 Task: Select Give A Gift Card from Gift Cards. Add to cart Amazon Prime Now Gift Card-2. Place order for Marisol Hernandez, _x000D_
675 Giesler Rd_x000D_
Jasper, Indiana(IN), 47546, Cell Number (812) 678-2353
Action: Mouse moved to (30, 94)
Screenshot: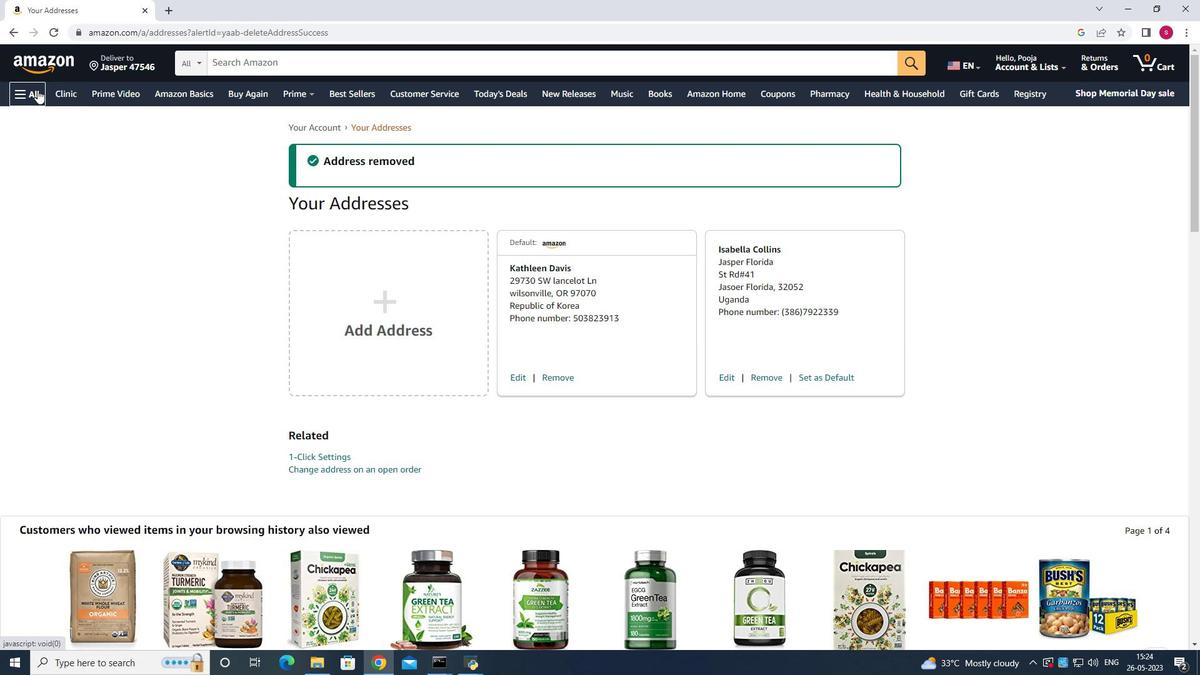 
Action: Mouse pressed left at (30, 94)
Screenshot: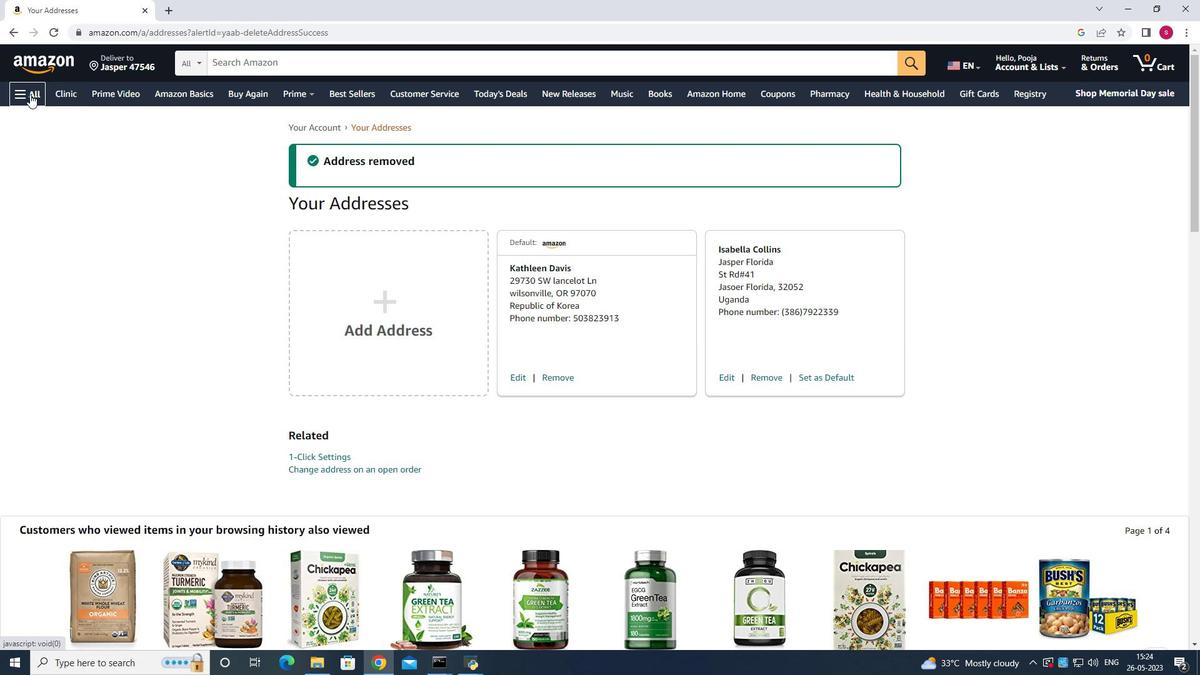 
Action: Mouse moved to (20, 161)
Screenshot: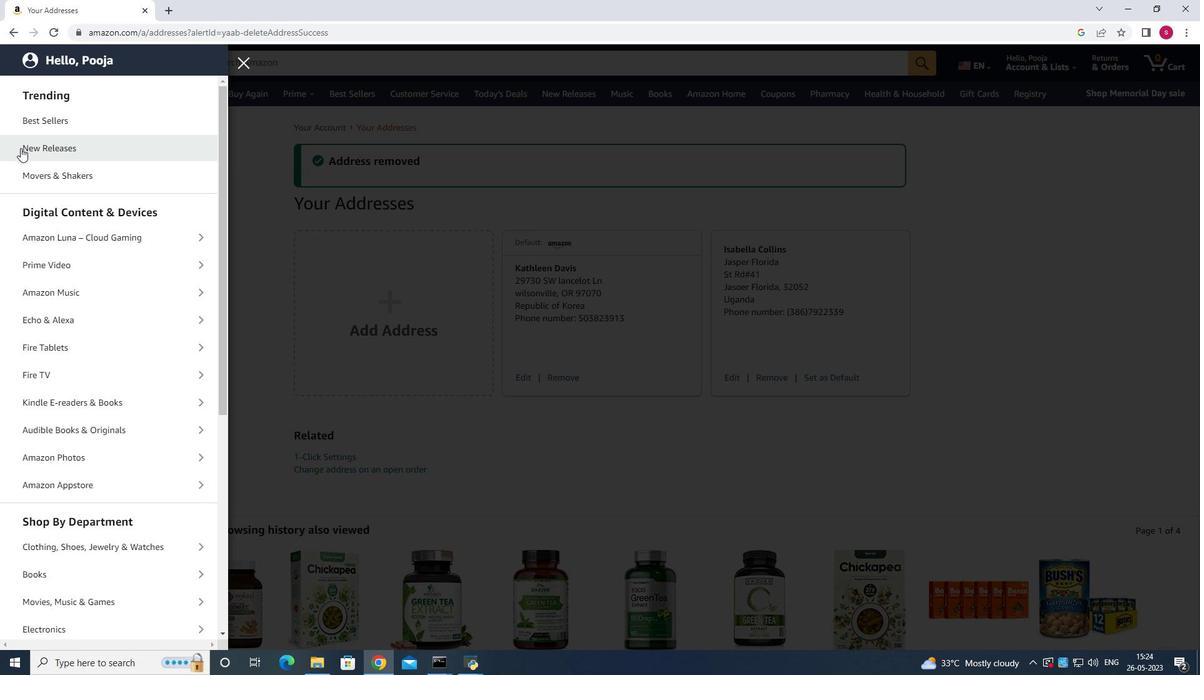 
Action: Mouse scrolled (20, 161) with delta (0, 0)
Screenshot: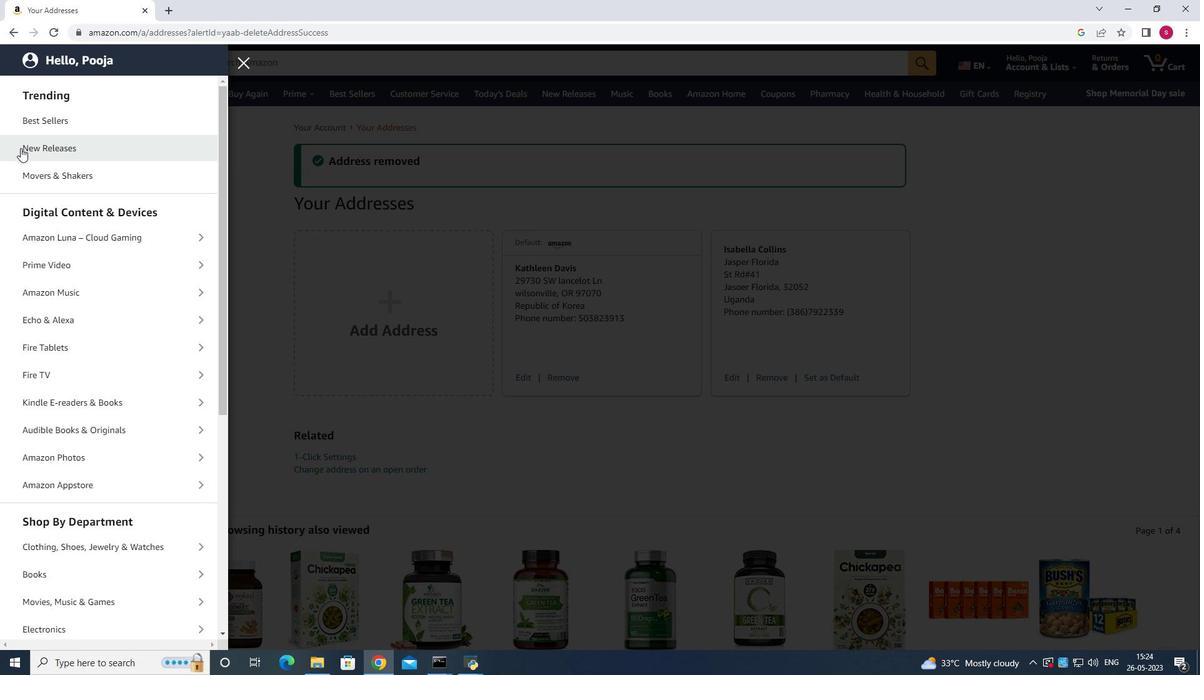 
Action: Mouse moved to (20, 163)
Screenshot: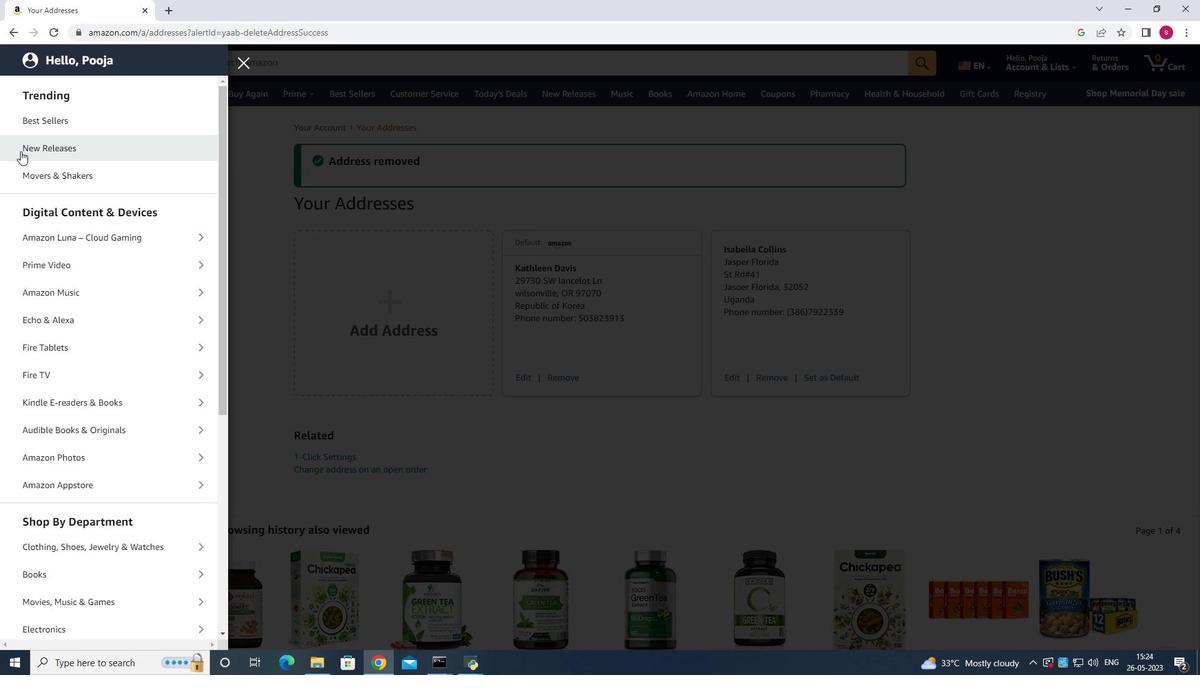 
Action: Mouse scrolled (20, 163) with delta (0, 0)
Screenshot: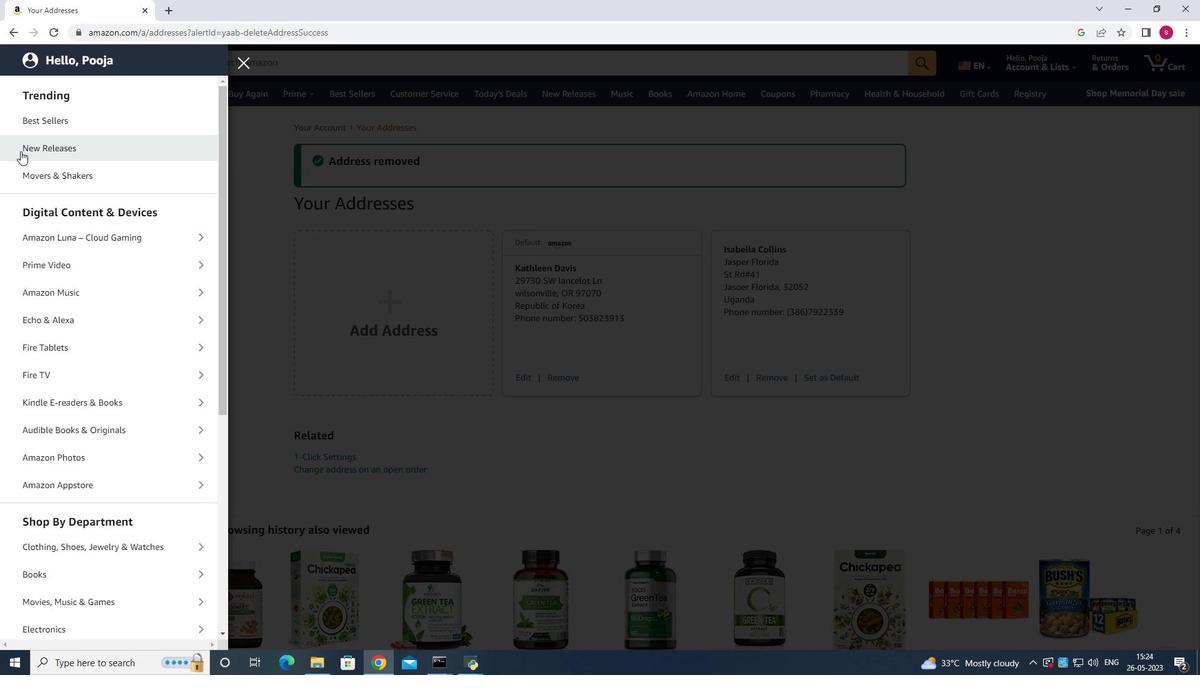 
Action: Mouse scrolled (20, 163) with delta (0, 0)
Screenshot: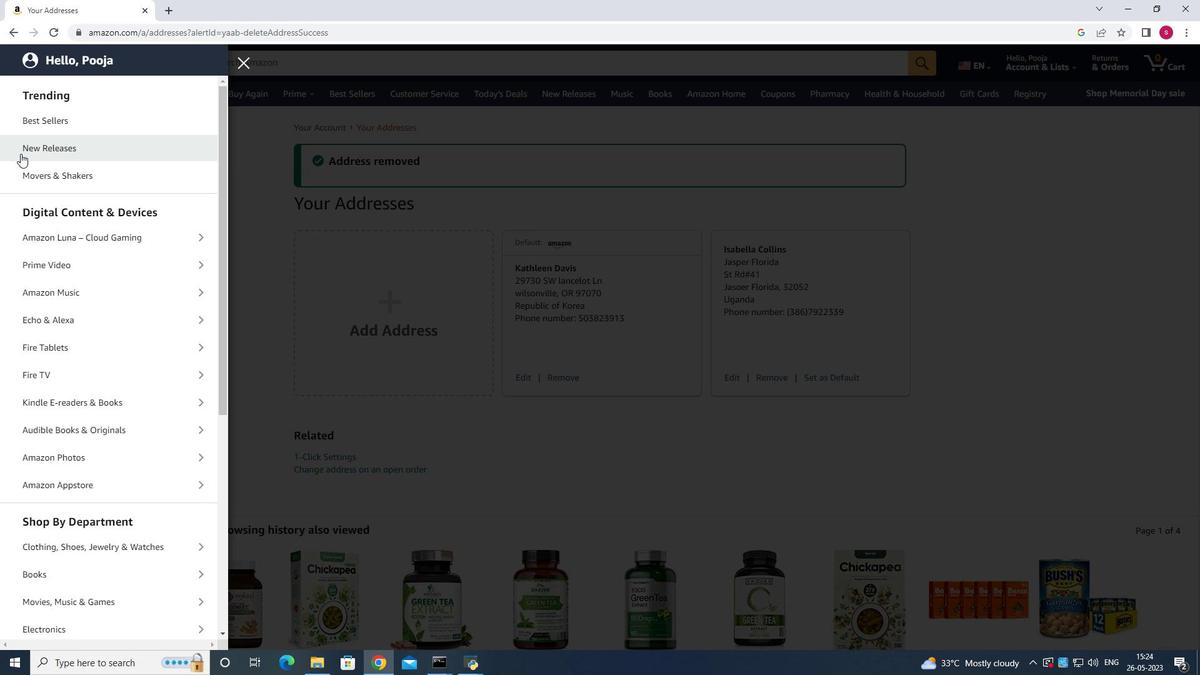 
Action: Mouse scrolled (20, 163) with delta (0, 0)
Screenshot: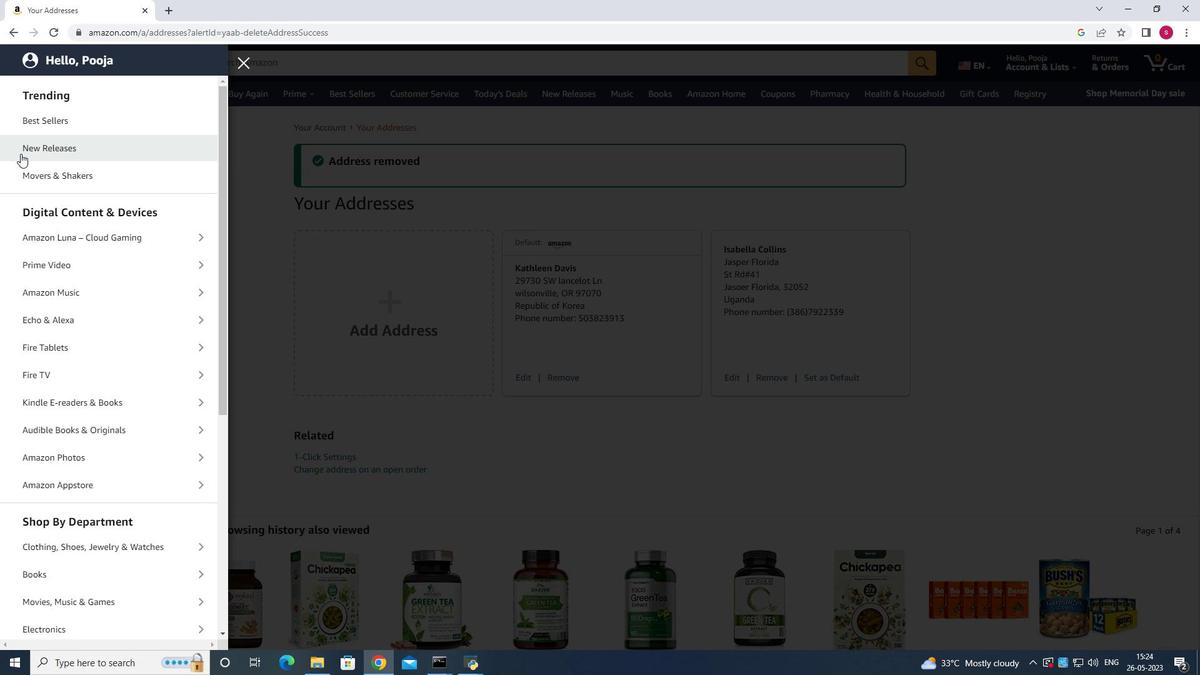 
Action: Mouse moved to (20, 173)
Screenshot: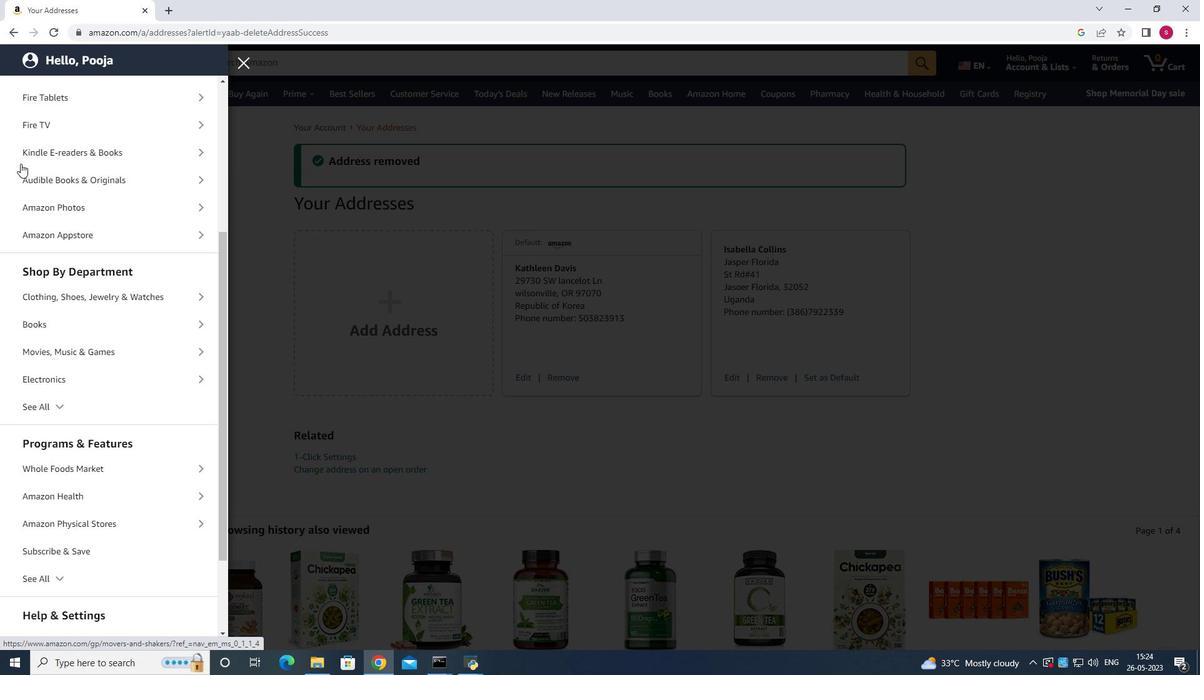 
Action: Mouse scrolled (20, 173) with delta (0, 0)
Screenshot: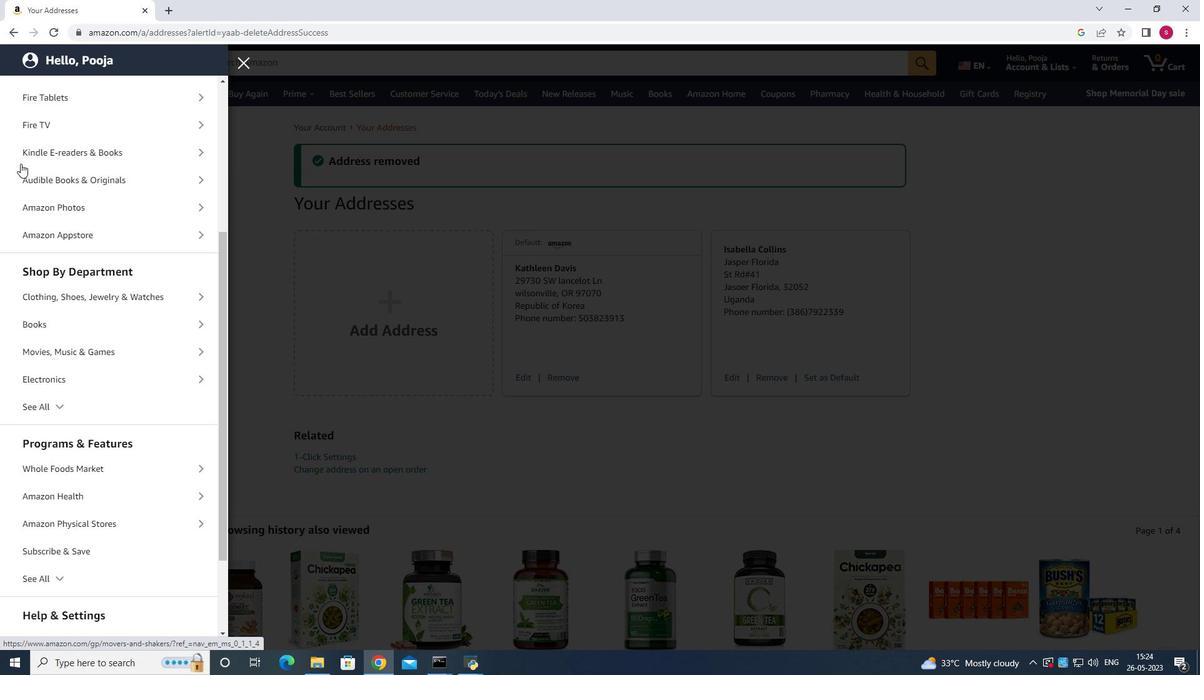
Action: Mouse moved to (20, 174)
Screenshot: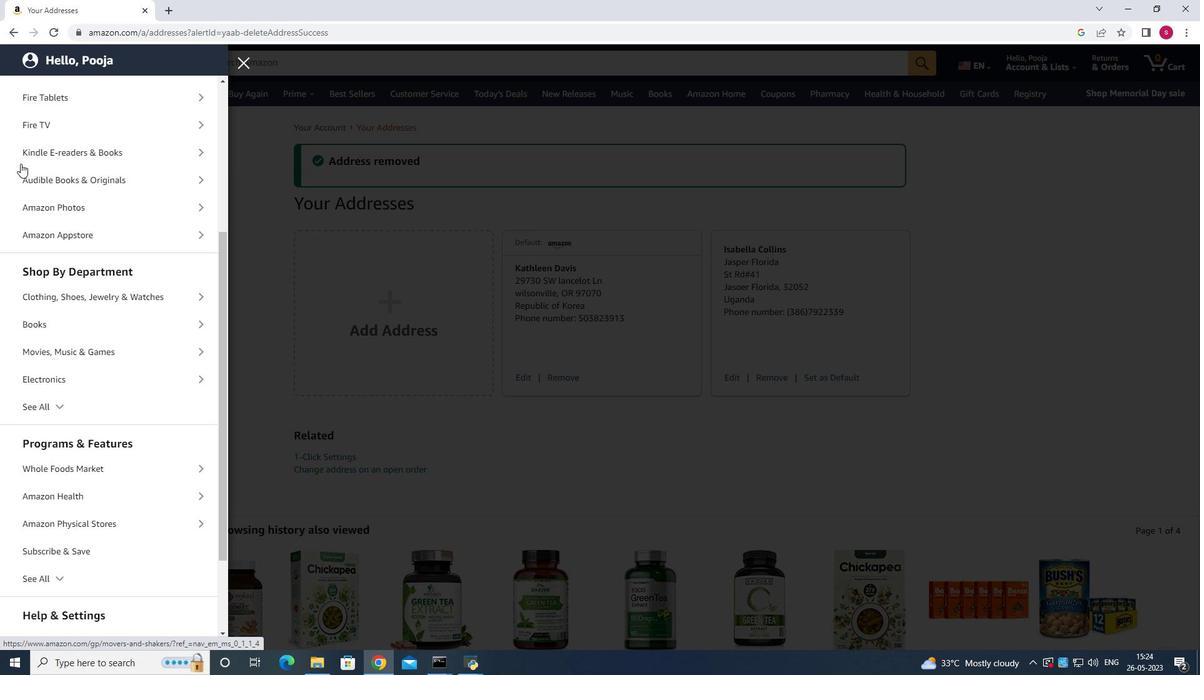 
Action: Mouse scrolled (20, 173) with delta (0, 0)
Screenshot: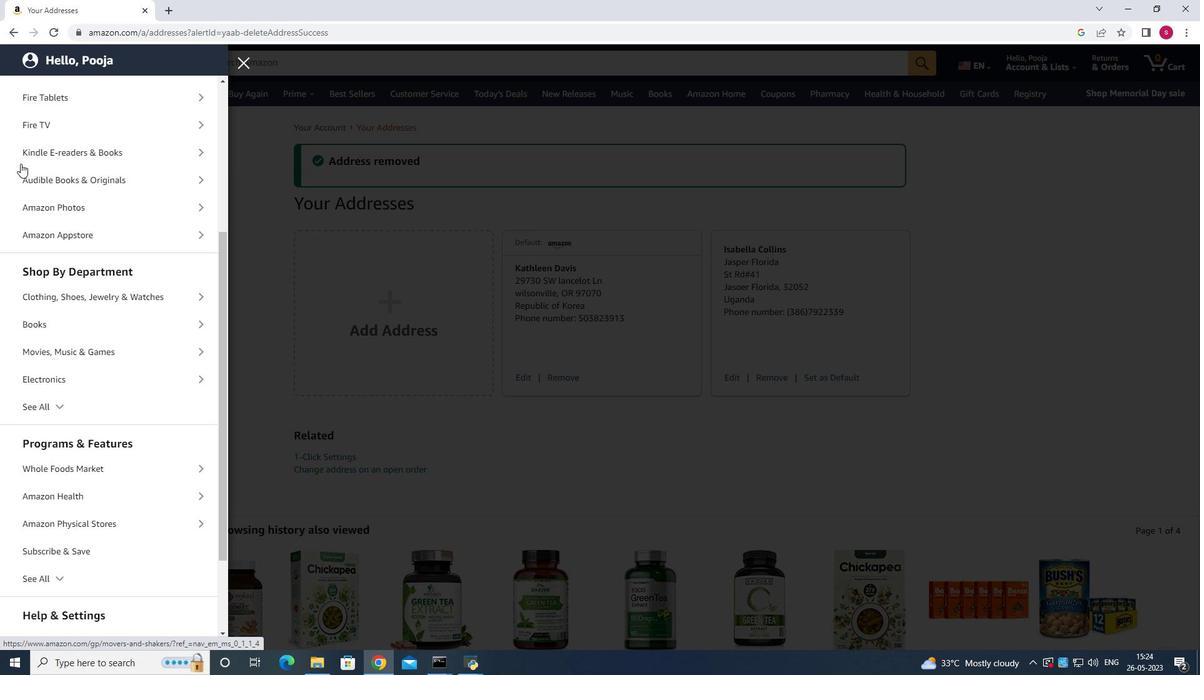 
Action: Mouse scrolled (20, 173) with delta (0, 0)
Screenshot: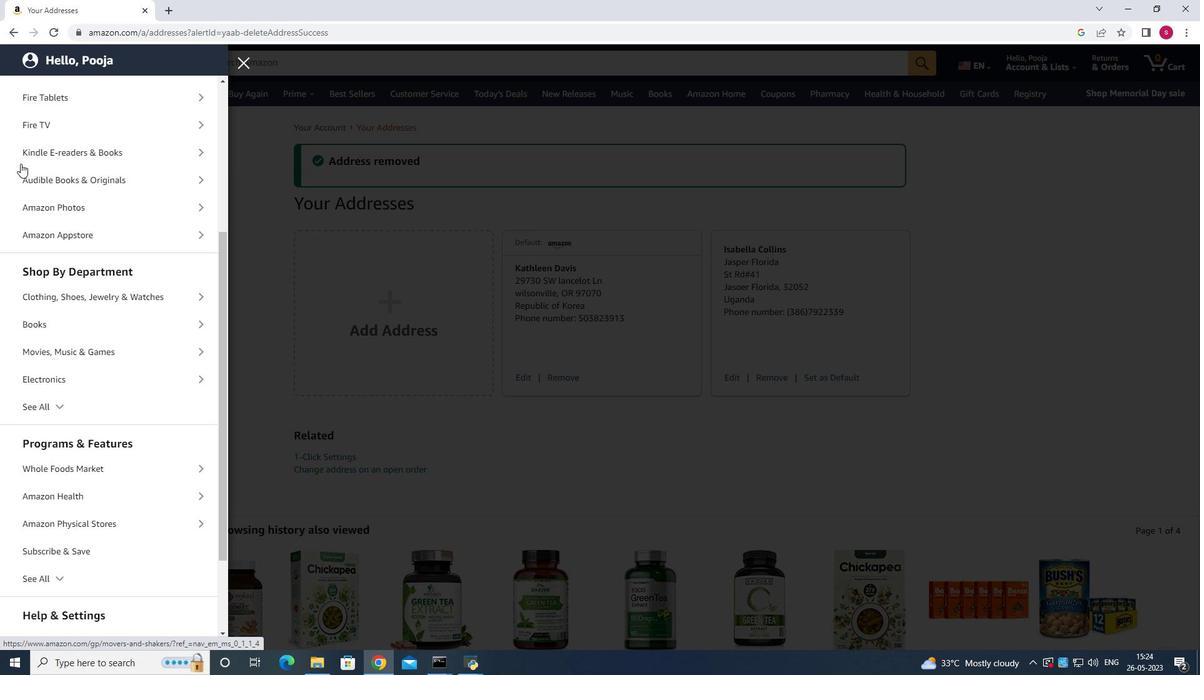
Action: Mouse scrolled (20, 173) with delta (0, 0)
Screenshot: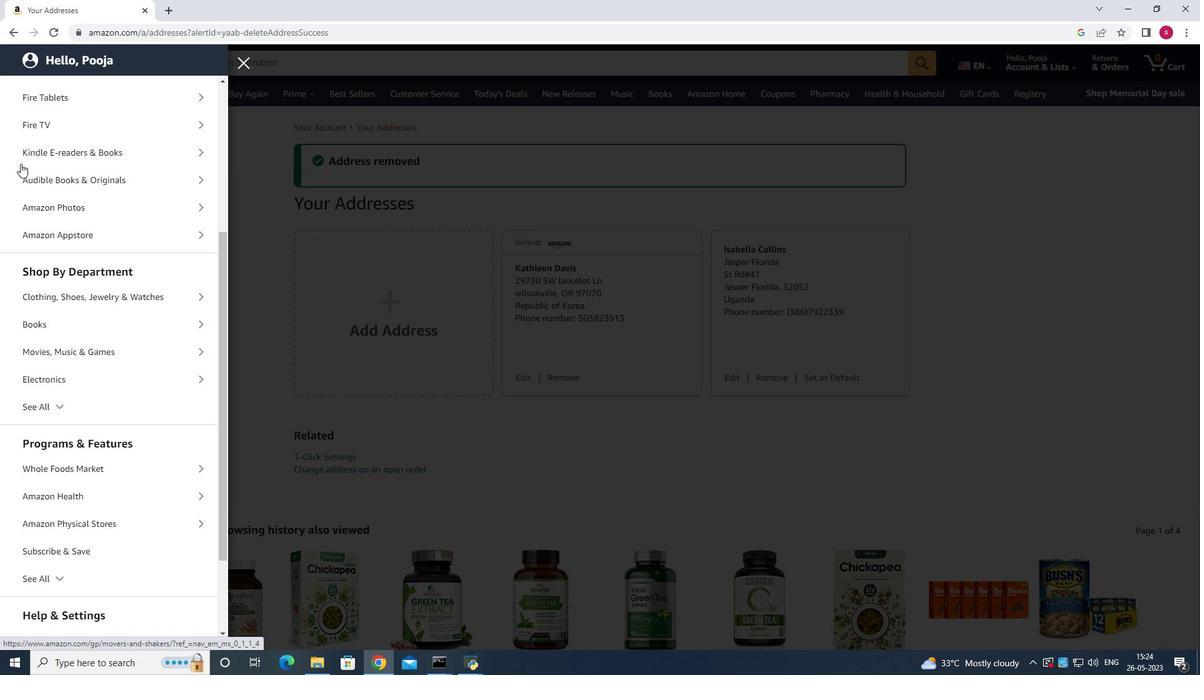 
Action: Mouse scrolled (20, 173) with delta (0, 0)
Screenshot: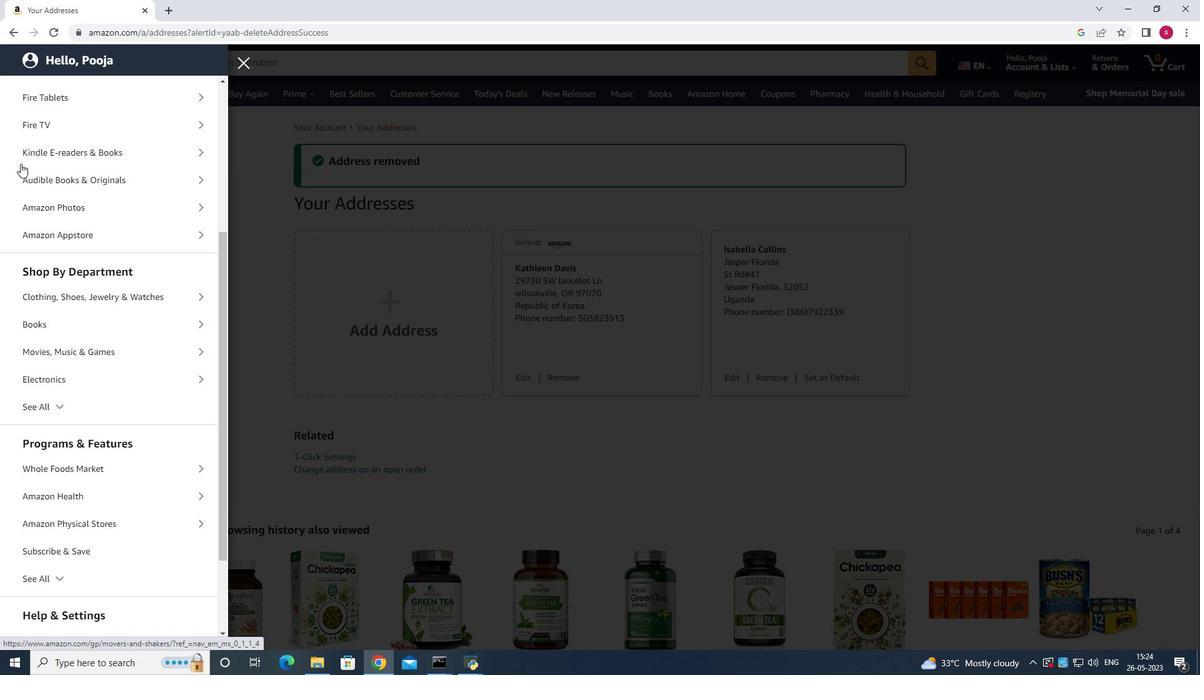 
Action: Mouse scrolled (20, 173) with delta (0, 0)
Screenshot: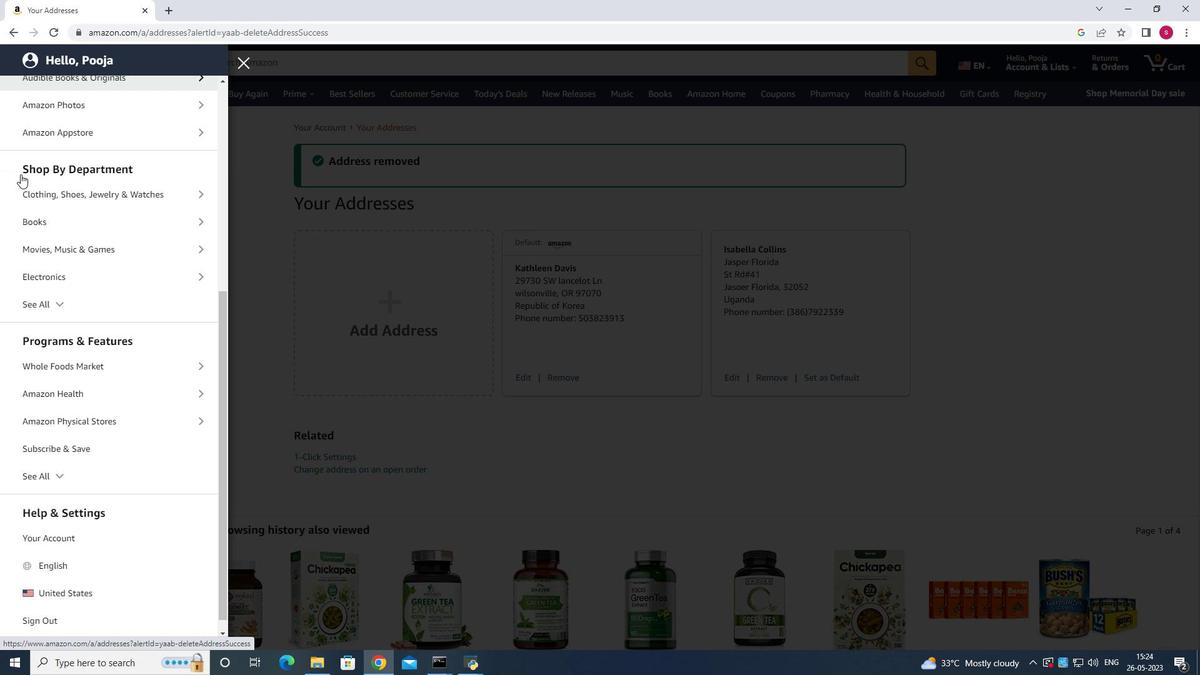 
Action: Mouse scrolled (20, 173) with delta (0, 0)
Screenshot: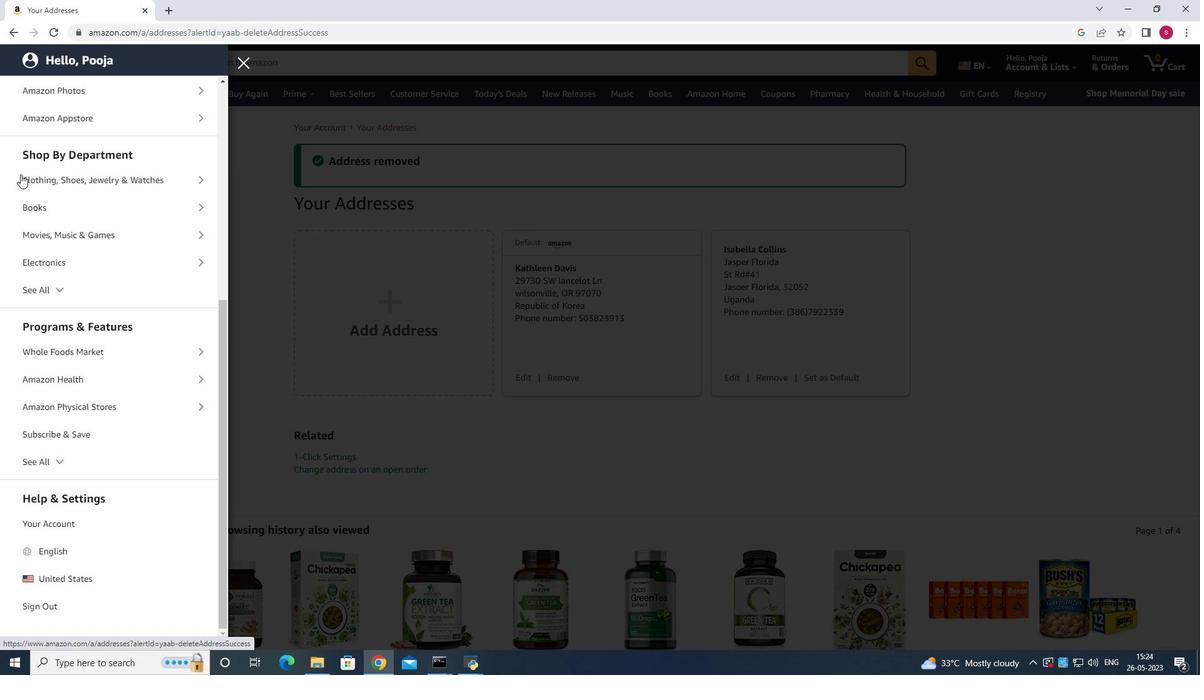 
Action: Mouse scrolled (20, 173) with delta (0, 0)
Screenshot: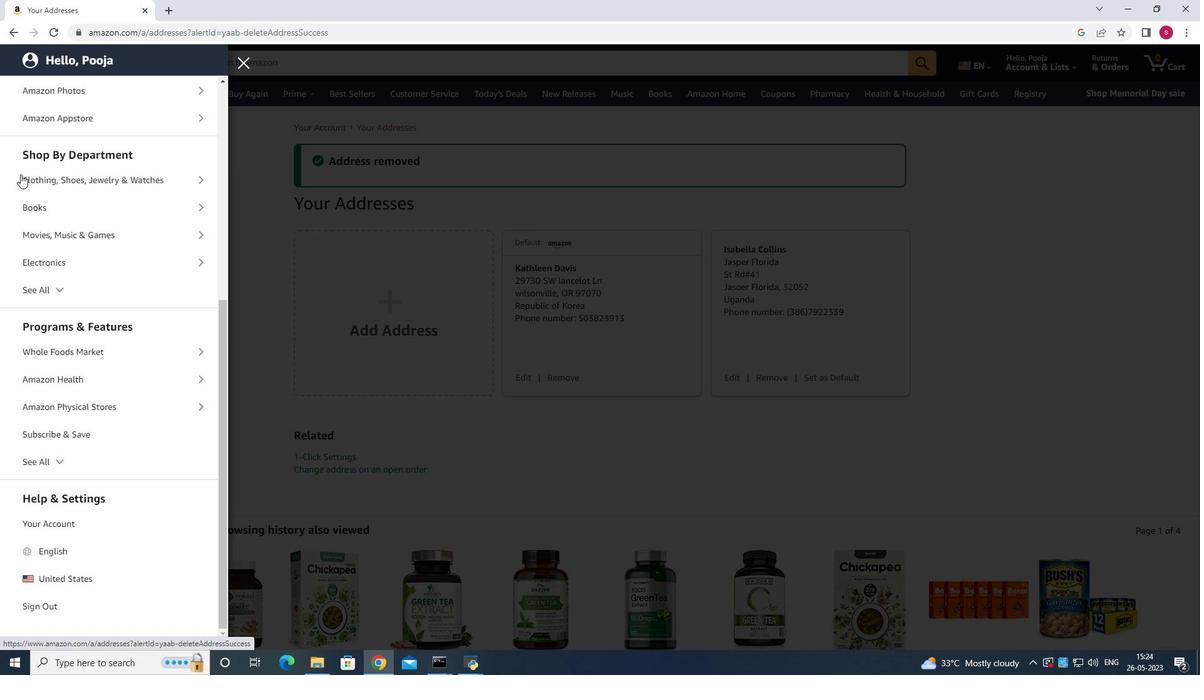 
Action: Mouse scrolled (20, 173) with delta (0, 0)
Screenshot: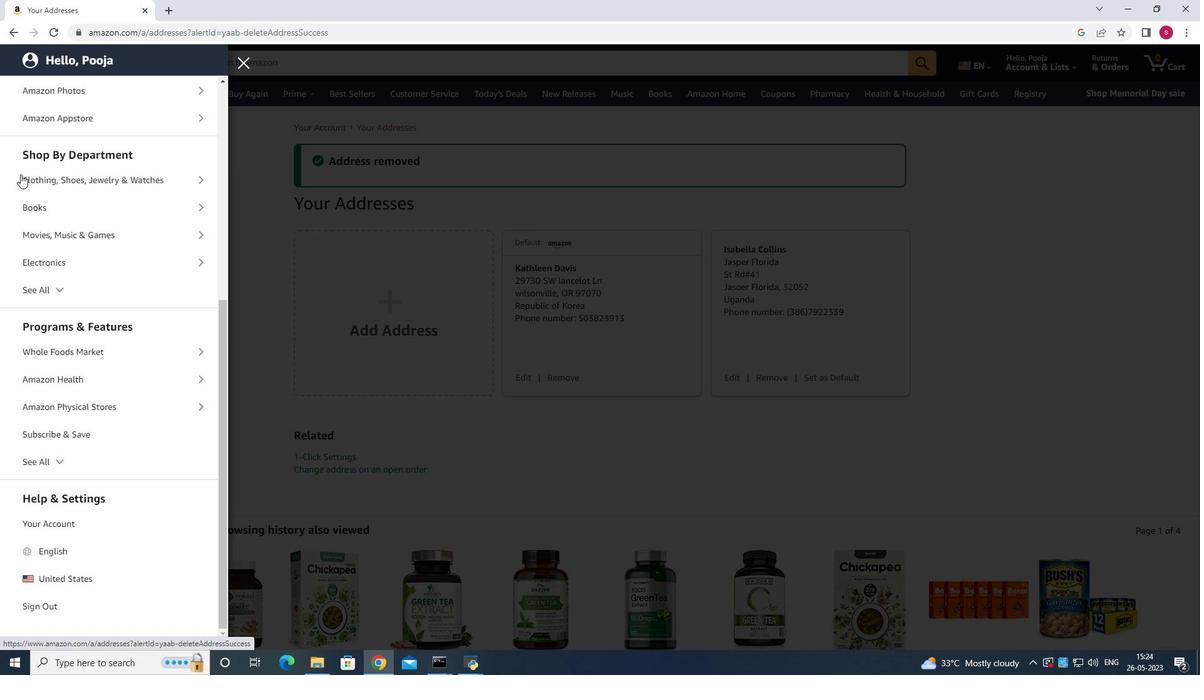 
Action: Mouse scrolled (20, 173) with delta (0, 0)
Screenshot: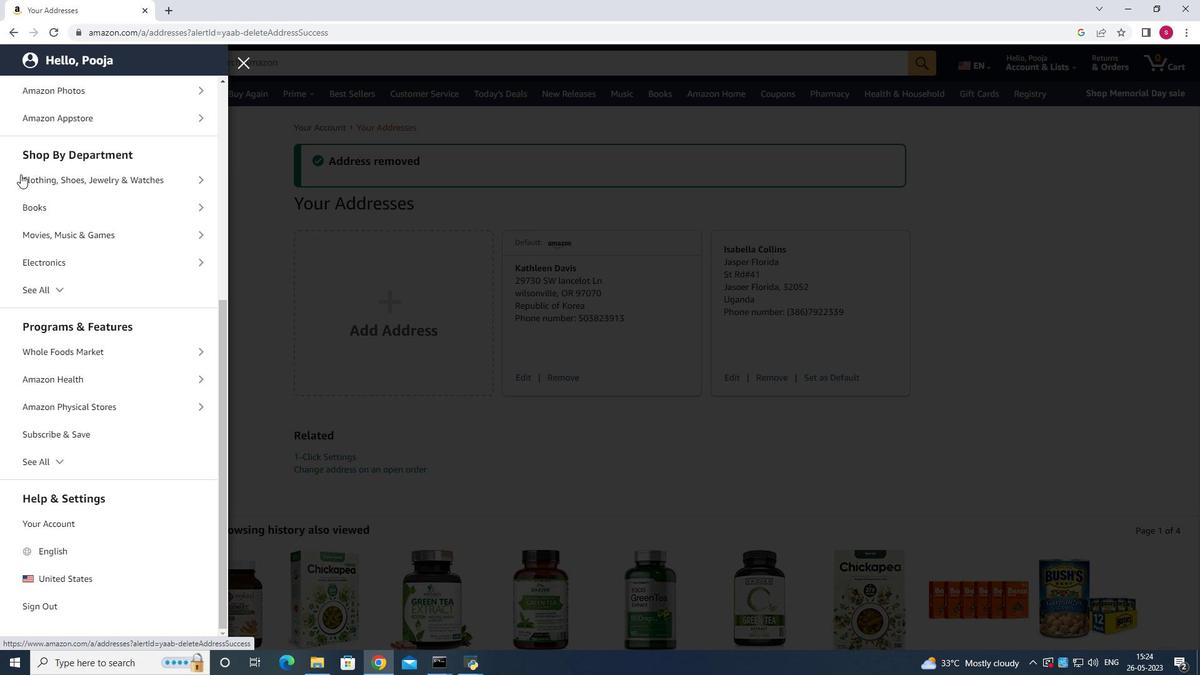 
Action: Mouse scrolled (20, 173) with delta (0, 0)
Screenshot: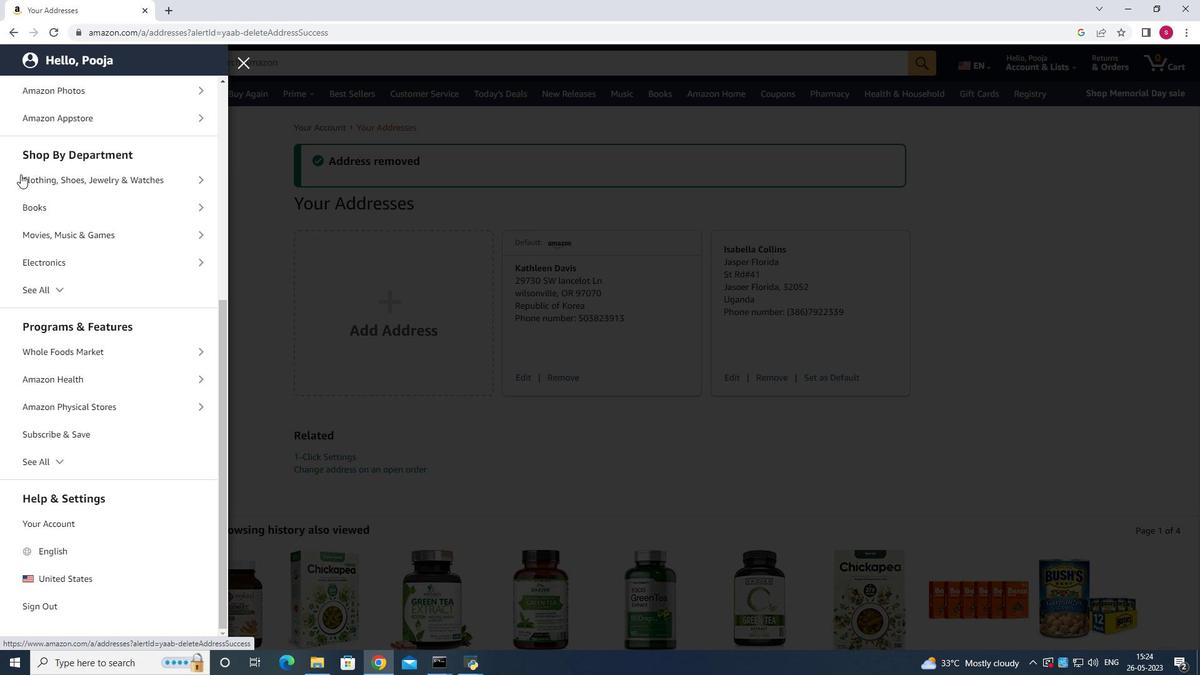 
Action: Mouse scrolled (20, 173) with delta (0, 0)
Screenshot: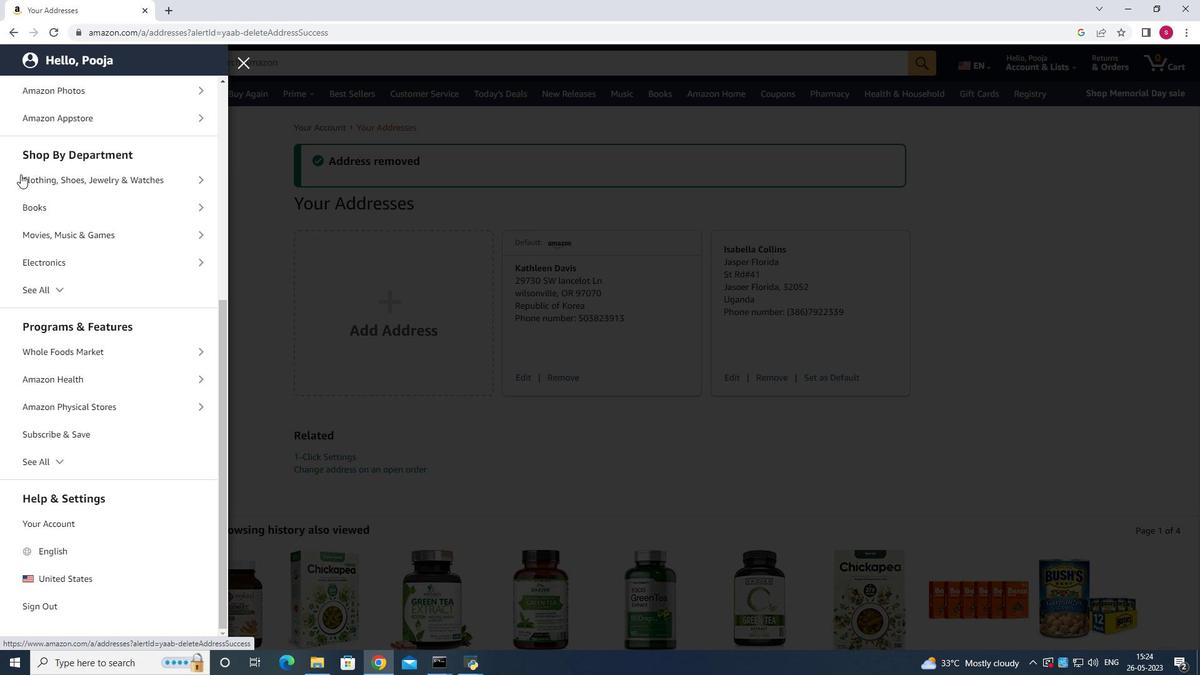 
Action: Mouse moved to (53, 350)
Screenshot: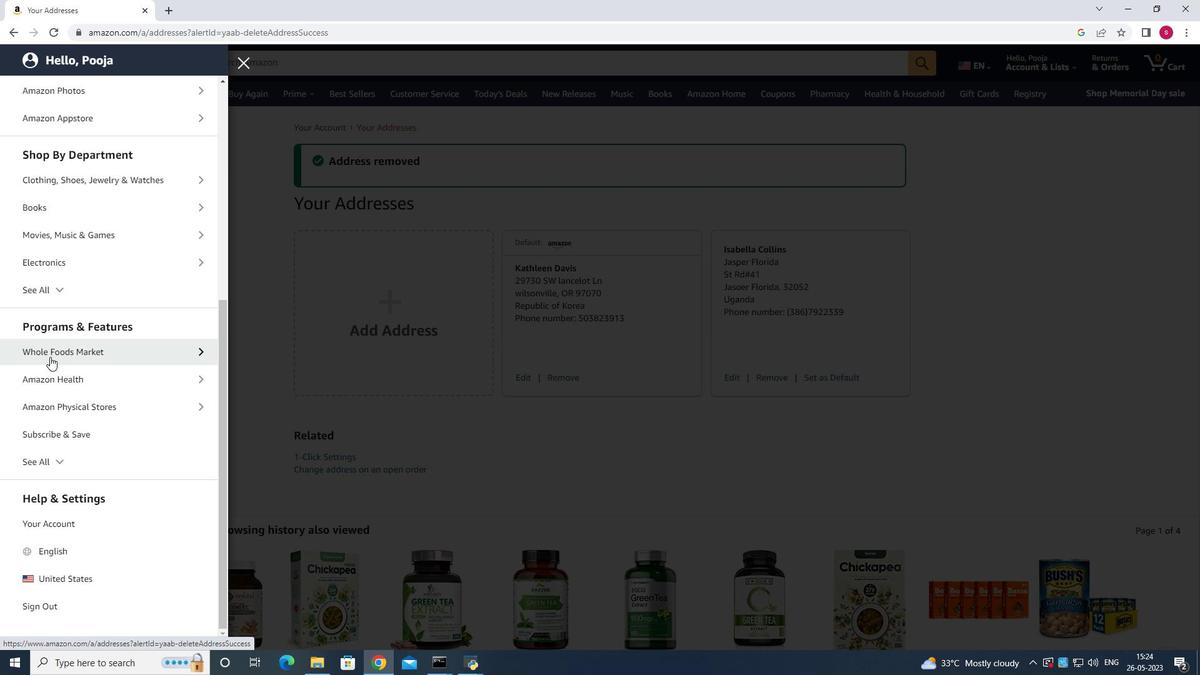 
Action: Mouse pressed left at (53, 350)
Screenshot: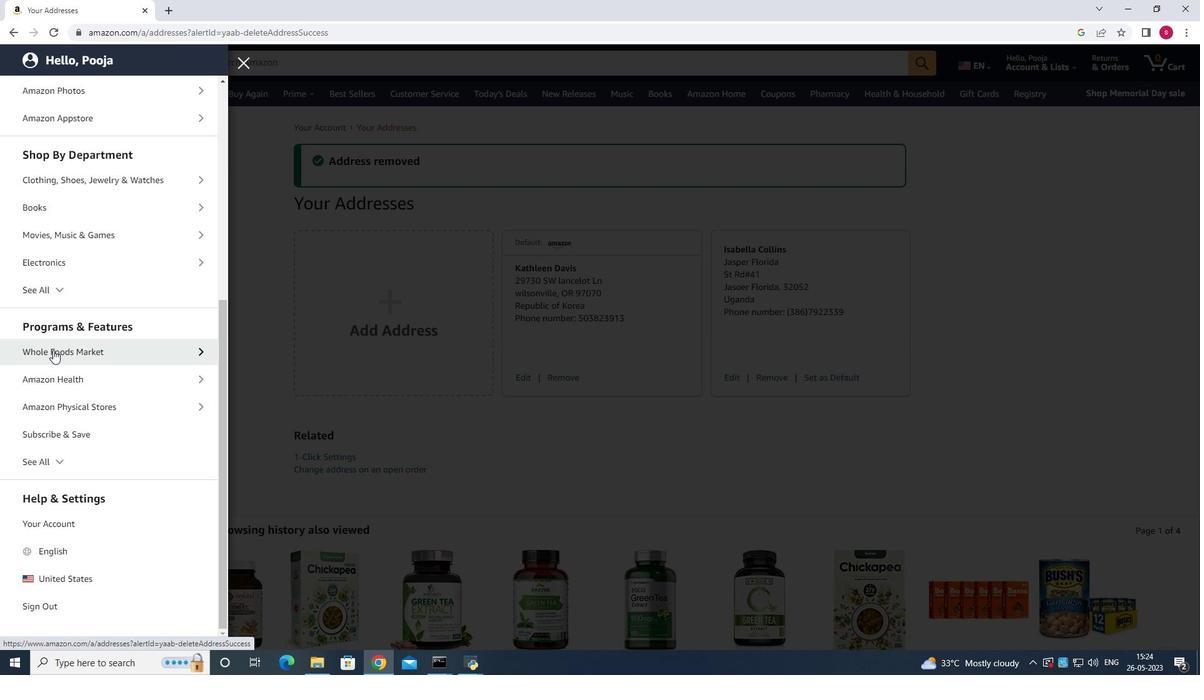 
Action: Mouse moved to (133, 155)
Screenshot: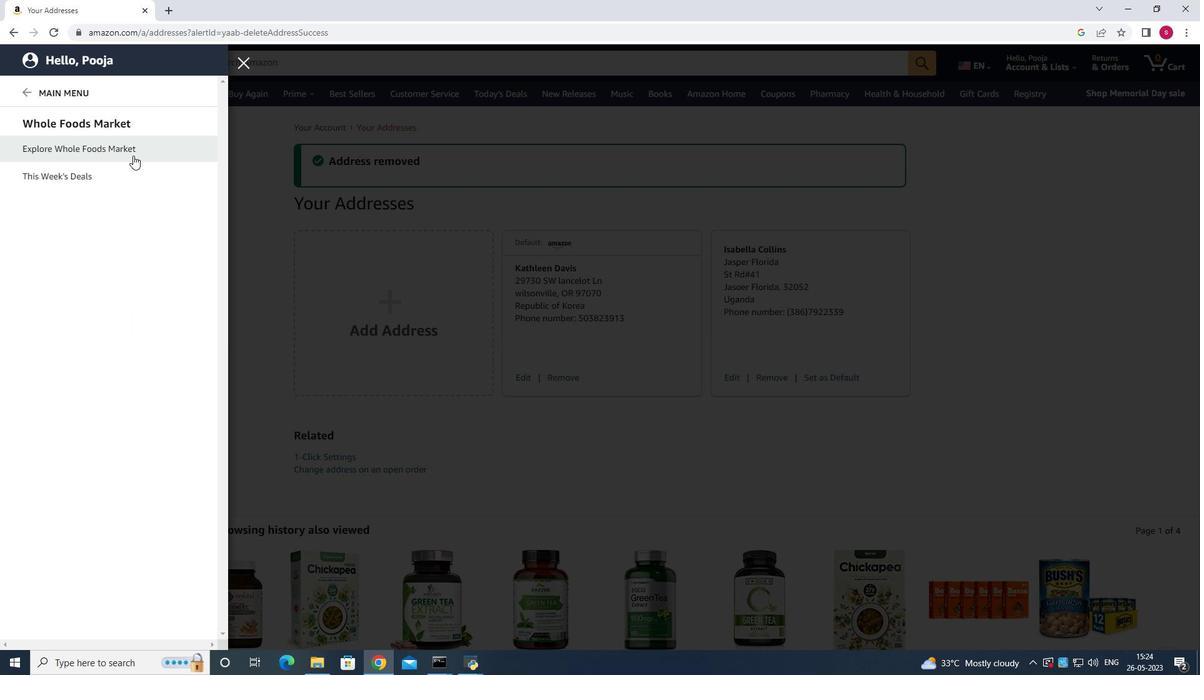 
Action: Mouse pressed left at (133, 155)
Screenshot: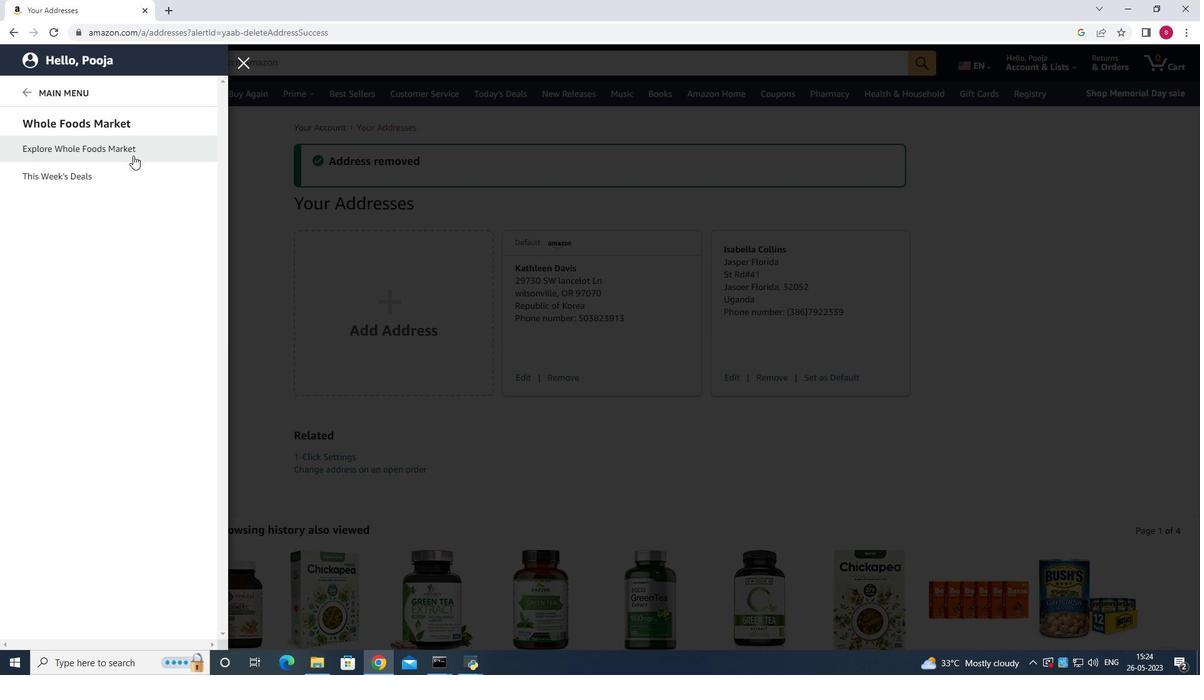 
Action: Mouse moved to (244, 68)
Screenshot: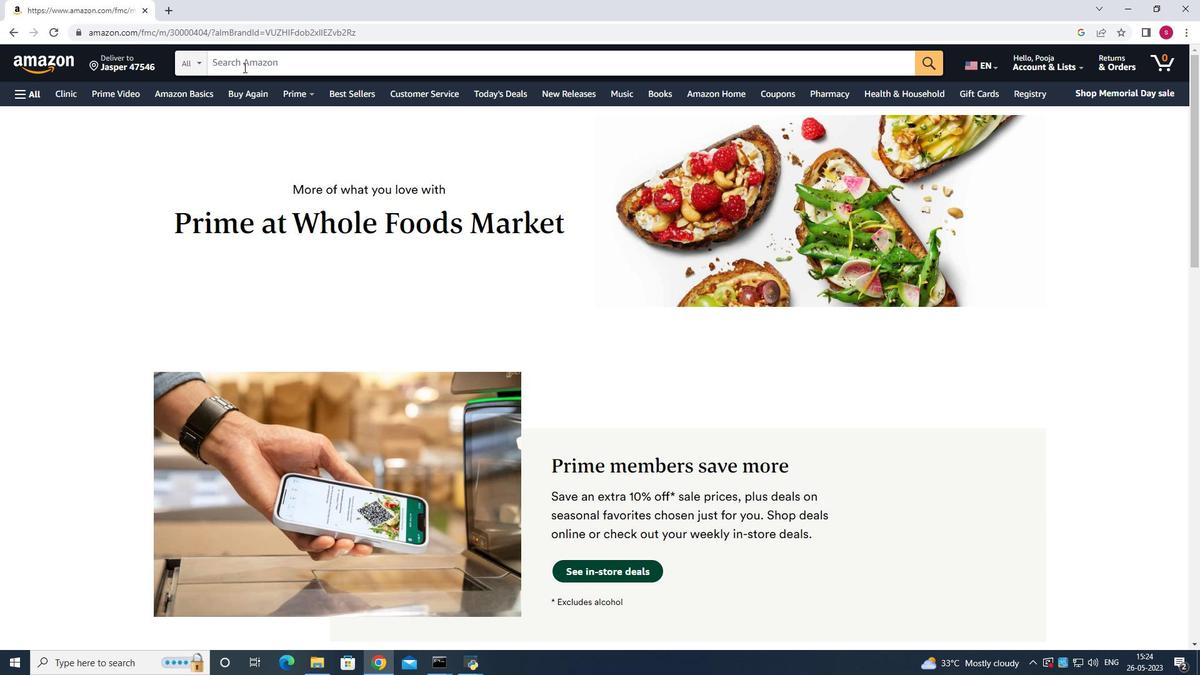 
Action: Mouse pressed left at (244, 68)
Screenshot: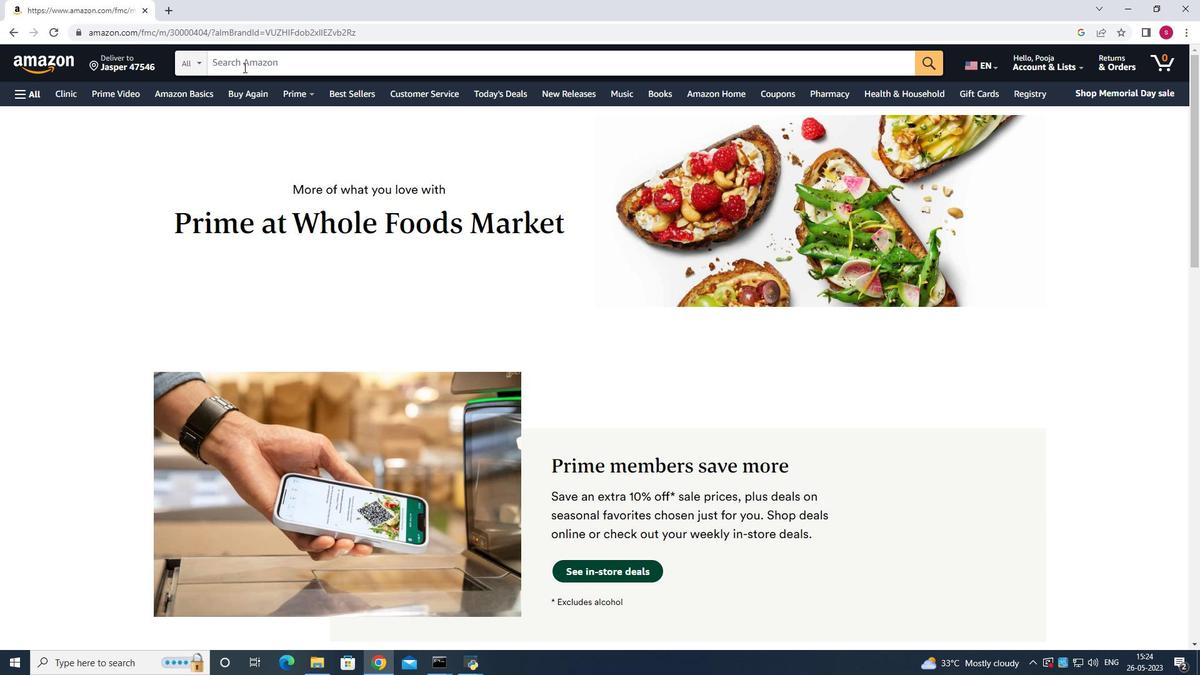 
Action: Mouse moved to (250, 73)
Screenshot: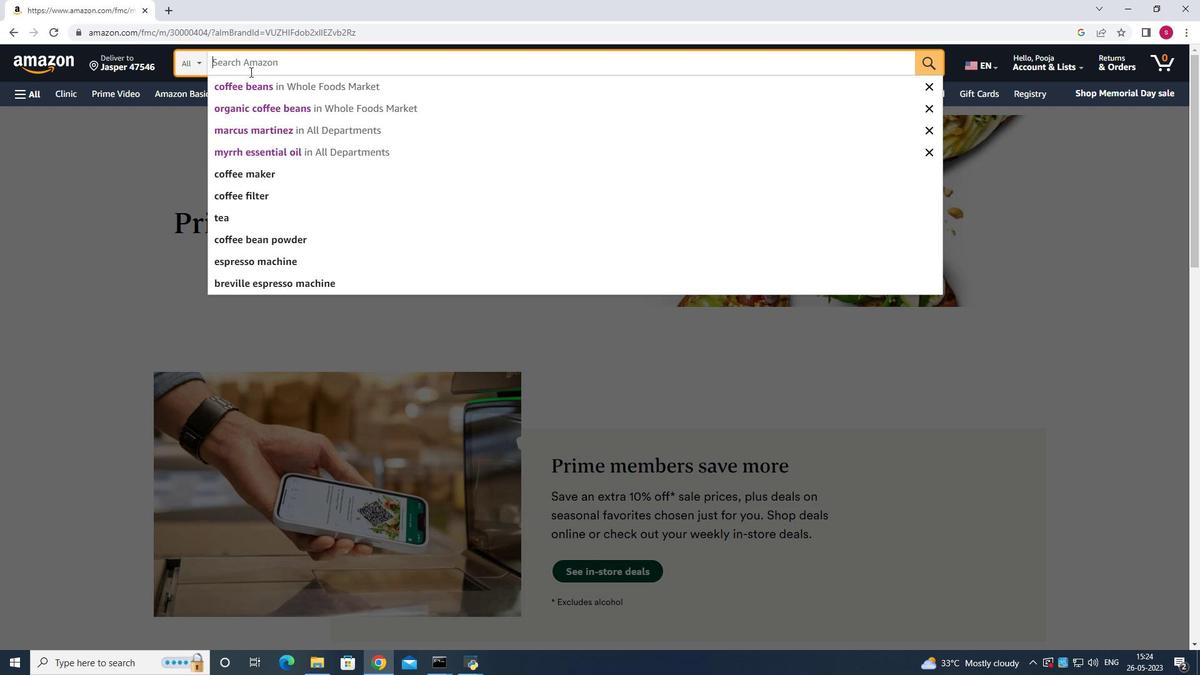 
Action: Key pressed fdg
Screenshot: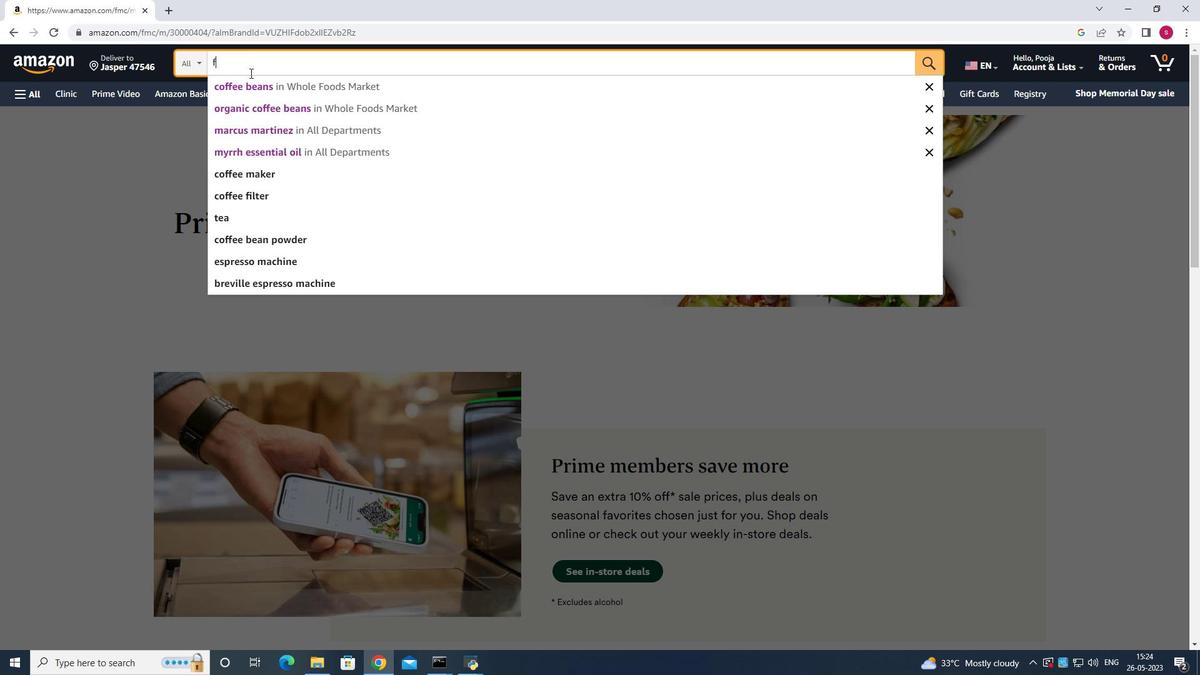 
Action: Mouse moved to (247, 76)
Screenshot: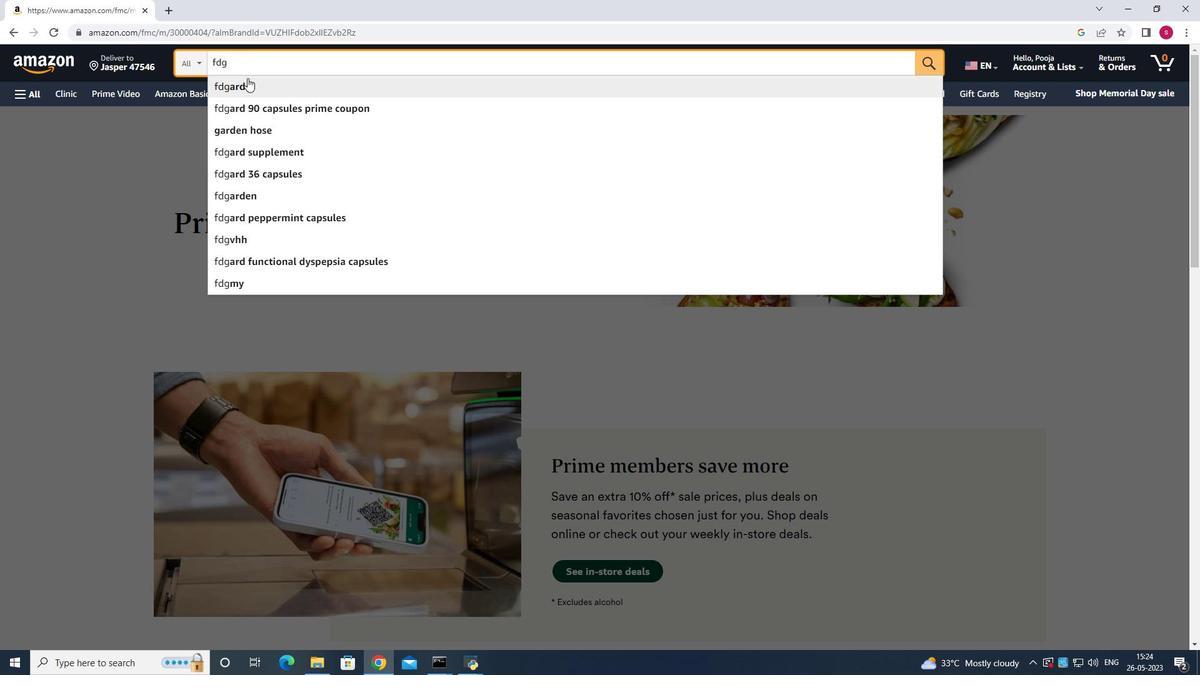 
Action: Key pressed <Key.backspace><Key.backspace><Key.backspace><Key.shift>Amazon<Key.space>prime<Key.space>gift<Key.space>card<Key.enter>
Screenshot: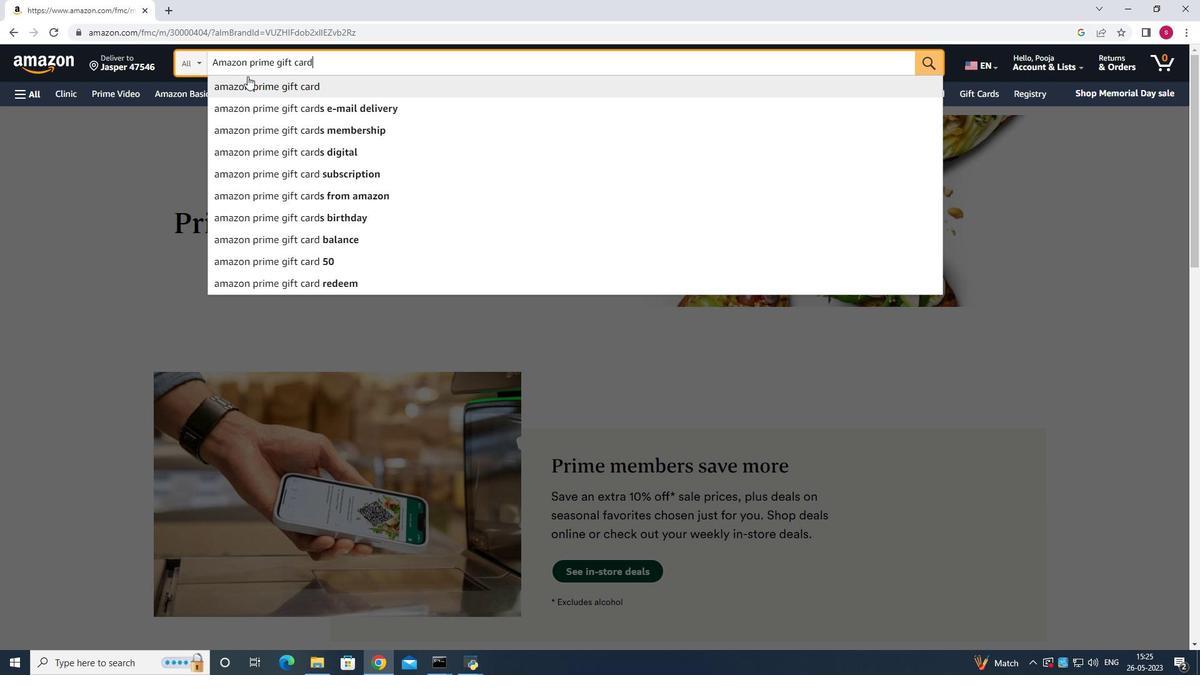 
Action: Mouse moved to (349, 308)
Screenshot: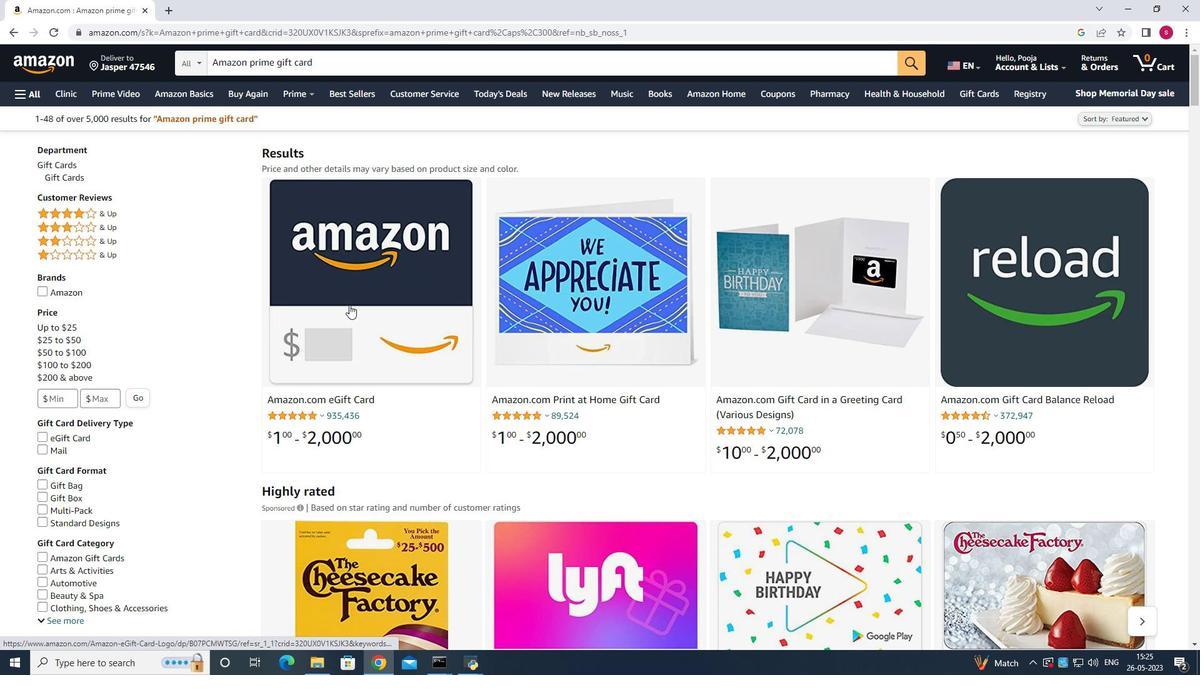 
Action: Mouse pressed right at (349, 308)
Screenshot: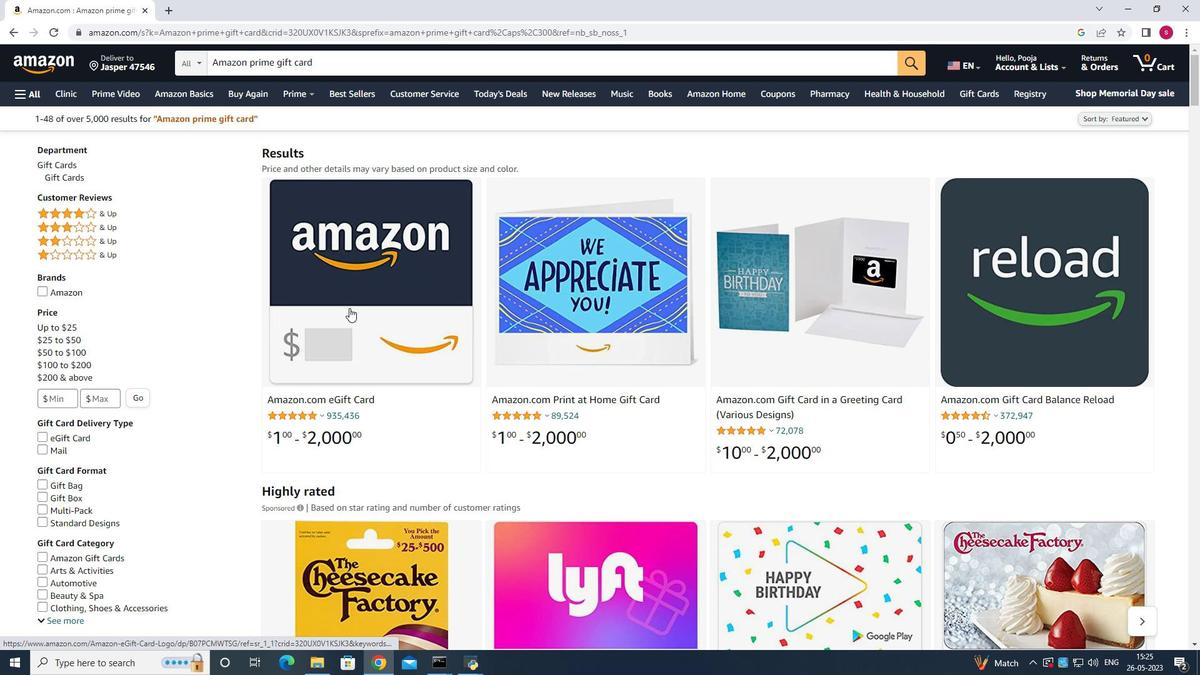 
Action: Mouse moved to (473, 245)
Screenshot: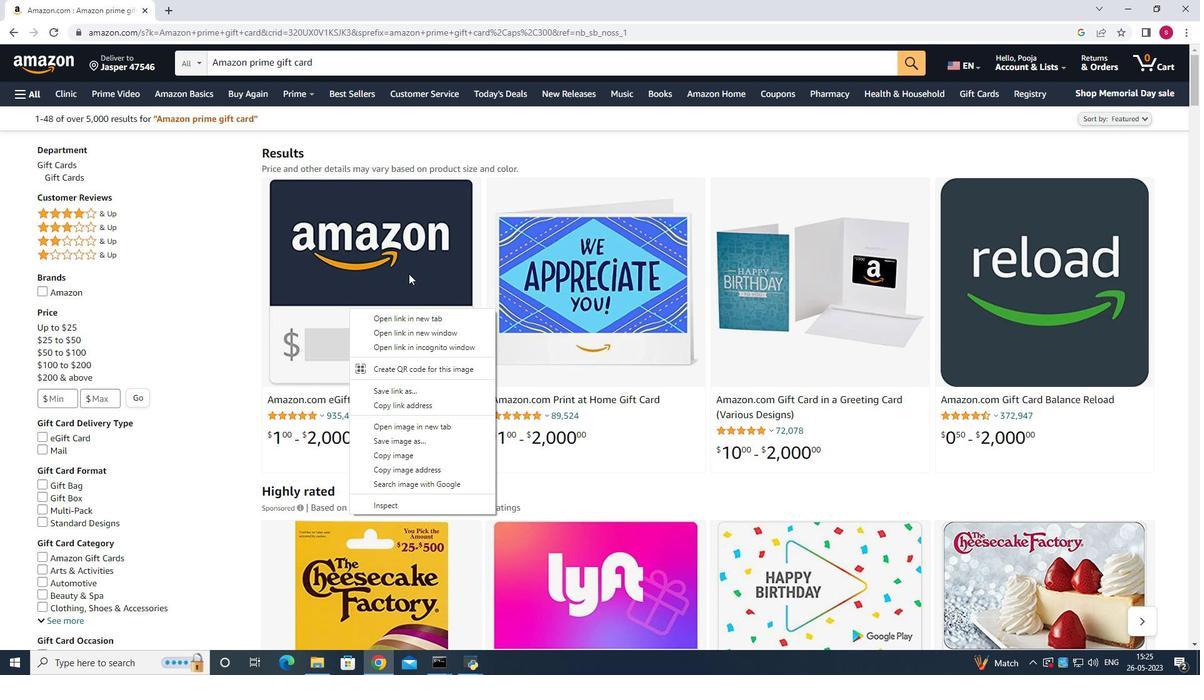 
Action: Mouse pressed left at (473, 245)
Screenshot: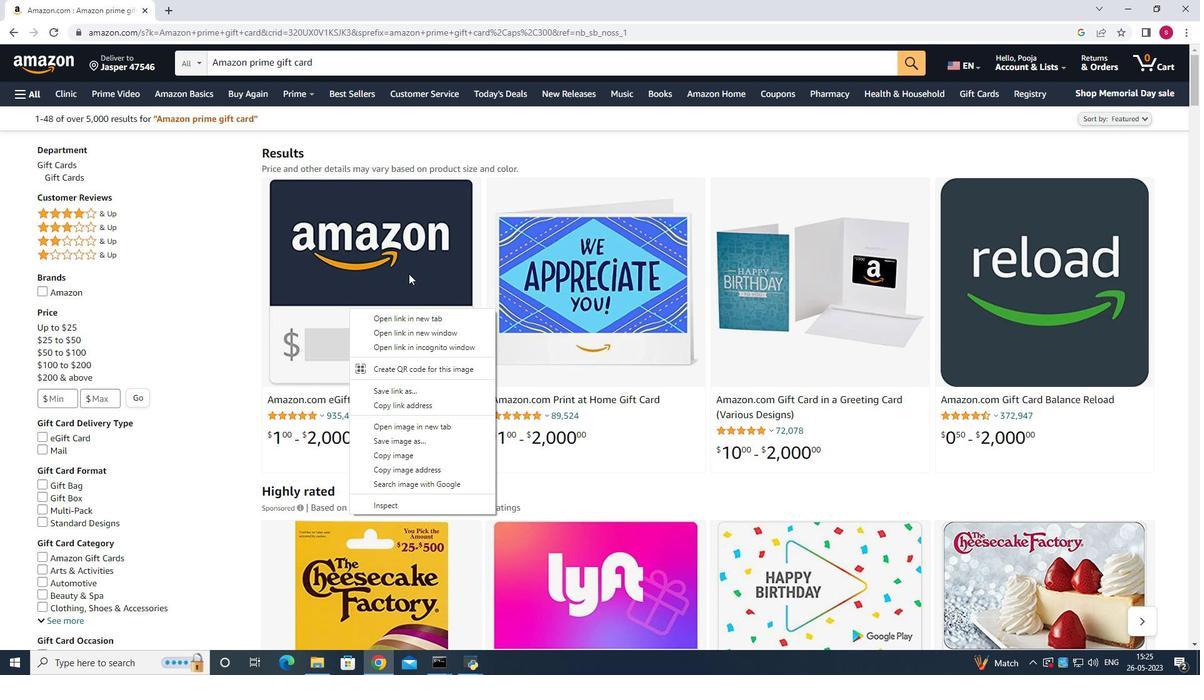 
Action: Mouse moved to (435, 241)
Screenshot: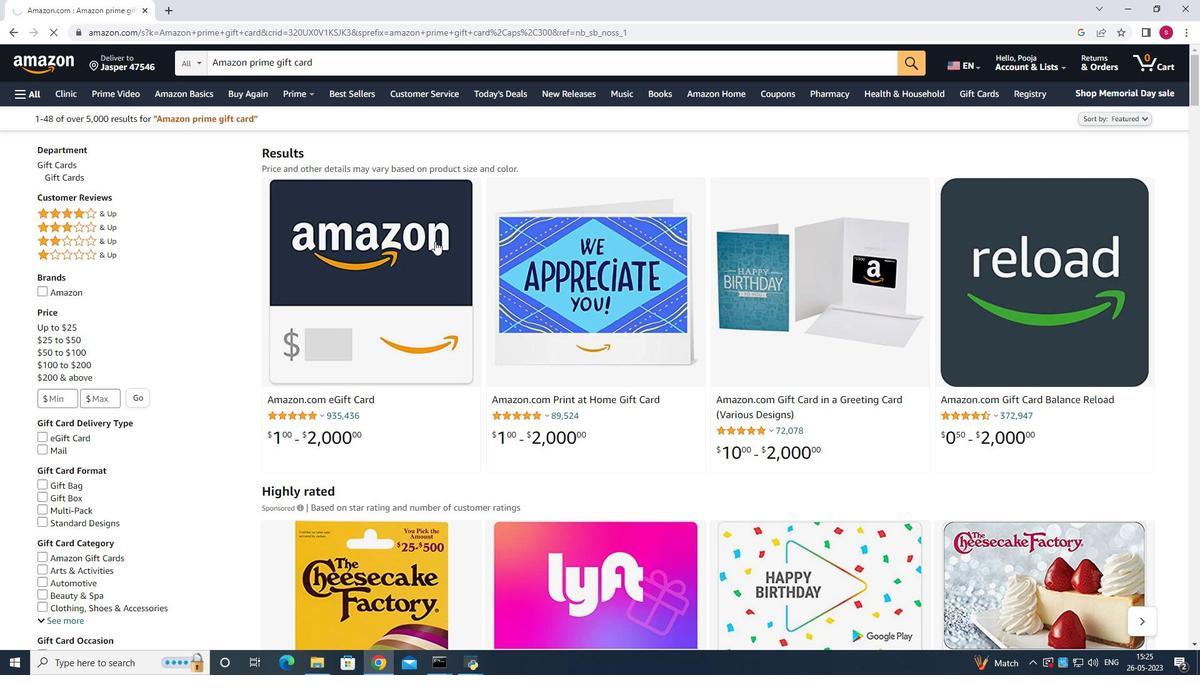 
Action: Mouse pressed left at (435, 241)
Screenshot: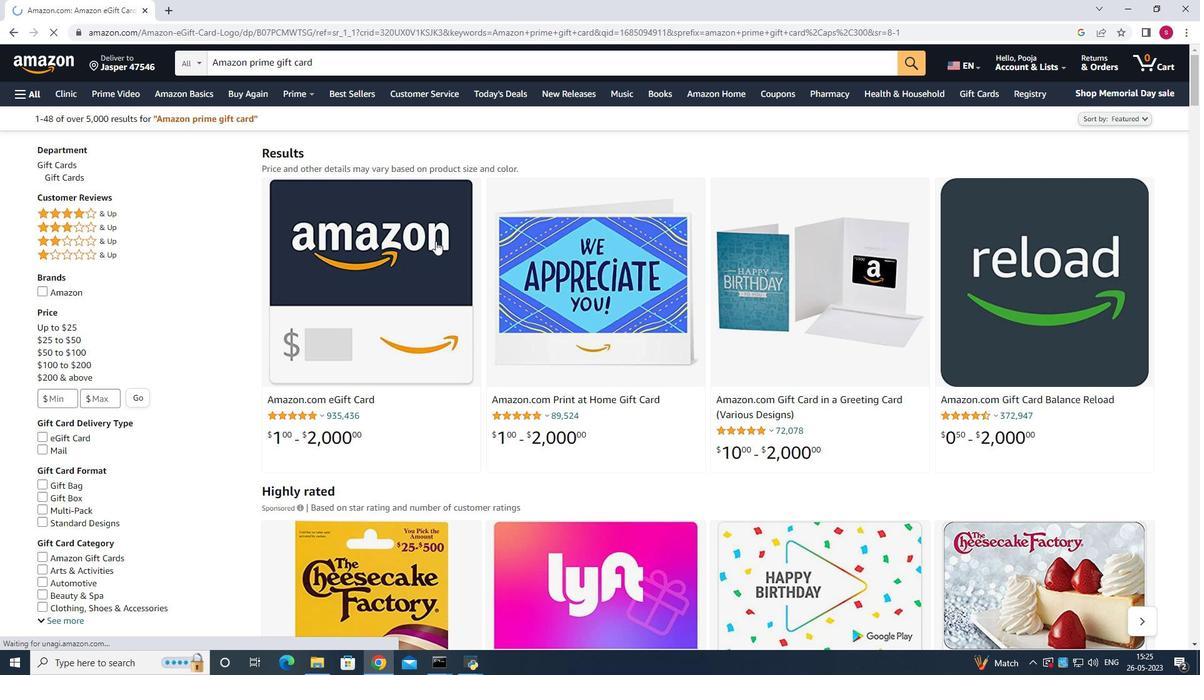 
Action: Mouse moved to (1084, 173)
Screenshot: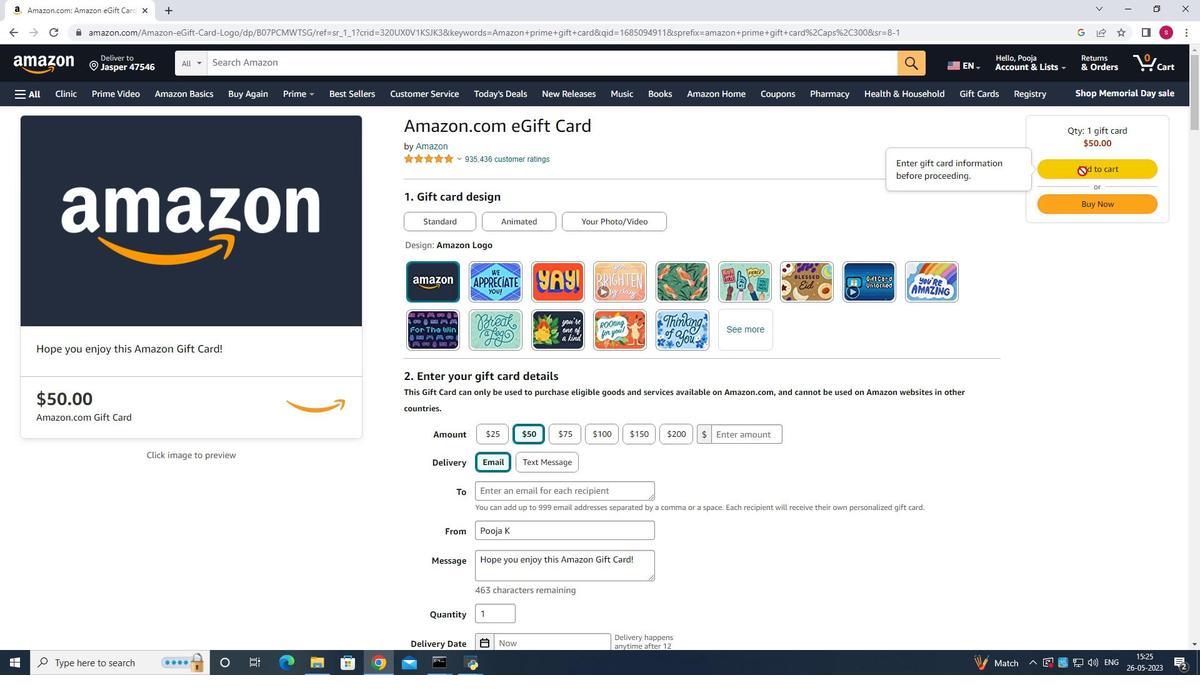 
Action: Mouse pressed left at (1084, 173)
Screenshot: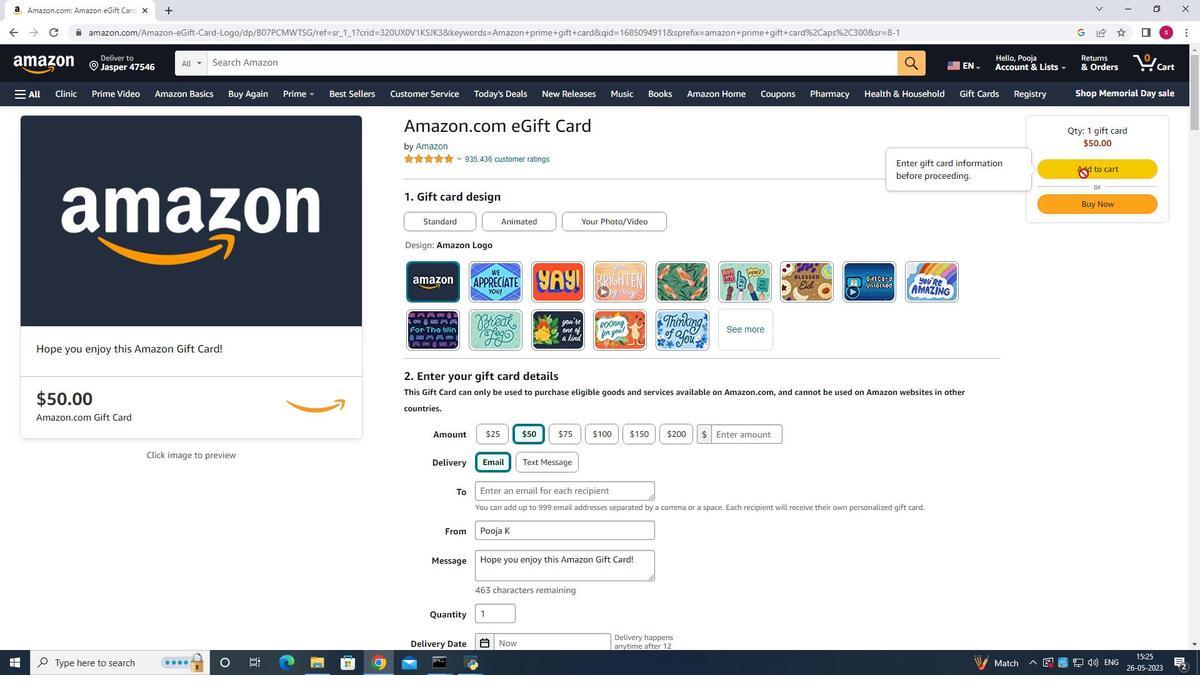 
Action: Mouse moved to (1073, 176)
Screenshot: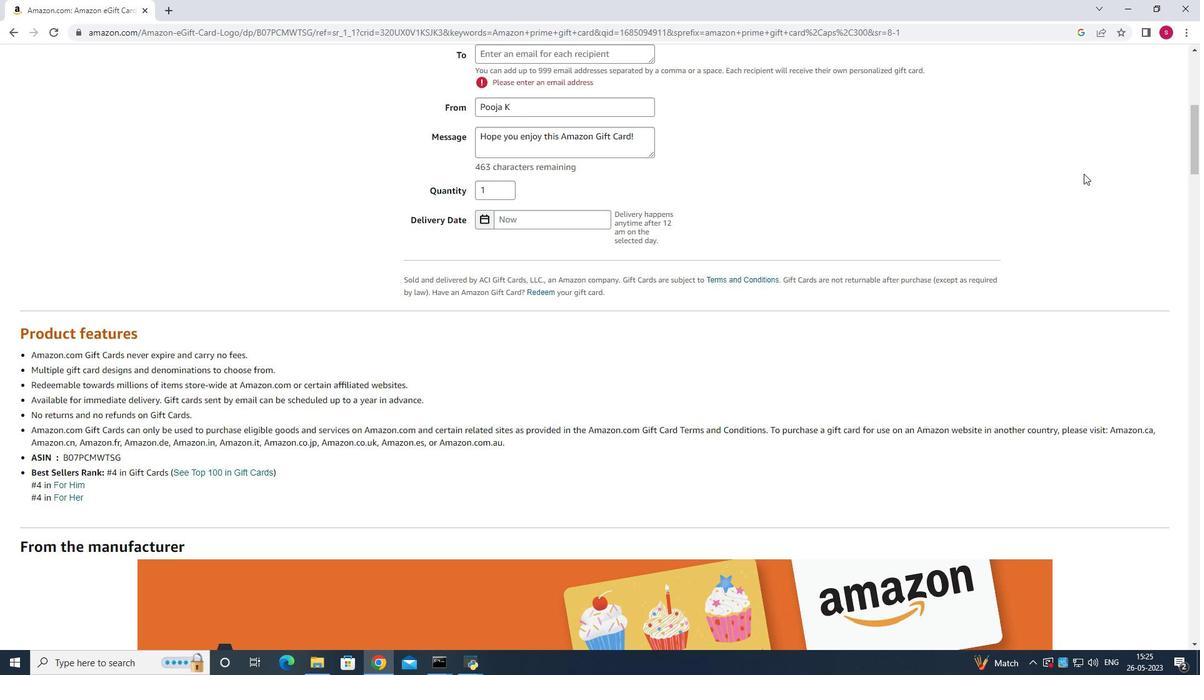 
Action: Mouse scrolled (1073, 176) with delta (0, 0)
Screenshot: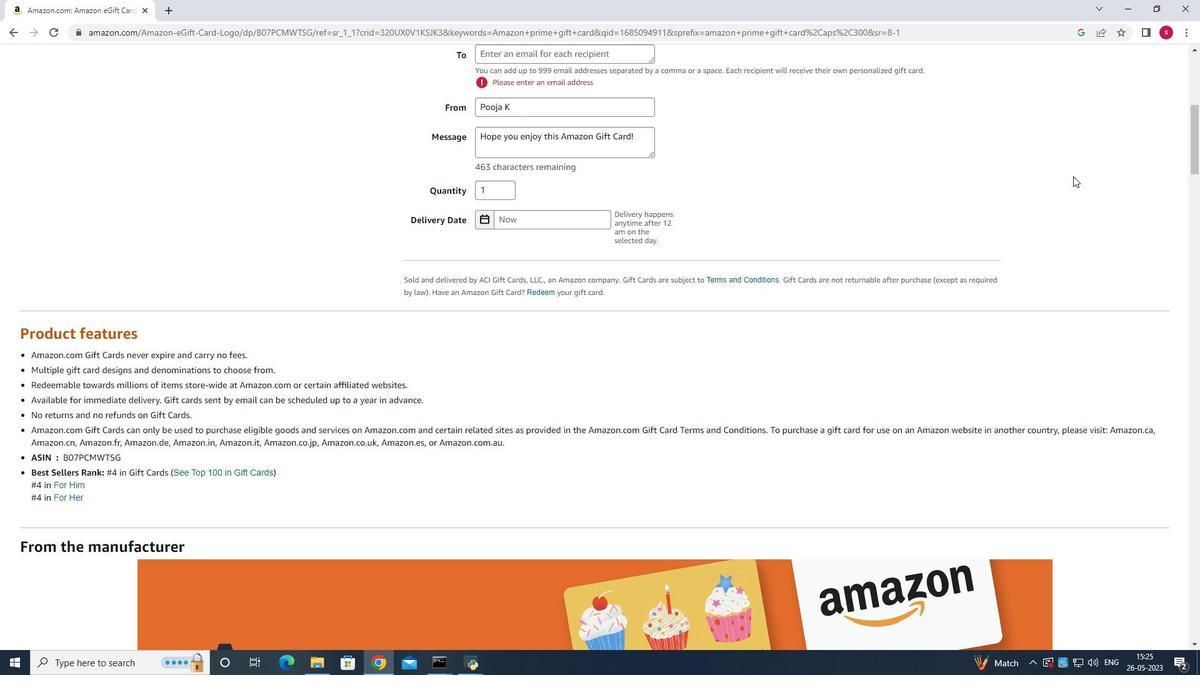 
Action: Mouse scrolled (1073, 176) with delta (0, 0)
Screenshot: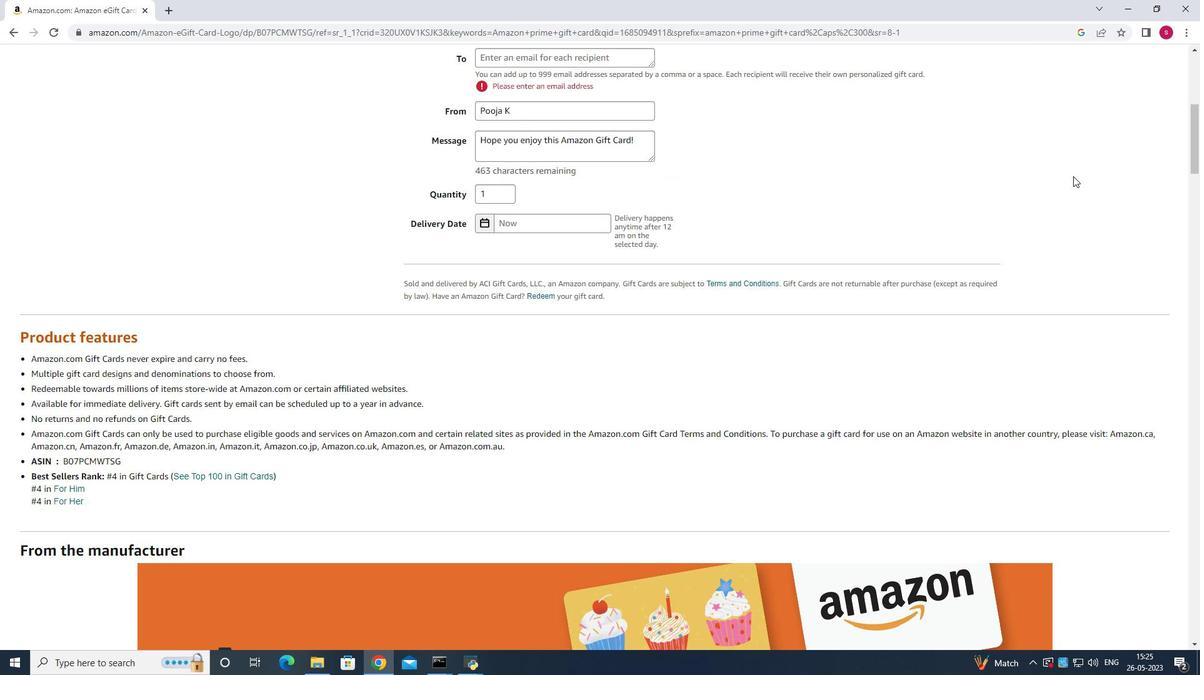 
Action: Mouse scrolled (1073, 176) with delta (0, 0)
Screenshot: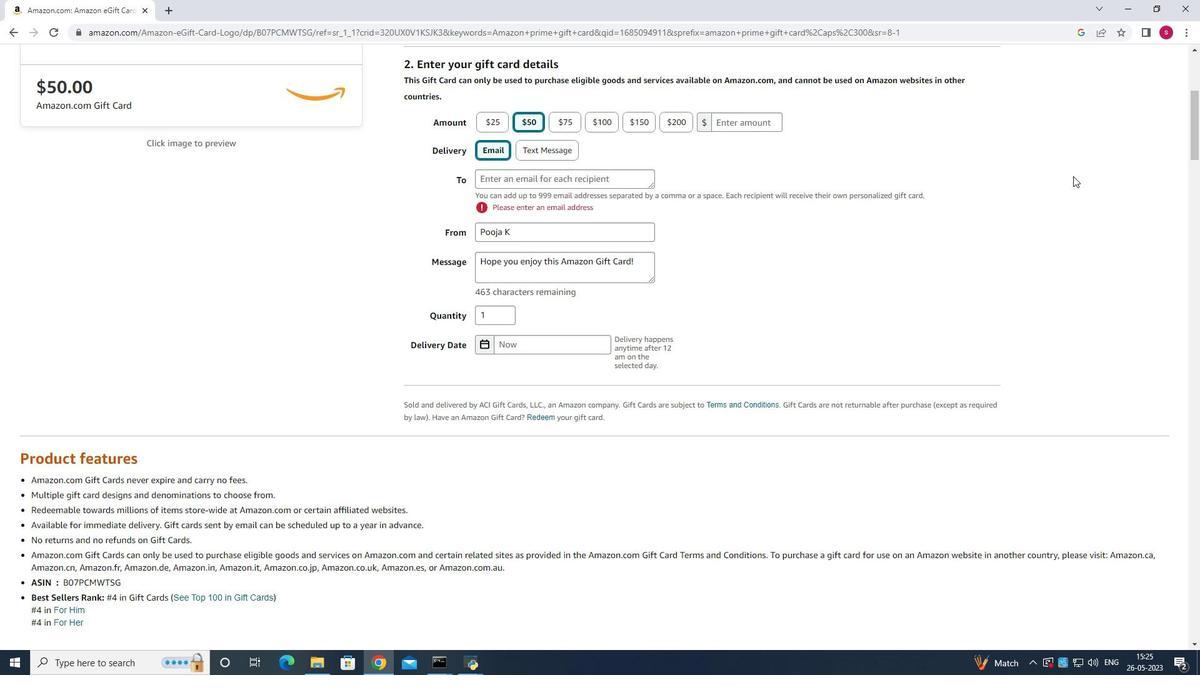 
Action: Mouse scrolled (1073, 176) with delta (0, 0)
Screenshot: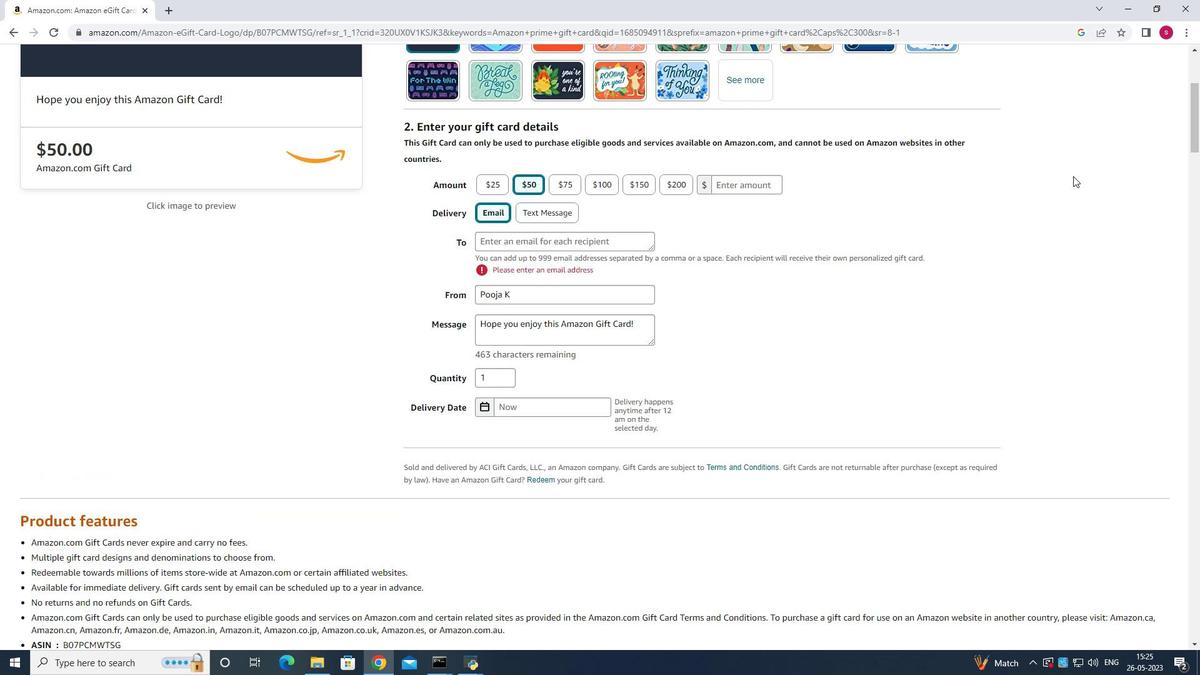 
Action: Mouse scrolled (1073, 176) with delta (0, 0)
Screenshot: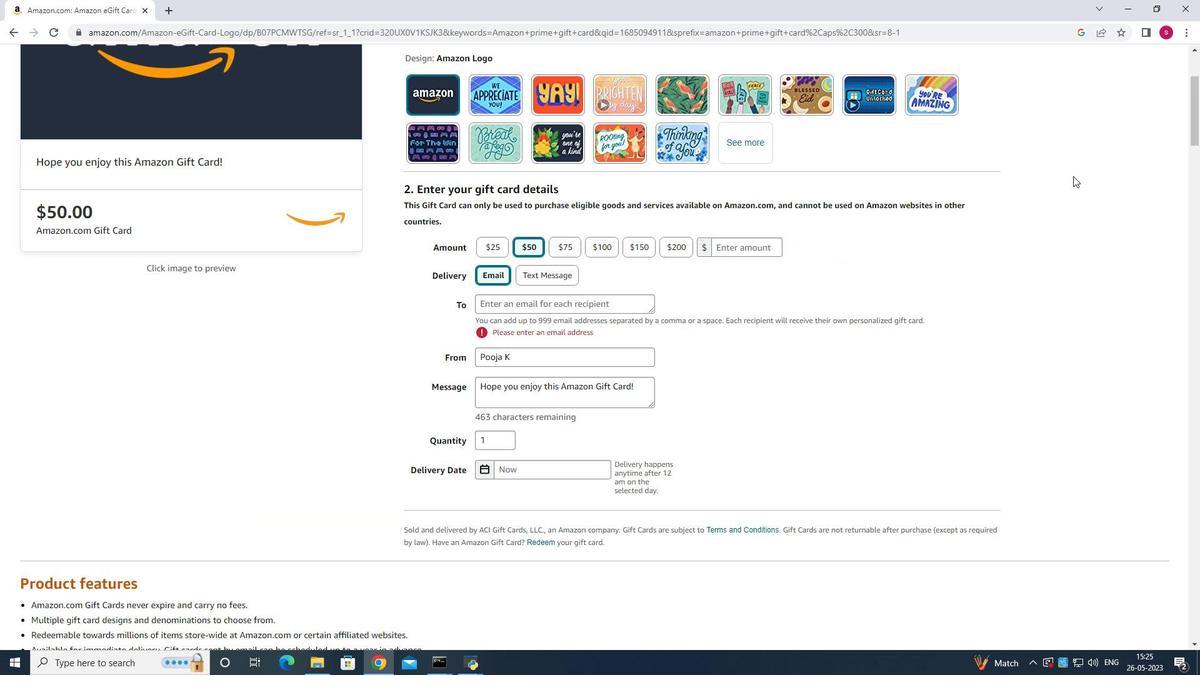 
Action: Mouse scrolled (1073, 176) with delta (0, 0)
Screenshot: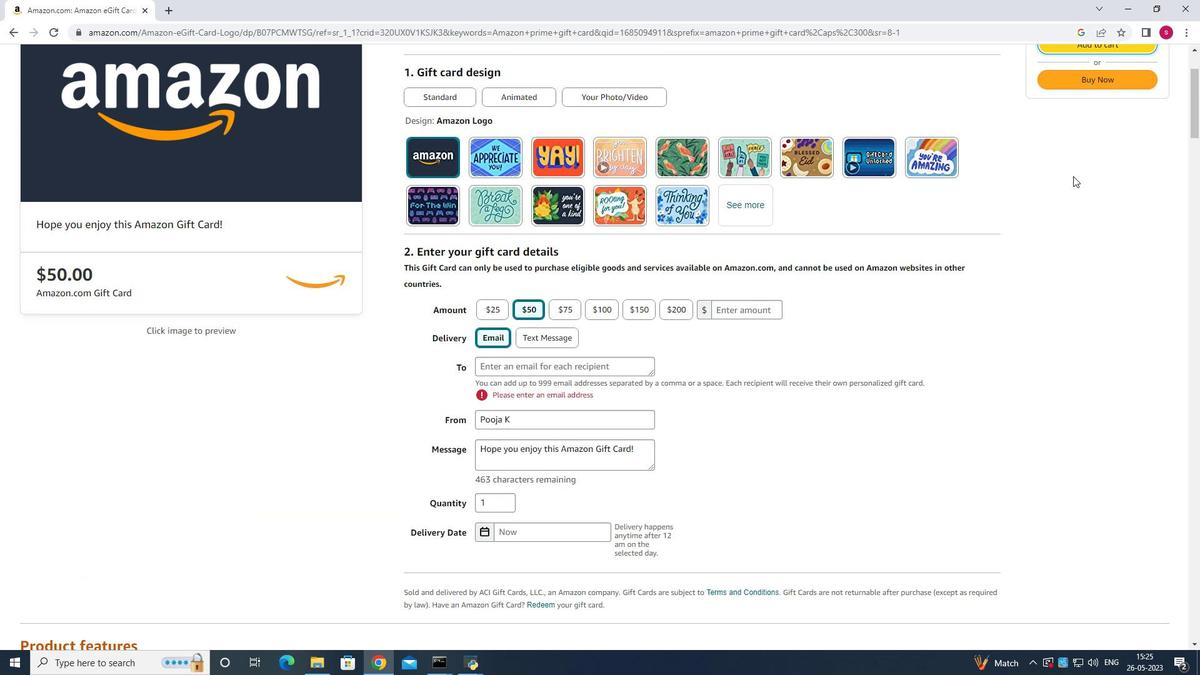 
Action: Mouse scrolled (1073, 176) with delta (0, 0)
Screenshot: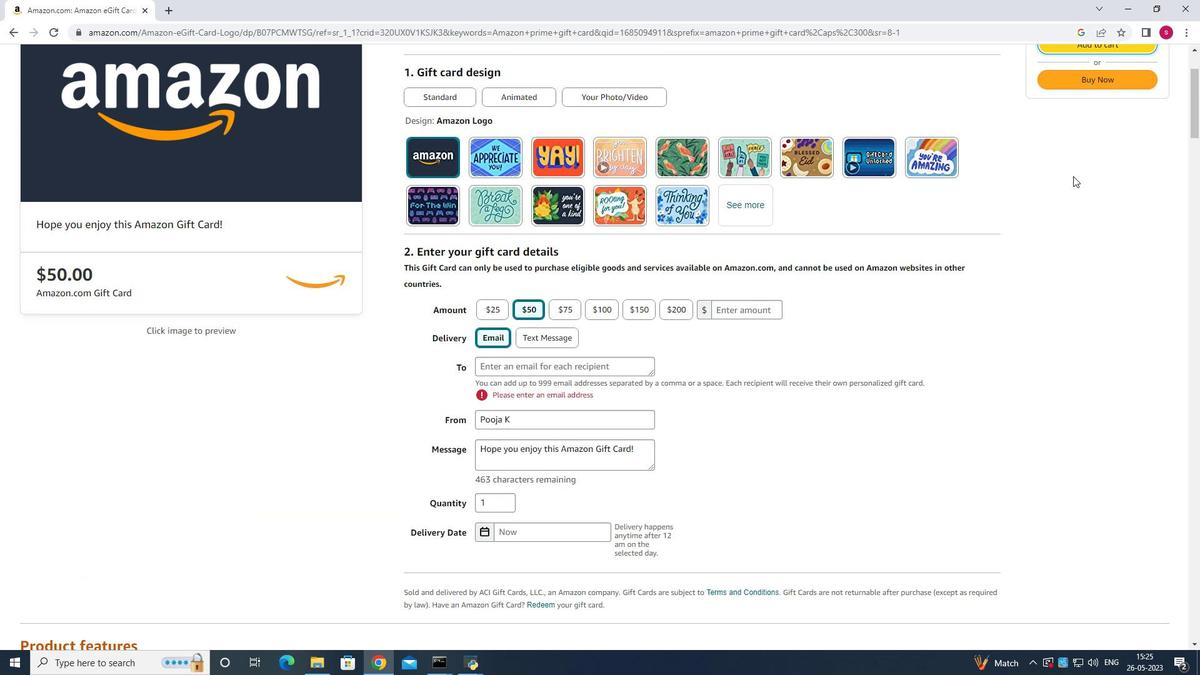 
Action: Mouse moved to (1072, 176)
Screenshot: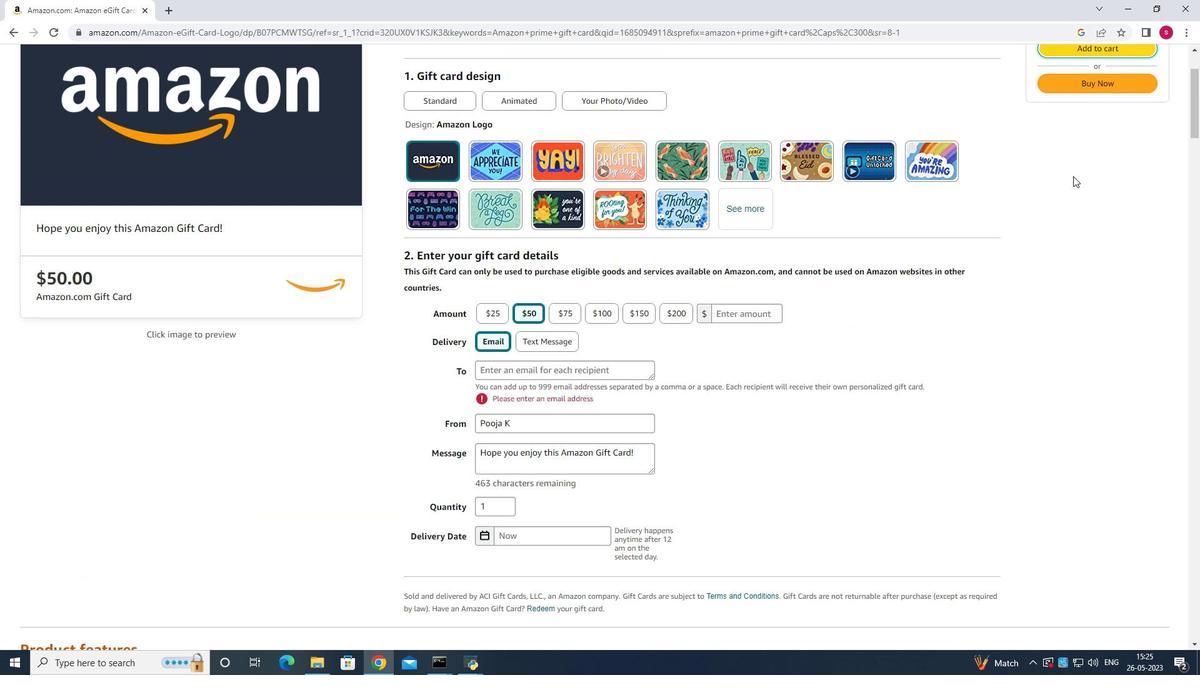 
Action: Mouse pressed left at (1072, 176)
Screenshot: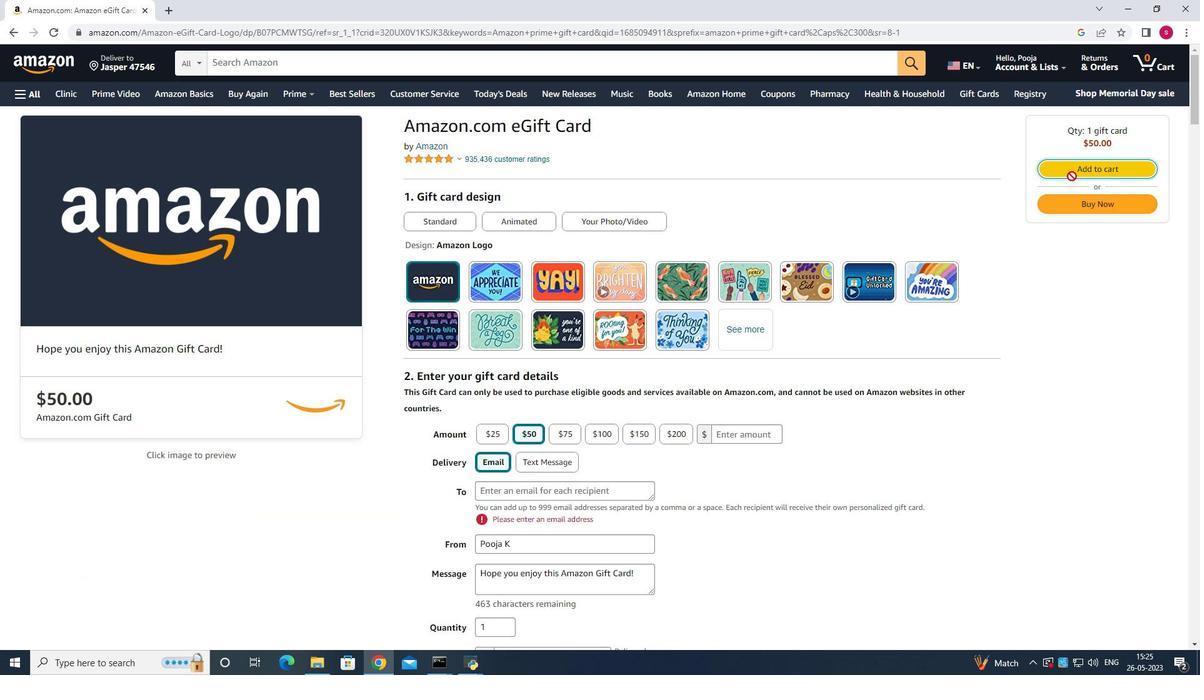 
Action: Mouse moved to (1053, 193)
Screenshot: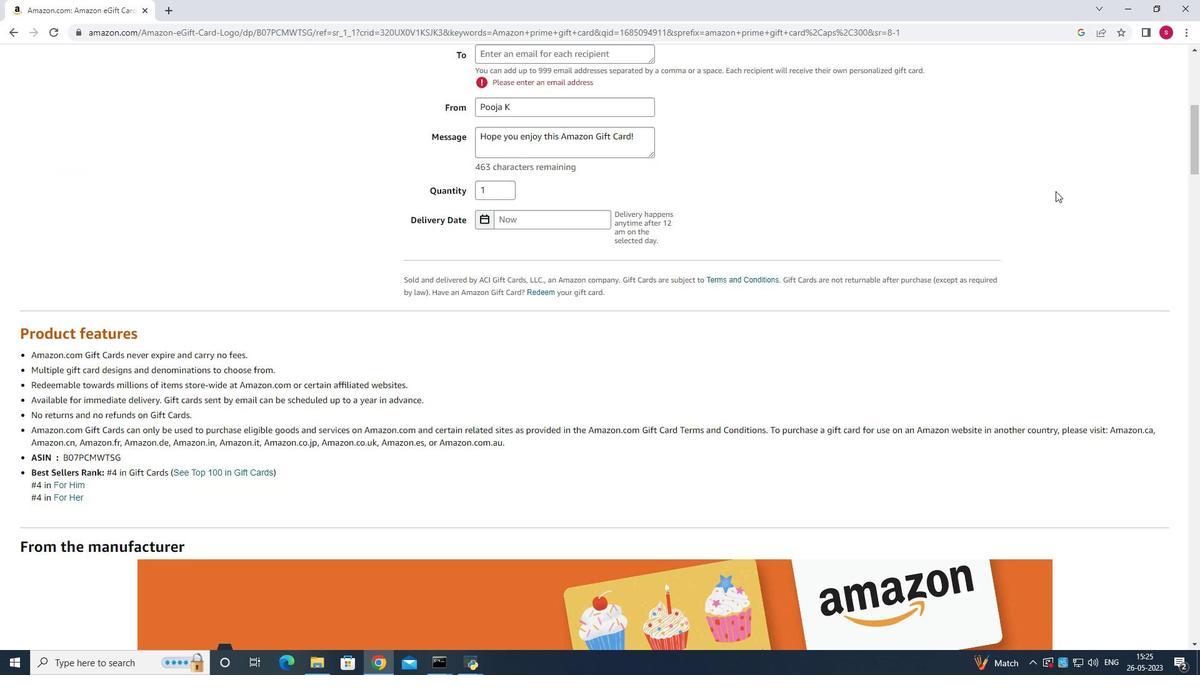 
Action: Mouse scrolled (1053, 194) with delta (0, 0)
Screenshot: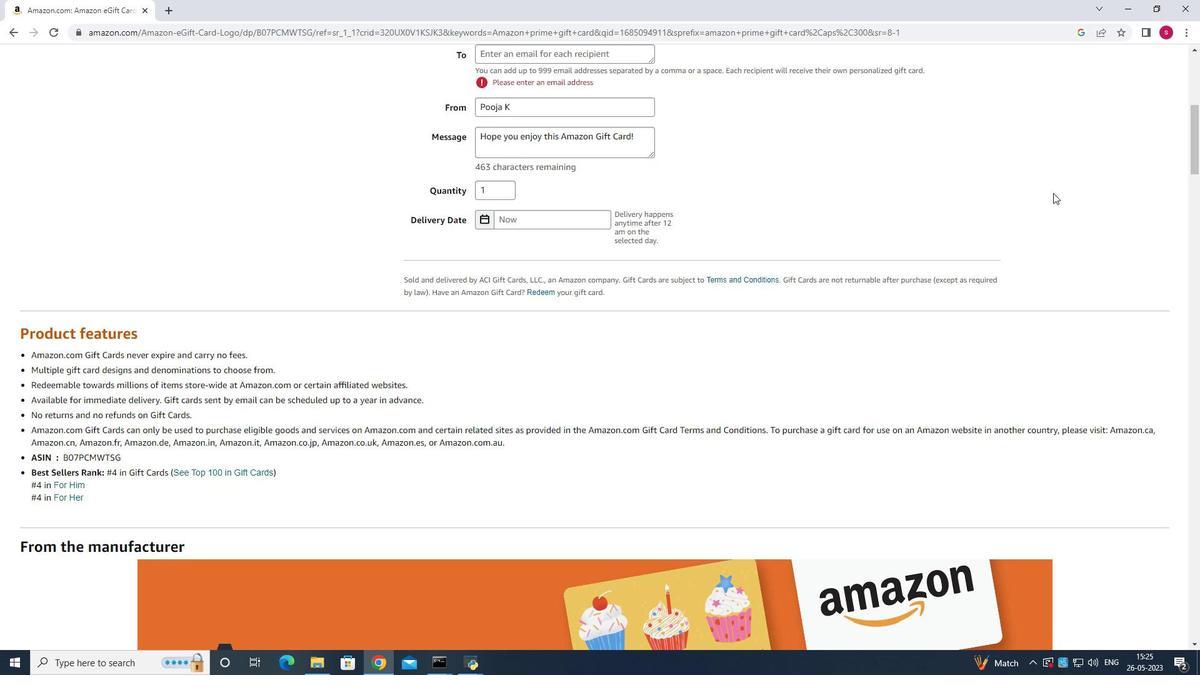 
Action: Mouse scrolled (1053, 194) with delta (0, 0)
Screenshot: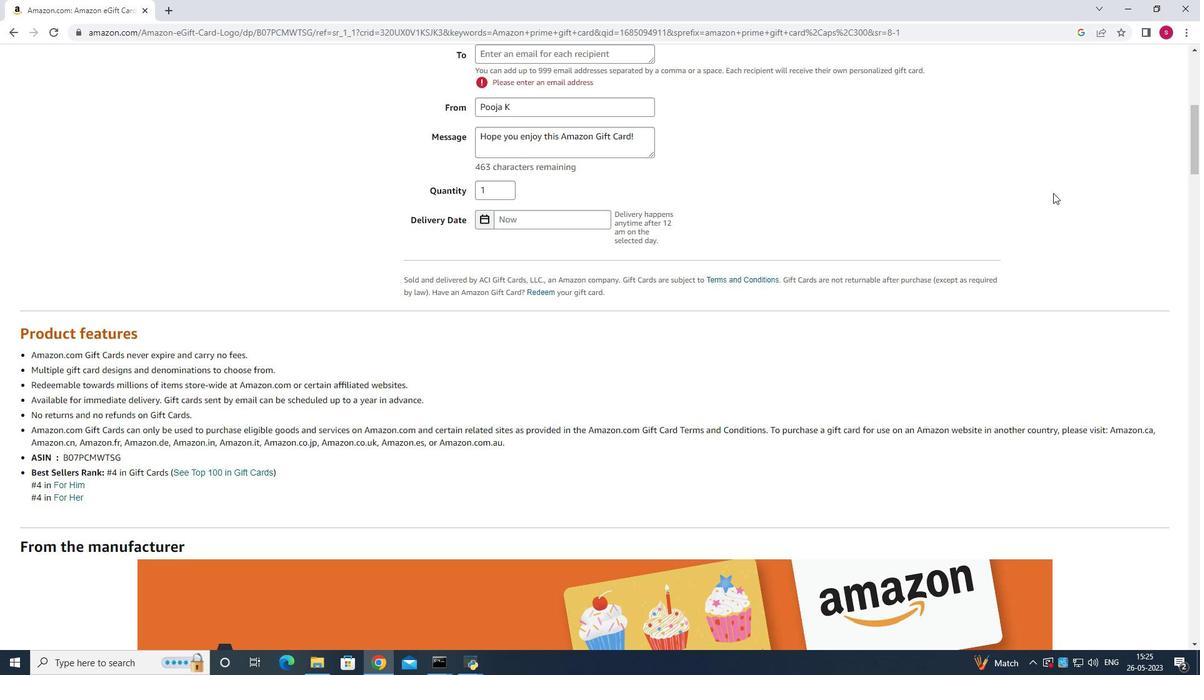 
Action: Mouse scrolled (1053, 194) with delta (0, 0)
Screenshot: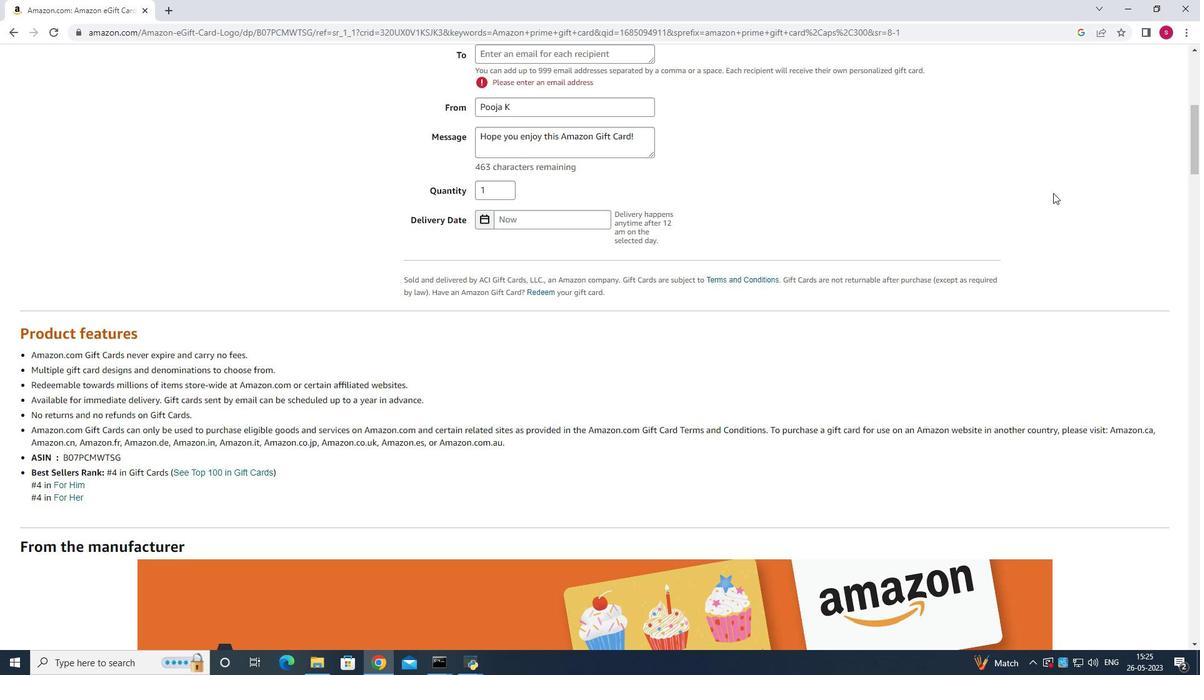 
Action: Mouse moved to (1054, 193)
Screenshot: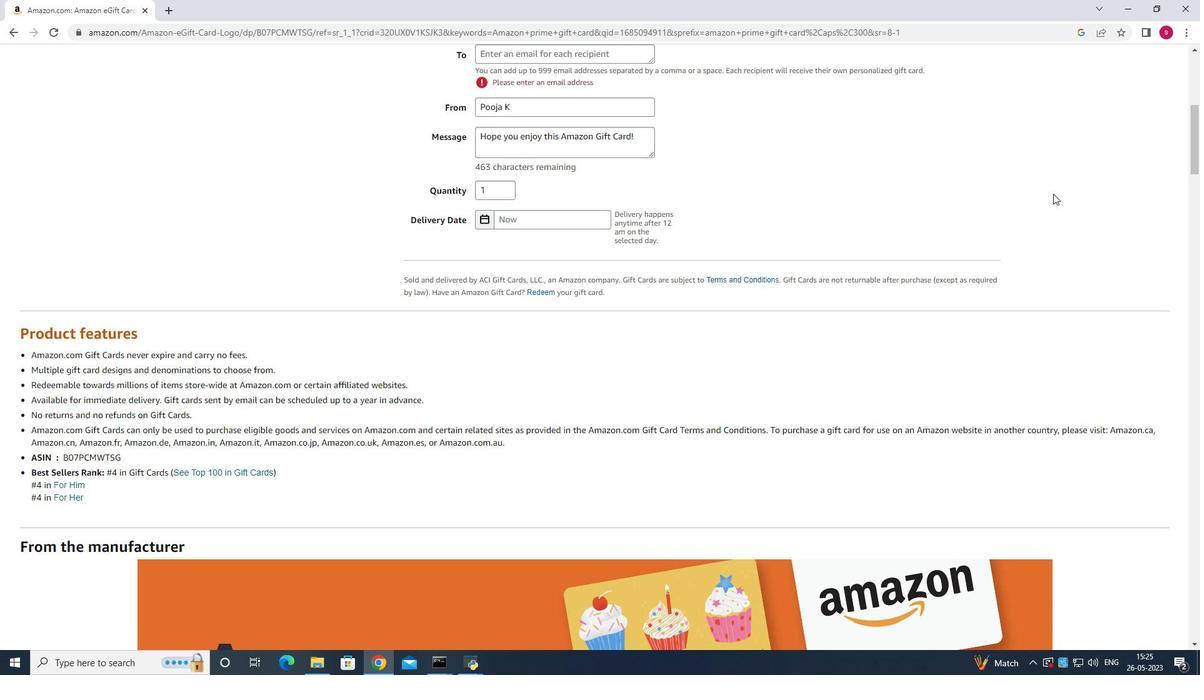 
Action: Mouse scrolled (1054, 194) with delta (0, 0)
Screenshot: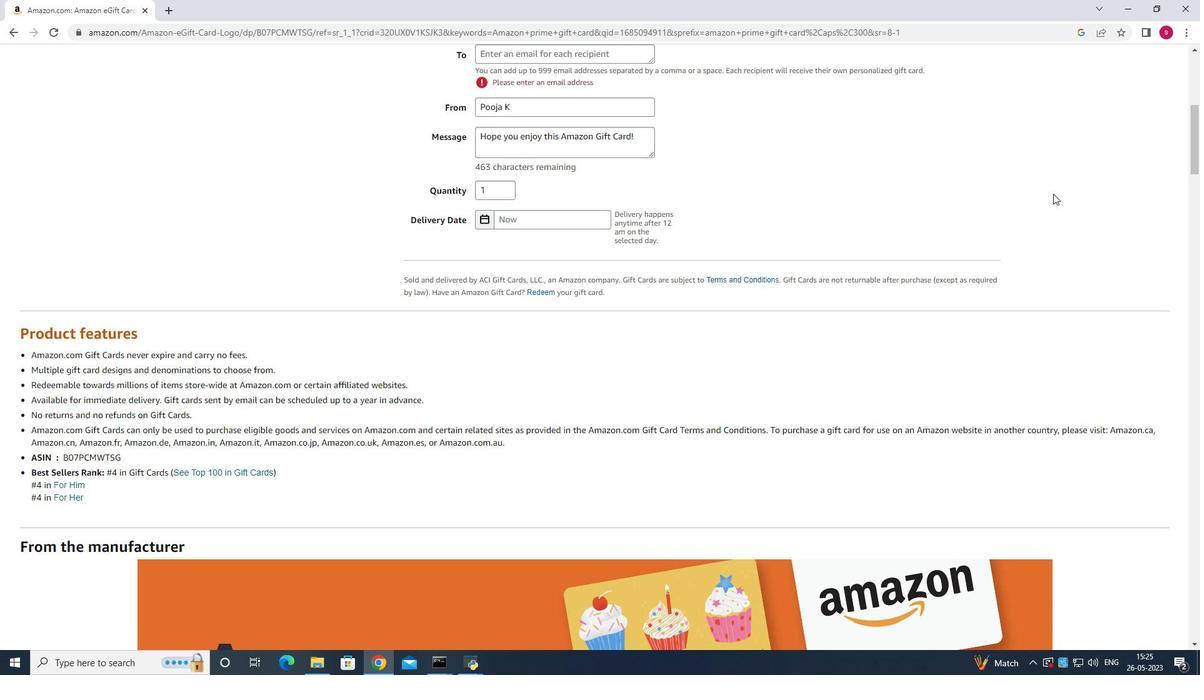 
Action: Mouse moved to (1054, 193)
Screenshot: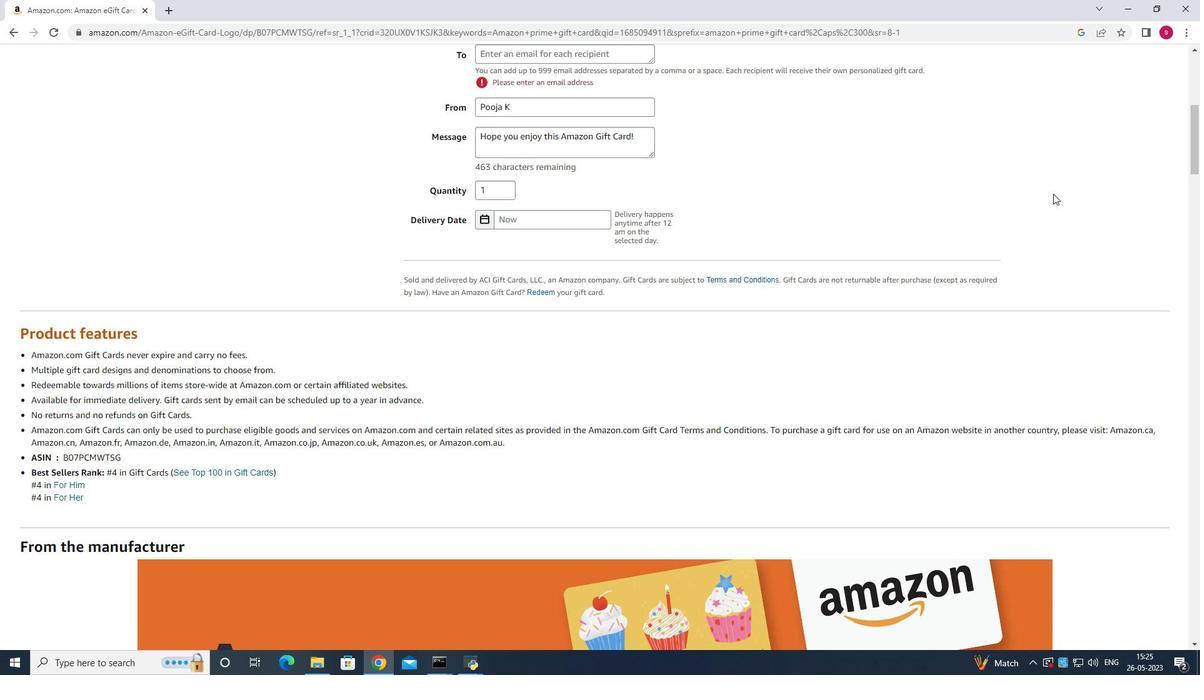 
Action: Mouse scrolled (1054, 193) with delta (0, 0)
Screenshot: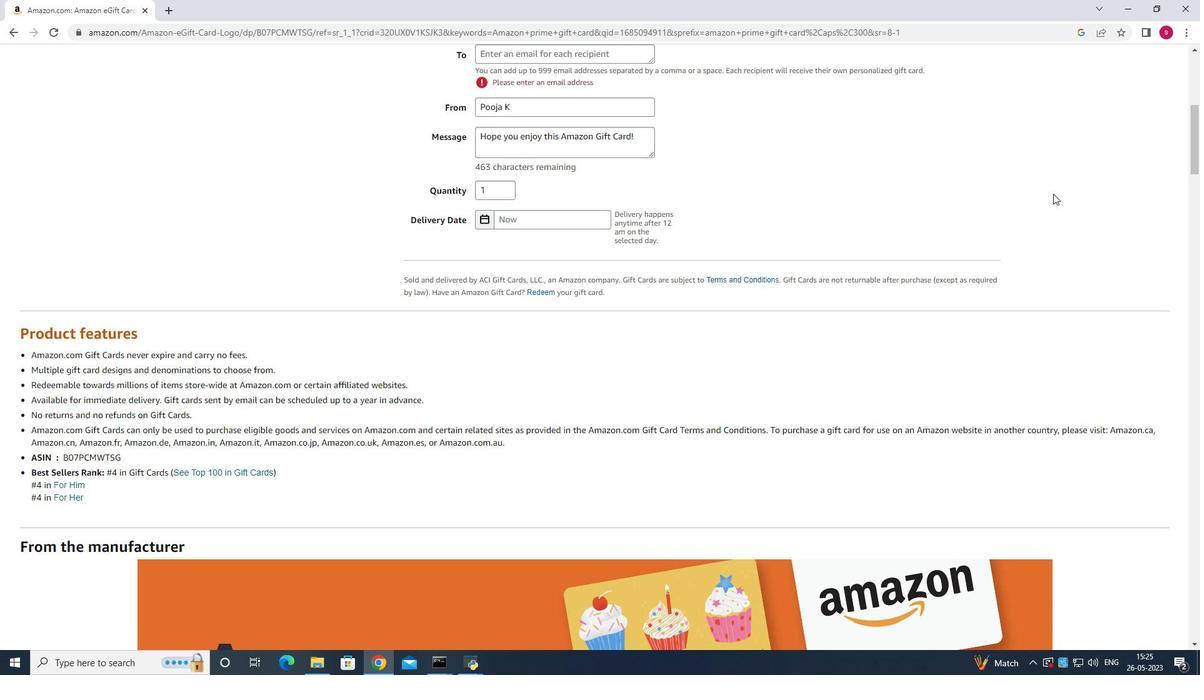 
Action: Mouse moved to (1042, 186)
Screenshot: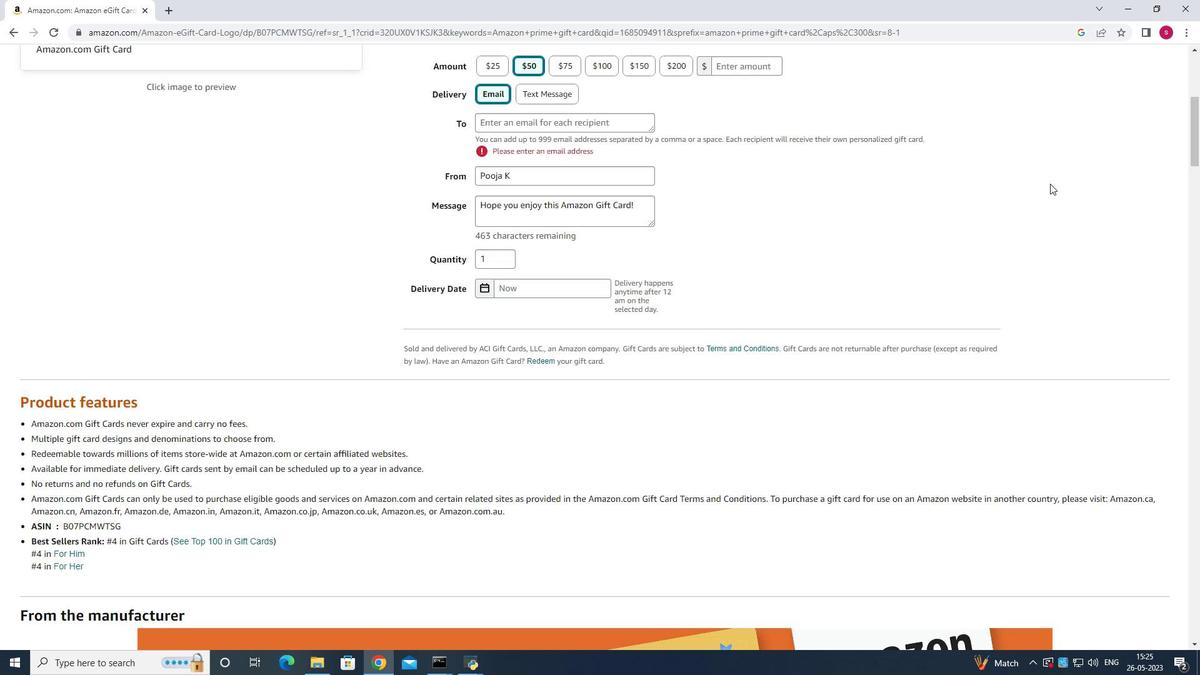 
Action: Mouse scrolled (1042, 187) with delta (0, 0)
Screenshot: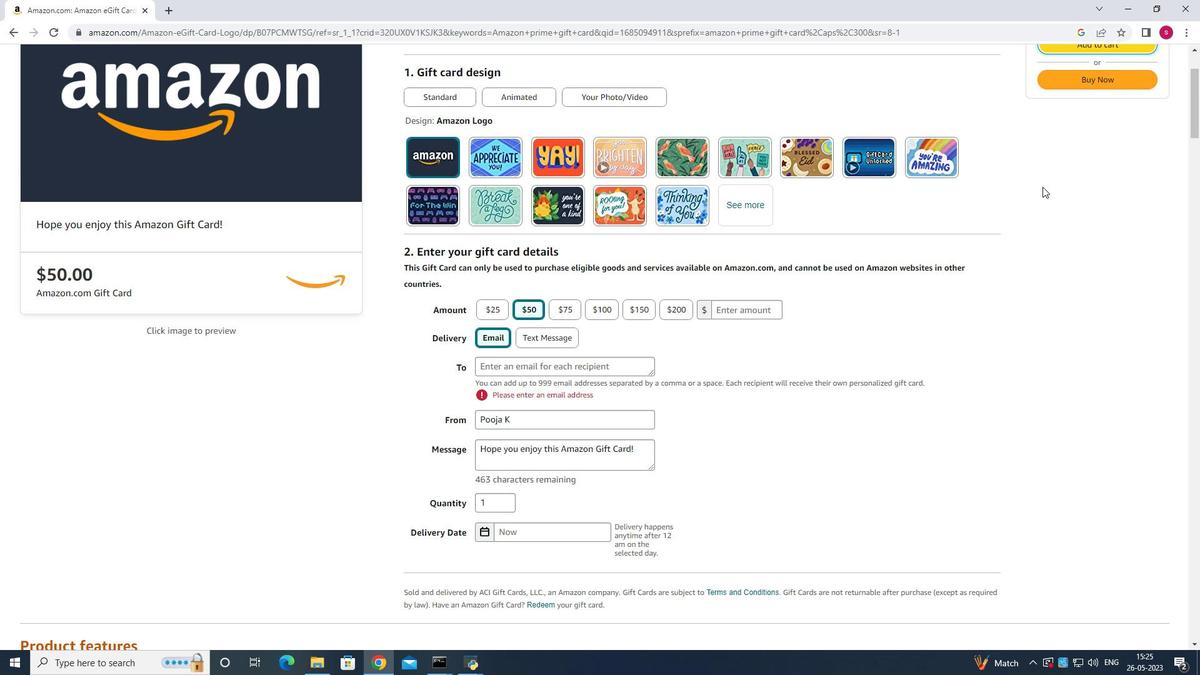 
Action: Mouse scrolled (1042, 187) with delta (0, 0)
Screenshot: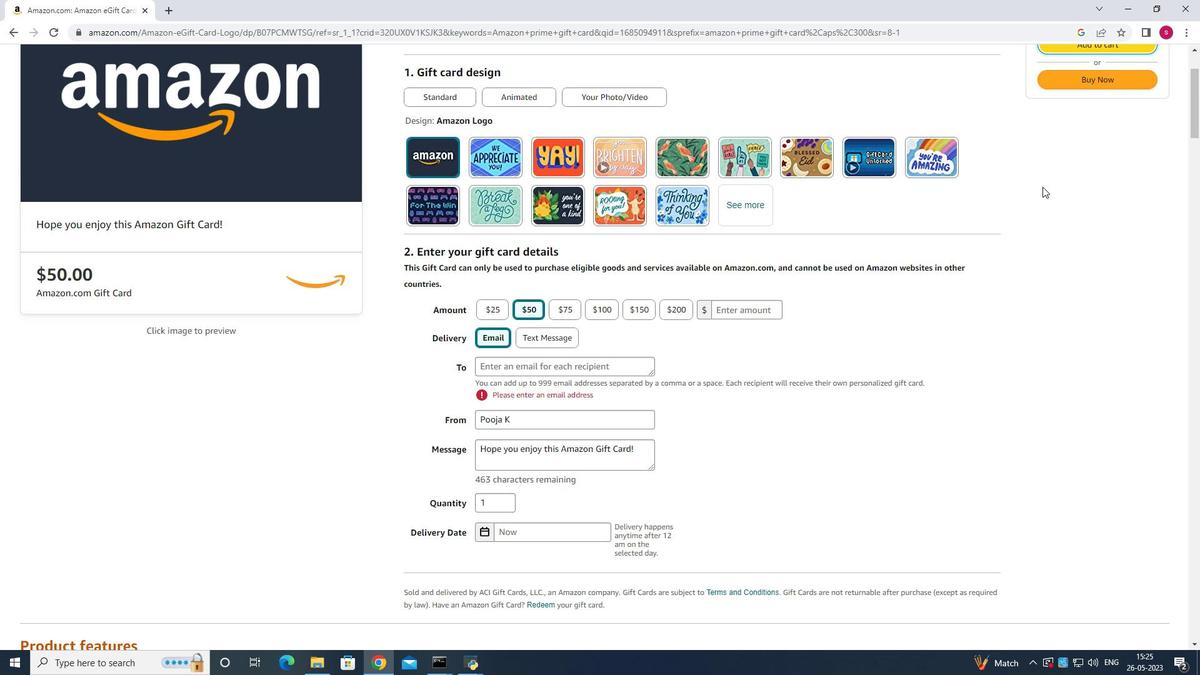 
Action: Mouse moved to (1041, 186)
Screenshot: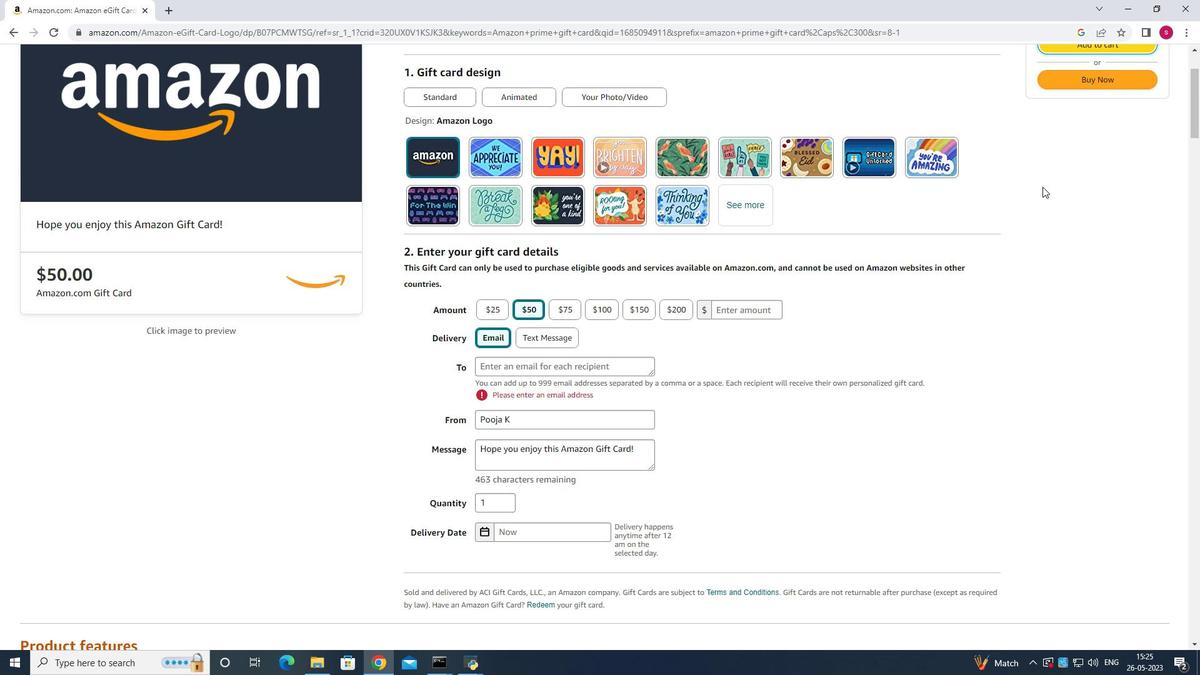 
Action: Mouse scrolled (1041, 187) with delta (0, 0)
Screenshot: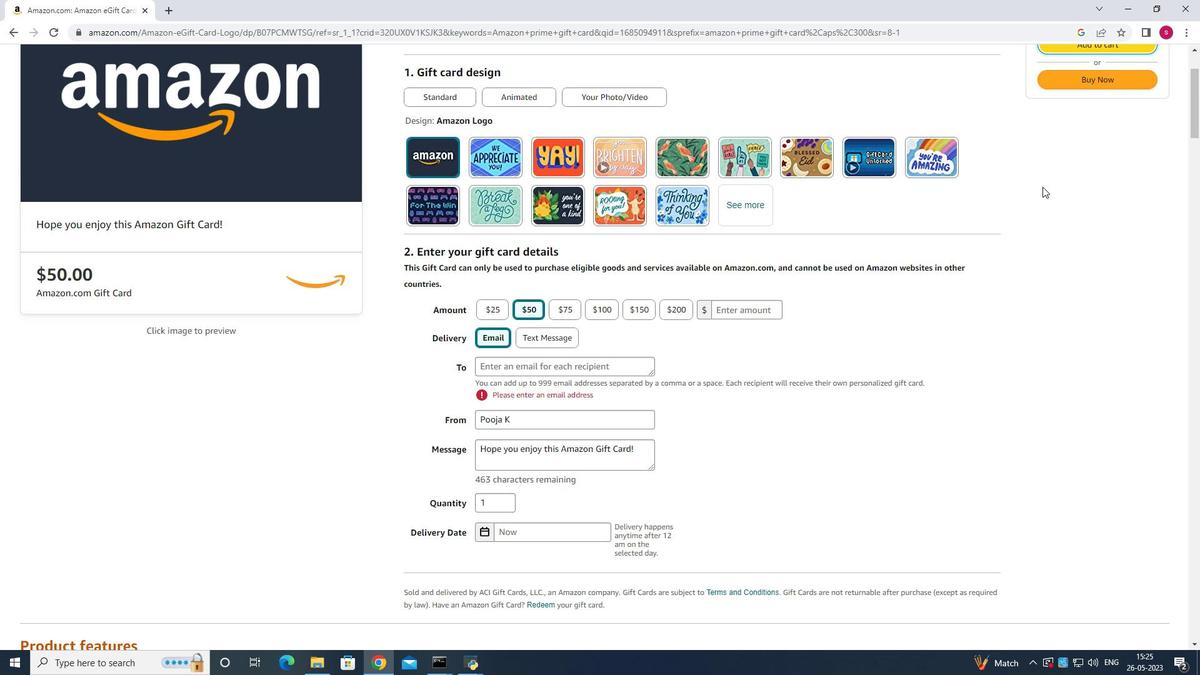 
Action: Mouse moved to (1039, 186)
Screenshot: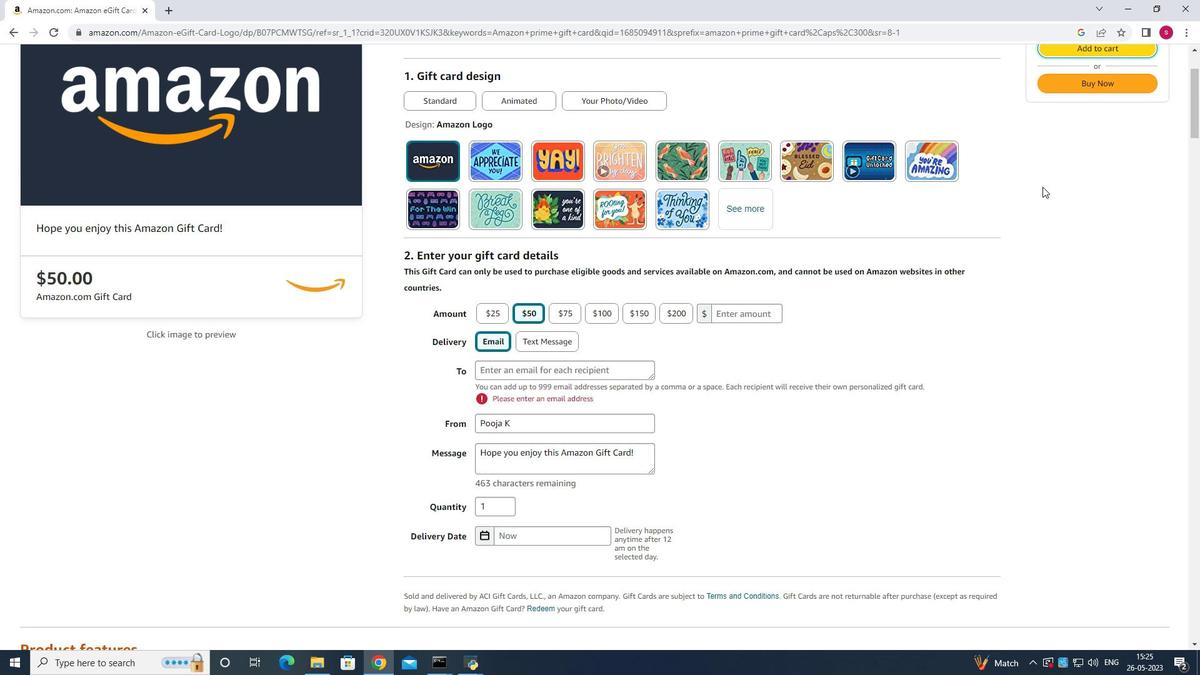 
Action: Mouse scrolled (1039, 187) with delta (0, 0)
Screenshot: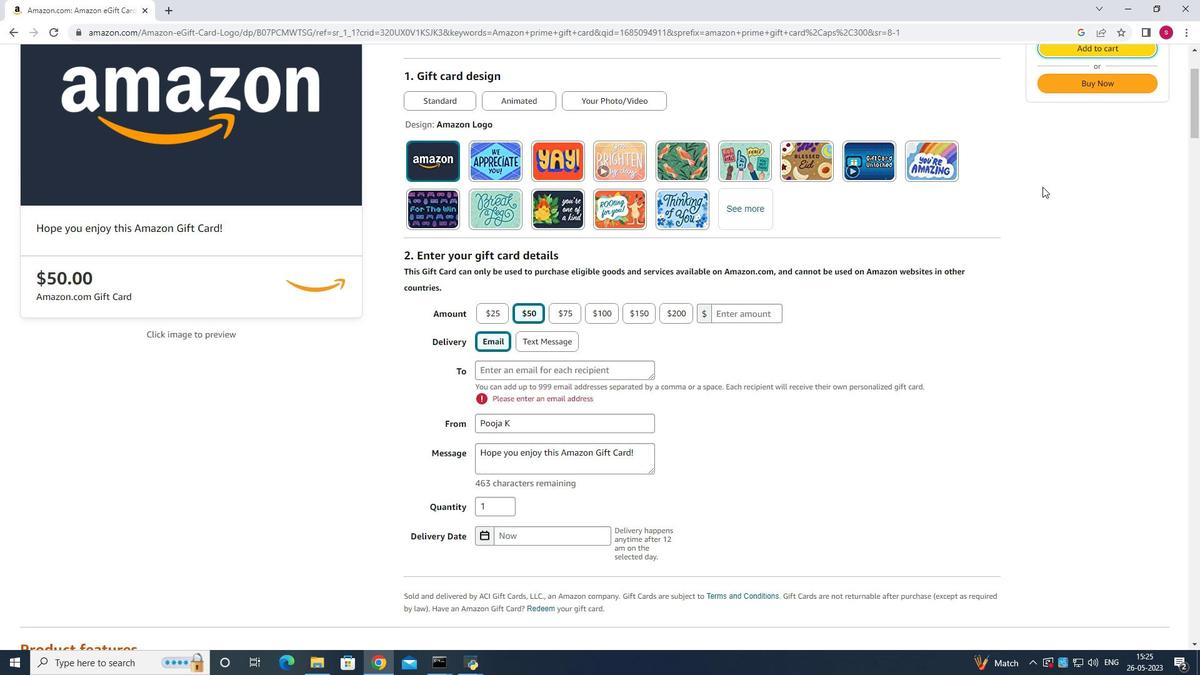 
Action: Mouse moved to (1039, 186)
Screenshot: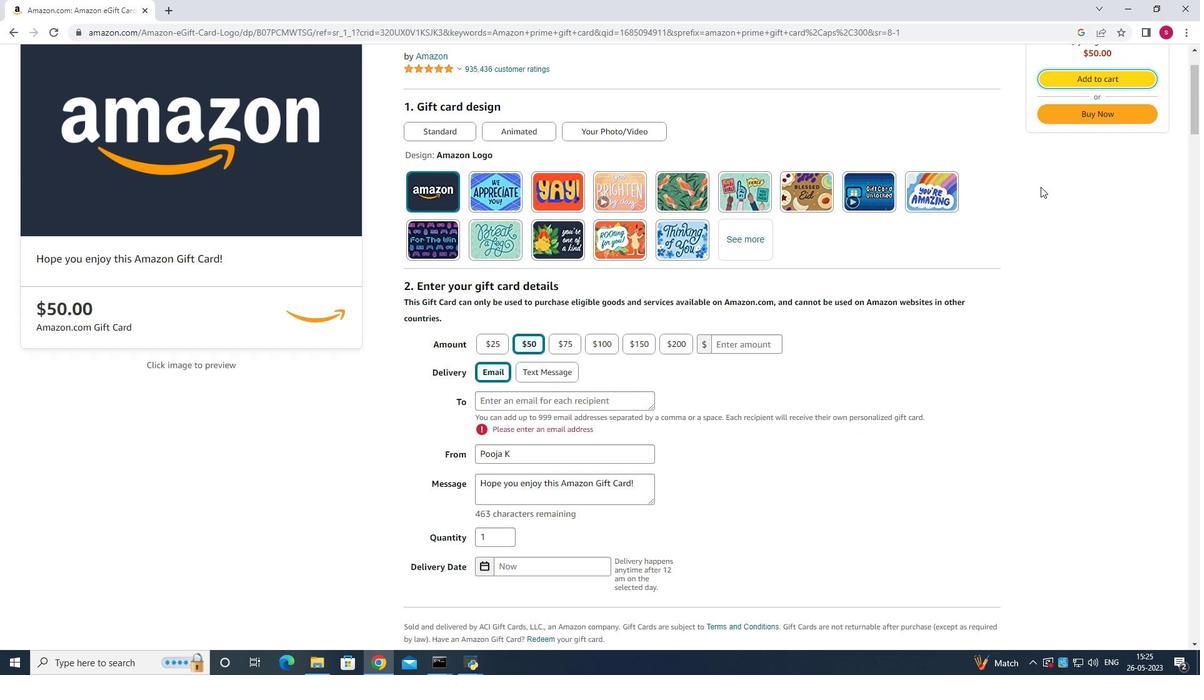 
Action: Mouse scrolled (1039, 186) with delta (0, 0)
Screenshot: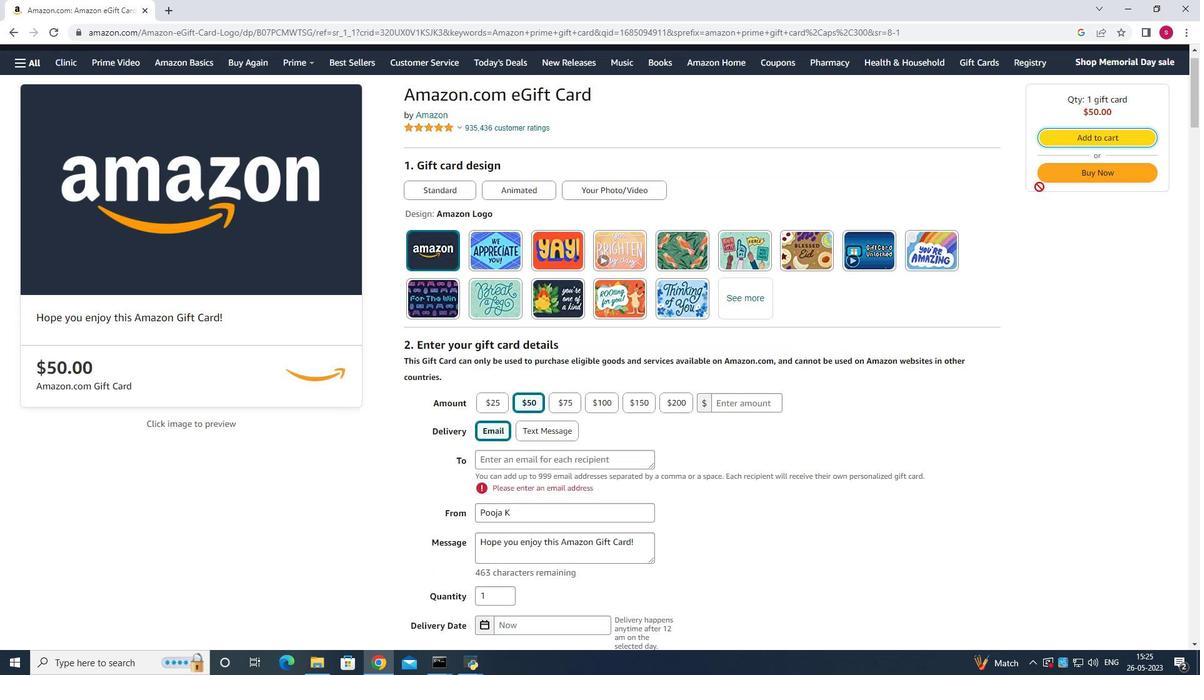 
Action: Mouse moved to (1111, 168)
Screenshot: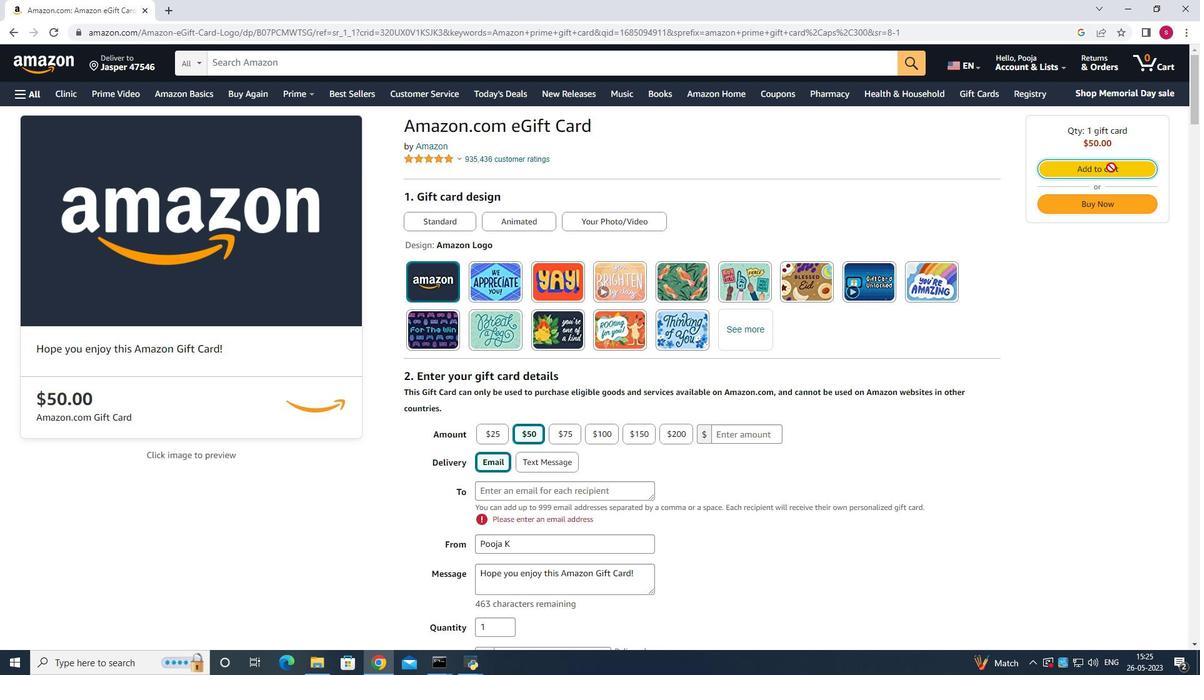 
Action: Mouse pressed left at (1111, 168)
Screenshot: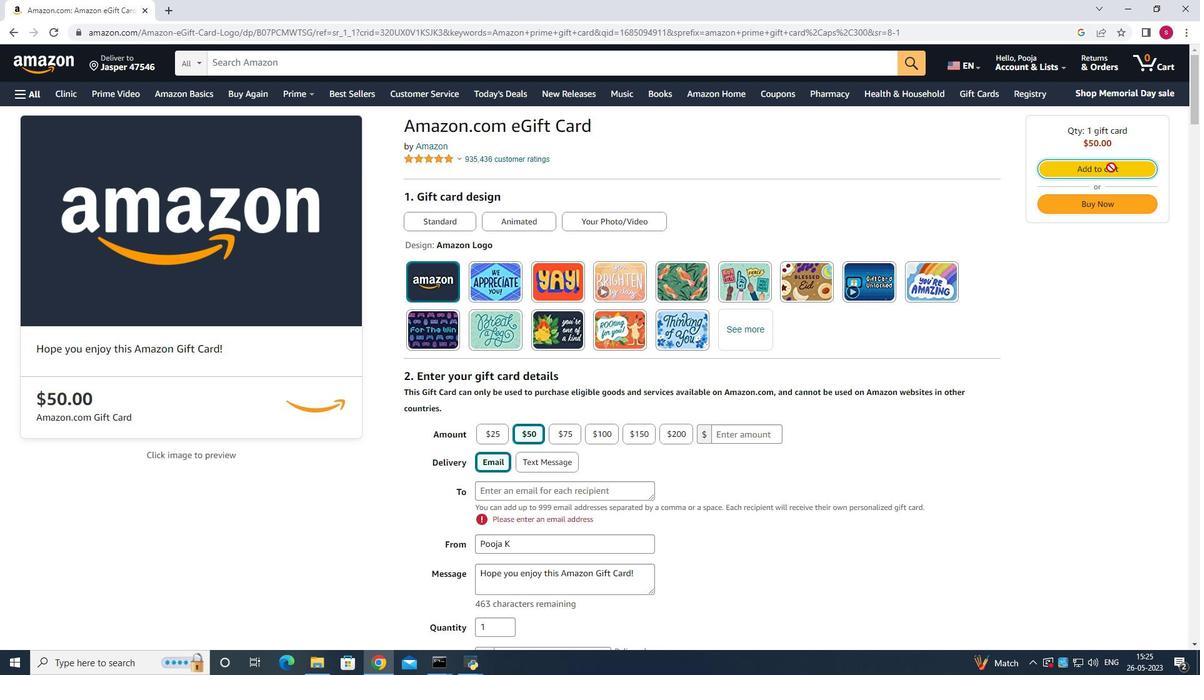 
Action: Mouse moved to (478, 194)
Screenshot: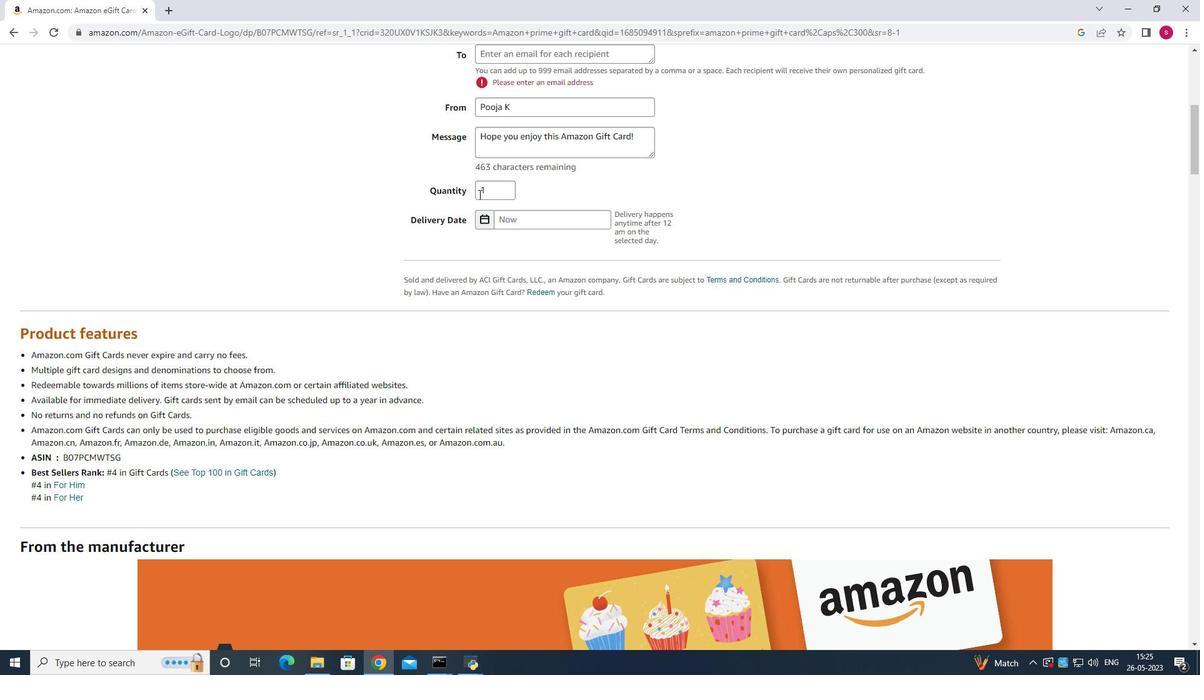 
Action: Mouse pressed left at (478, 194)
Screenshot: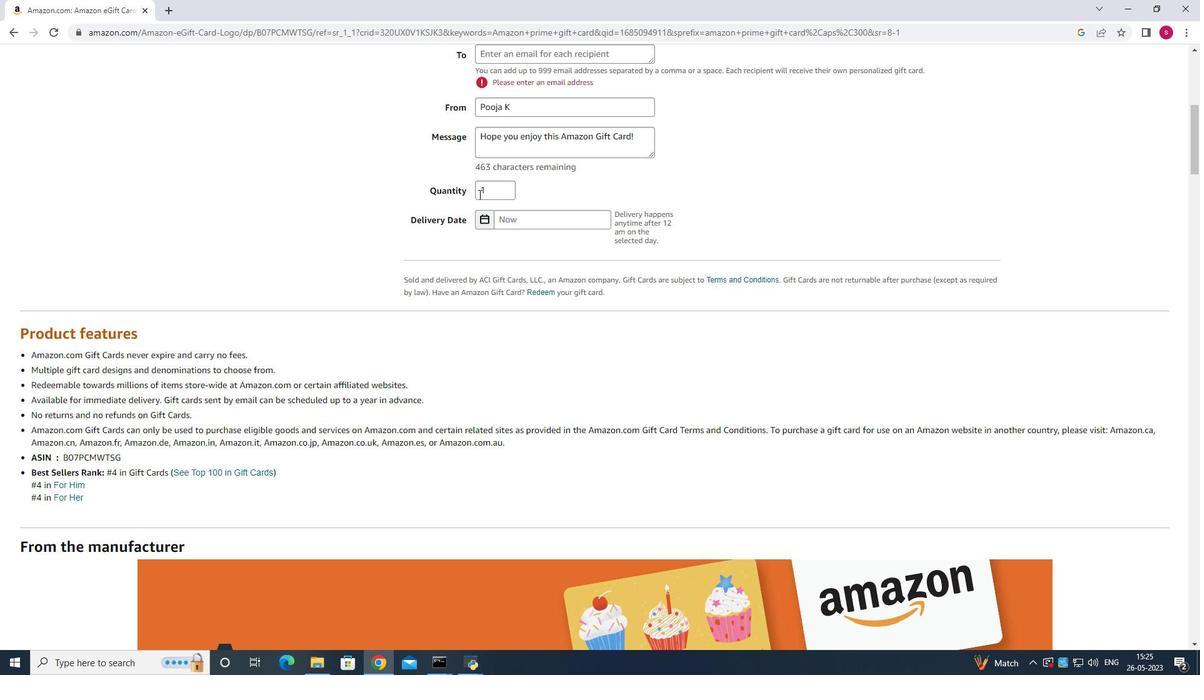 
Action: Mouse moved to (478, 194)
Screenshot: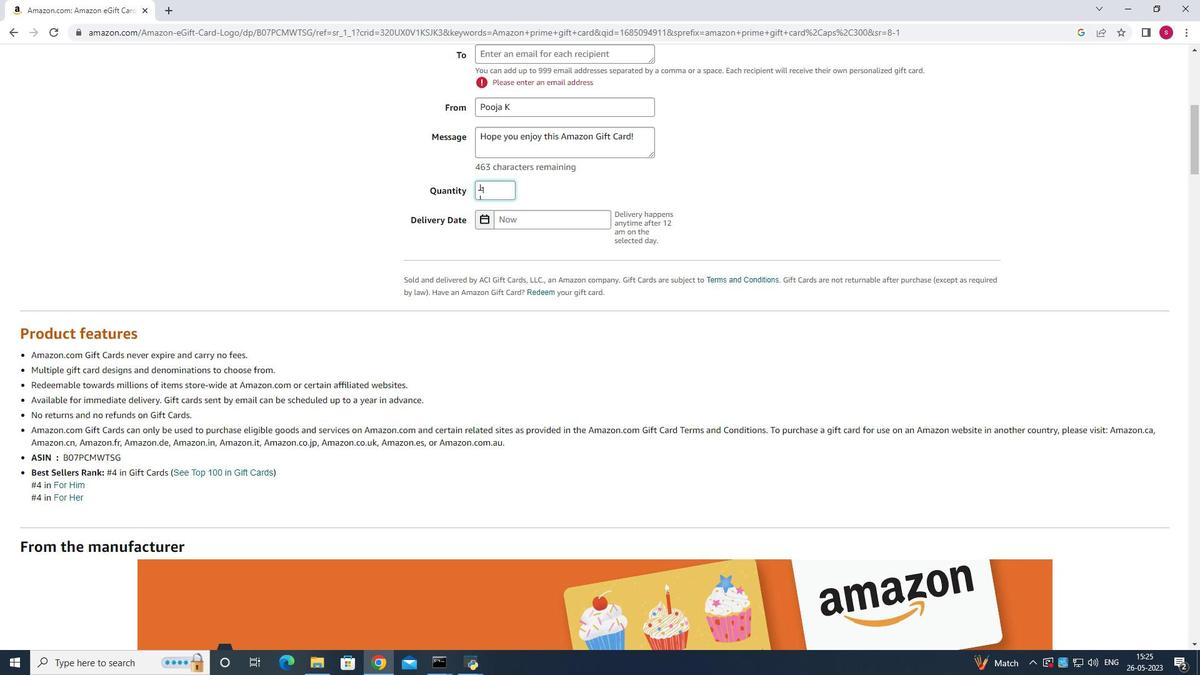 
Action: Mouse pressed left at (478, 194)
Screenshot: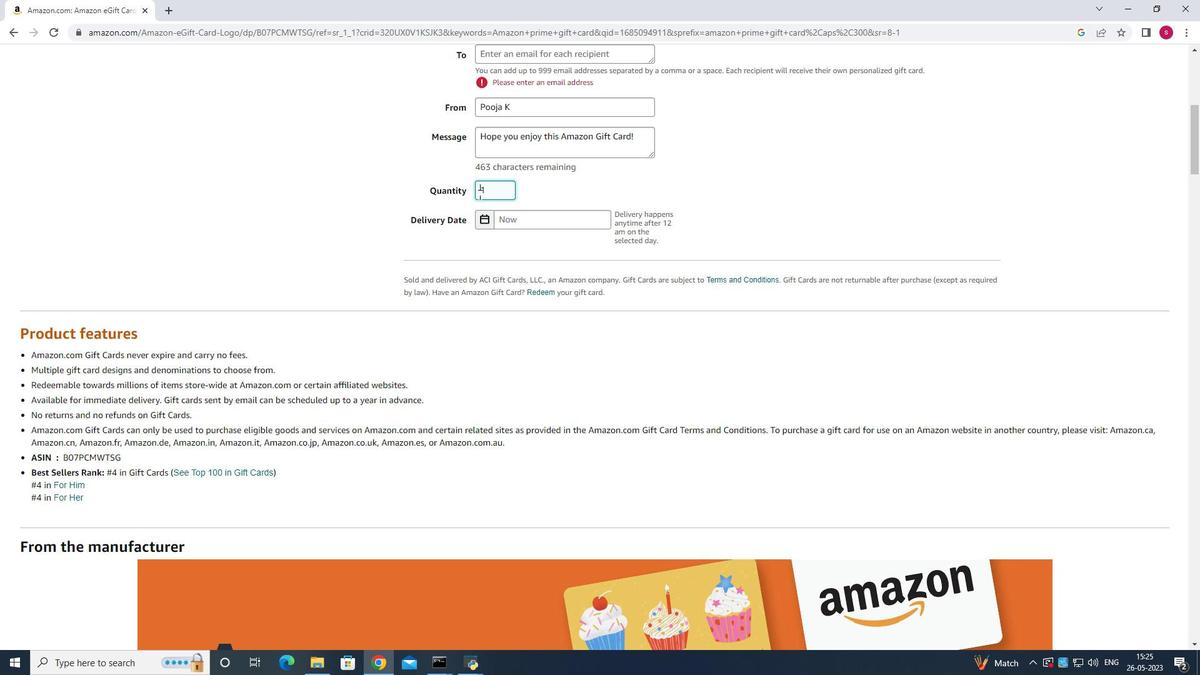 
Action: Mouse moved to (492, 185)
Screenshot: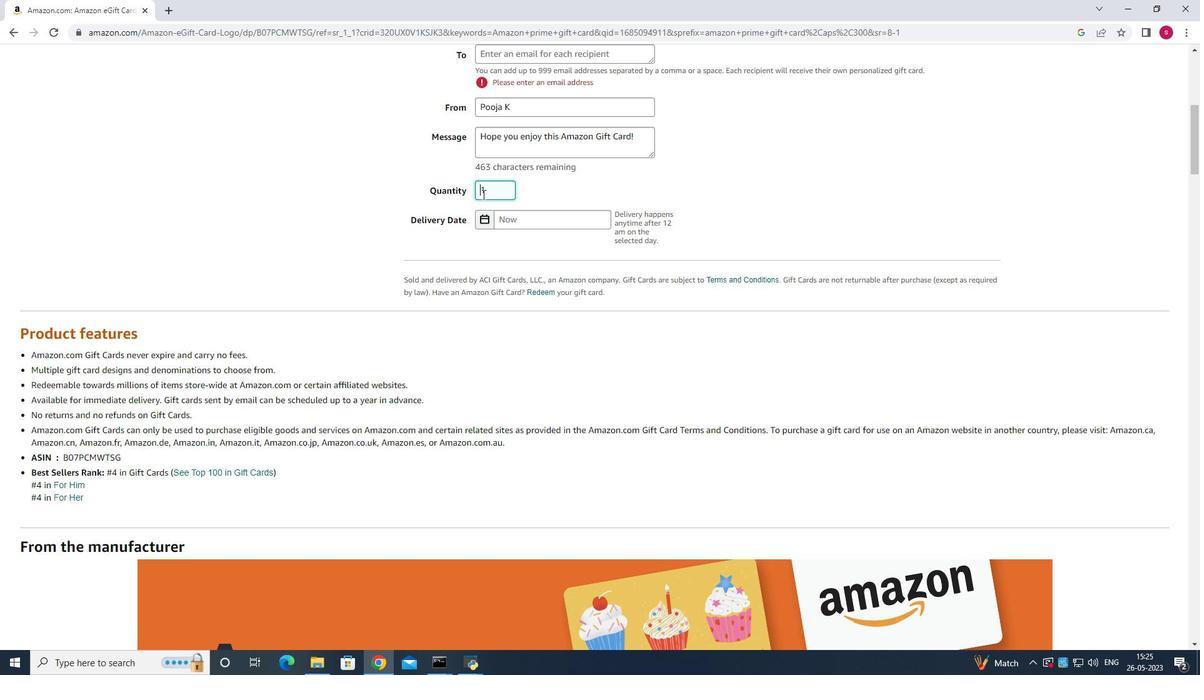 
Action: Mouse pressed left at (492, 185)
Screenshot: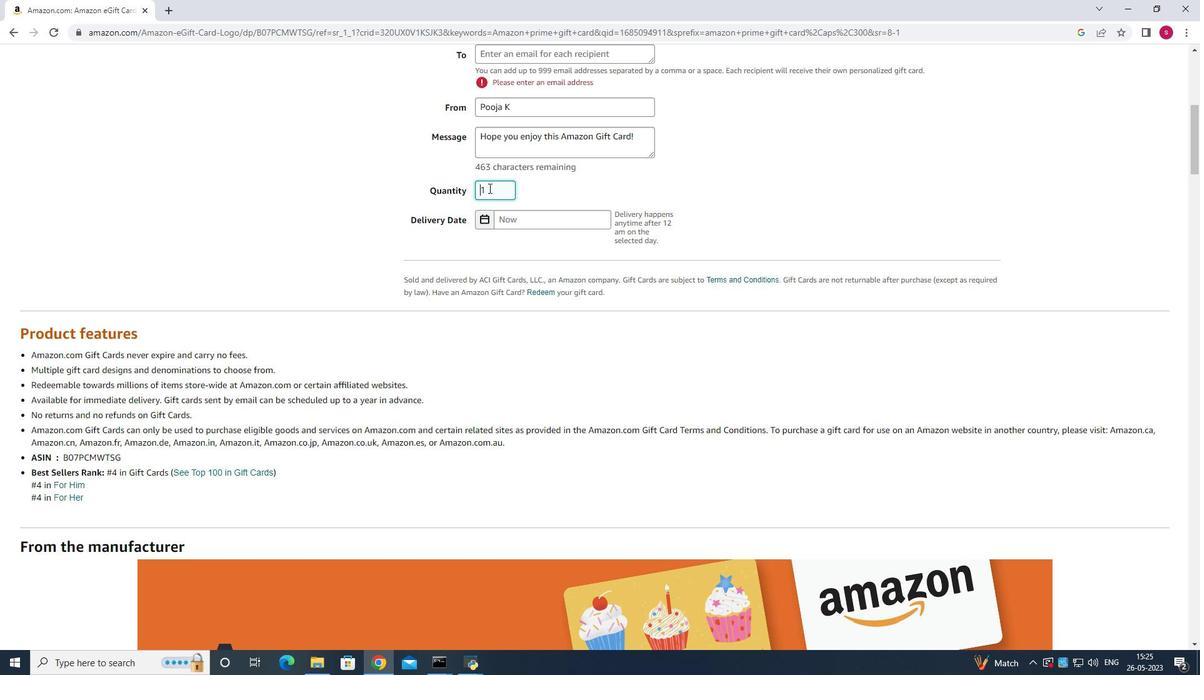 
Action: Mouse moved to (495, 183)
Screenshot: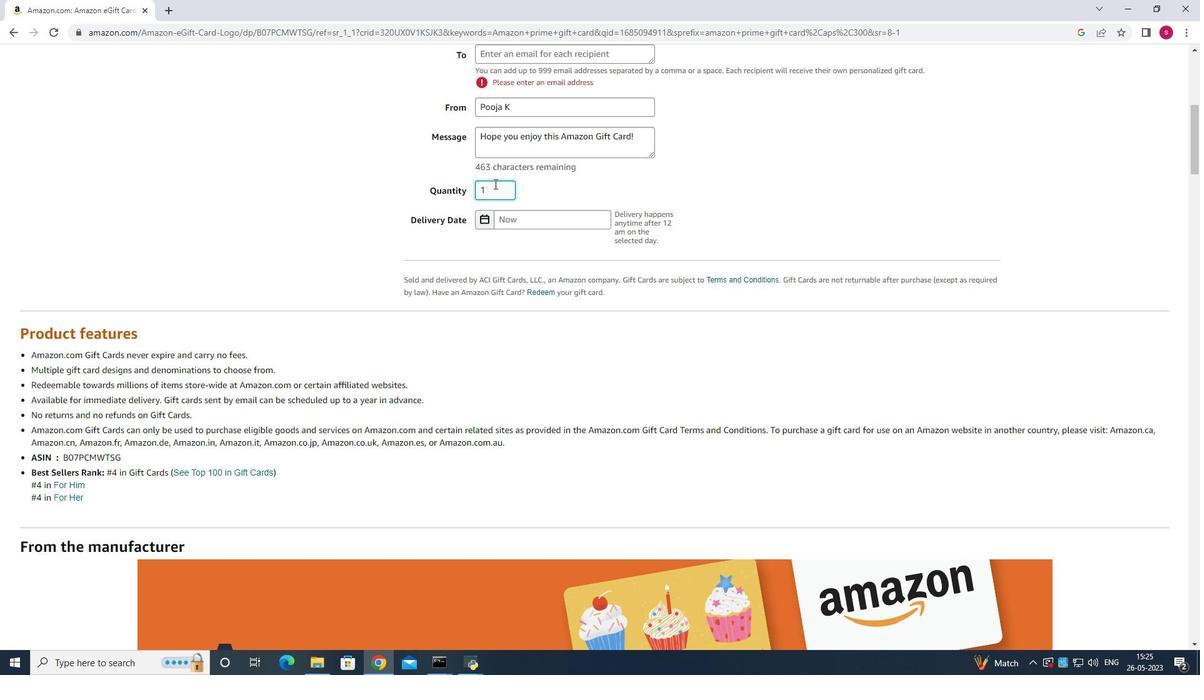 
Action: Key pressed 2
Screenshot: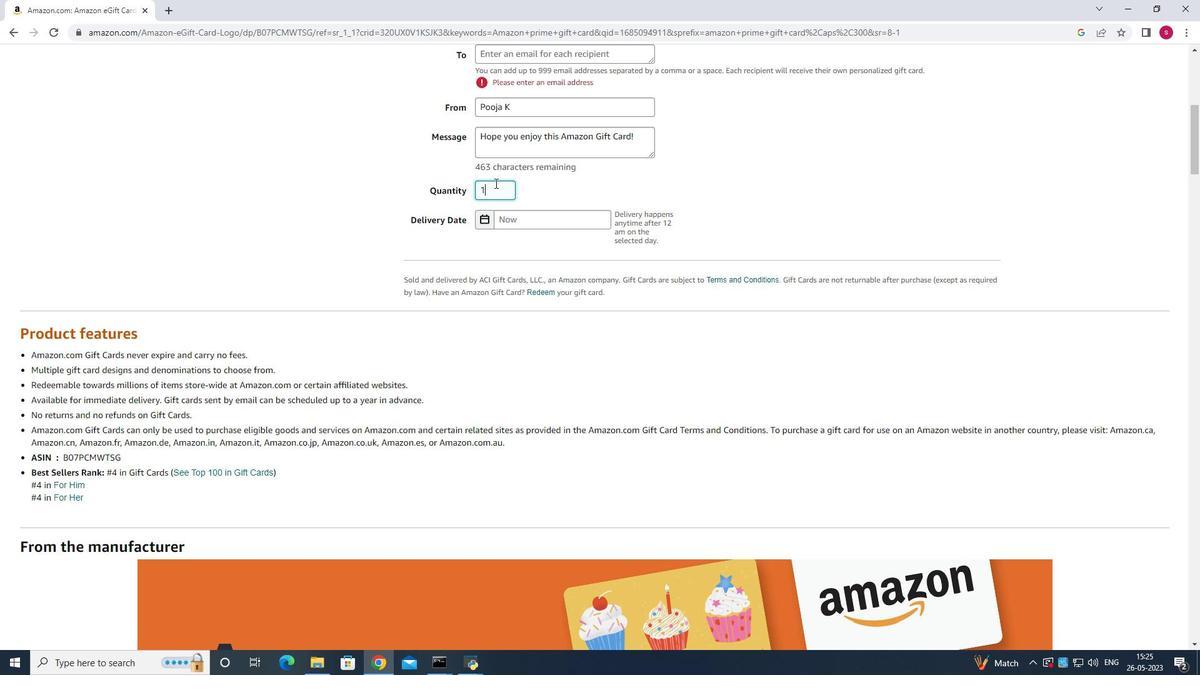 
Action: Mouse moved to (495, 183)
Screenshot: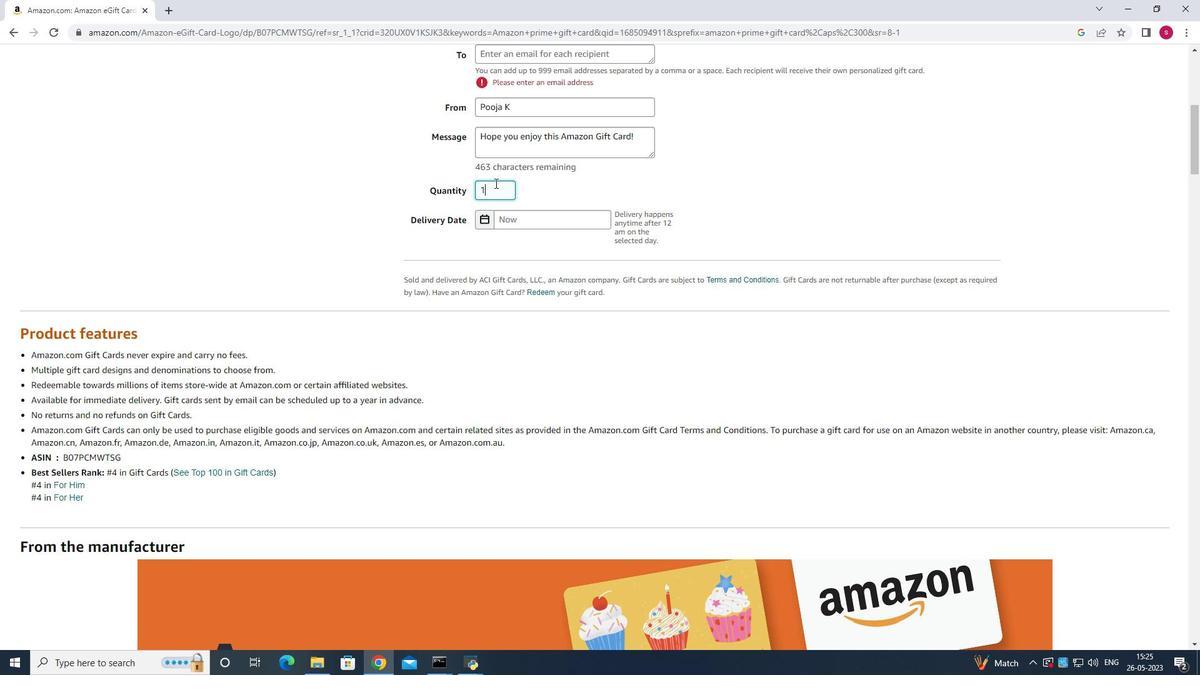 
Action: Key pressed 2
Screenshot: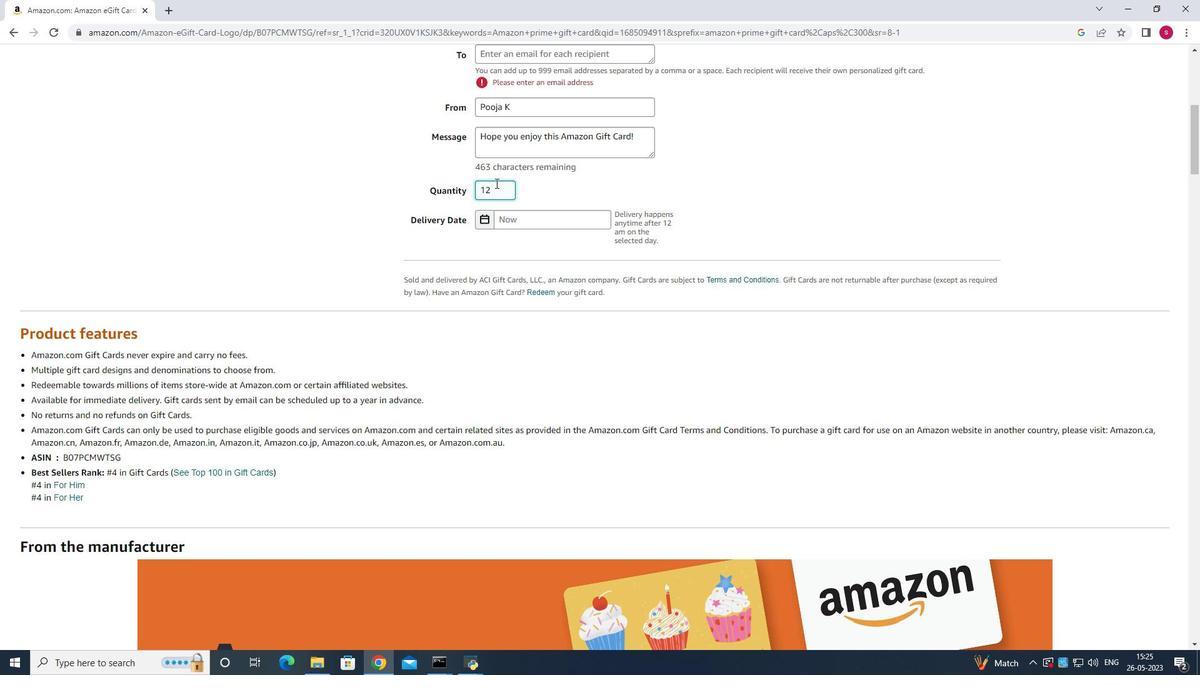 
Action: Mouse moved to (498, 183)
Screenshot: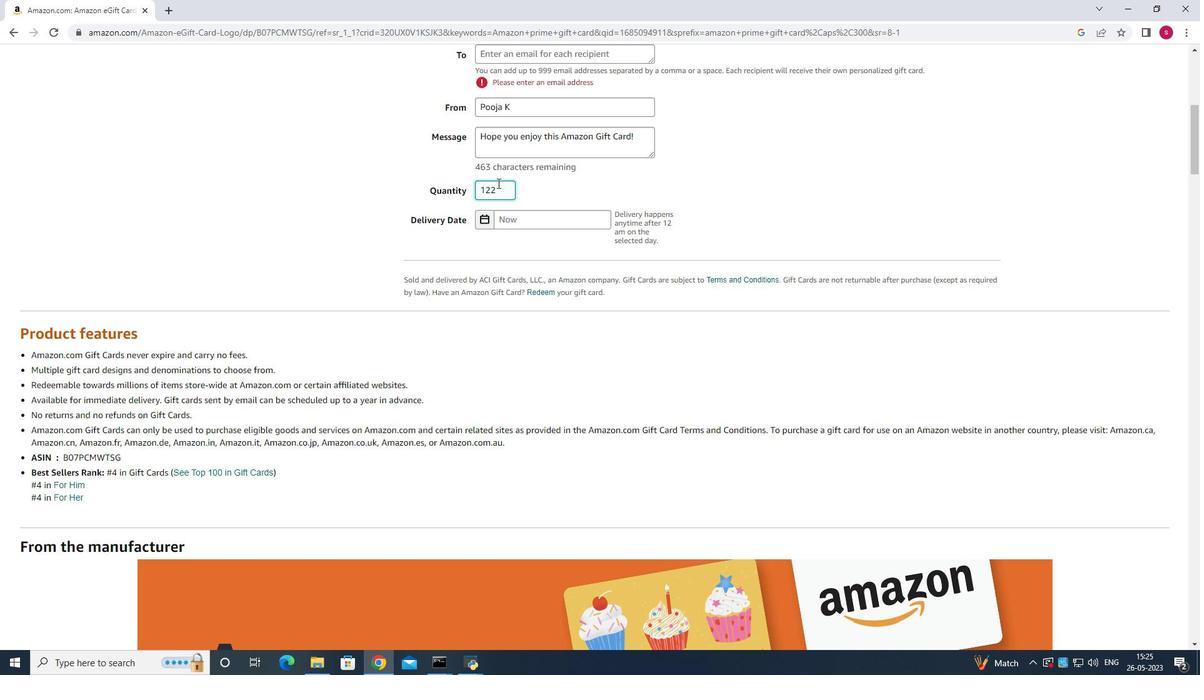 
Action: Key pressed <Key.backspace><Key.backspace><Key.backspace><Key.backspace><Key.backspace><Key.backspace><Key.backspace>2
Screenshot: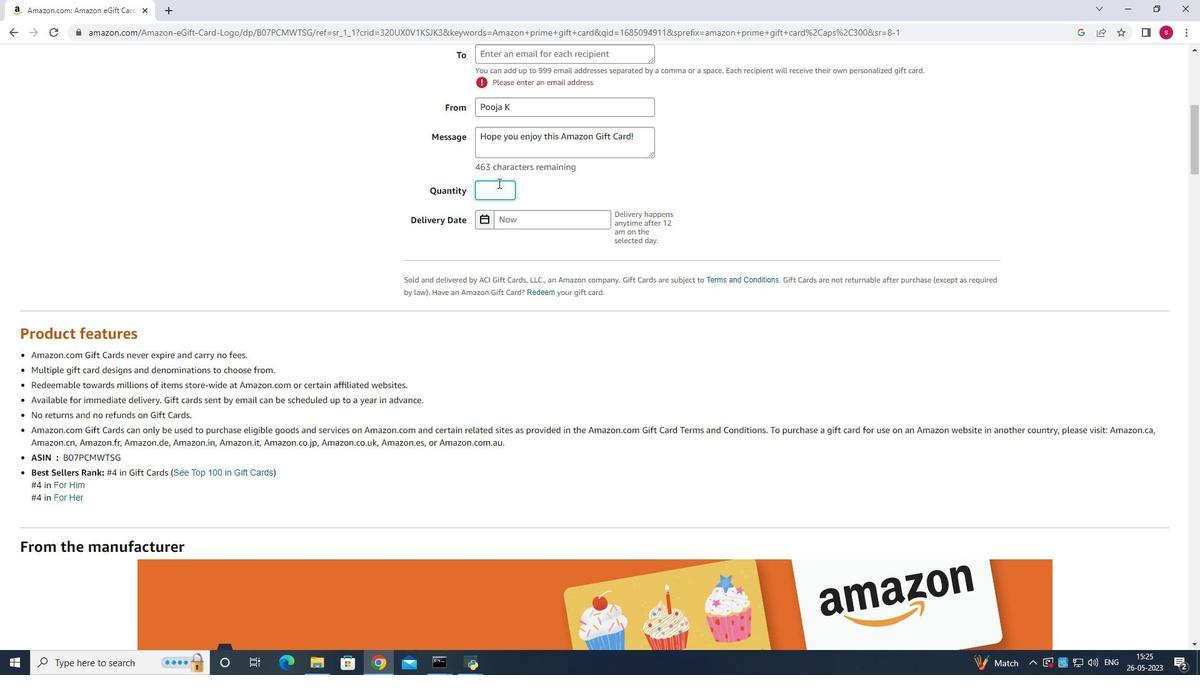 
Action: Mouse moved to (510, 220)
Screenshot: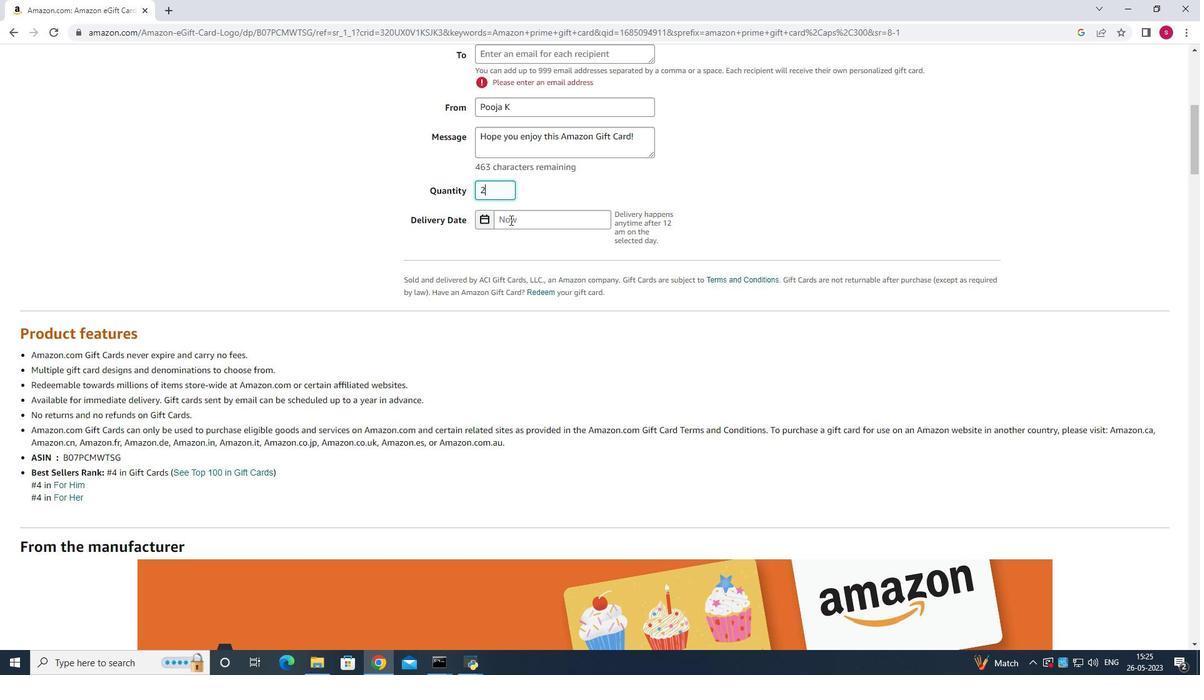 
Action: Mouse pressed left at (510, 220)
Screenshot: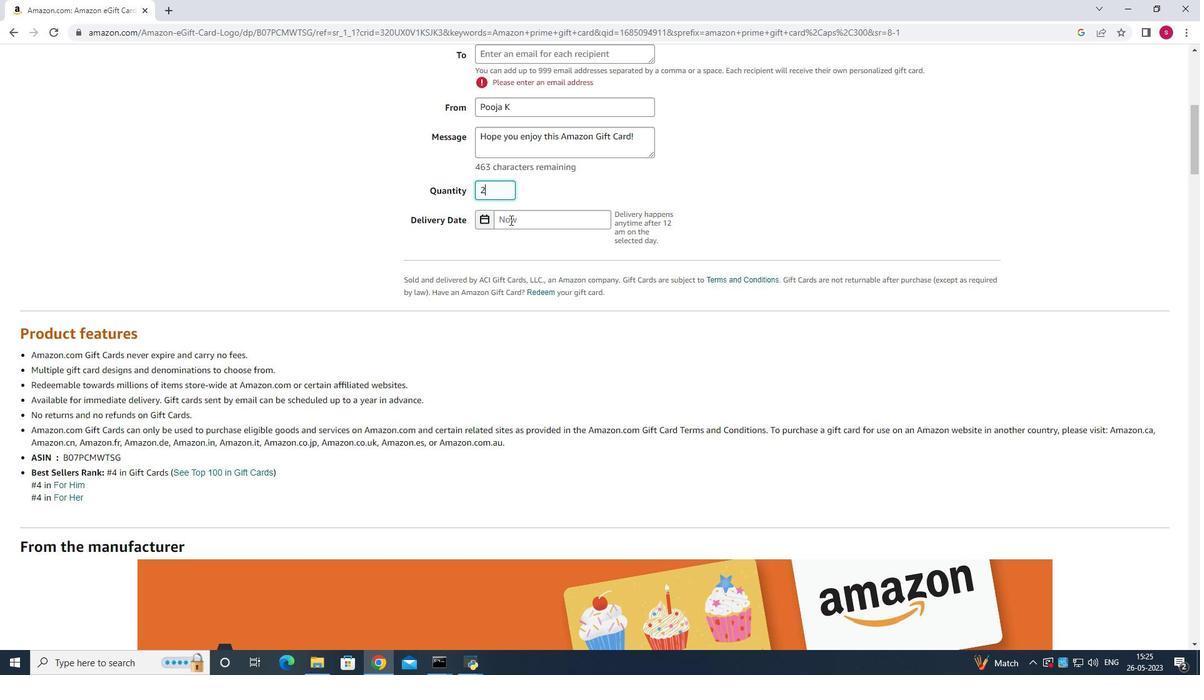 
Action: Mouse moved to (607, 363)
Screenshot: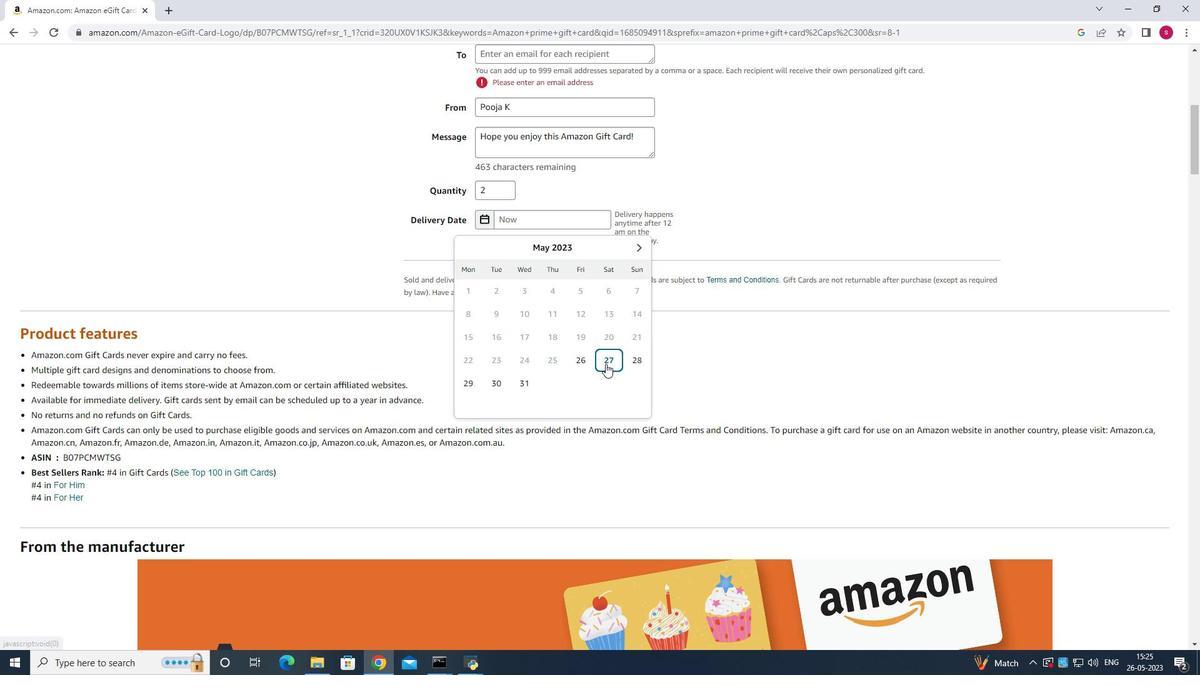 
Action: Mouse pressed left at (607, 363)
Screenshot: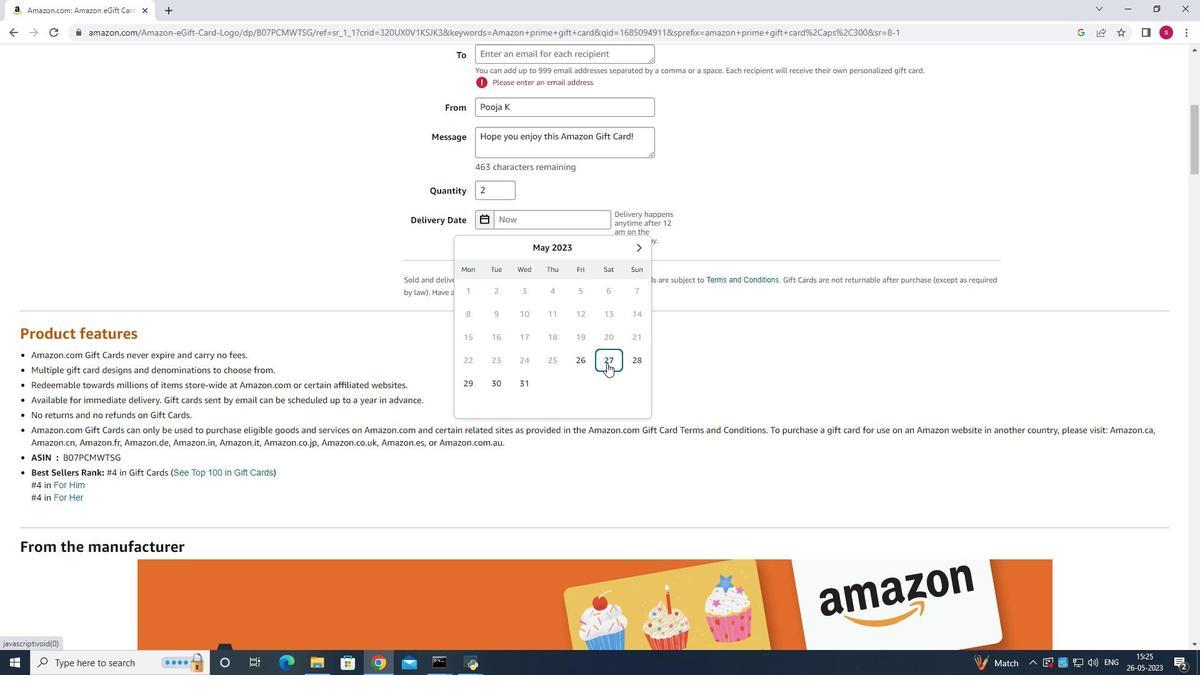 
Action: Mouse moved to (612, 343)
Screenshot: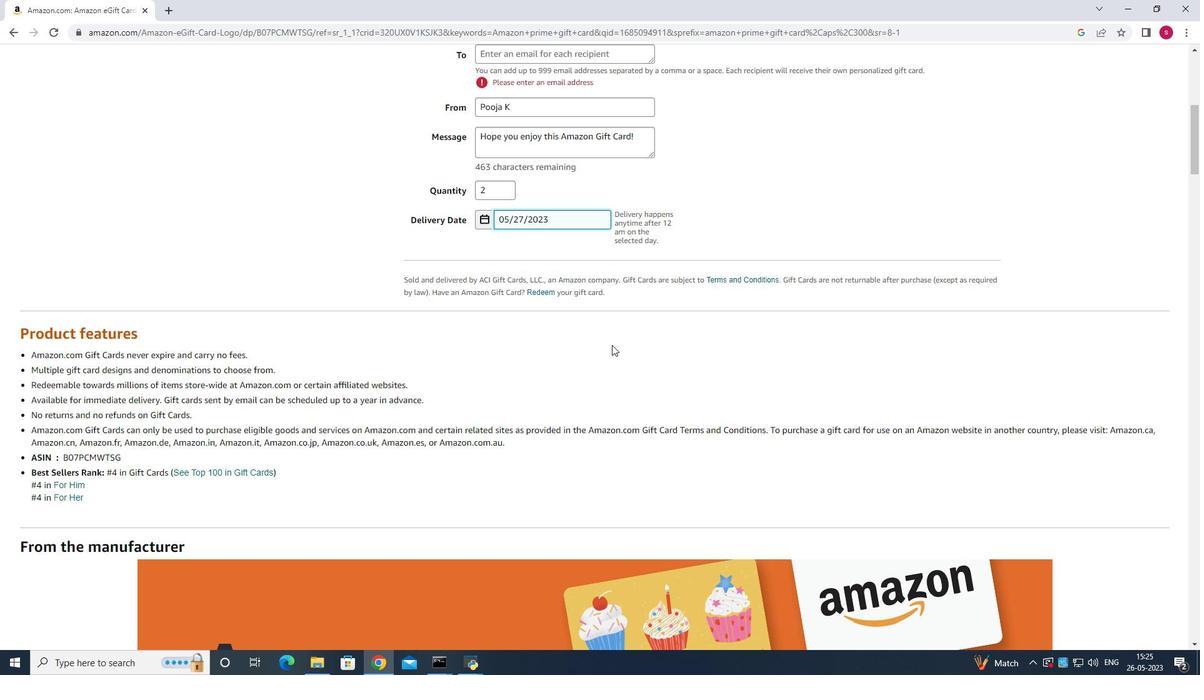
Action: Mouse scrolled (612, 343) with delta (0, 0)
Screenshot: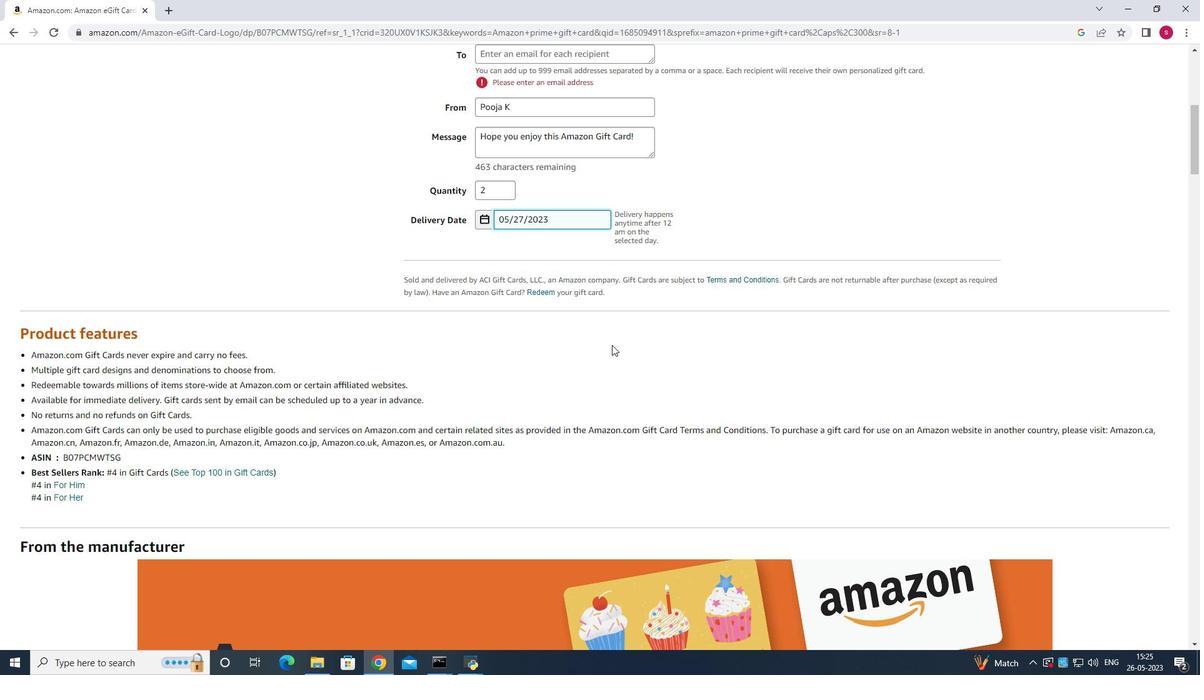 
Action: Mouse moved to (613, 343)
Screenshot: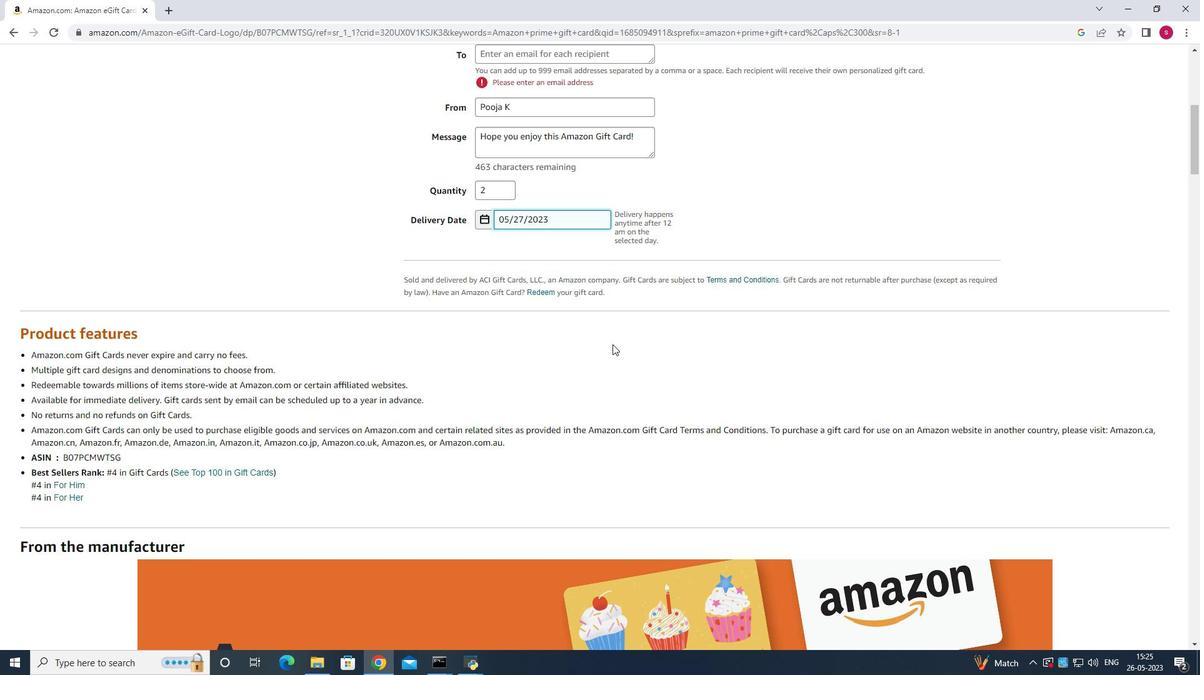 
Action: Mouse scrolled (613, 343) with delta (0, 0)
Screenshot: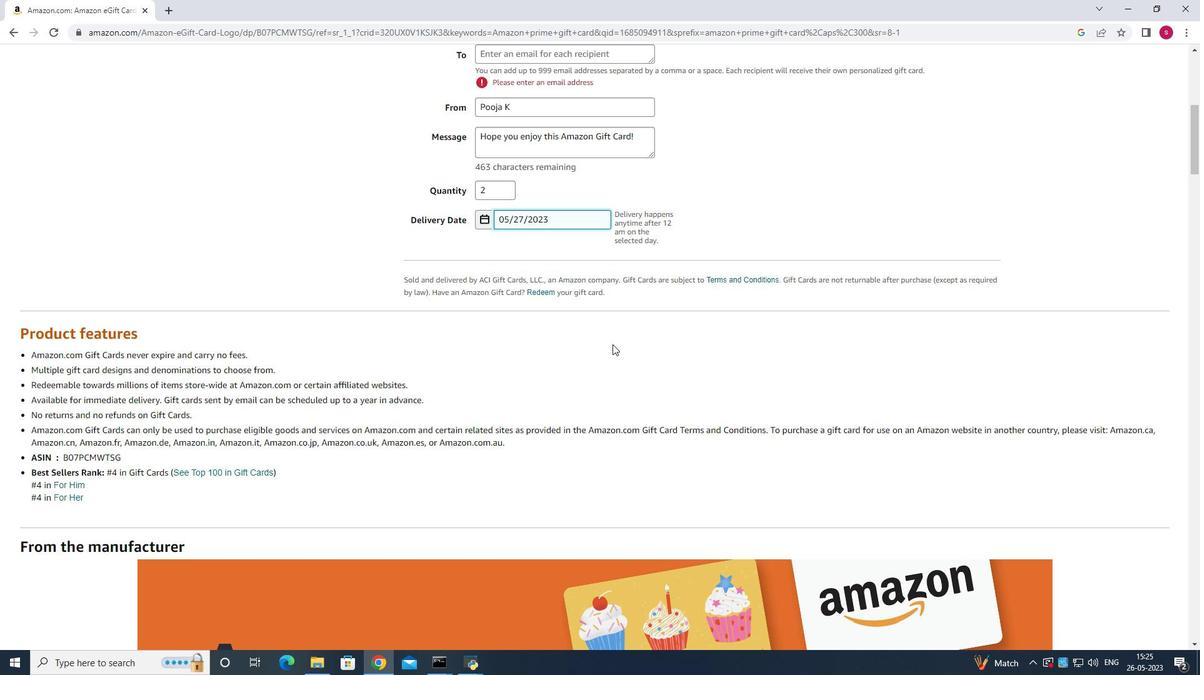 
Action: Mouse scrolled (613, 343) with delta (0, 0)
Screenshot: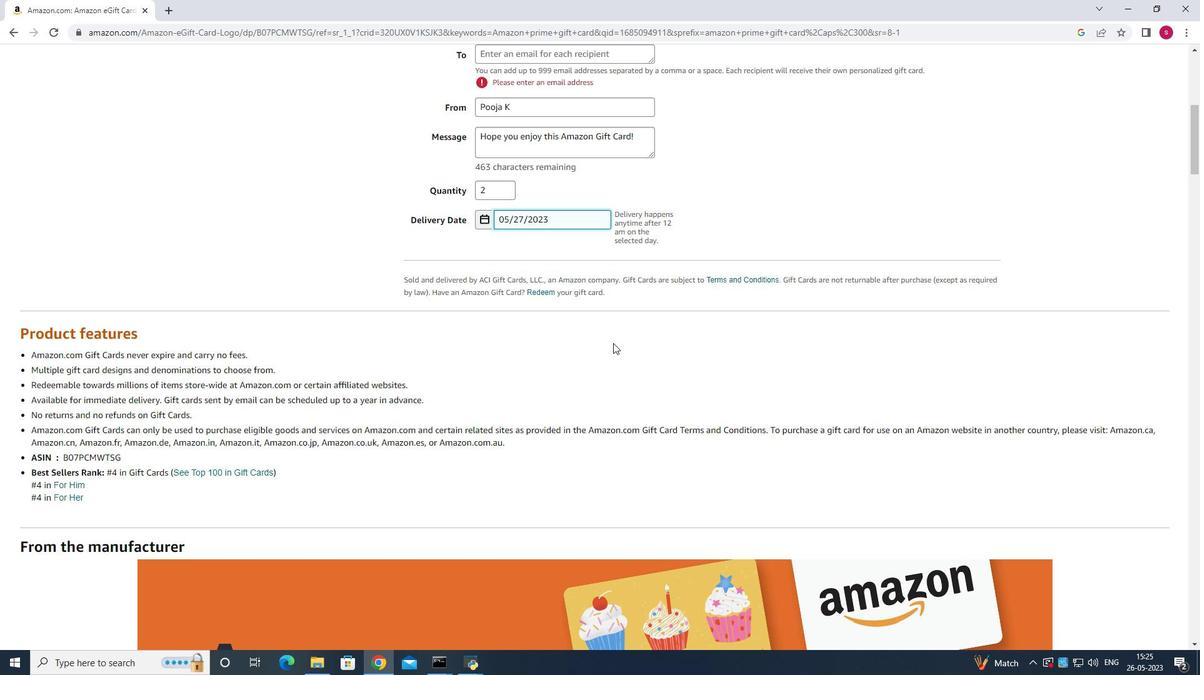 
Action: Mouse moved to (613, 342)
Screenshot: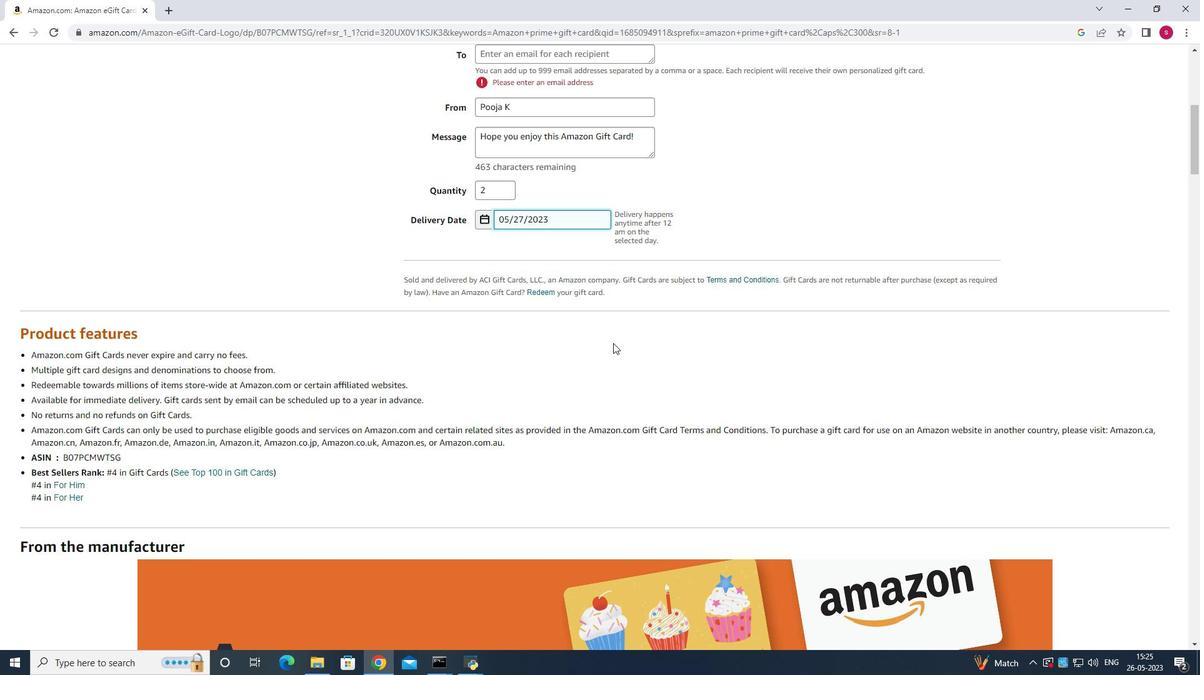 
Action: Mouse scrolled (613, 343) with delta (0, 0)
Screenshot: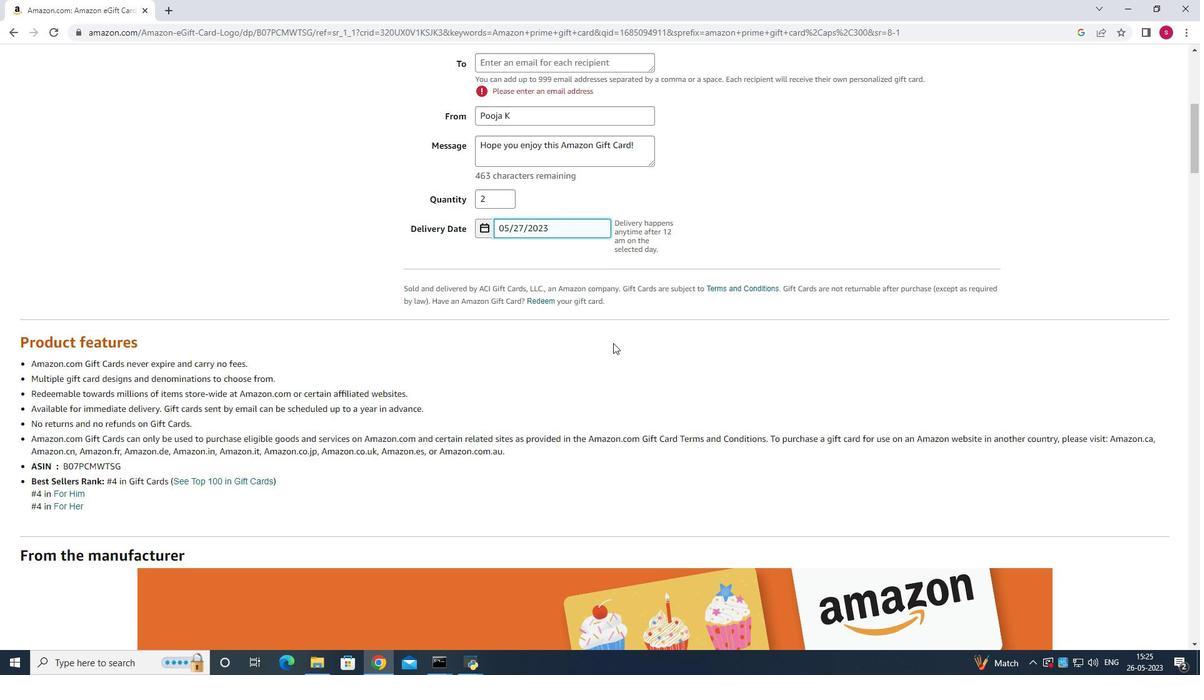
Action: Mouse moved to (613, 342)
Screenshot: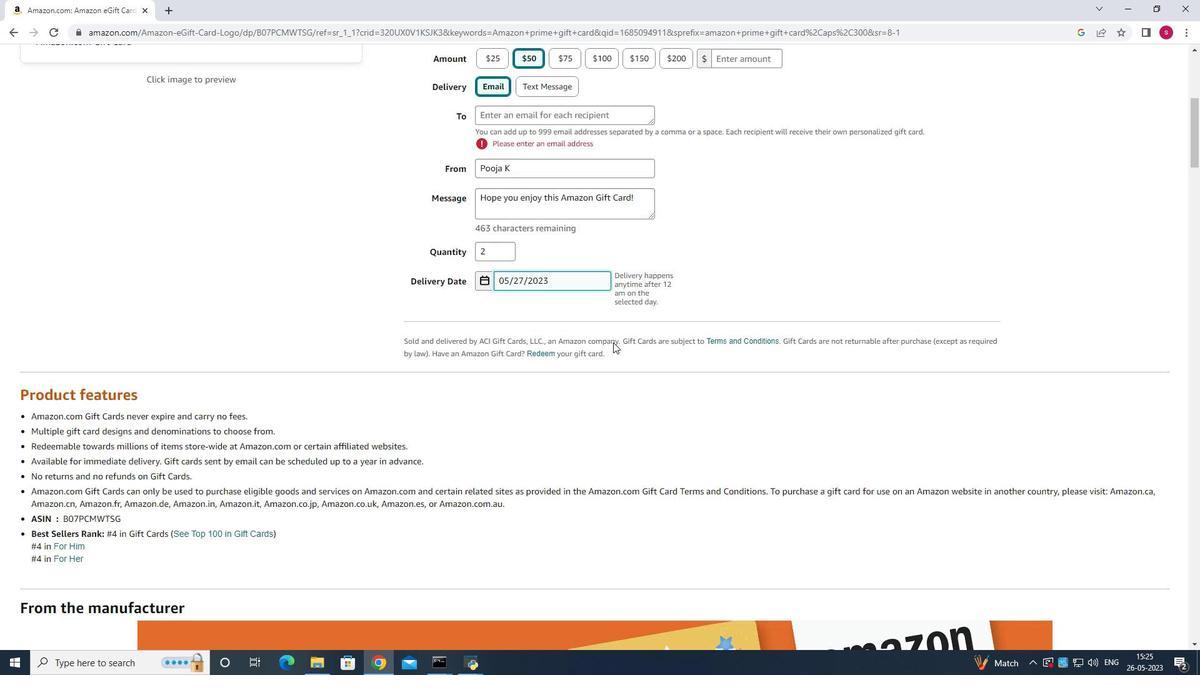 
Action: Mouse scrolled (613, 342) with delta (0, 0)
Screenshot: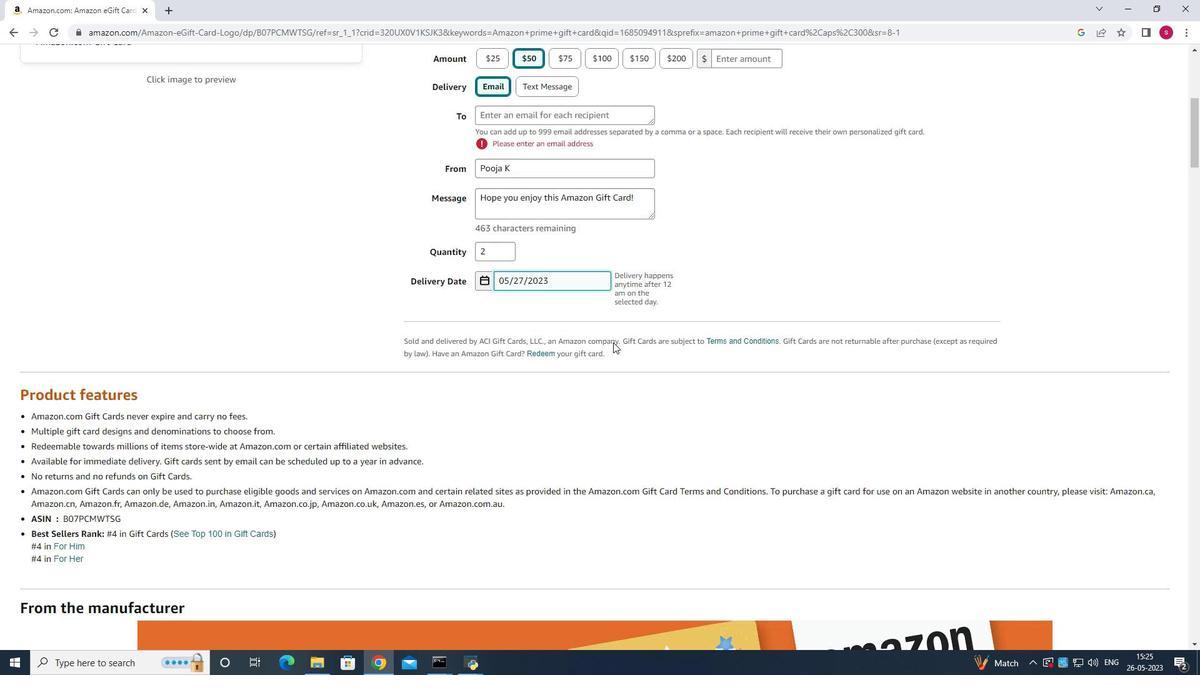 
Action: Mouse moved to (615, 333)
Screenshot: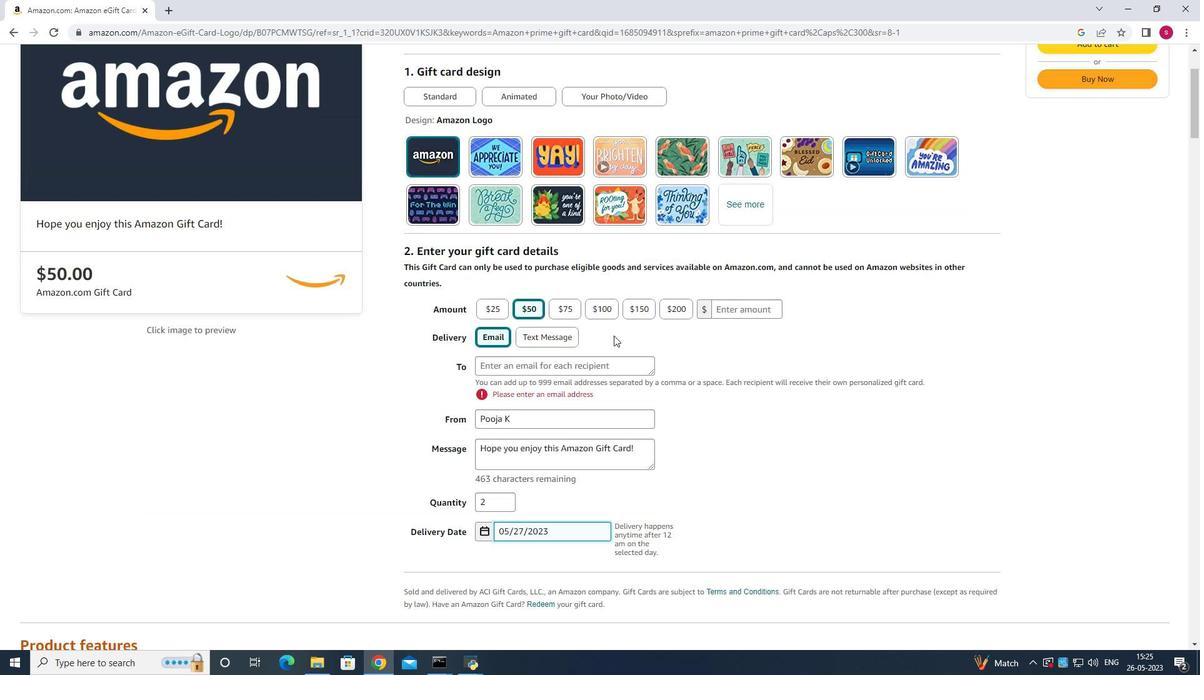 
Action: Mouse scrolled (615, 333) with delta (0, 0)
Screenshot: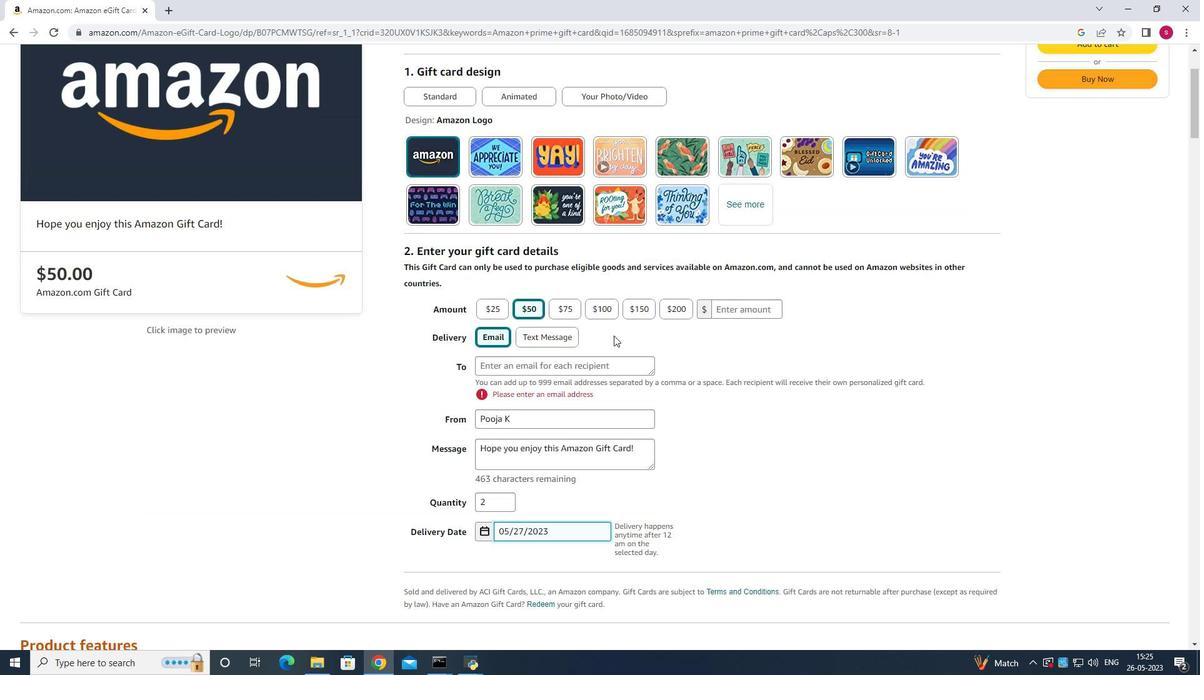 
Action: Mouse scrolled (615, 333) with delta (0, 0)
Screenshot: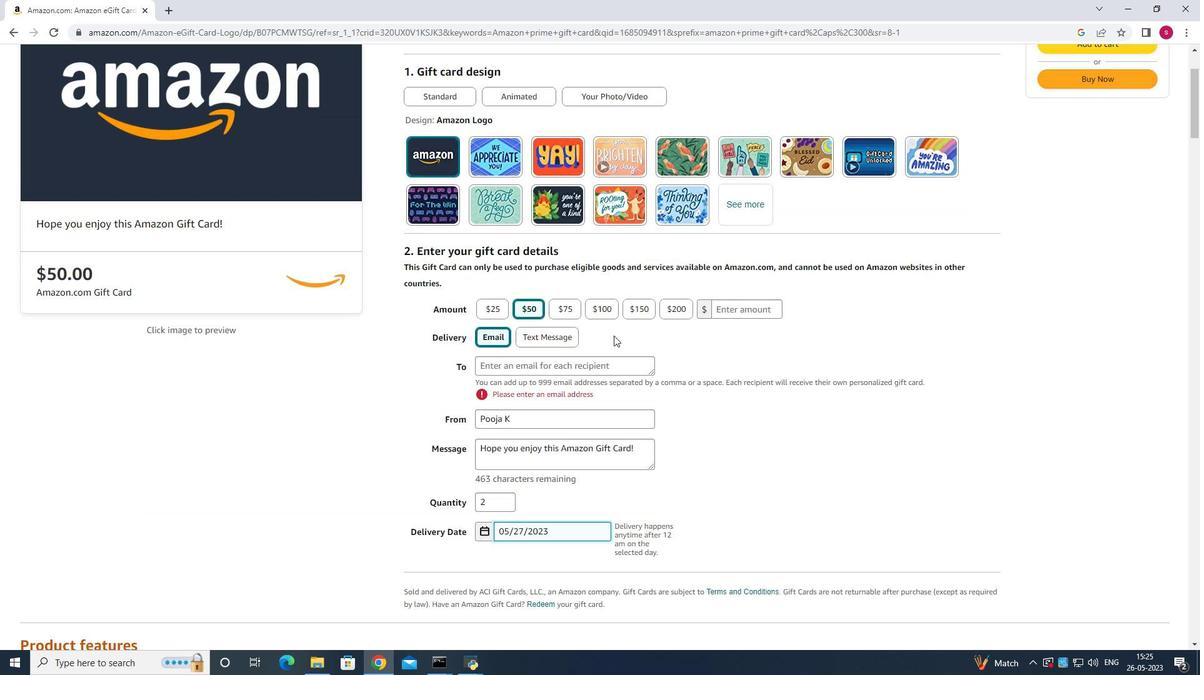 
Action: Mouse scrolled (615, 333) with delta (0, 0)
Screenshot: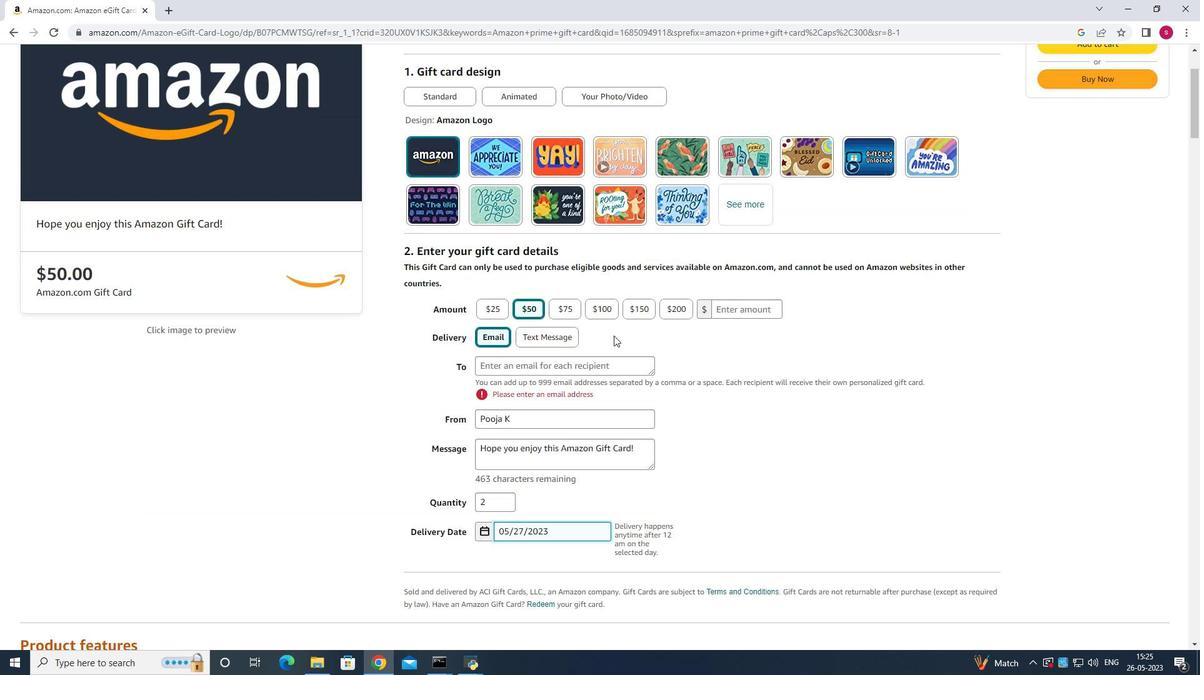
Action: Mouse scrolled (615, 333) with delta (0, 0)
Screenshot: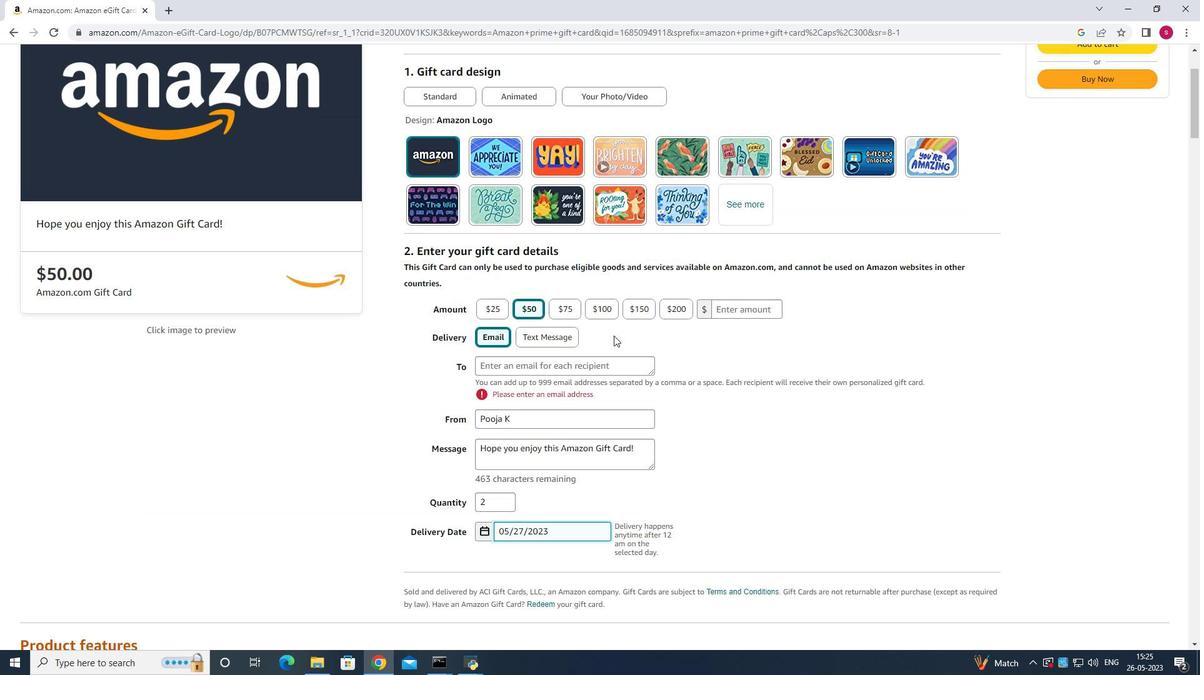
Action: Mouse moved to (617, 330)
Screenshot: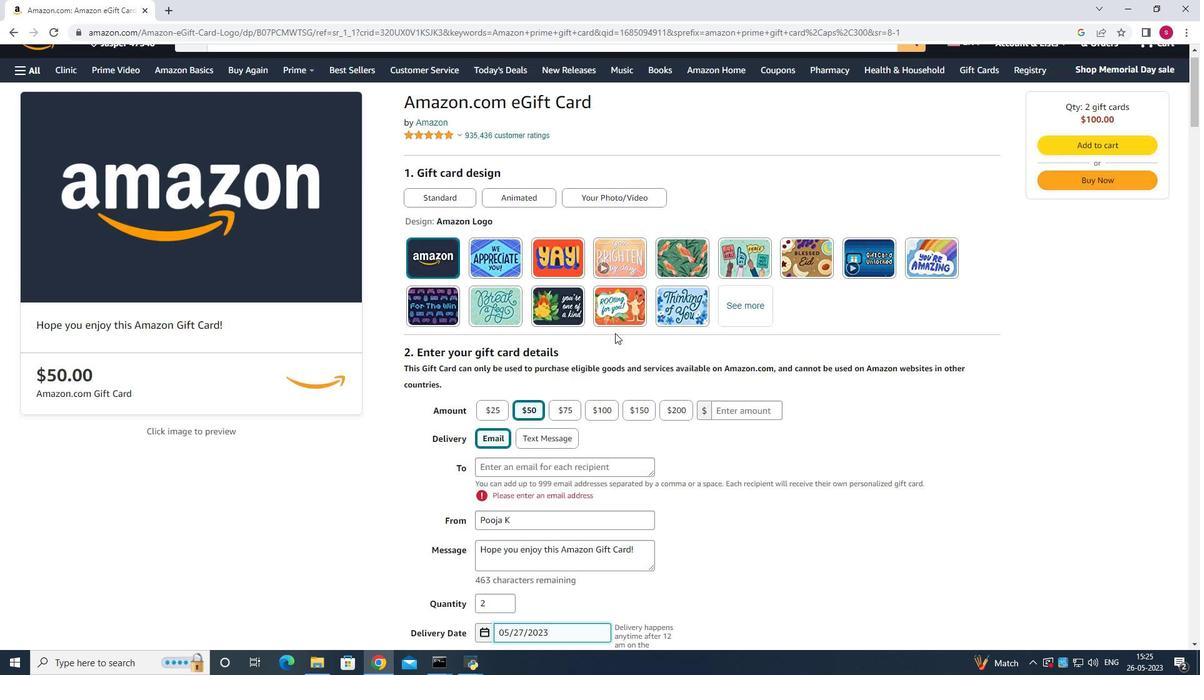 
Action: Mouse scrolled (617, 331) with delta (0, 0)
Screenshot: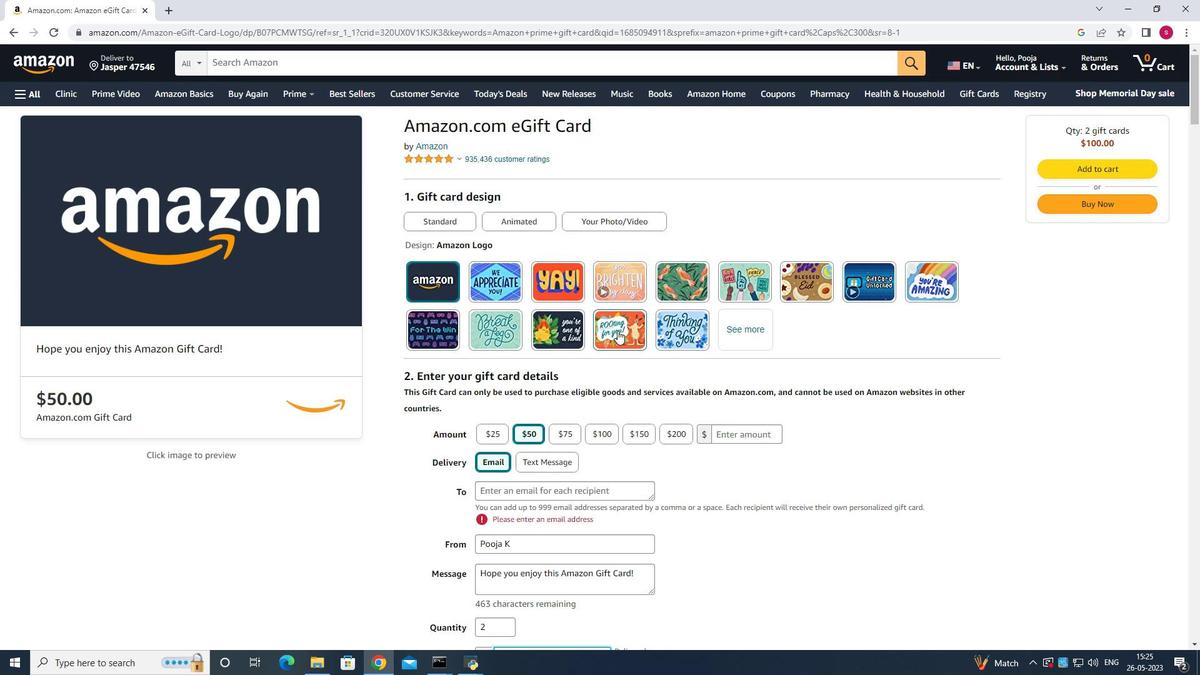 
Action: Mouse scrolled (617, 331) with delta (0, 0)
Screenshot: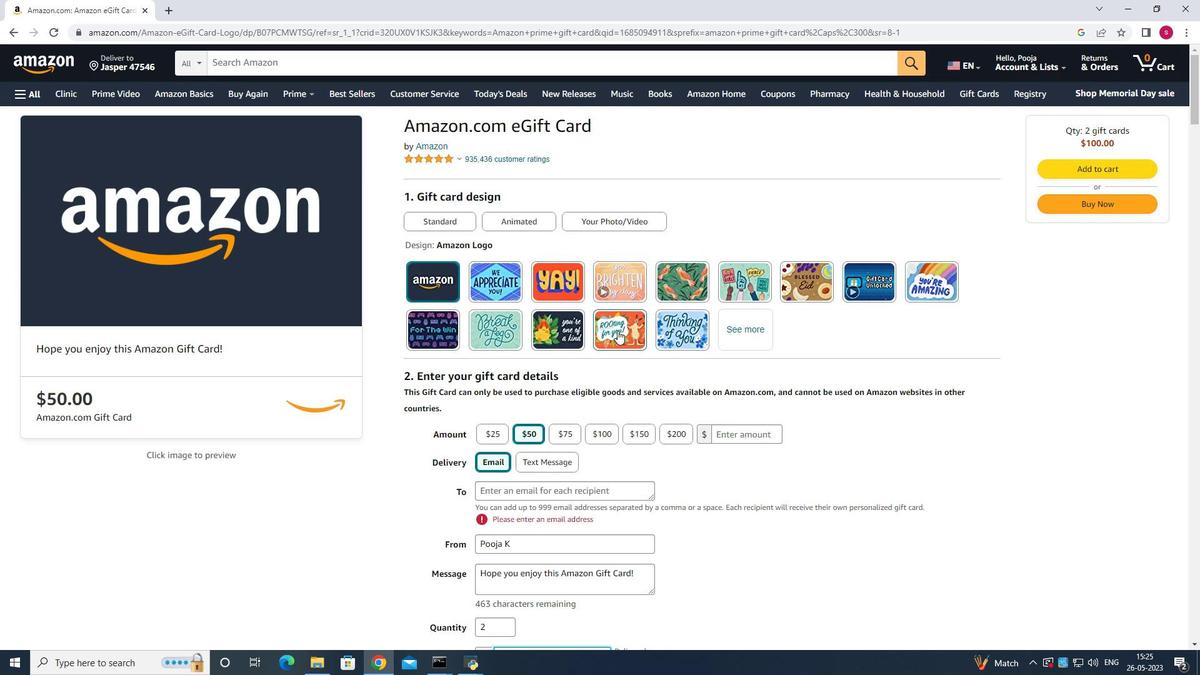 
Action: Mouse moved to (1065, 159)
Screenshot: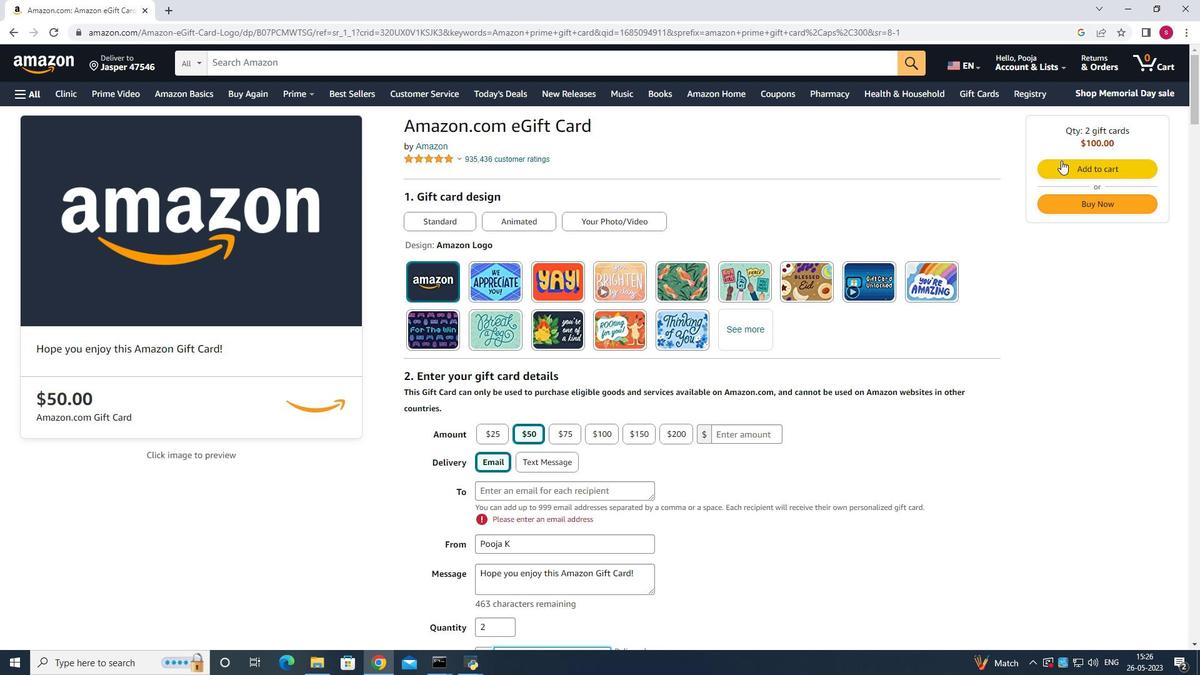 
Action: Mouse pressed left at (1065, 159)
Screenshot: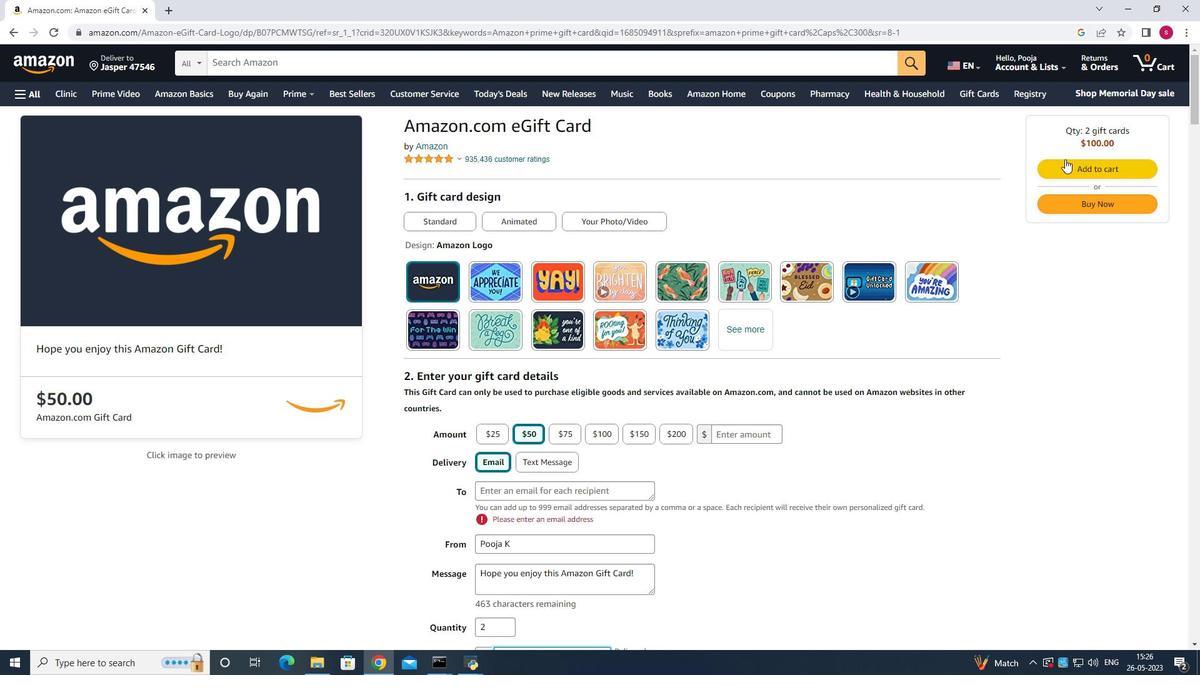 
Action: Mouse moved to (1066, 170)
Screenshot: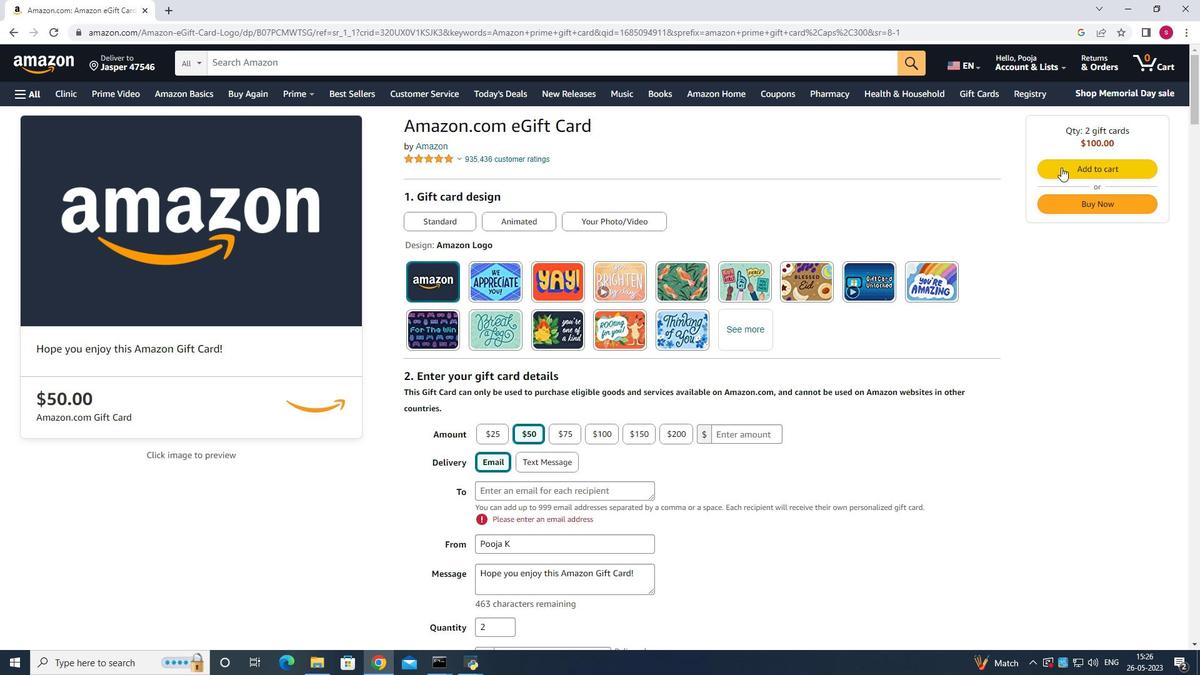 
Action: Mouse pressed left at (1066, 170)
Screenshot: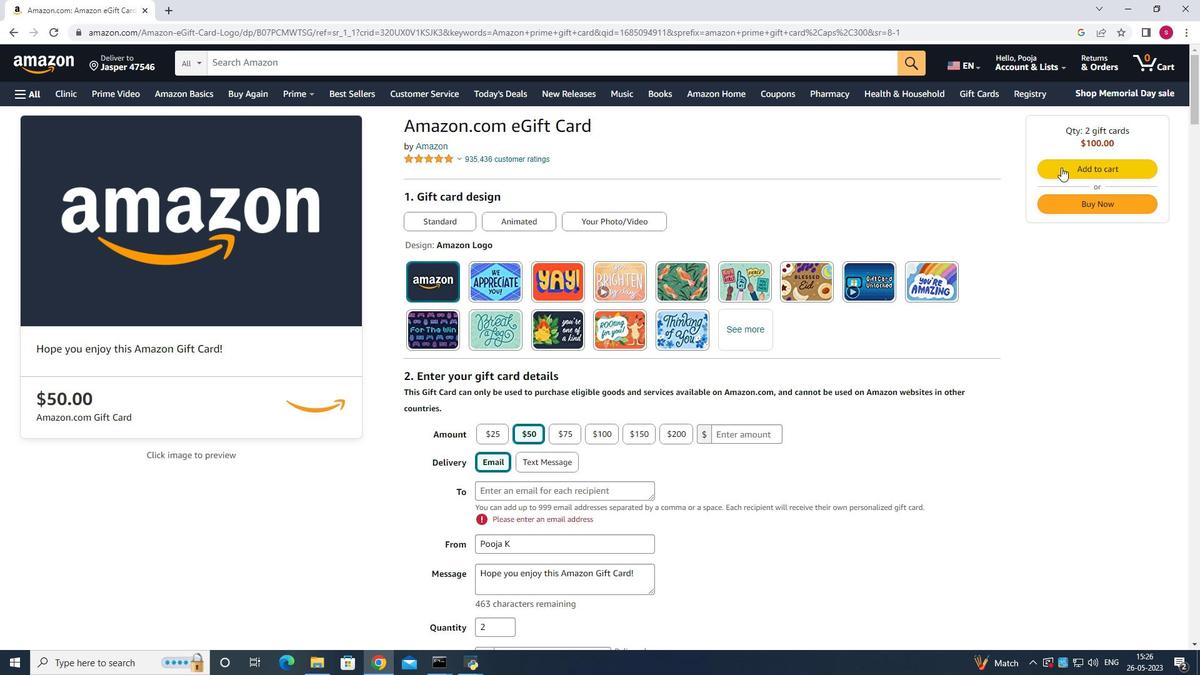 
Action: Mouse moved to (731, 288)
Screenshot: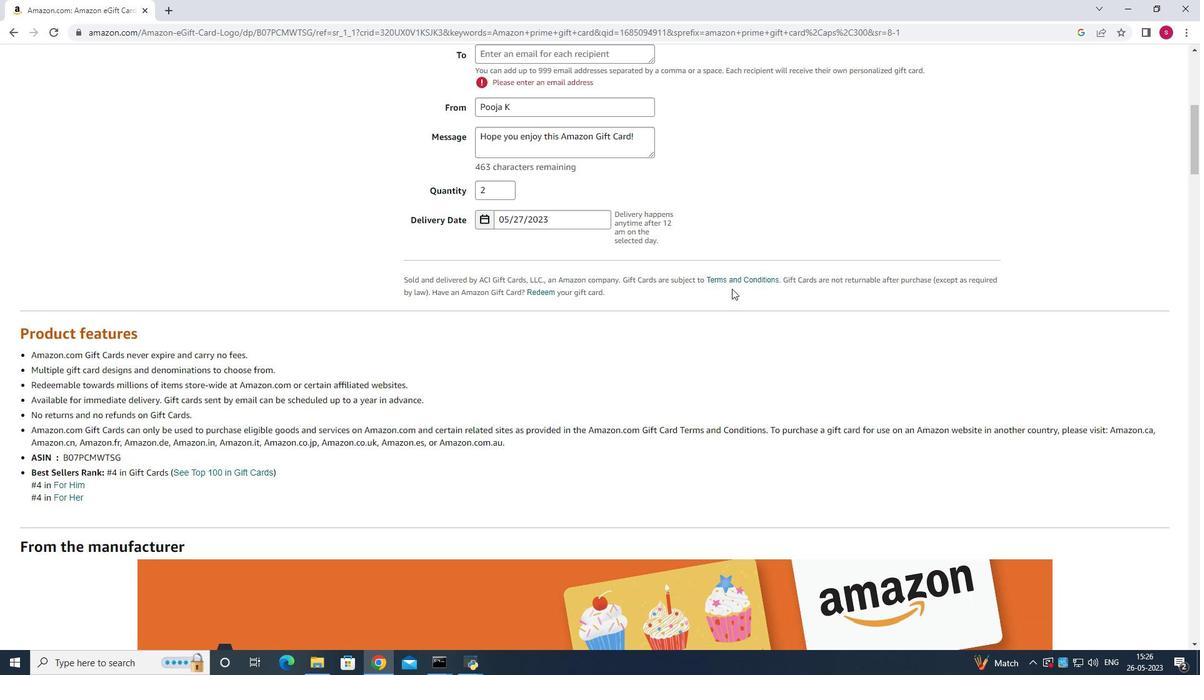 
Action: Mouse scrolled (731, 289) with delta (0, 0)
Screenshot: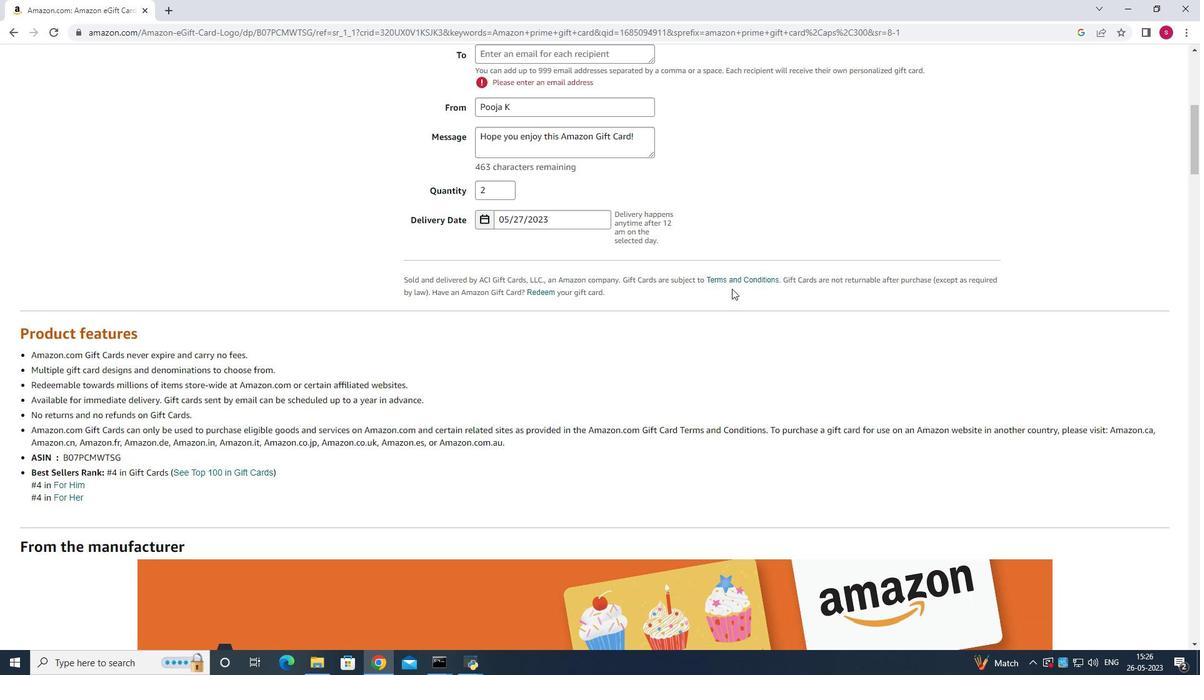 
Action: Mouse moved to (560, 158)
Screenshot: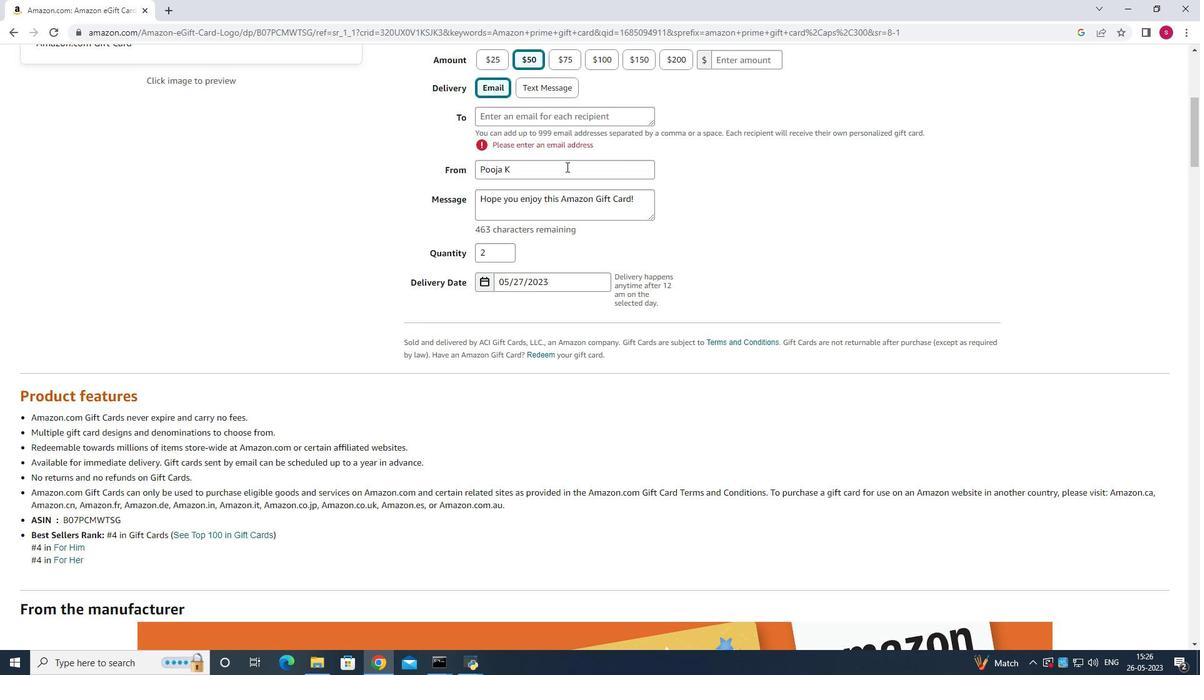 
Action: Mouse pressed left at (560, 158)
Screenshot: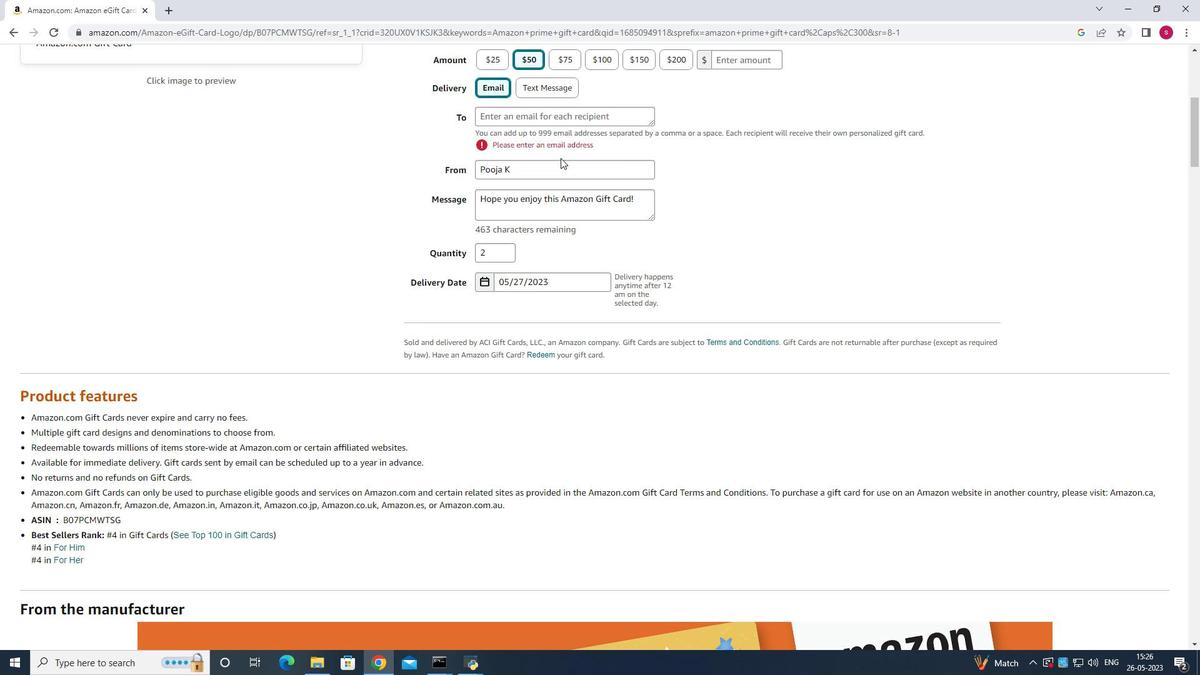 
Action: Mouse moved to (560, 166)
Screenshot: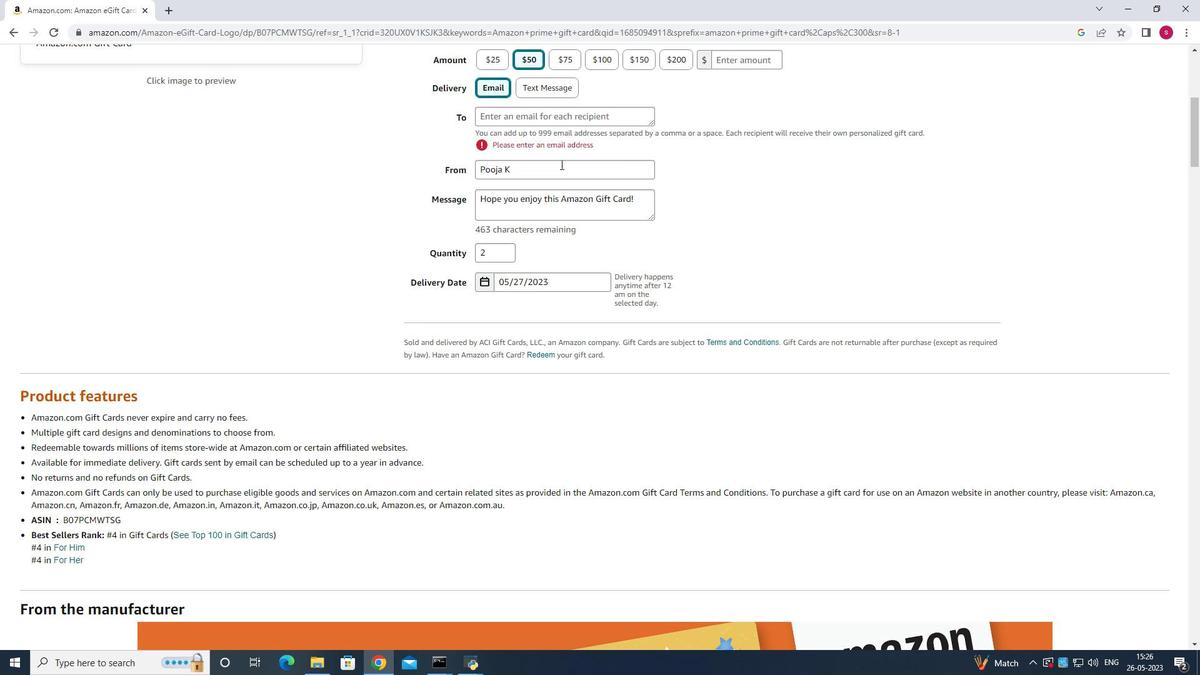 
Action: Mouse pressed left at (560, 166)
Screenshot: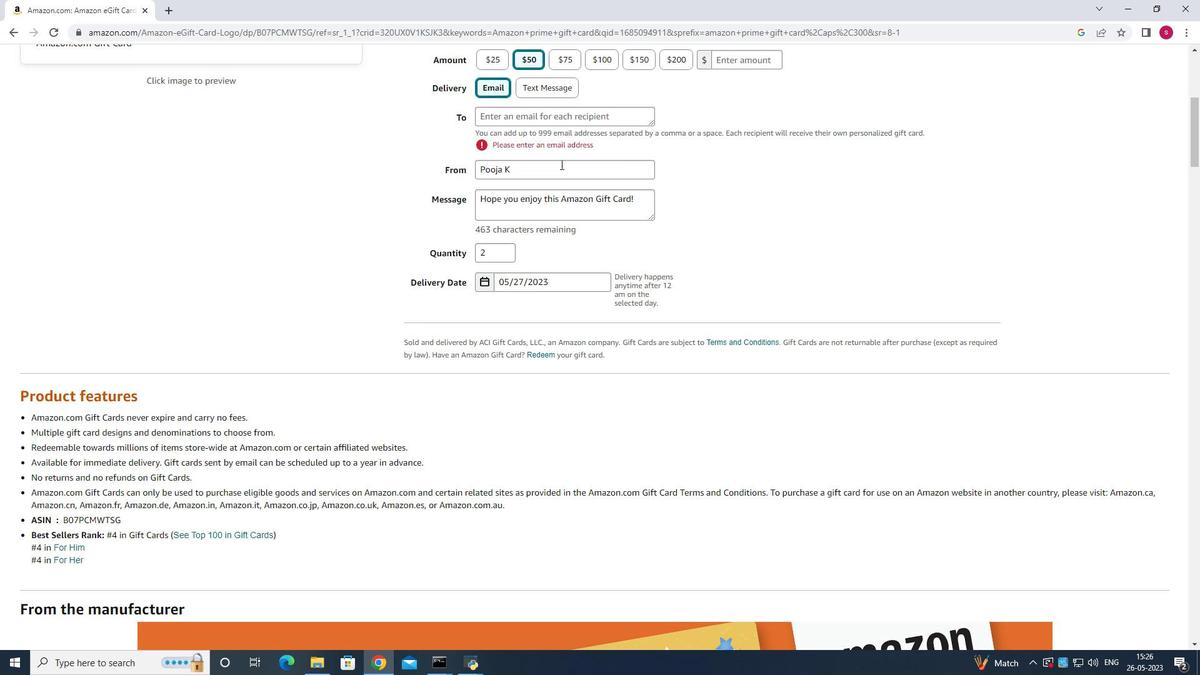 
Action: Mouse moved to (561, 166)
Screenshot: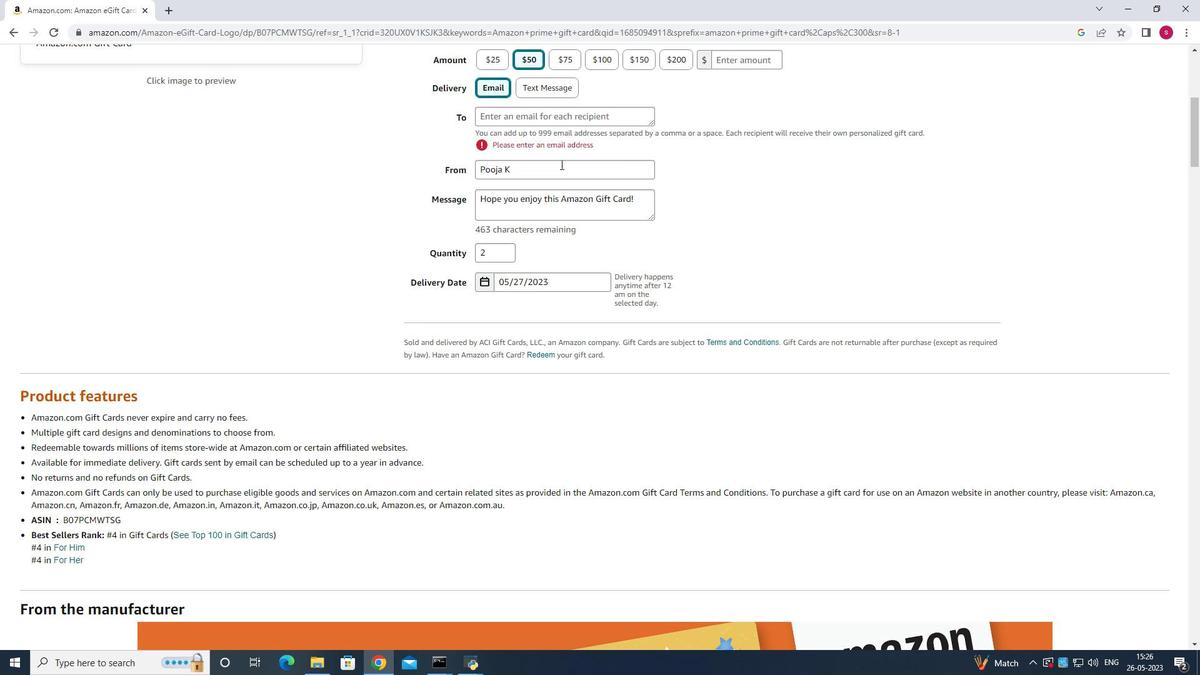 
Action: Key pressed <Key.backspace><Key.backspace><Key.backspace><Key.backspace><Key.backspace><Key.backspace><Key.backspace><Key.backspace><Key.backspace><Key.backspace><Key.backspace><Key.backspace><Key.backspace><Key.backspace><Key.backspace><Key.backspace><Key.backspace><Key.backspace><Key.shift>Mero<Key.backspace>isol<Key.space><Key.shift>Hernandez
Screenshot: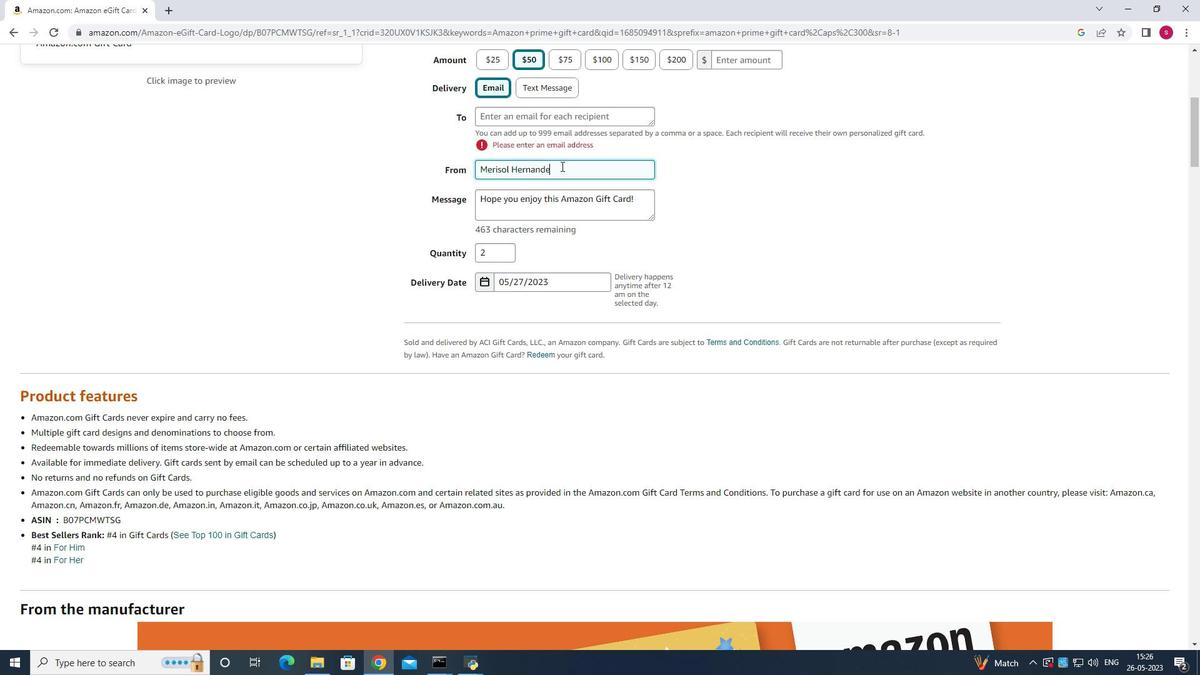 
Action: Mouse moved to (640, 206)
Screenshot: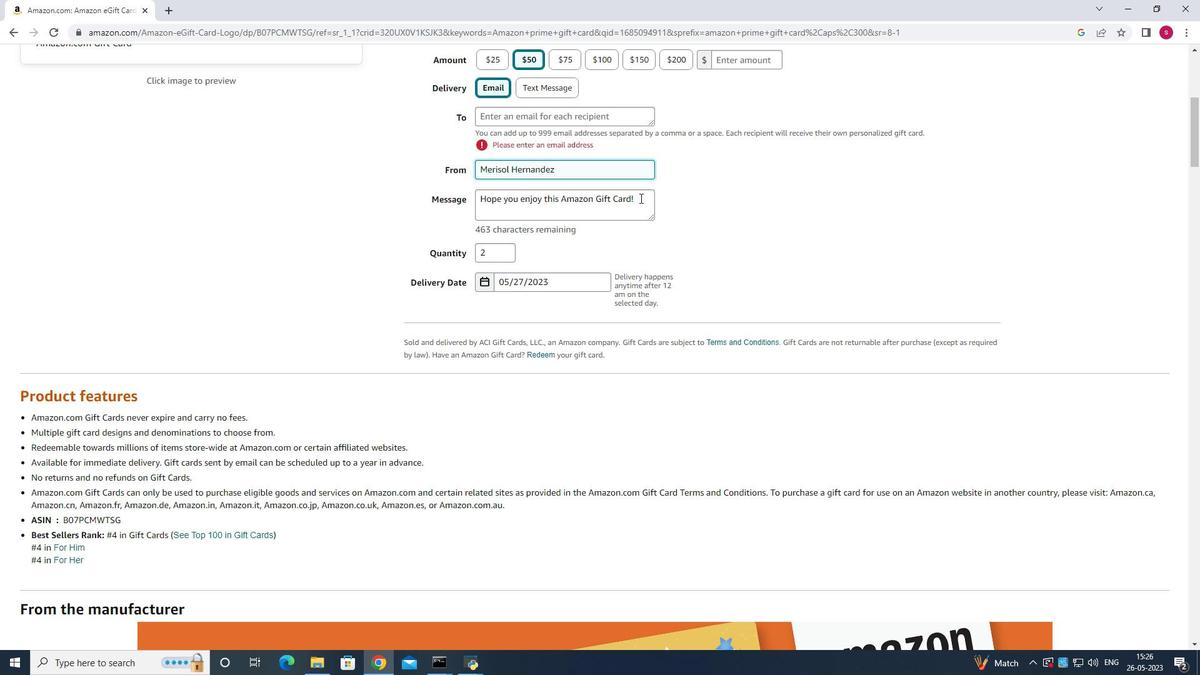 
Action: Mouse scrolled (640, 207) with delta (0, 0)
Screenshot: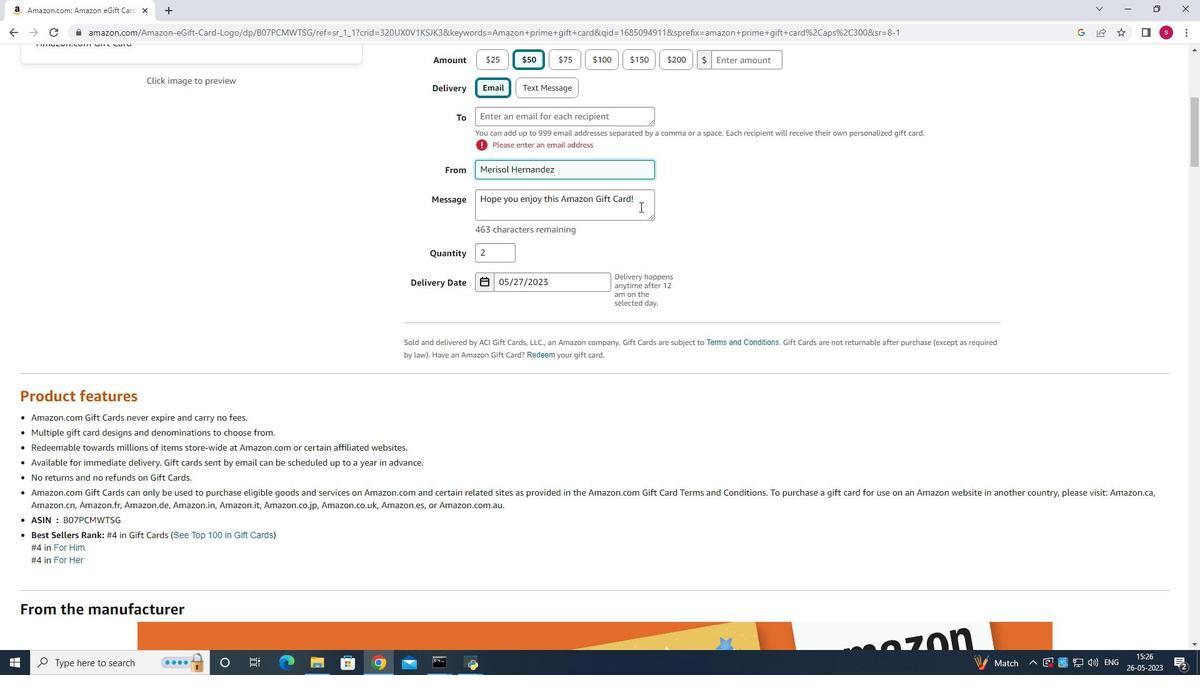 
Action: Mouse scrolled (640, 207) with delta (0, 0)
Screenshot: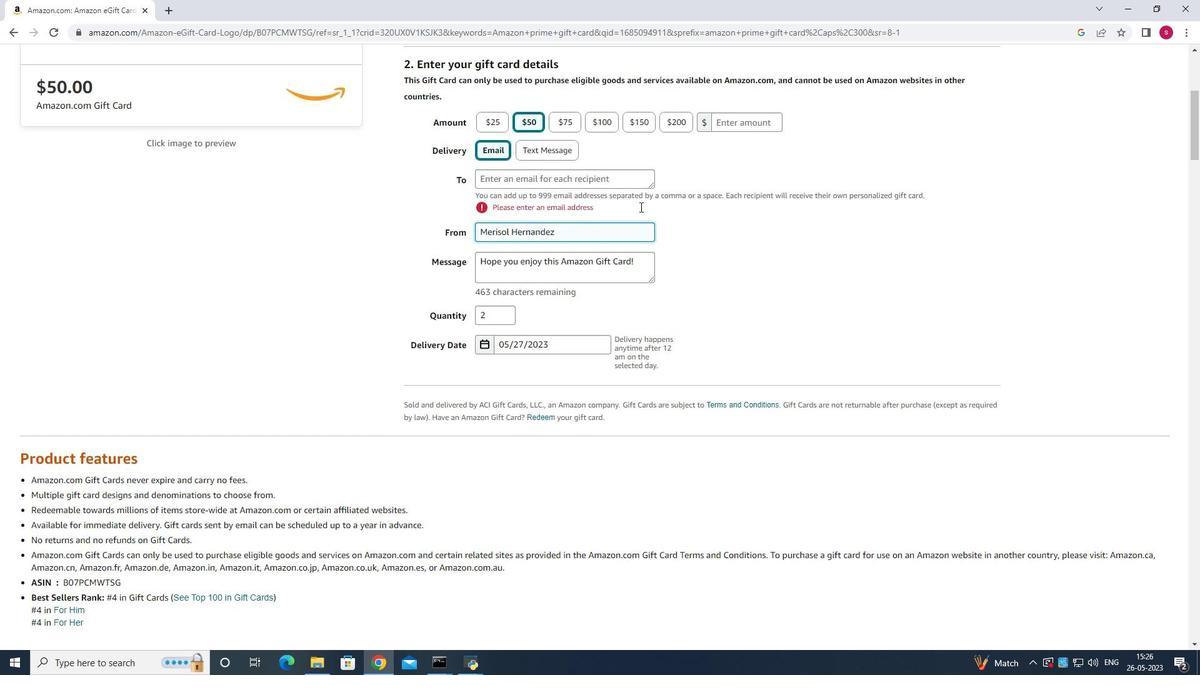
Action: Mouse scrolled (640, 207) with delta (0, 0)
Screenshot: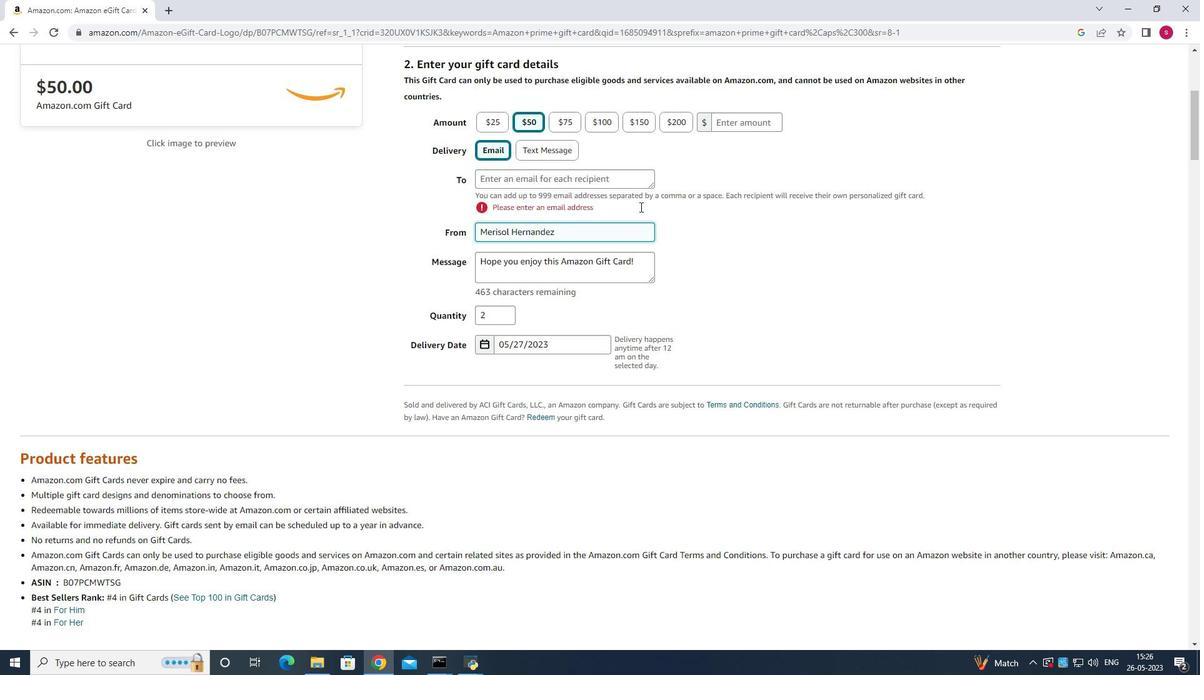 
Action: Mouse scrolled (640, 207) with delta (0, 0)
Screenshot: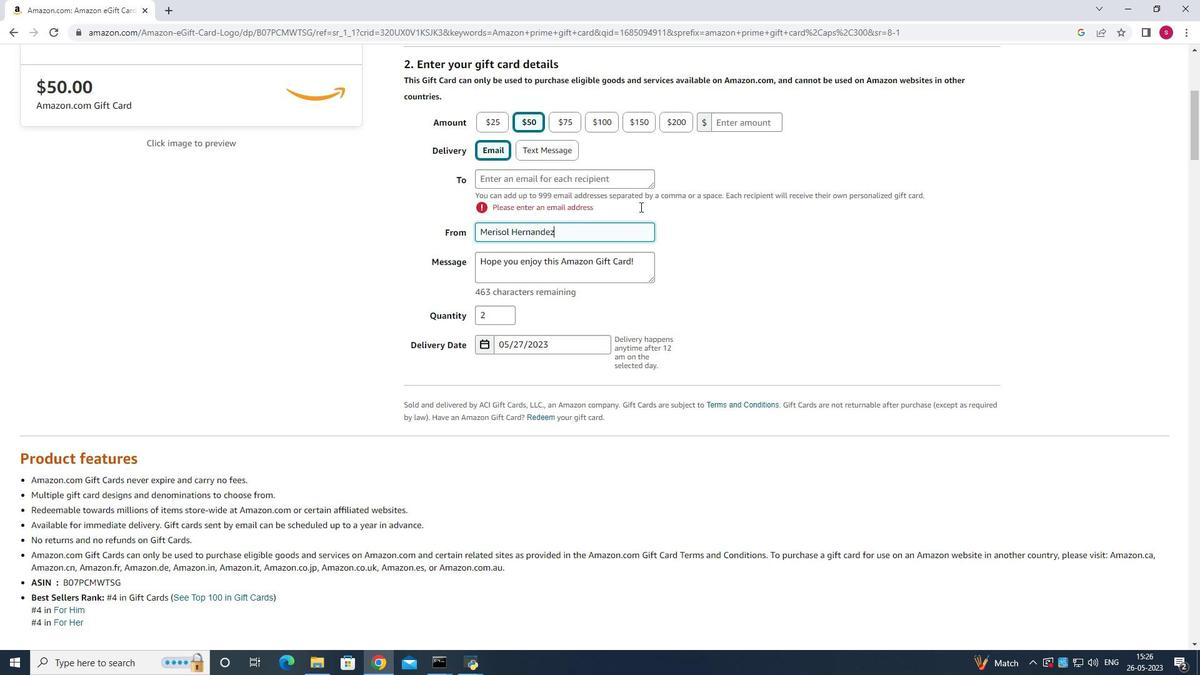 
Action: Mouse moved to (641, 206)
Screenshot: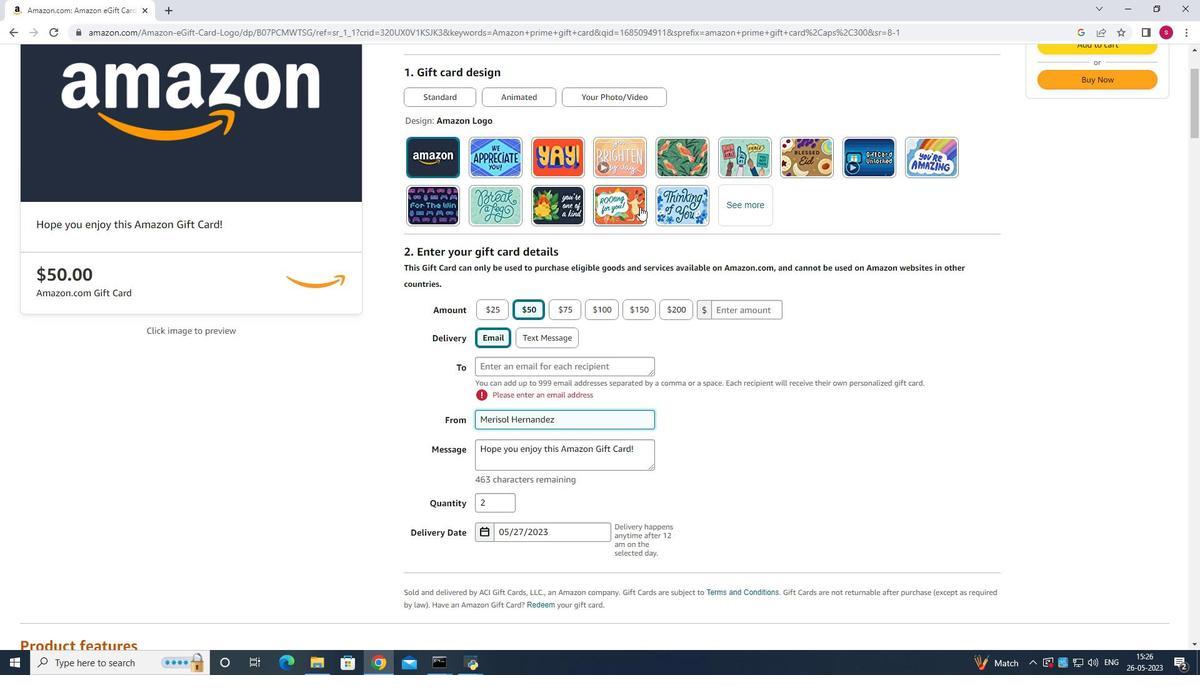 
Action: Mouse scrolled (641, 206) with delta (0, 0)
Screenshot: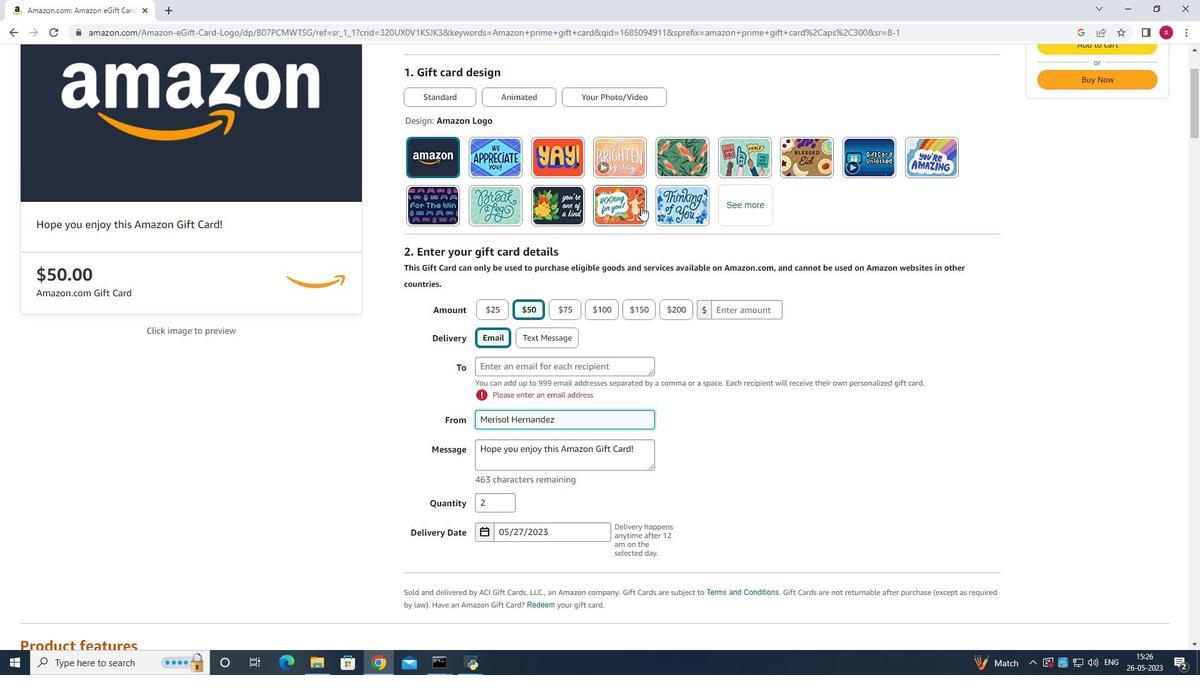 
Action: Mouse moved to (625, 206)
Screenshot: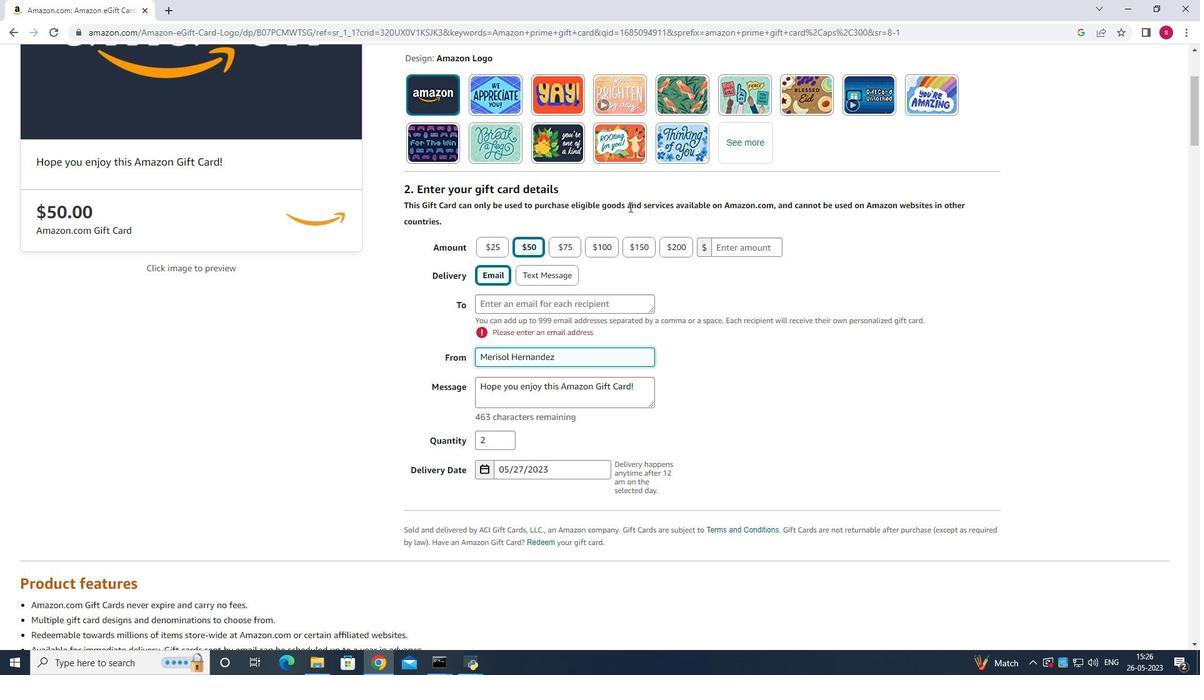 
Action: Mouse scrolled (625, 206) with delta (0, 0)
Screenshot: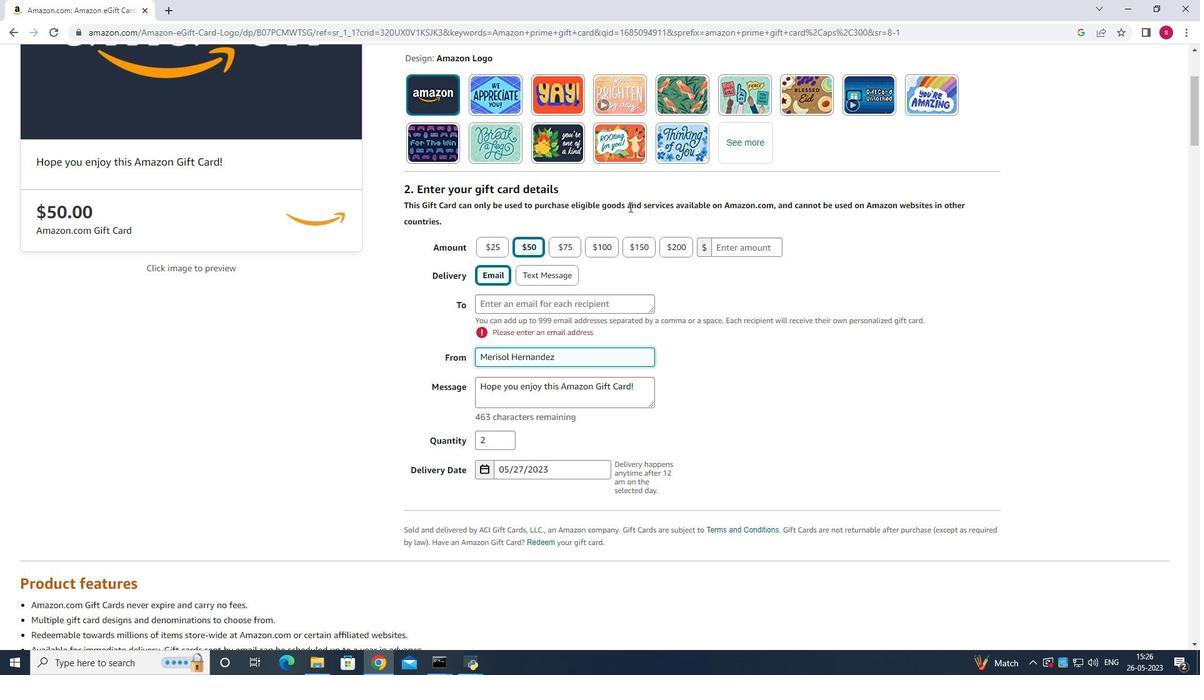 
Action: Mouse moved to (627, 211)
Screenshot: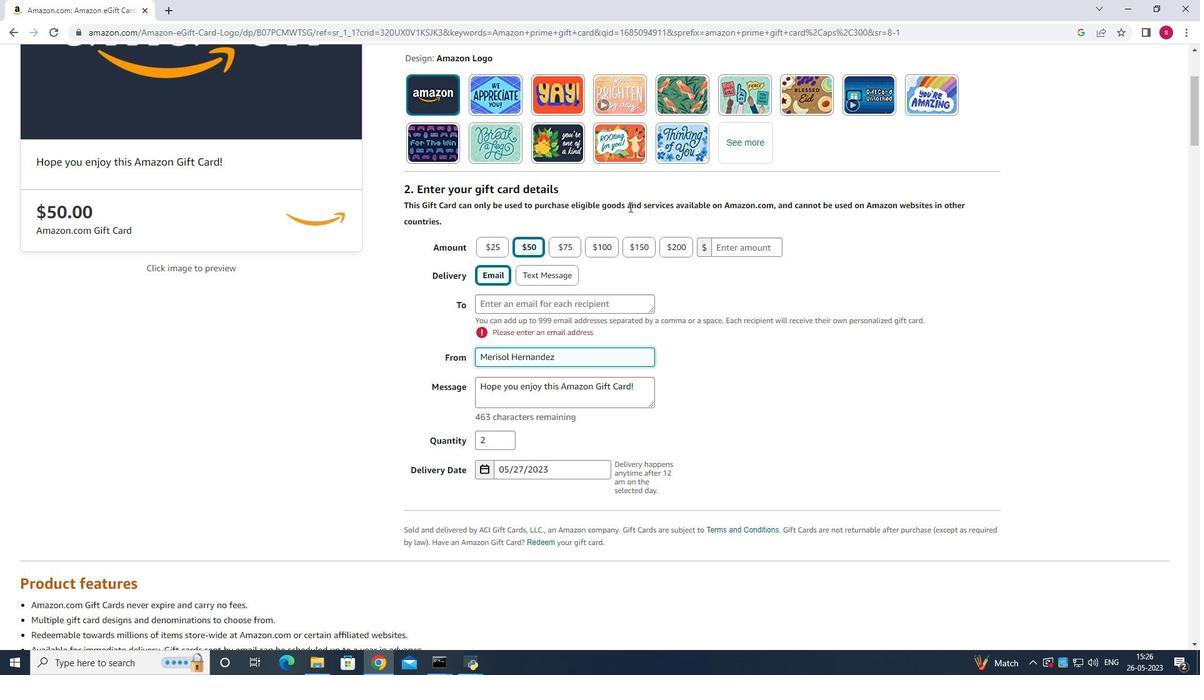 
Action: Mouse scrolled (627, 211) with delta (0, 0)
Screenshot: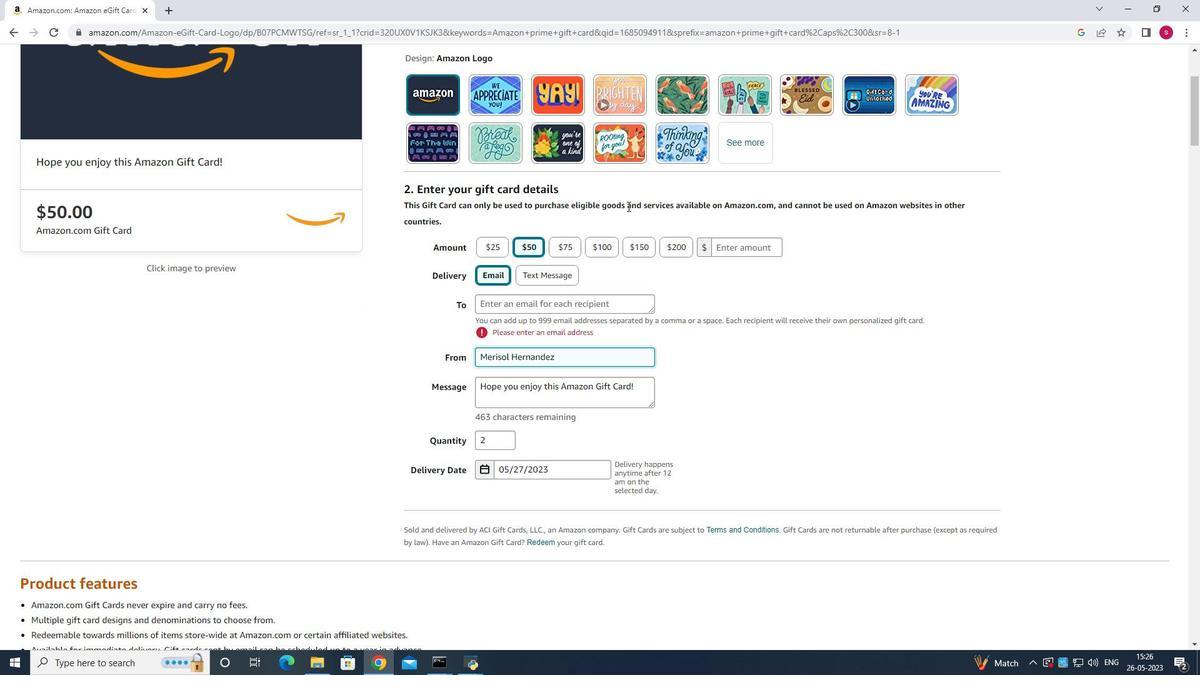
Action: Mouse scrolled (627, 211) with delta (0, 0)
Screenshot: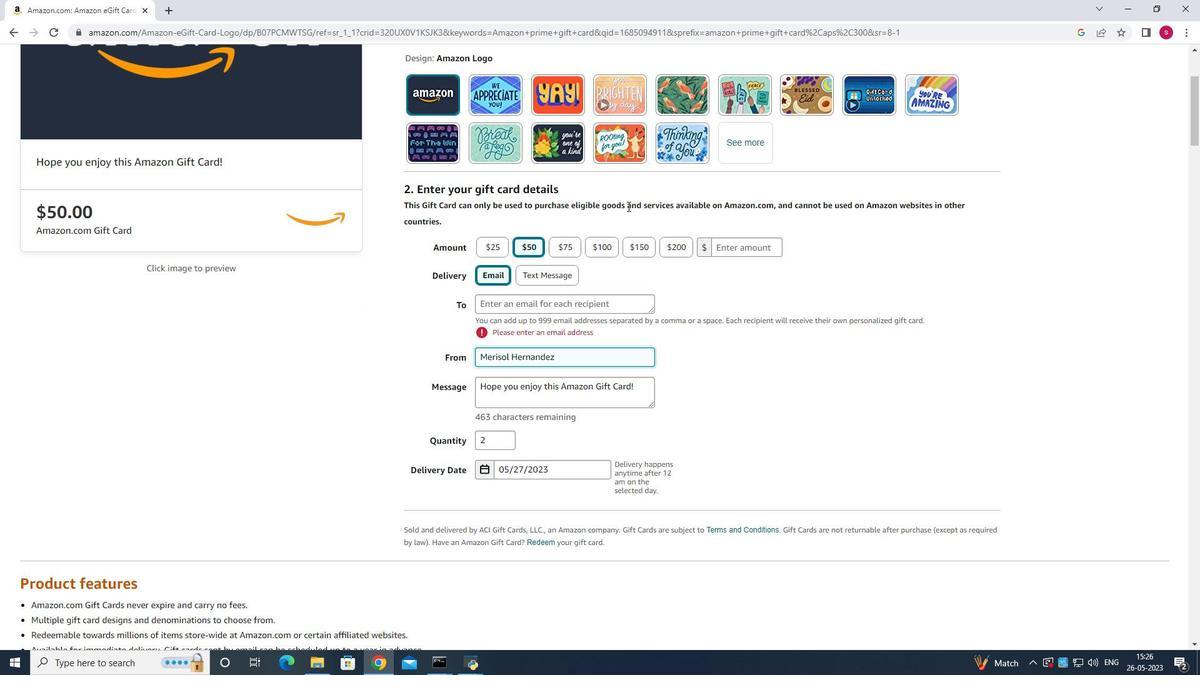 
Action: Mouse scrolled (627, 211) with delta (0, 0)
Screenshot: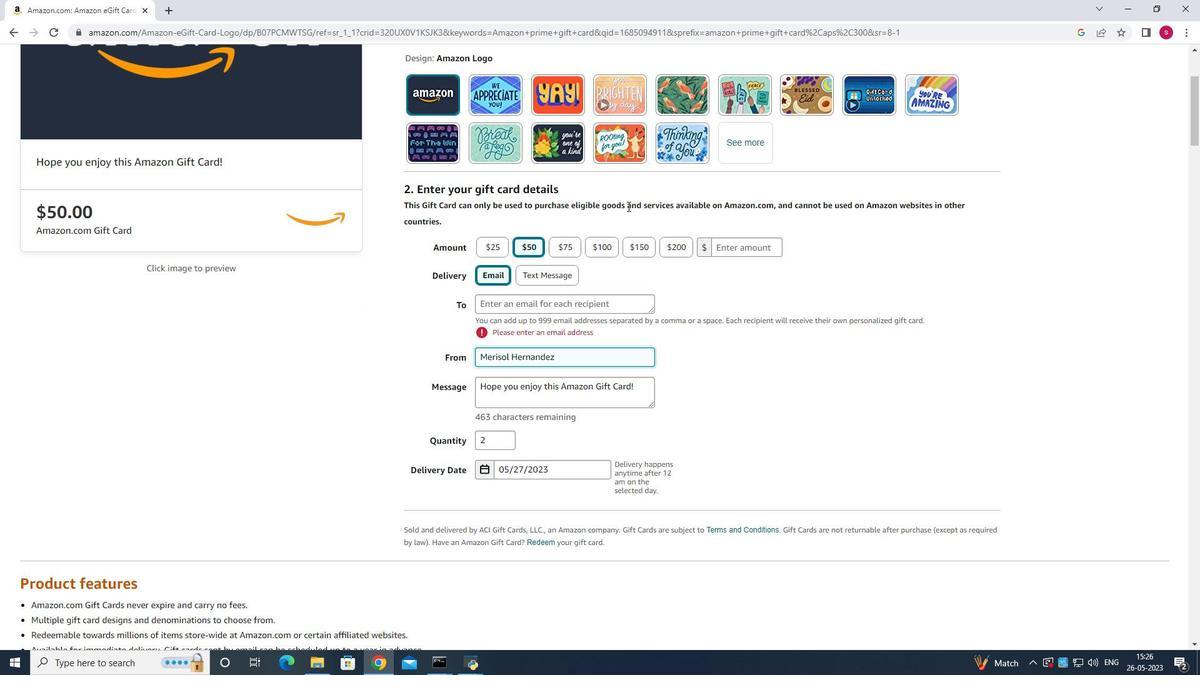 
Action: Mouse scrolled (627, 211) with delta (0, 0)
Screenshot: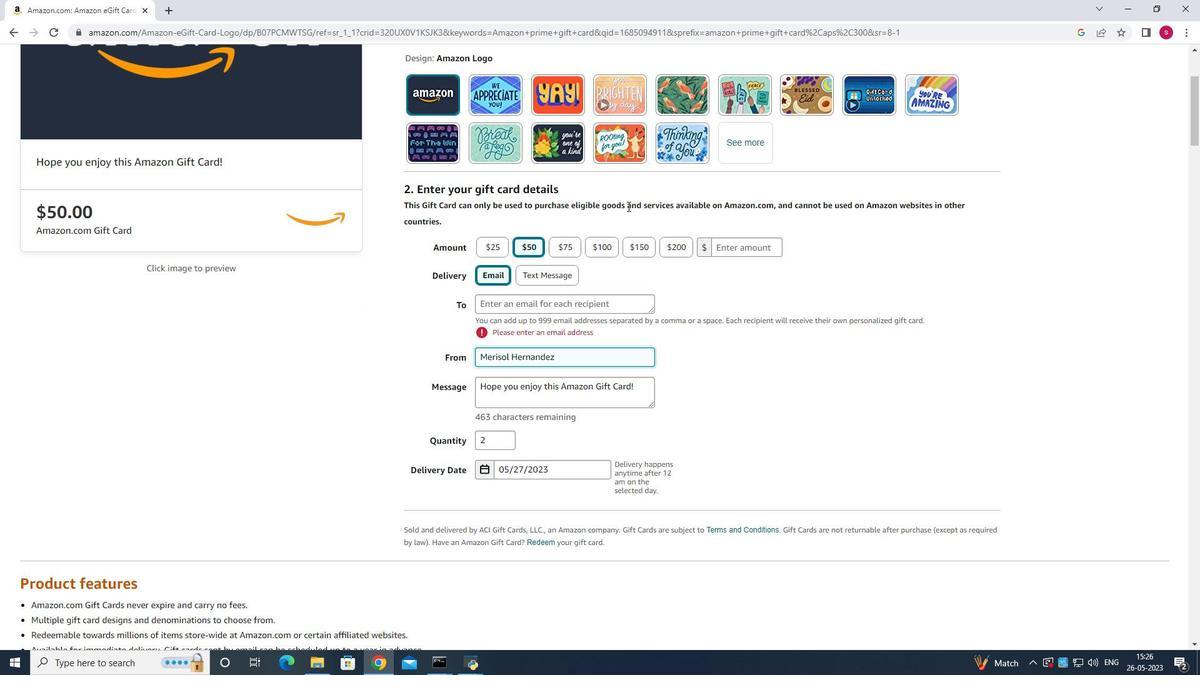
Action: Mouse scrolled (627, 211) with delta (0, 0)
Screenshot: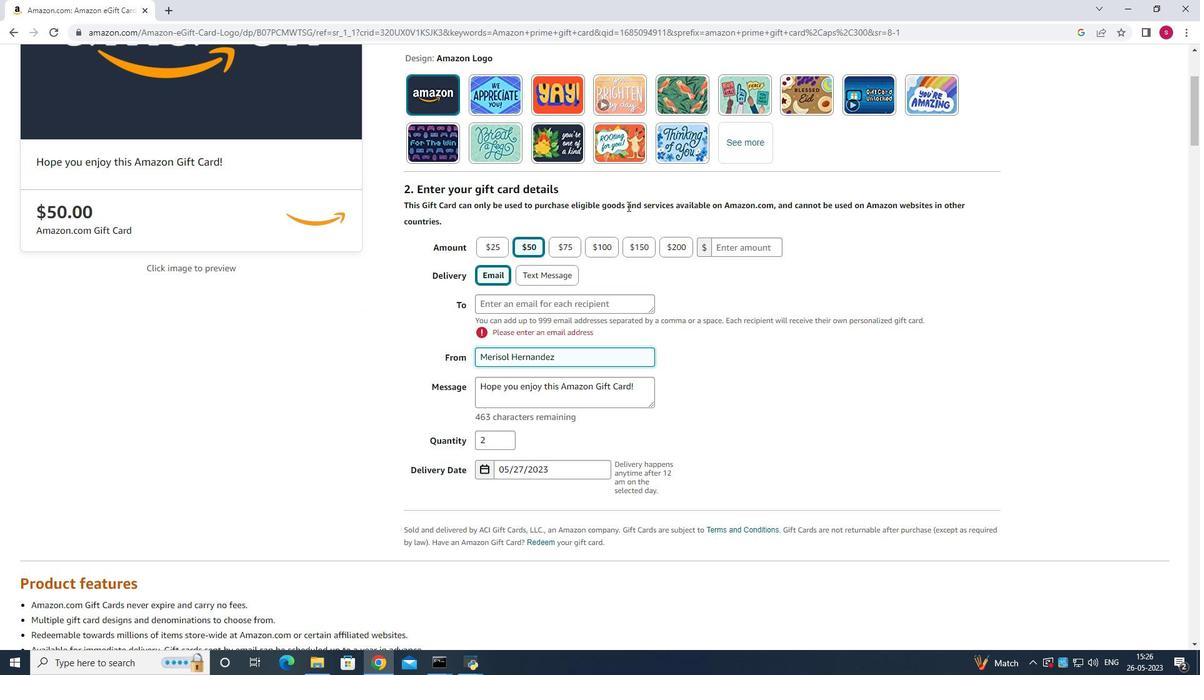 
Action: Mouse scrolled (627, 211) with delta (0, 0)
Screenshot: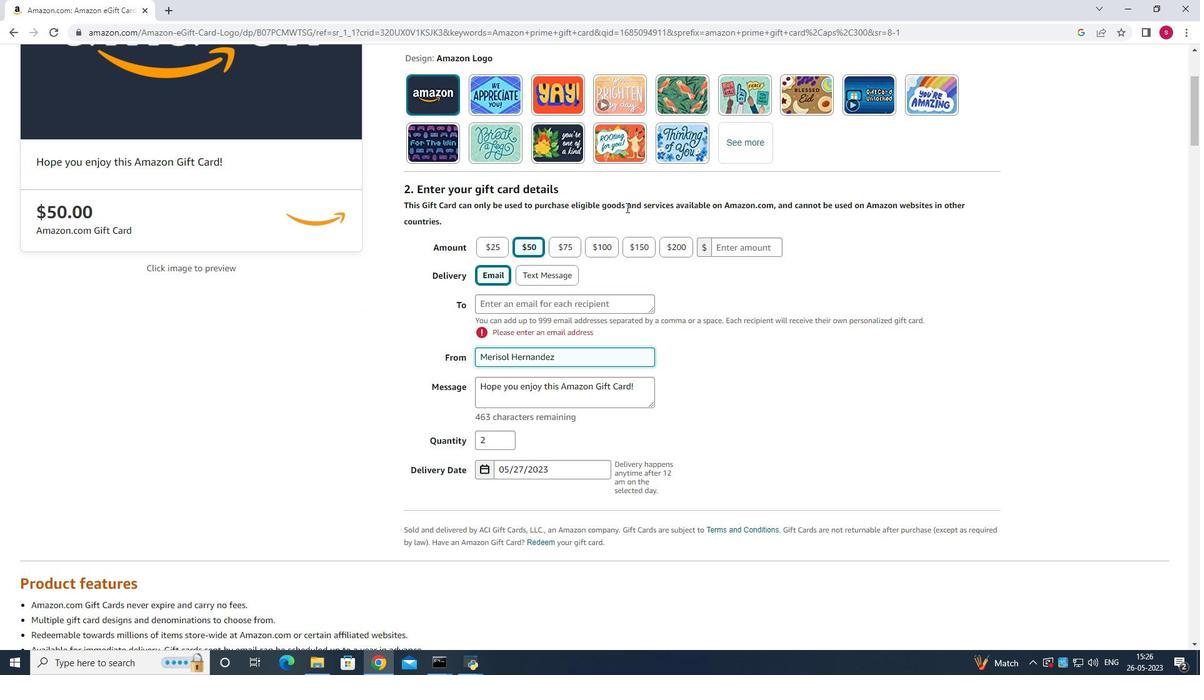 
Action: Mouse moved to (630, 214)
Screenshot: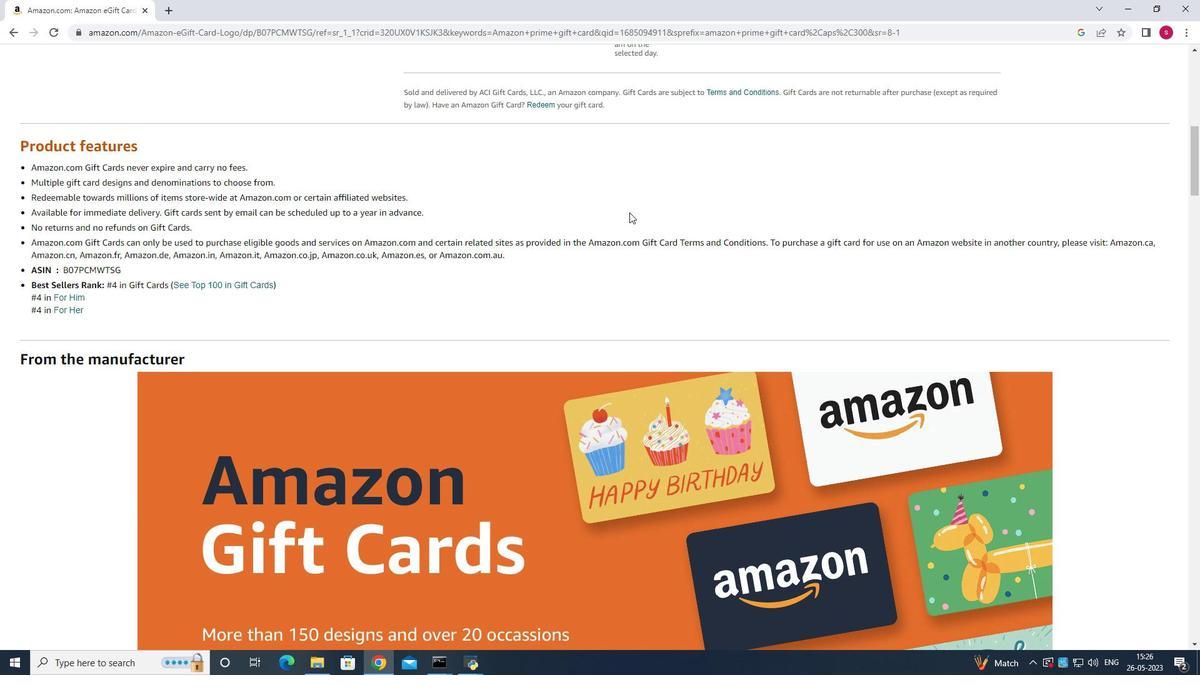
Action: Mouse scrolled (630, 215) with delta (0, 0)
Screenshot: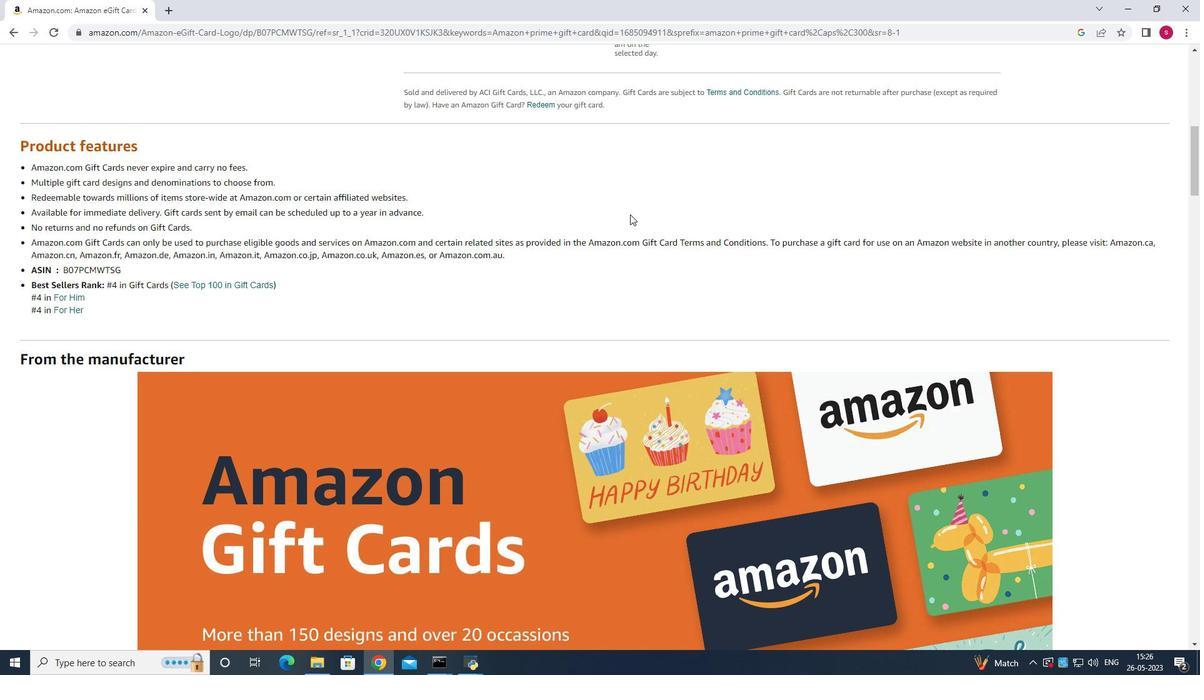 
Action: Mouse scrolled (630, 215) with delta (0, 0)
Screenshot: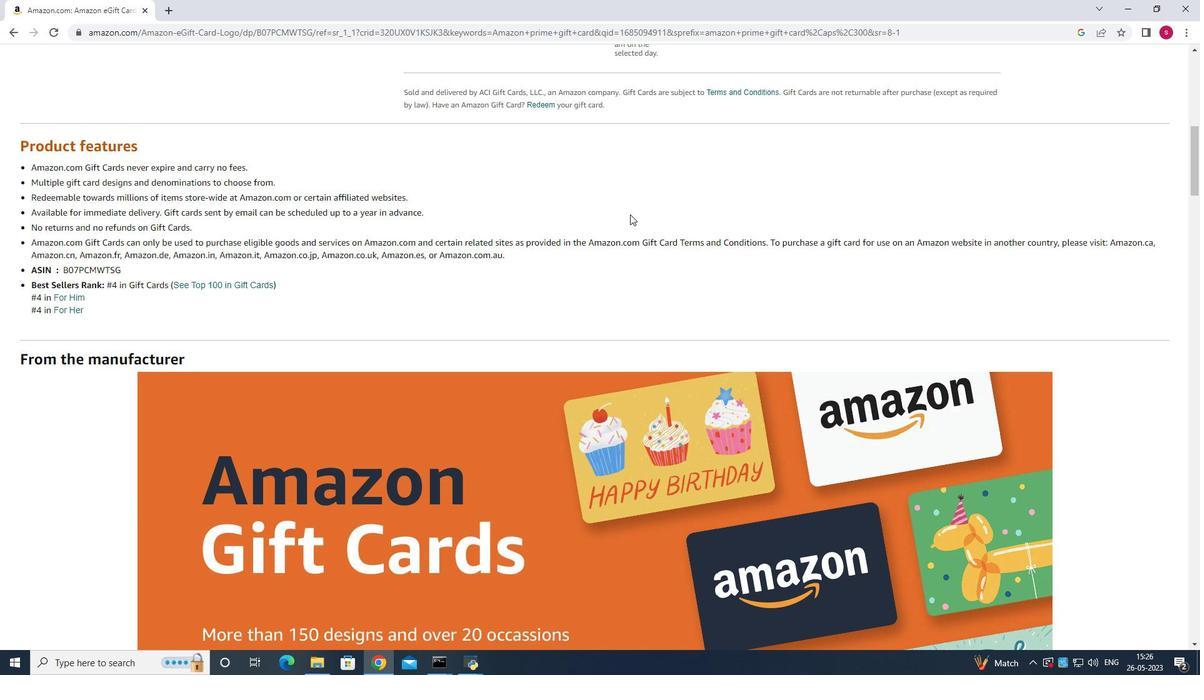 
Action: Mouse moved to (630, 215)
Screenshot: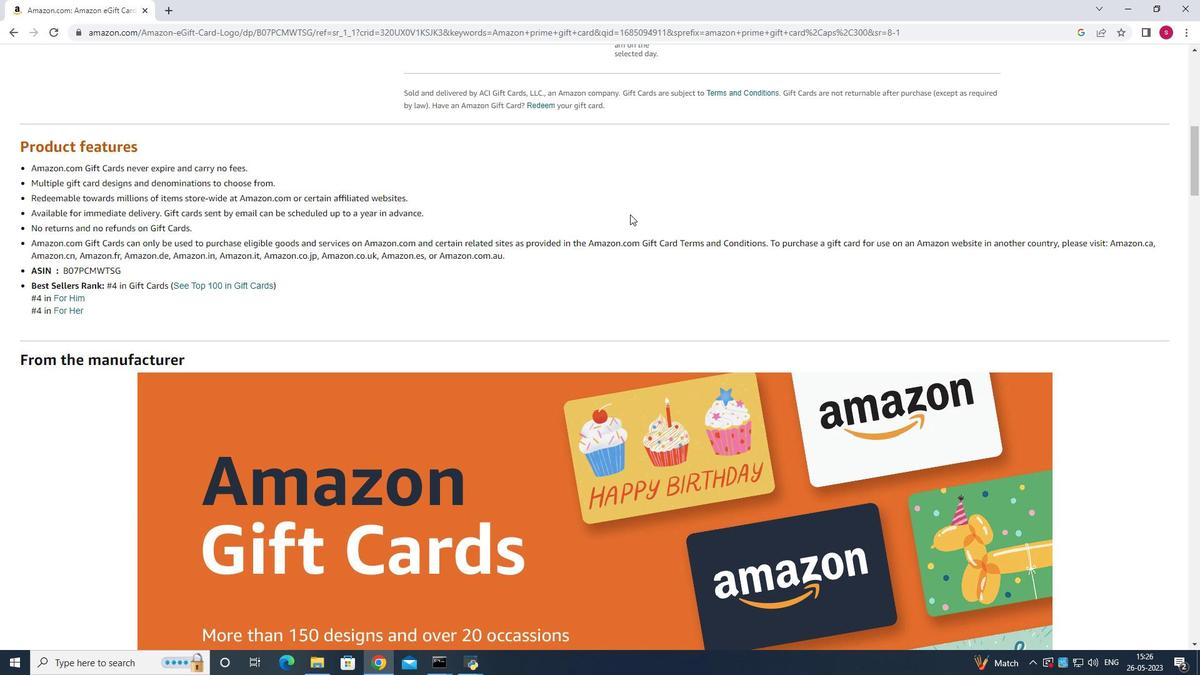 
Action: Mouse scrolled (630, 215) with delta (0, 0)
Screenshot: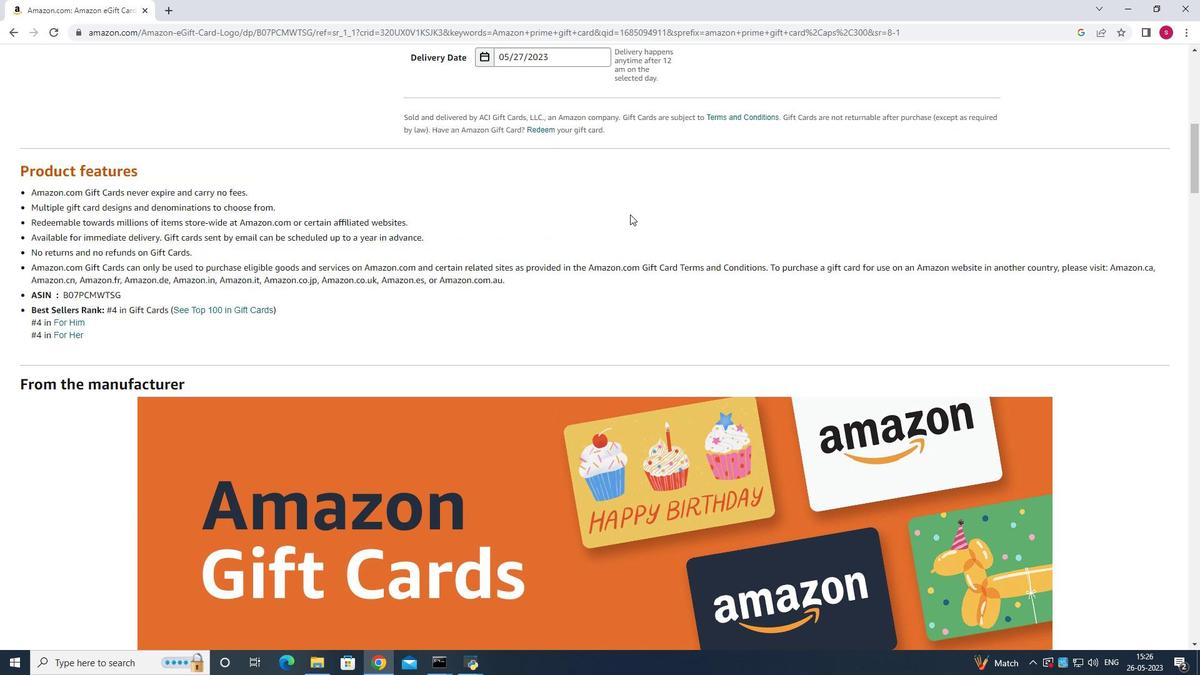 
Action: Mouse scrolled (630, 215) with delta (0, 0)
Screenshot: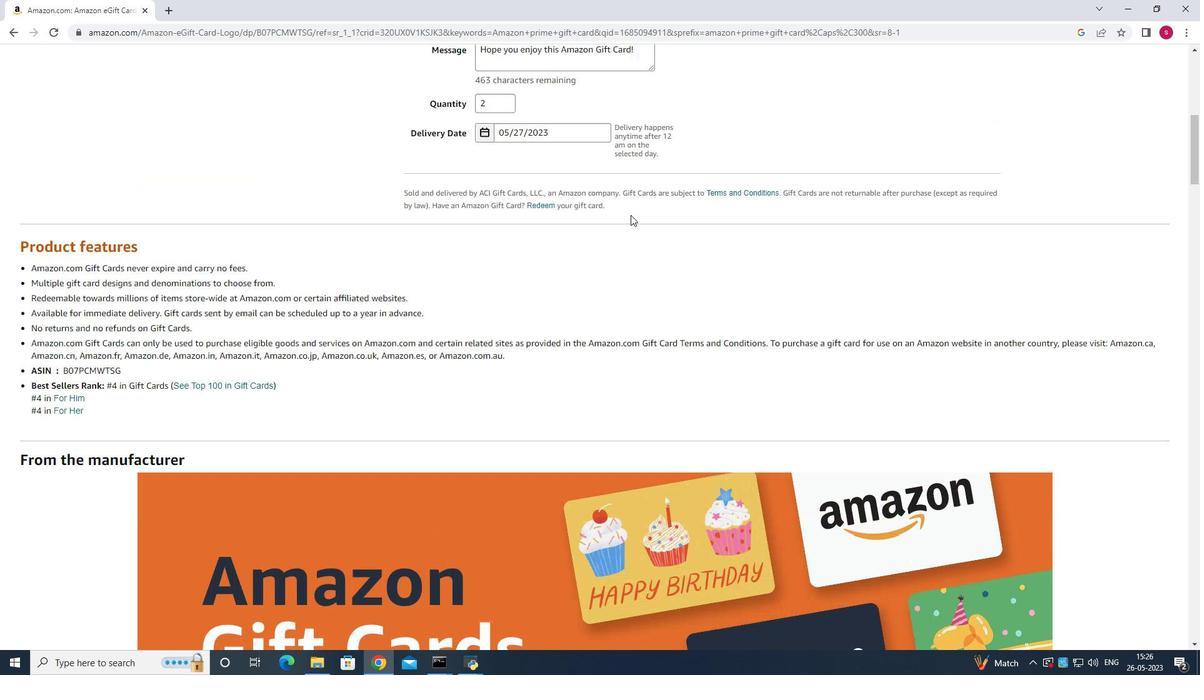 
Action: Mouse scrolled (630, 215) with delta (0, 0)
Screenshot: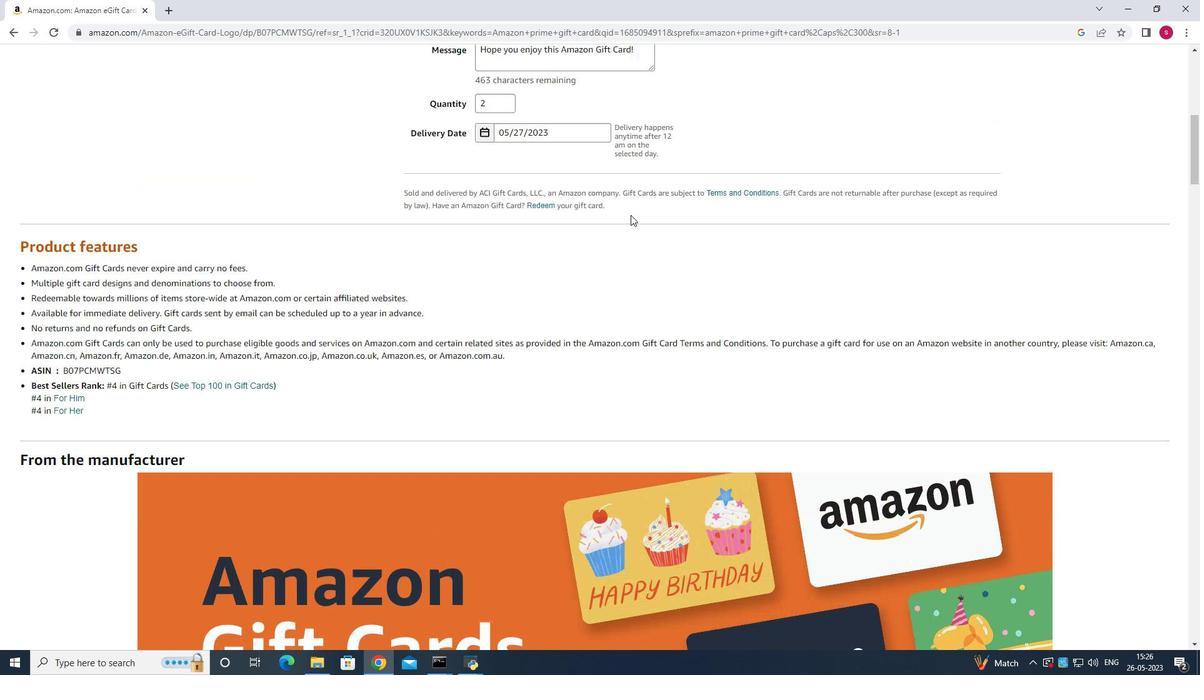 
Action: Mouse scrolled (630, 215) with delta (0, 0)
Screenshot: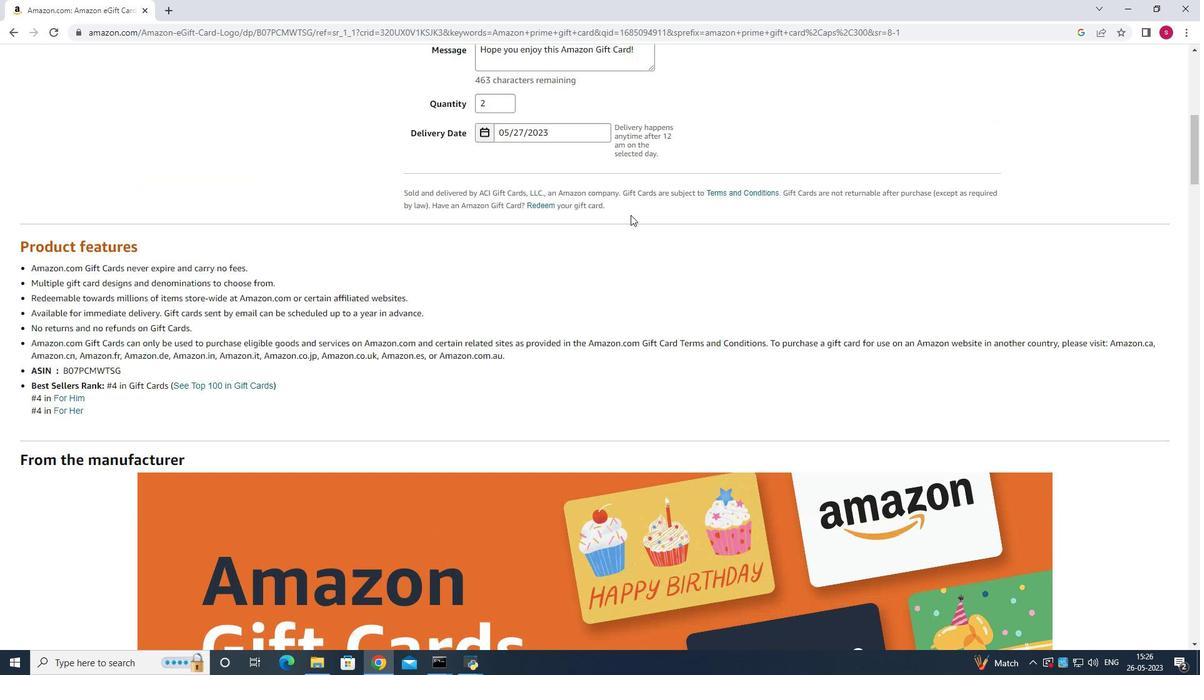 
Action: Mouse scrolled (630, 215) with delta (0, 0)
Screenshot: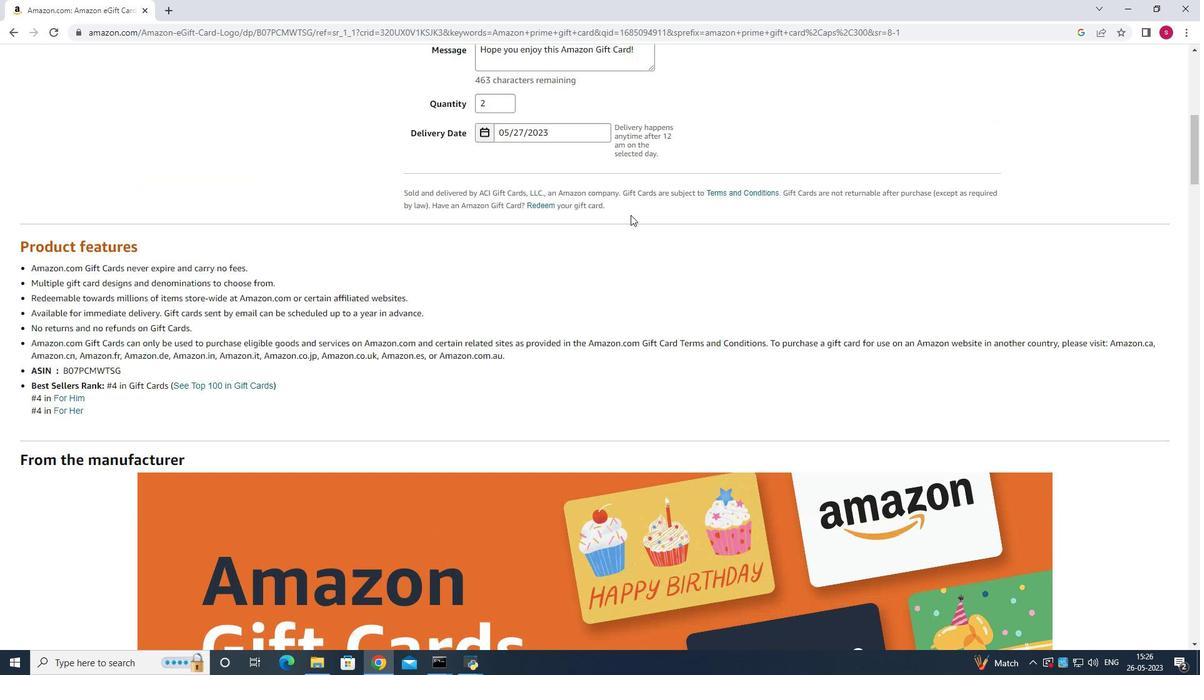 
Action: Mouse scrolled (630, 215) with delta (0, 0)
Screenshot: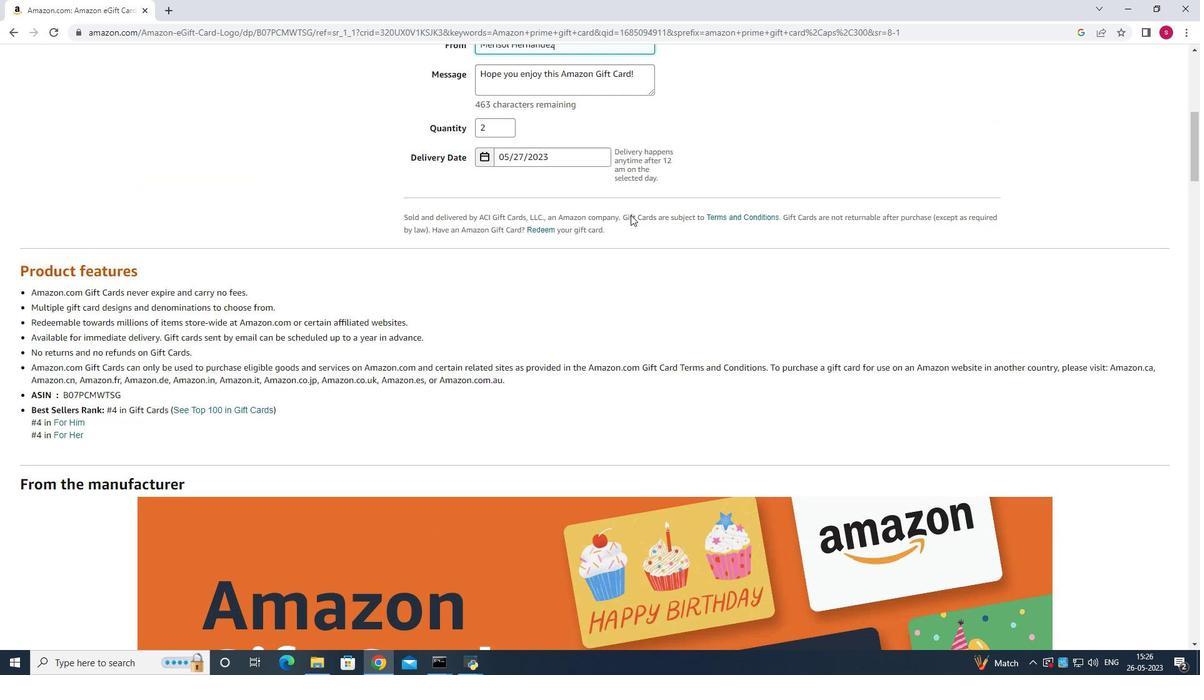 
Action: Mouse scrolled (630, 215) with delta (0, 0)
Screenshot: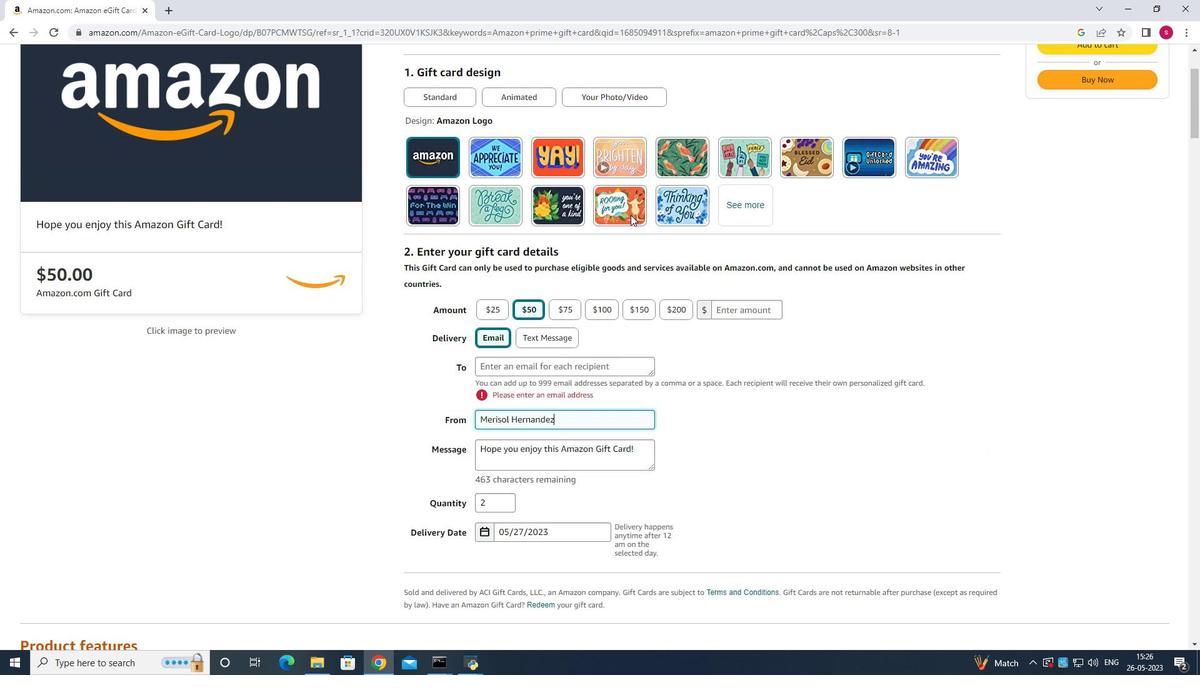 
Action: Mouse scrolled (630, 215) with delta (0, 0)
Screenshot: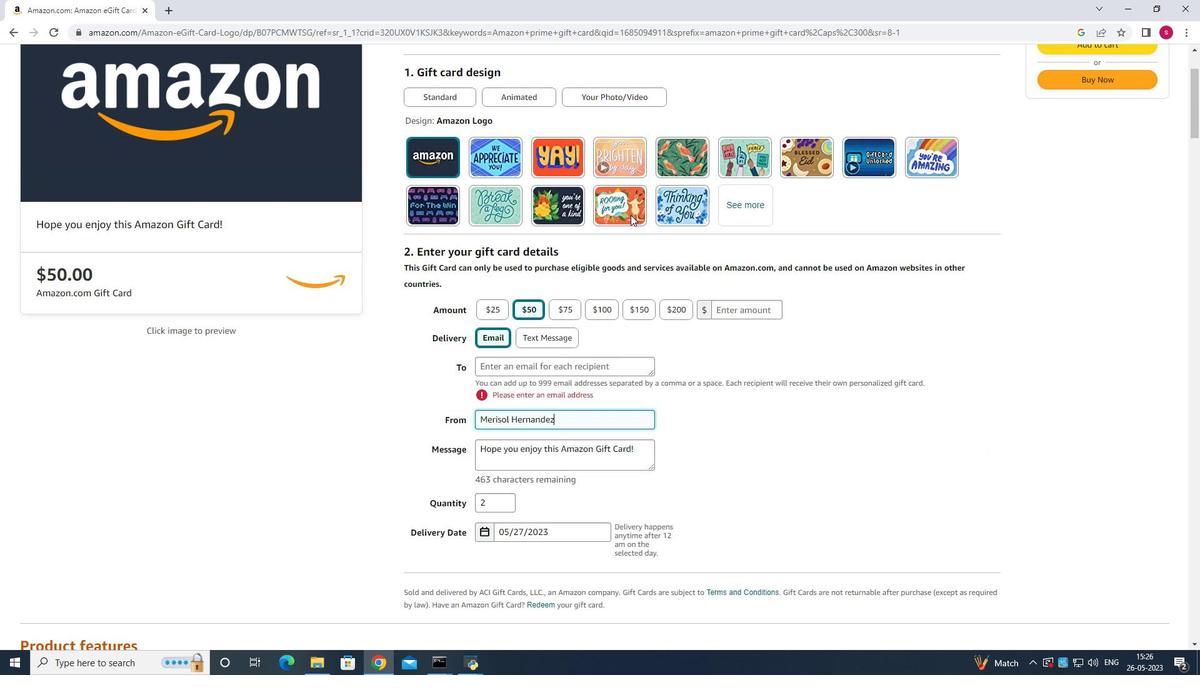 
Action: Mouse scrolled (630, 215) with delta (0, 0)
Screenshot: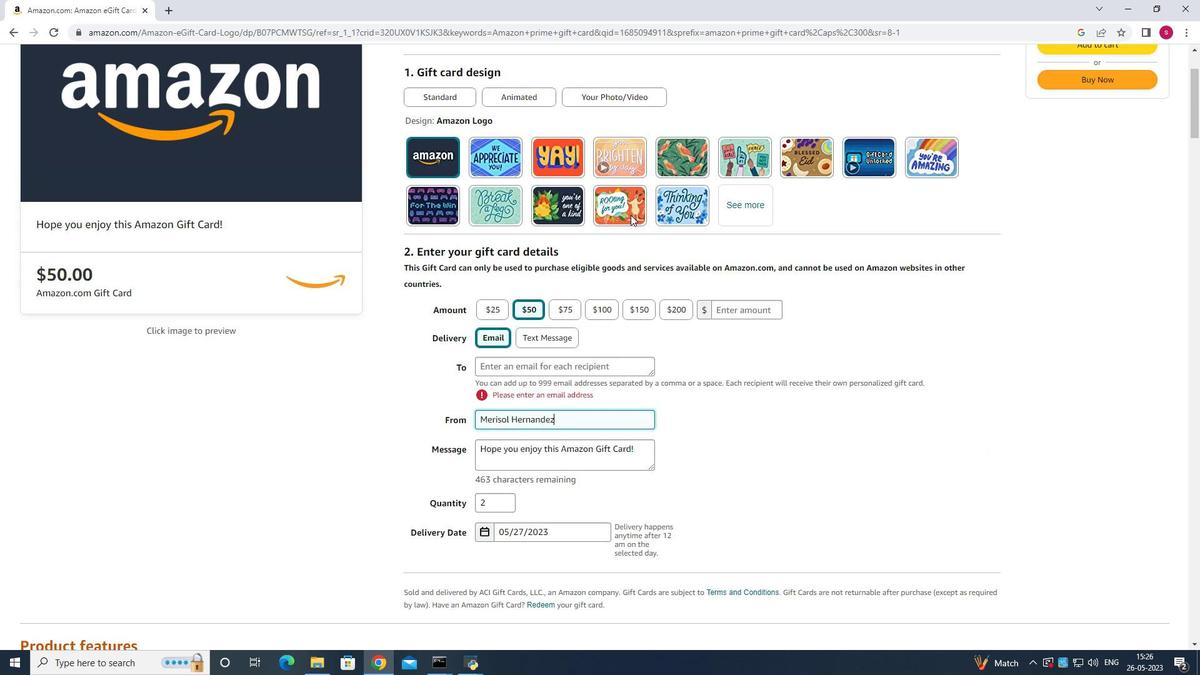 
Action: Mouse scrolled (630, 215) with delta (0, 0)
Screenshot: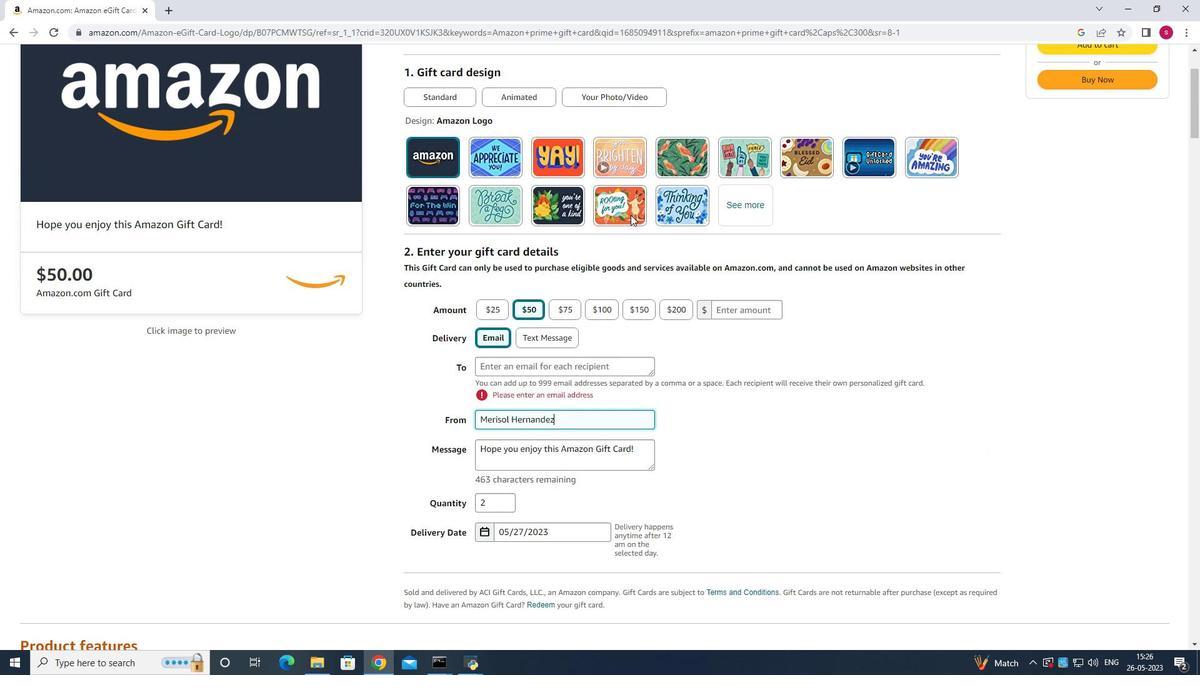 
Action: Mouse moved to (590, 497)
Screenshot: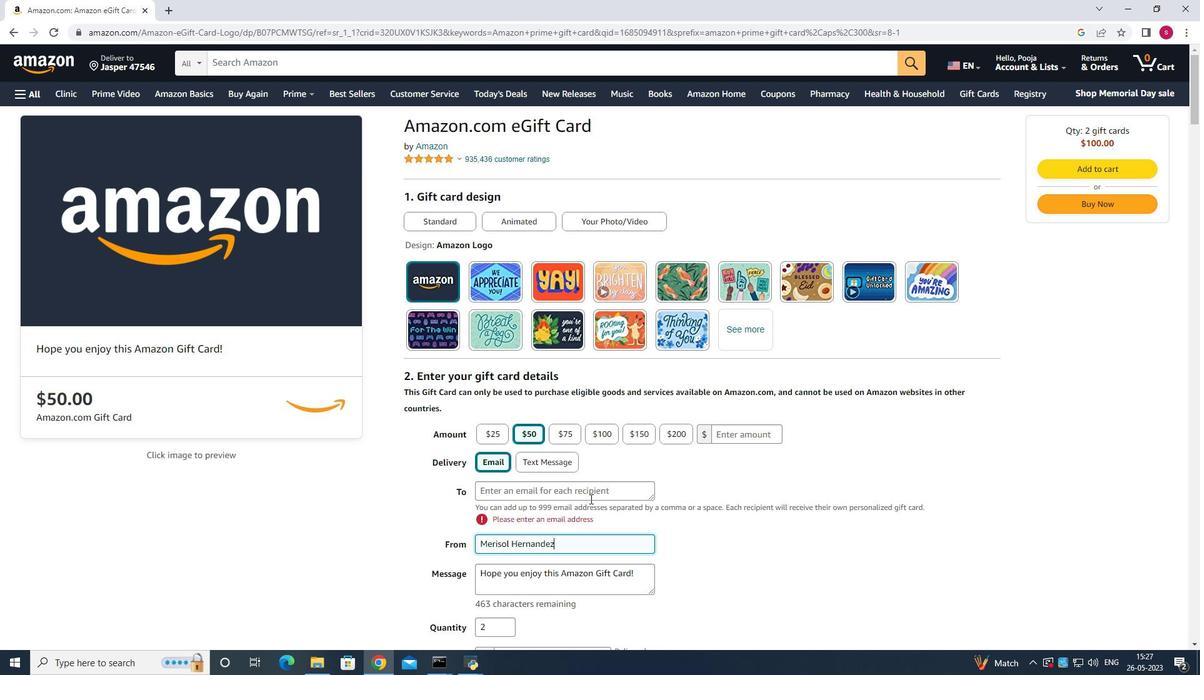 
Action: Mouse pressed left at (590, 497)
Screenshot: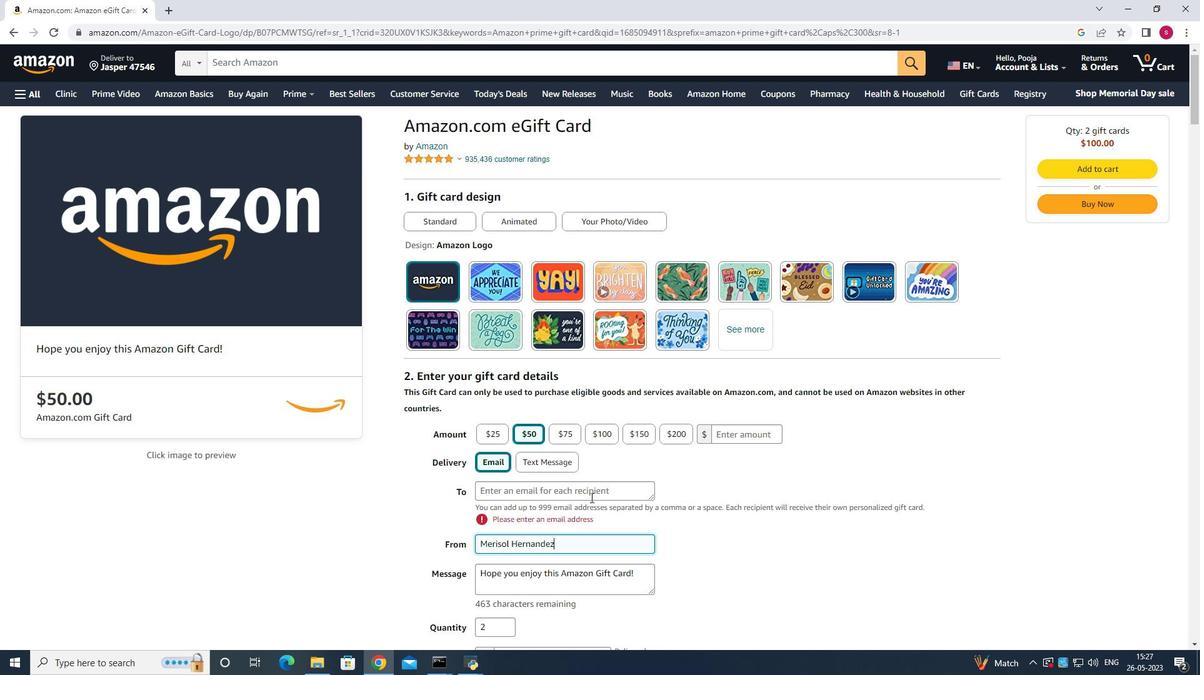 
Action: Mouse moved to (603, 490)
Screenshot: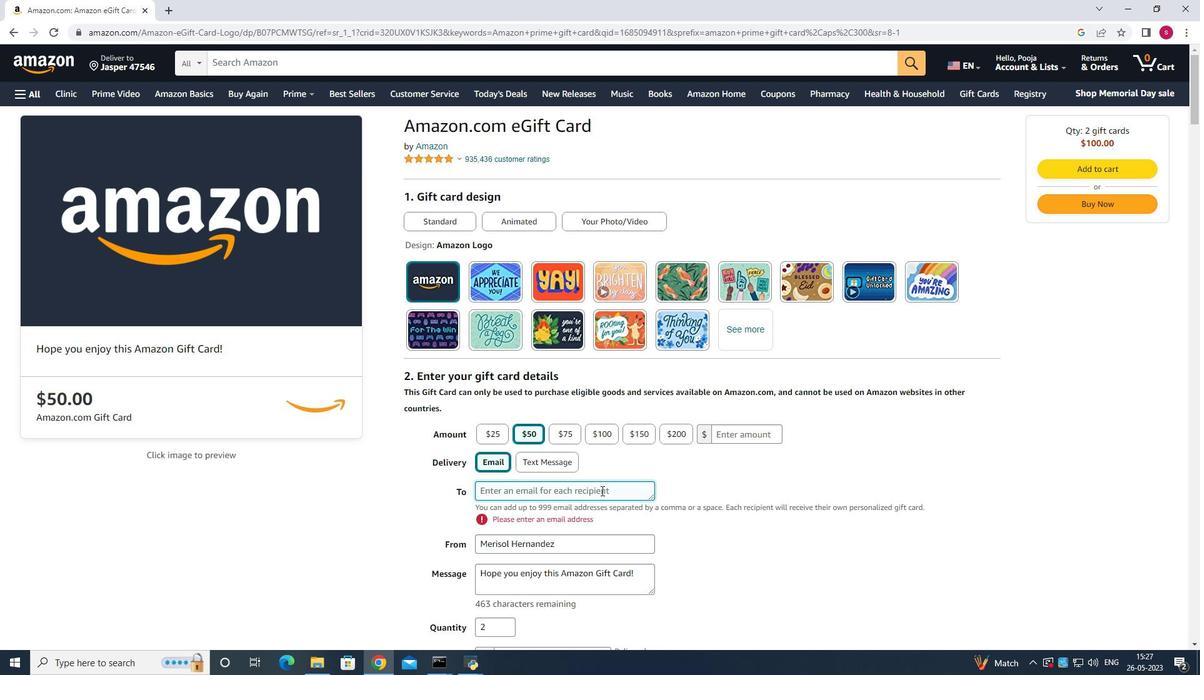 
Action: Mouse pressed left at (603, 490)
Screenshot: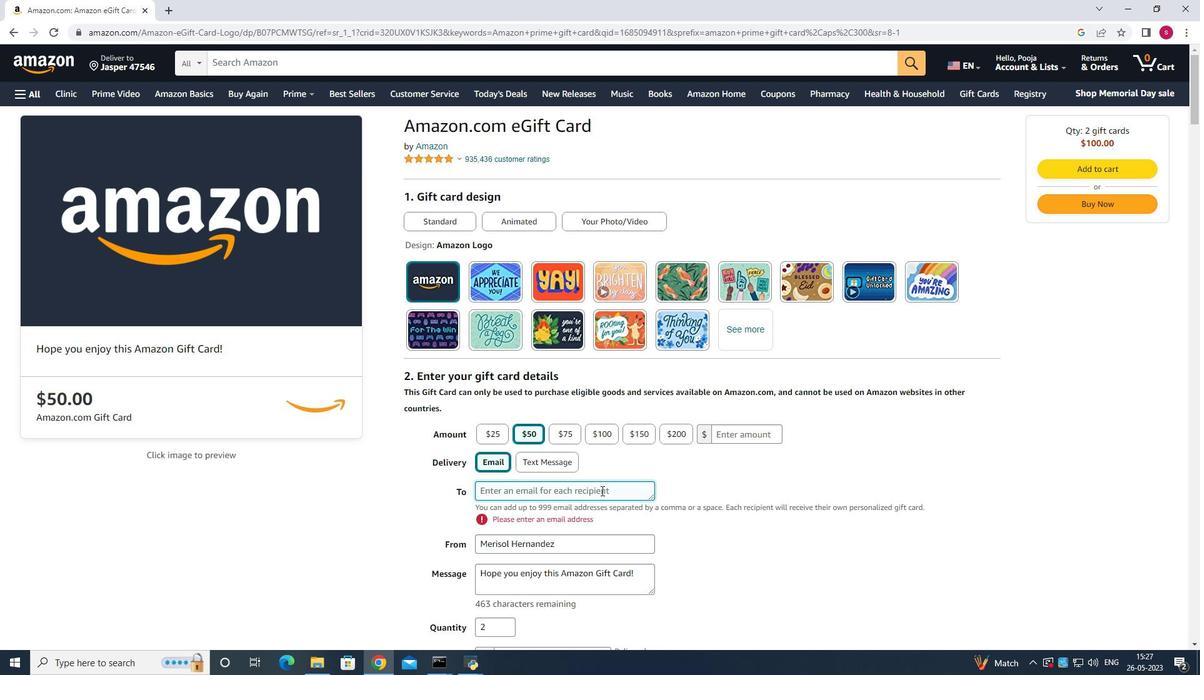 
Action: Mouse moved to (606, 484)
Screenshot: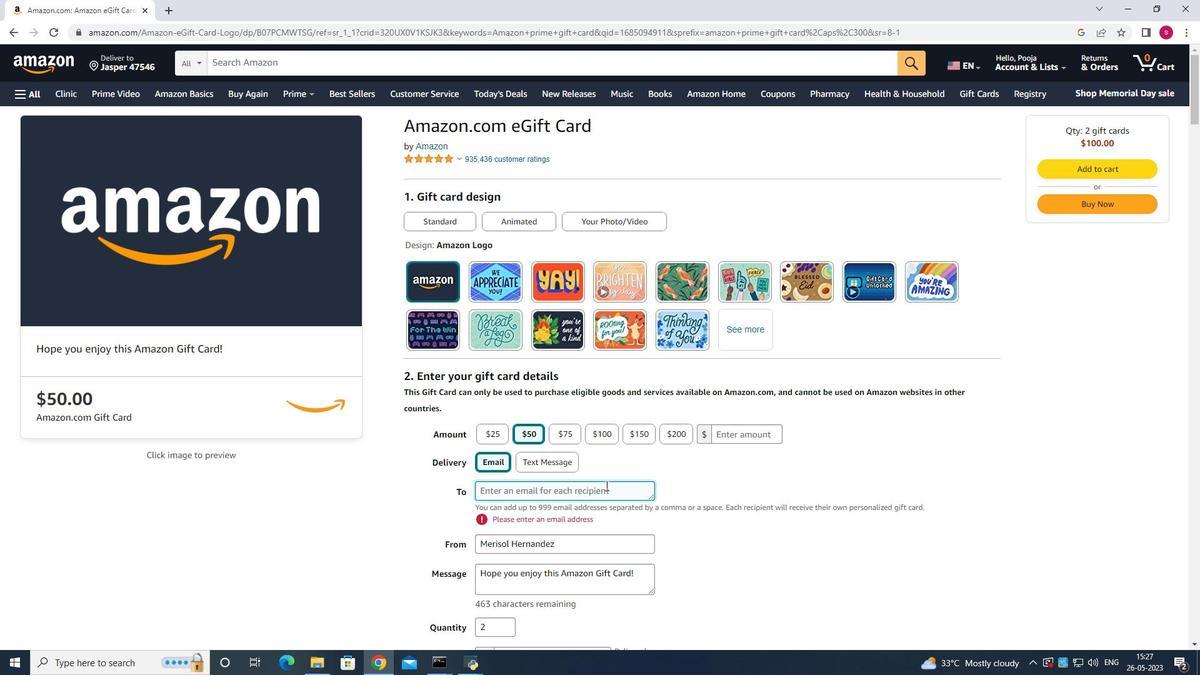 
Action: Key pressed <Key.shift>Alex2000<Key.shift>@gmail.com
Screenshot: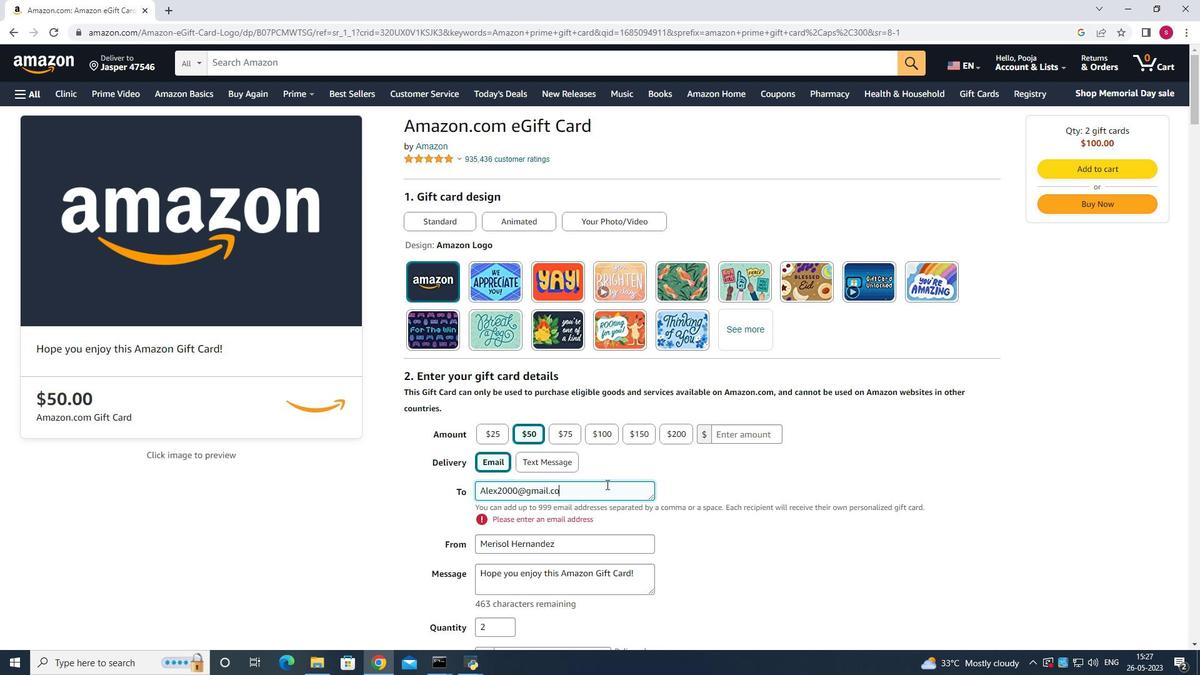 
Action: Mouse moved to (1072, 169)
Screenshot: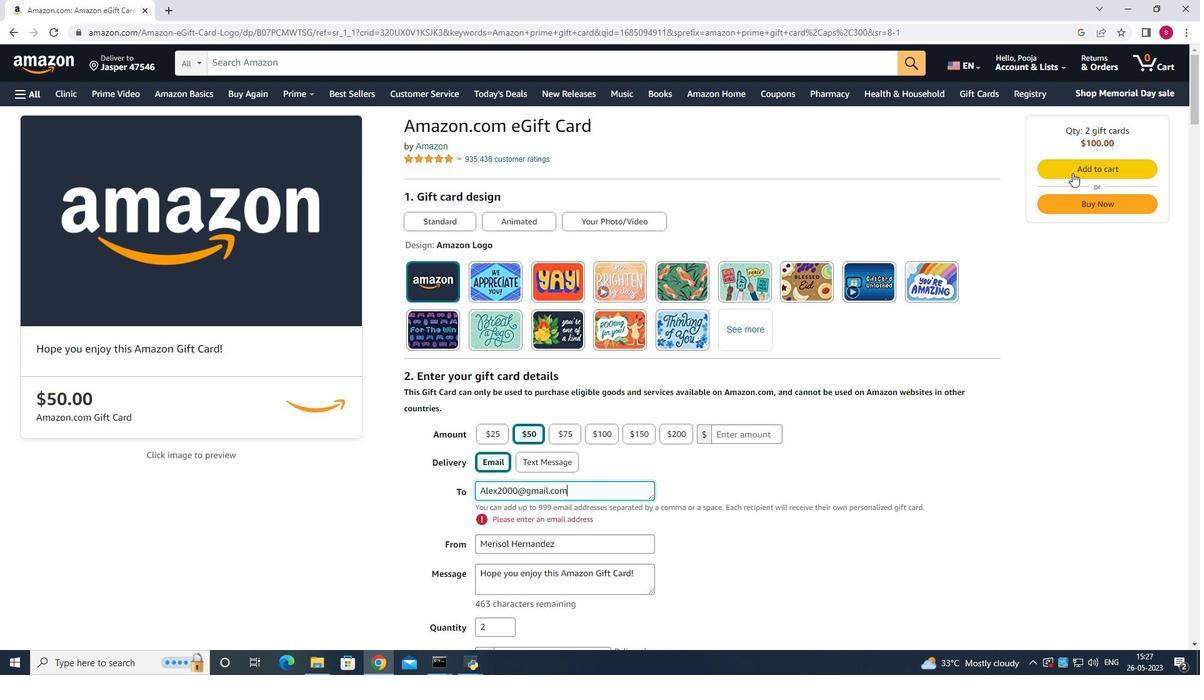
Action: Mouse pressed left at (1072, 169)
Screenshot: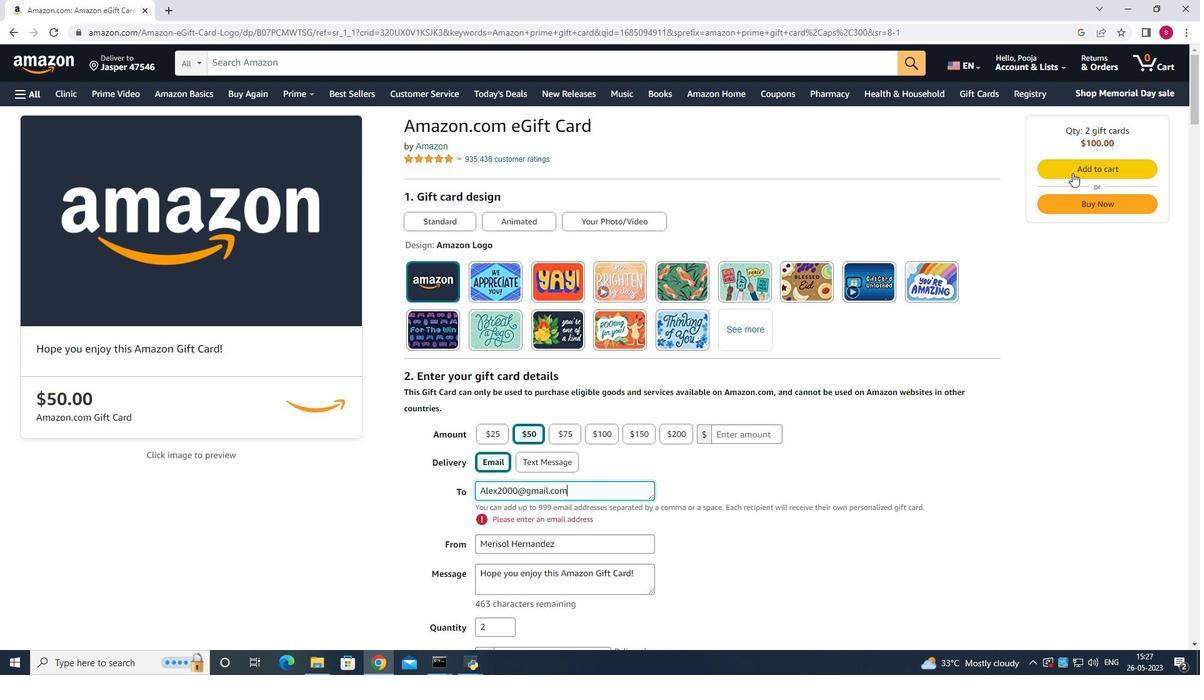 
Action: Mouse moved to (695, 61)
Screenshot: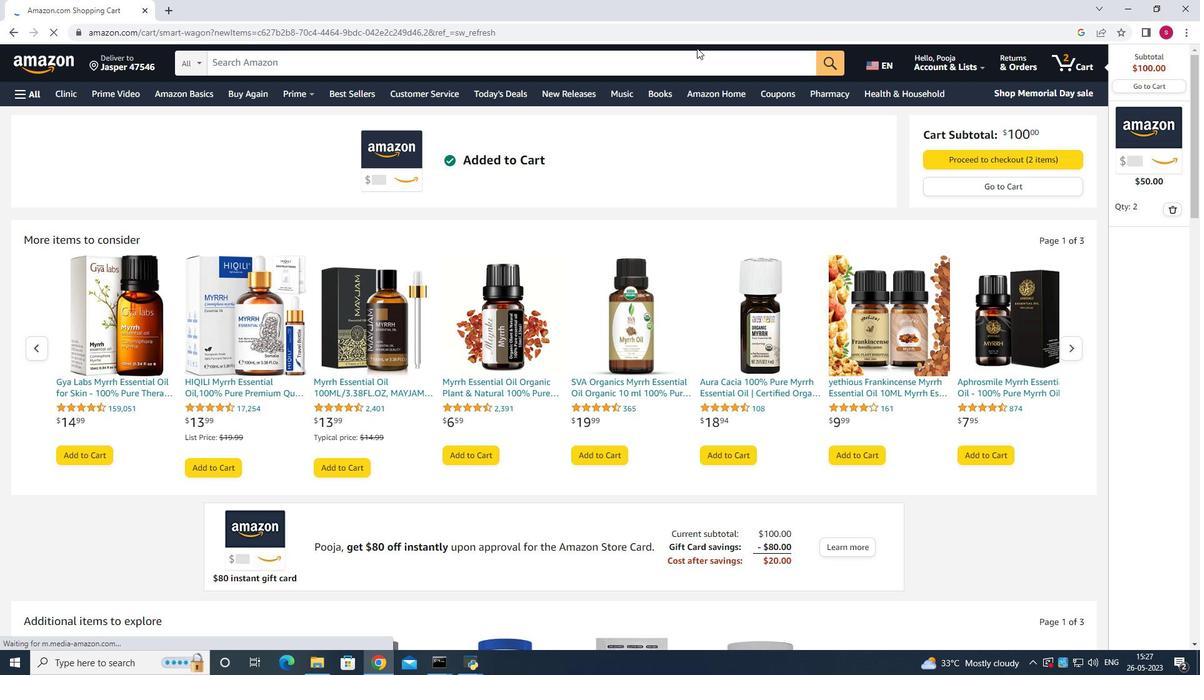 
Action: Mouse pressed left at (695, 61)
Screenshot: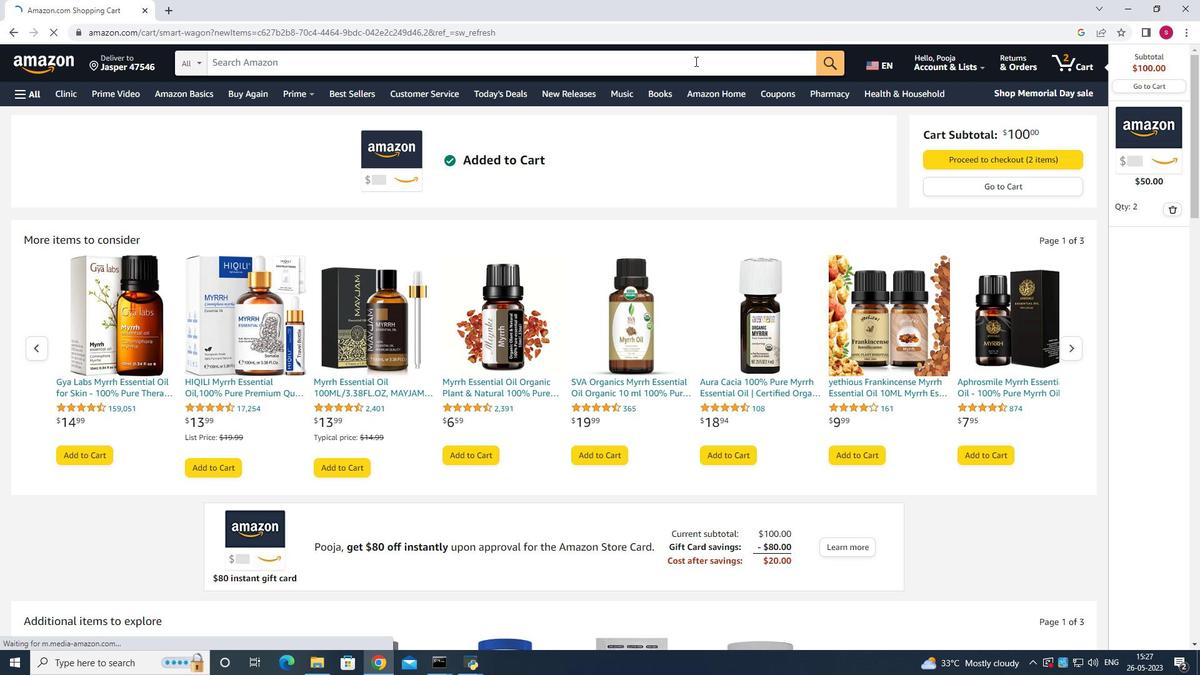 
Action: Key pressed <Key.backspace><Key.backspace><Key.backspace><Key.backspace><Key.backspace><Key.backspace><Key.backspace><Key.backspace><Key.backspace><Key.backspace><Key.backspace><Key.backspace><Key.backspace><Key.backspace><Key.backspace><Key.backspace><Key.backspace><Key.backspace><Key.backspace><Key.backspace><Key.backspace><Key.backspace><Key.backspace><Key.backspace><Key.backspace><Key.backspace><Key.backspace><Key.backspace><Key.backspace><Key.backspace><Key.backspace><Key.backspace><Key.backspace><Key.backspace><Key.backspace>
Screenshot: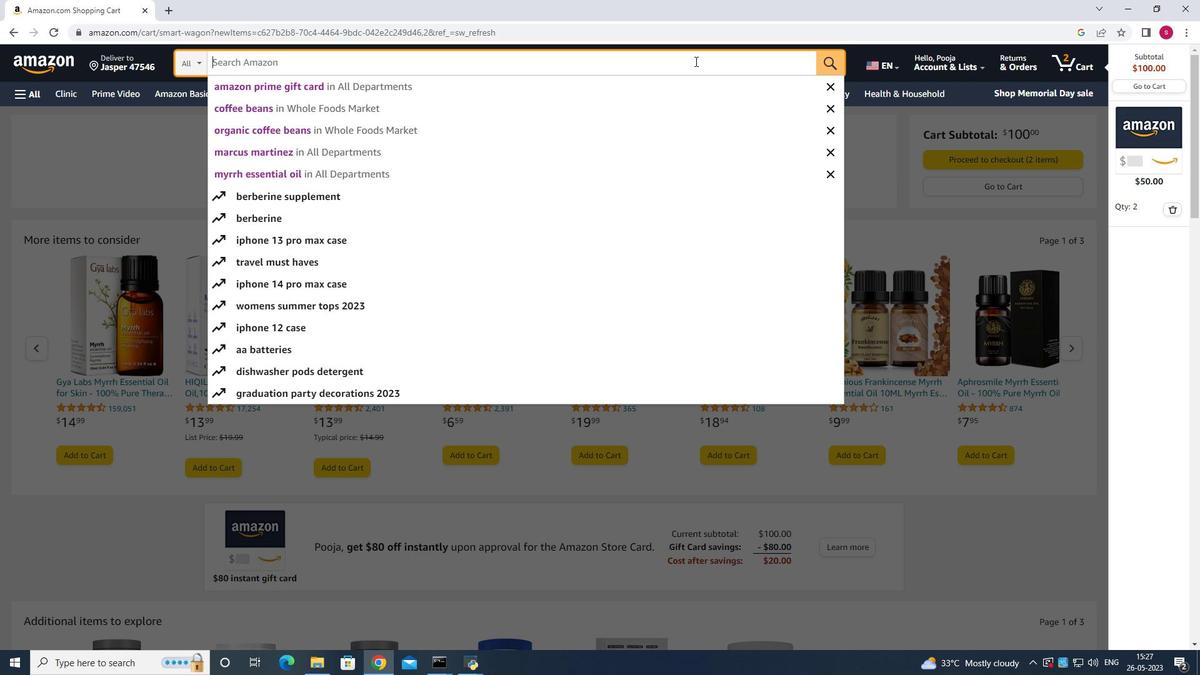 
Action: Mouse moved to (864, 198)
Screenshot: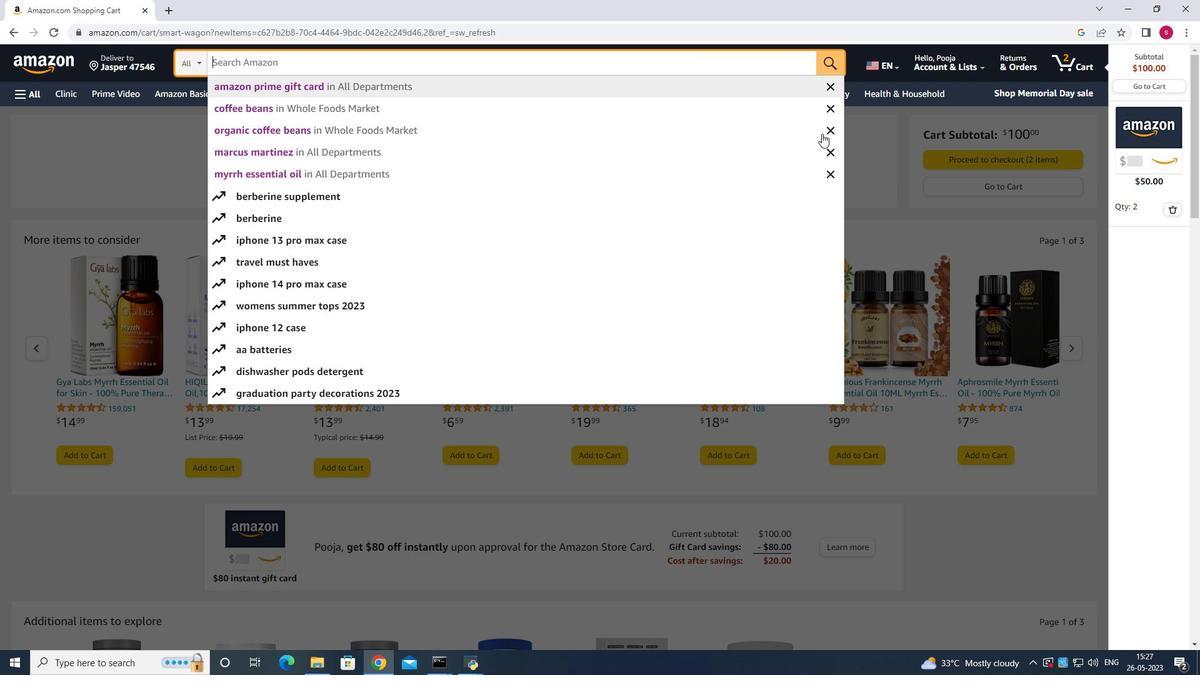 
Action: Mouse pressed left at (864, 198)
Screenshot: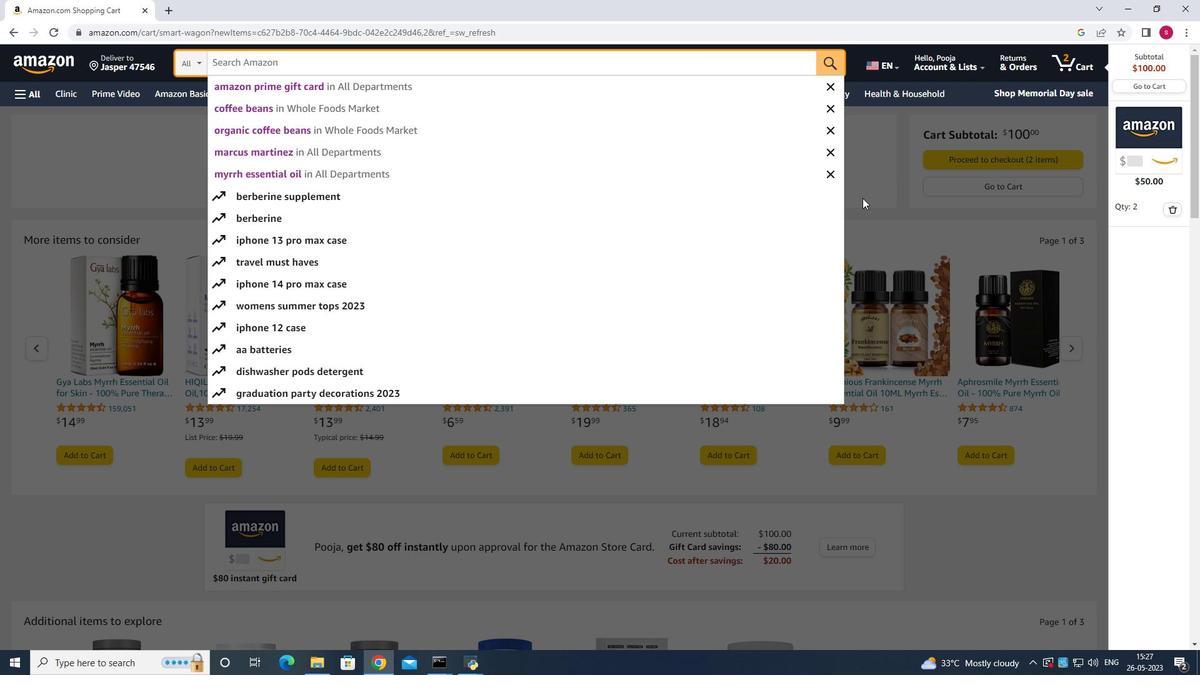 
Action: Mouse moved to (1146, 85)
Screenshot: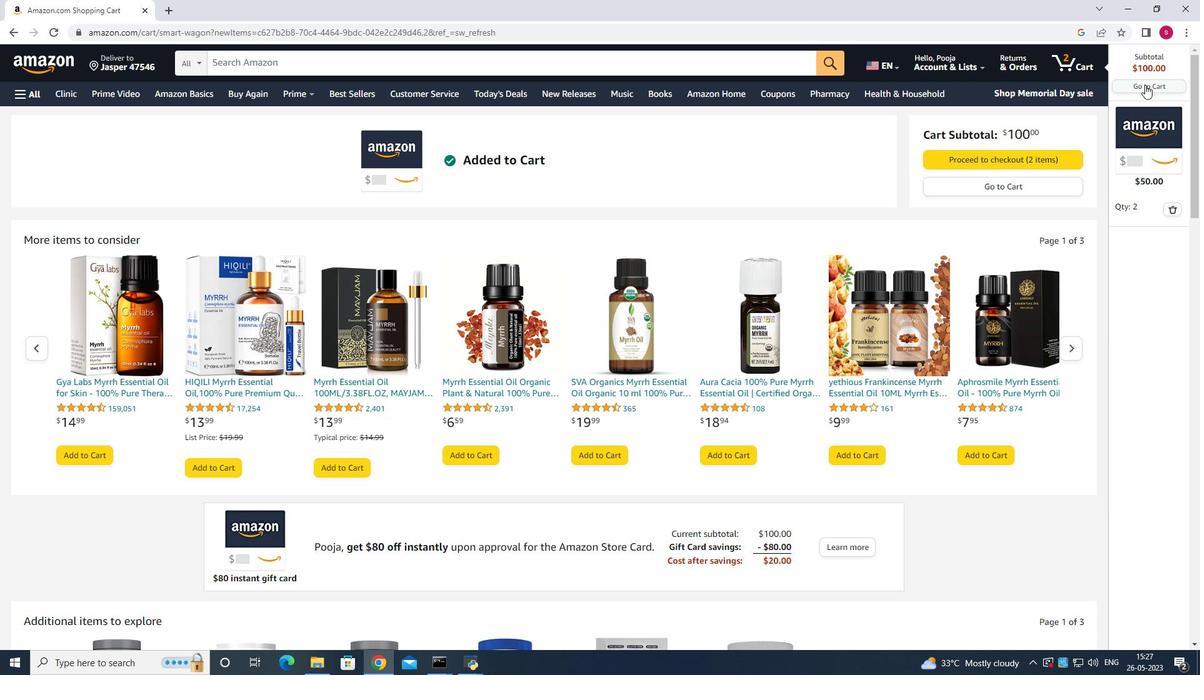 
Action: Mouse pressed left at (1146, 85)
Screenshot: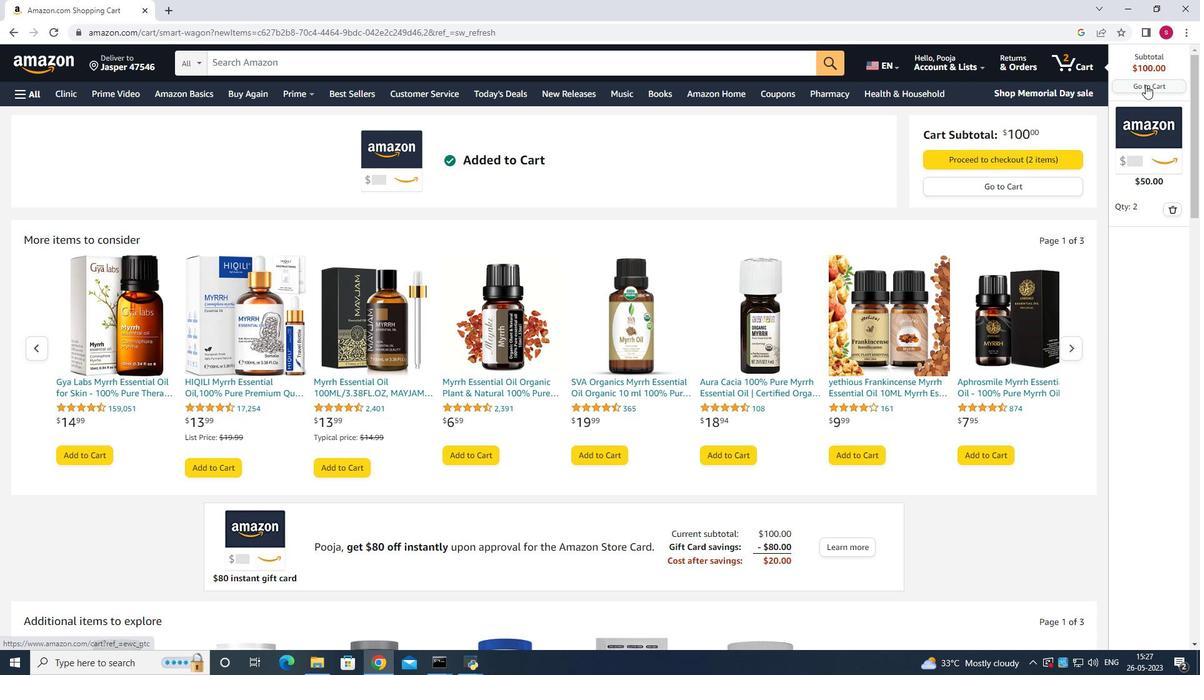 
Action: Mouse moved to (1047, 250)
Screenshot: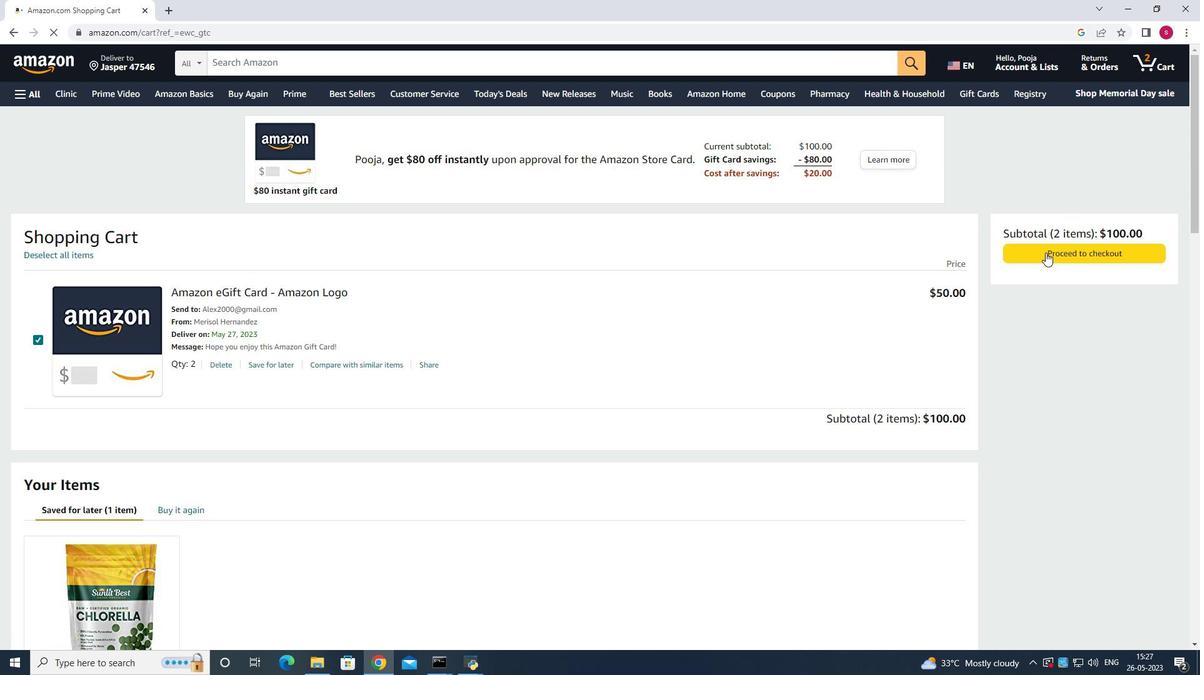 
Action: Mouse pressed left at (1047, 250)
Screenshot: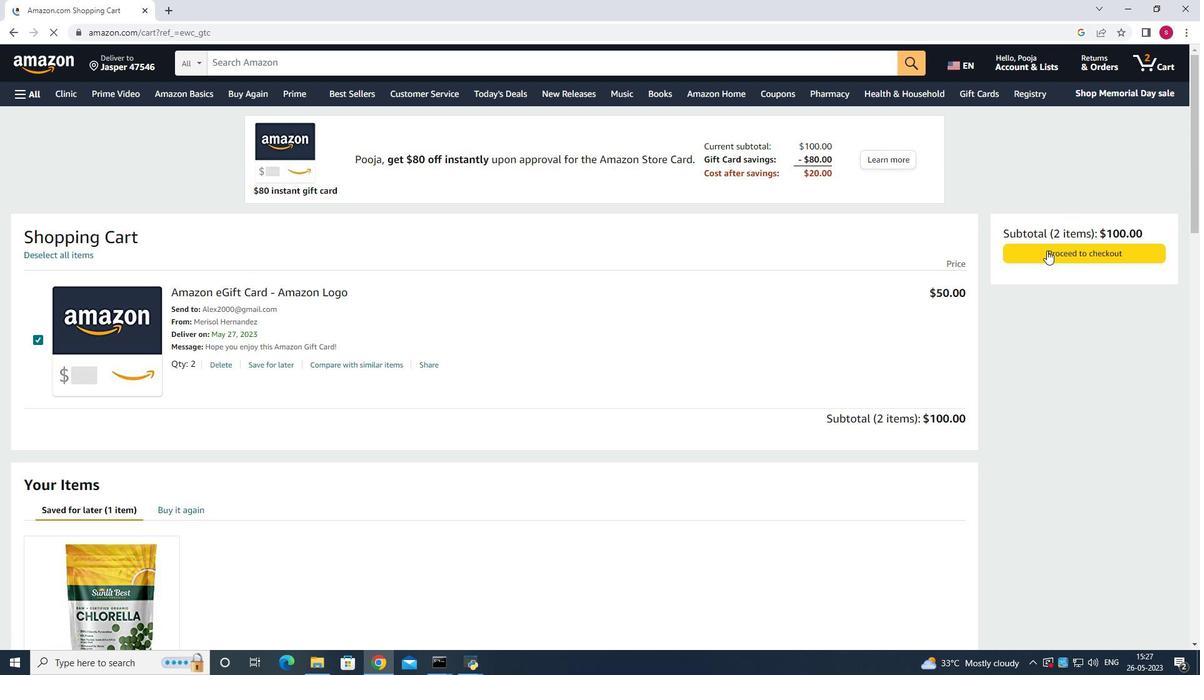 
Action: Mouse moved to (552, 408)
Screenshot: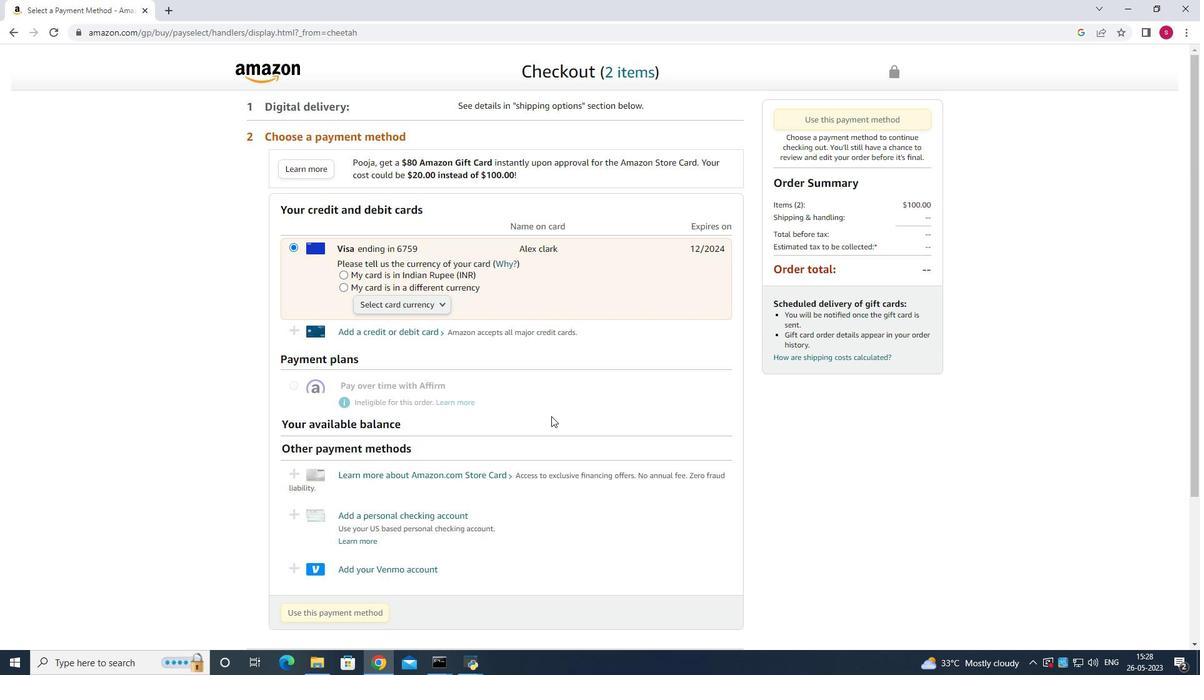 
Action: Mouse scrolled (552, 409) with delta (0, 0)
Screenshot: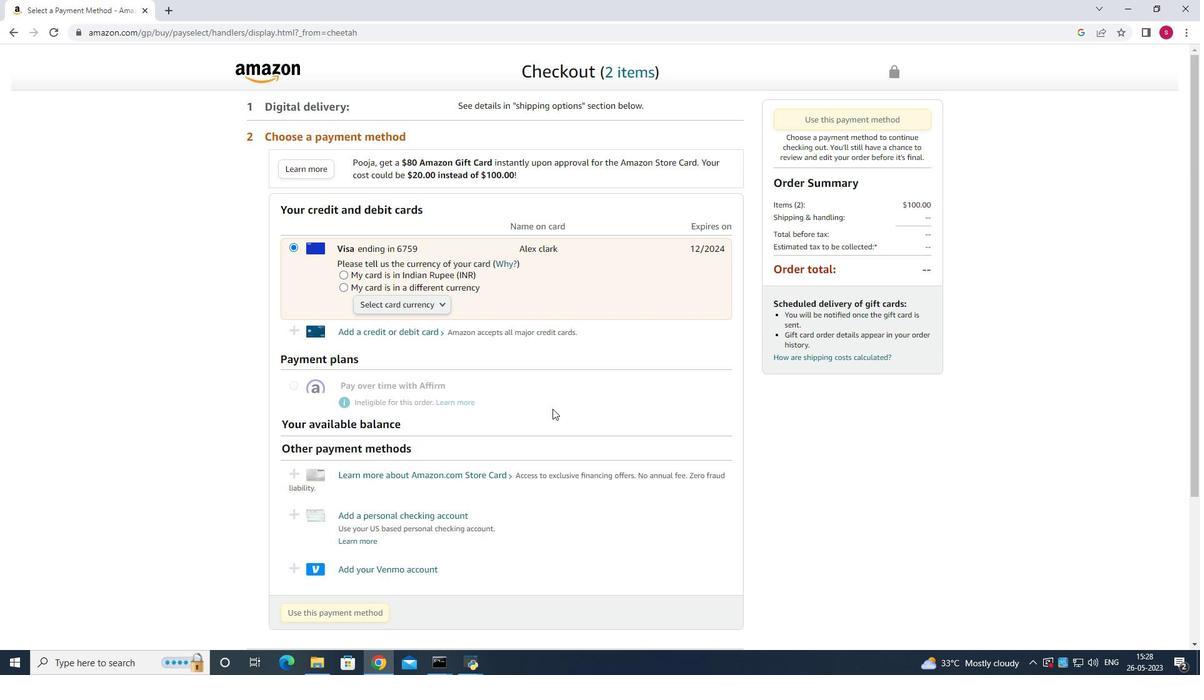 
Action: Mouse scrolled (552, 408) with delta (0, 0)
Screenshot: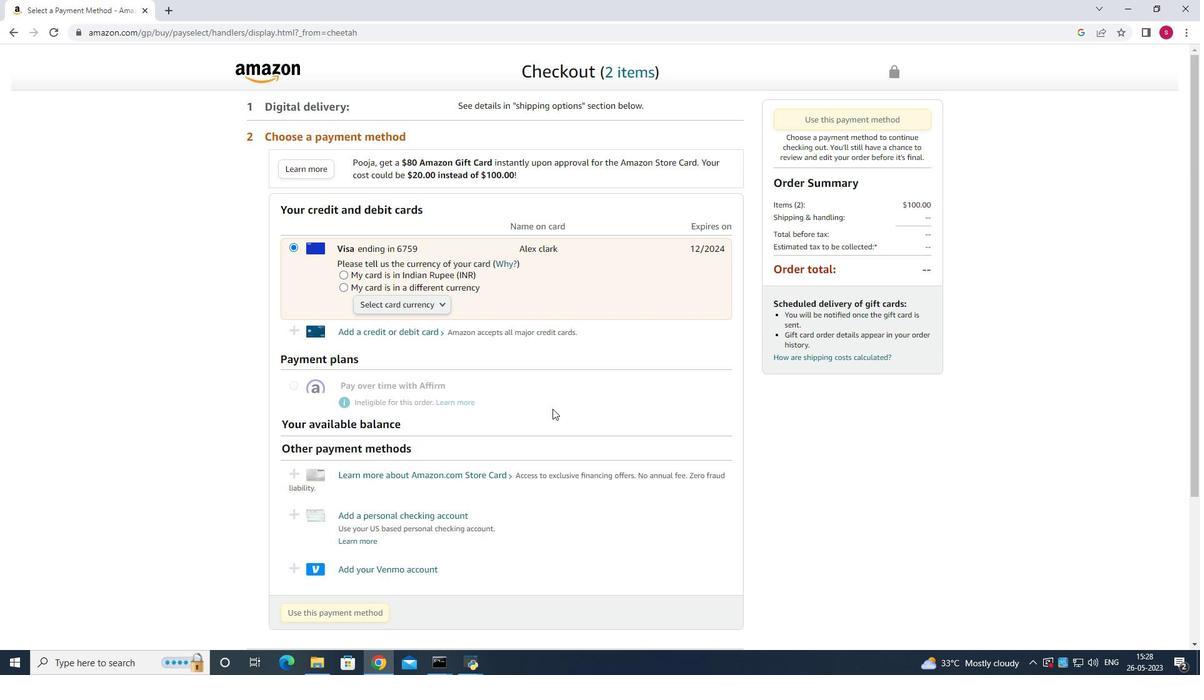 
Action: Mouse scrolled (552, 408) with delta (0, 0)
Screenshot: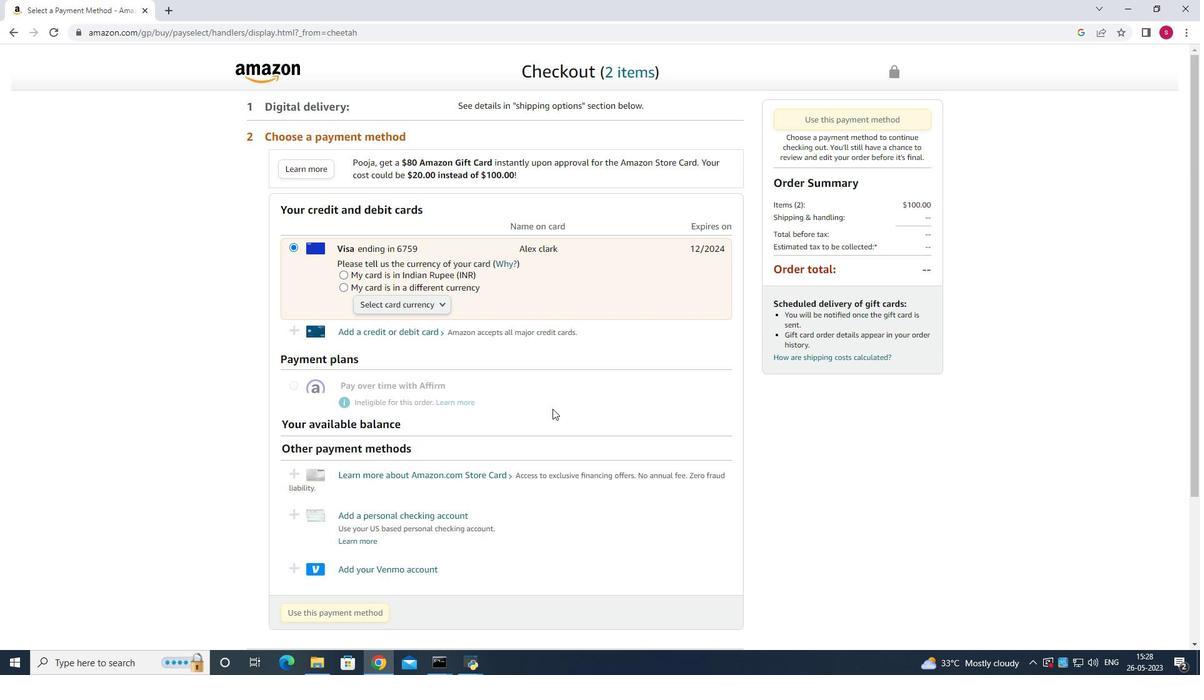 
Action: Mouse scrolled (552, 408) with delta (0, 0)
Screenshot: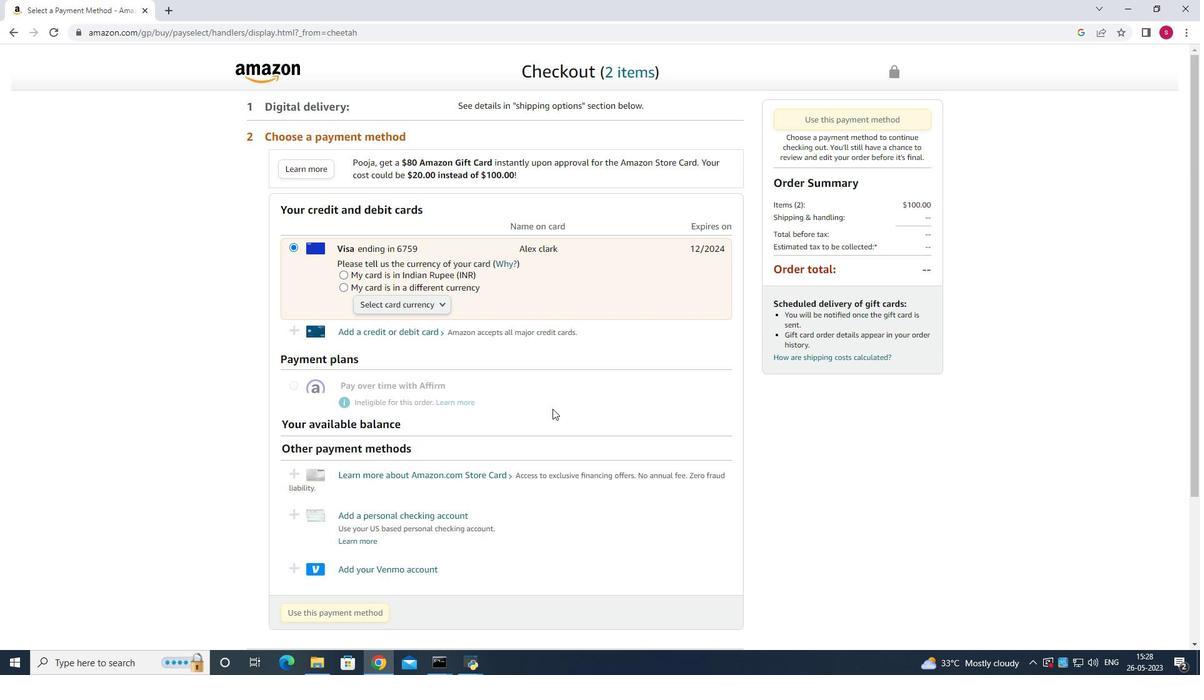 
Action: Mouse scrolled (552, 408) with delta (0, 0)
Screenshot: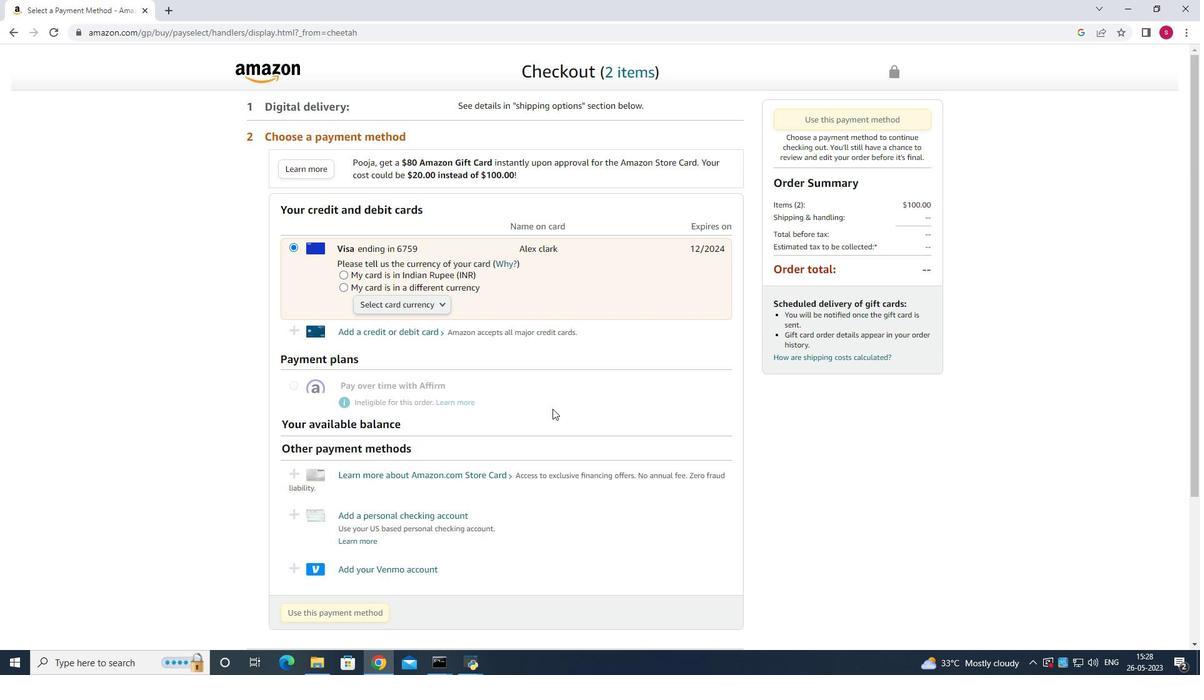 
Action: Mouse scrolled (552, 408) with delta (0, 0)
Screenshot: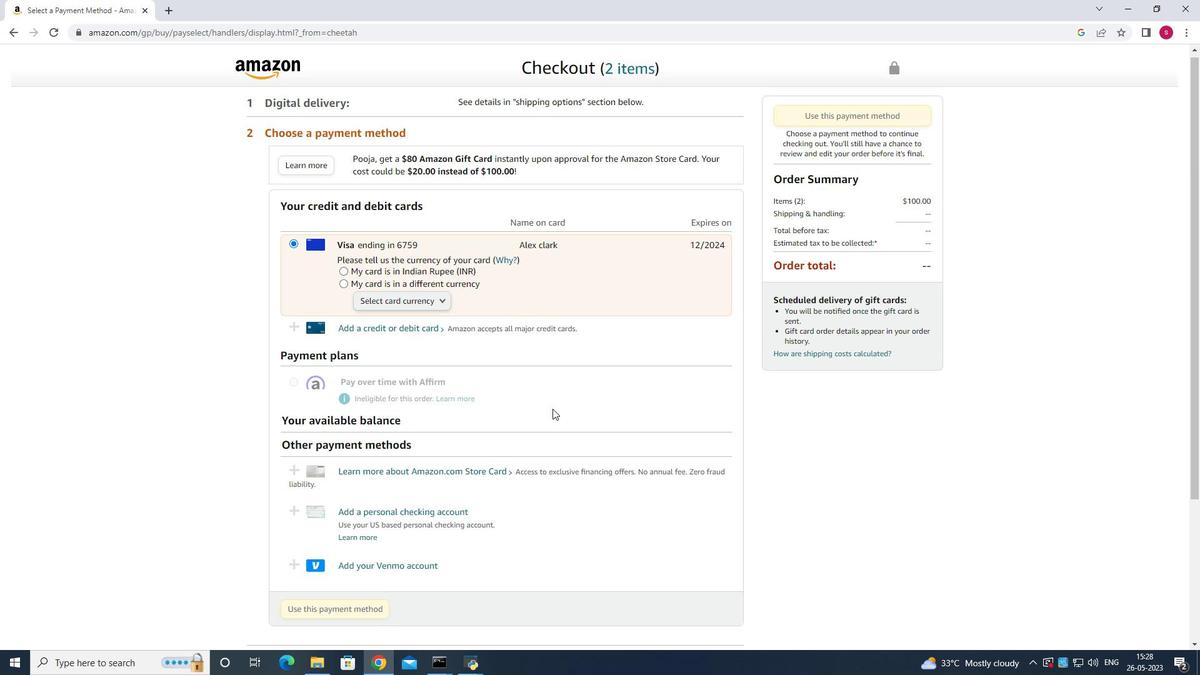 
Action: Mouse scrolled (552, 409) with delta (0, 0)
Screenshot: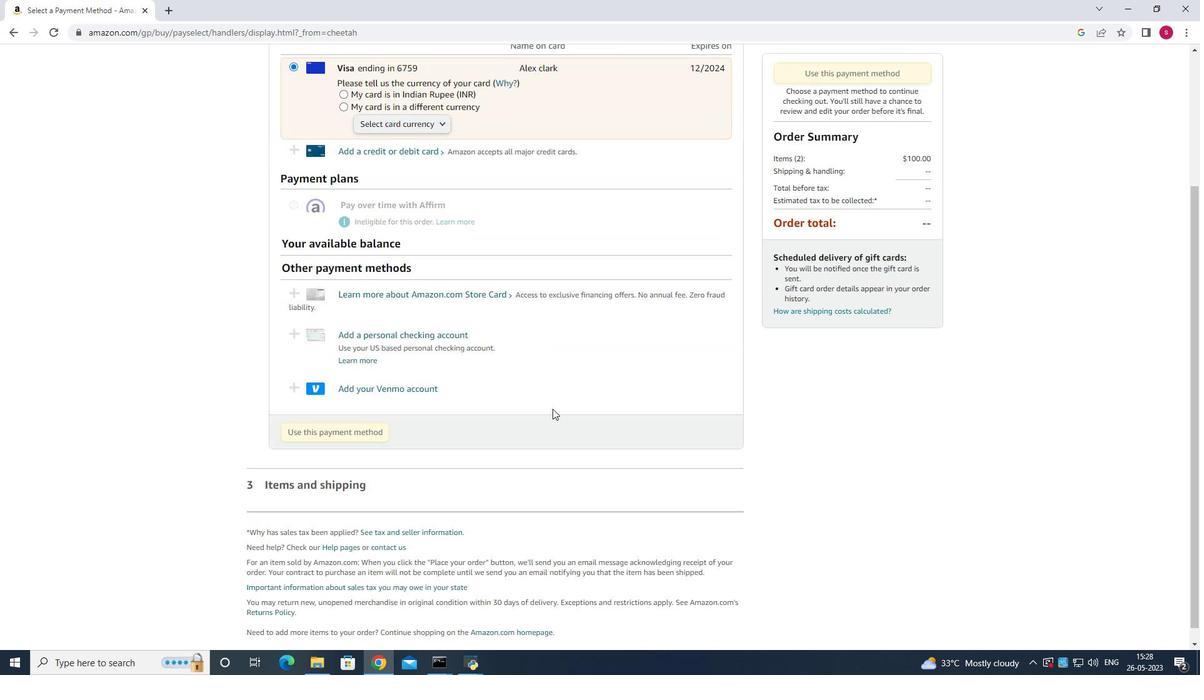 
Action: Mouse scrolled (552, 409) with delta (0, 0)
Screenshot: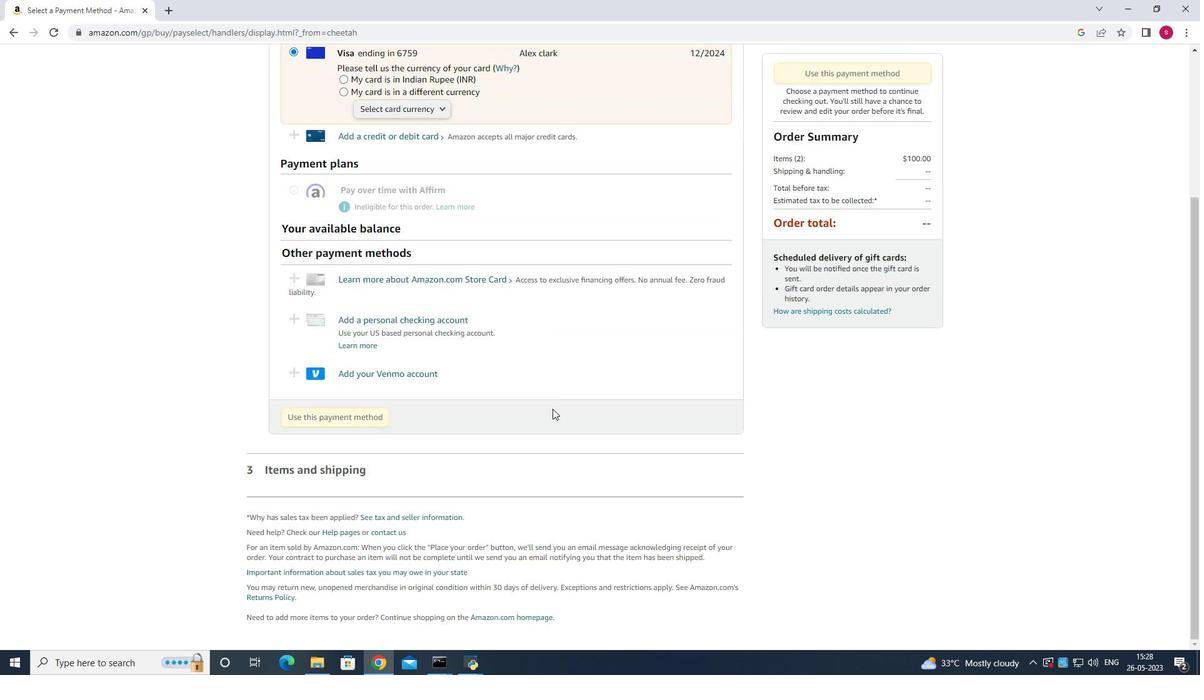 
Action: Mouse scrolled (552, 409) with delta (0, 0)
Screenshot: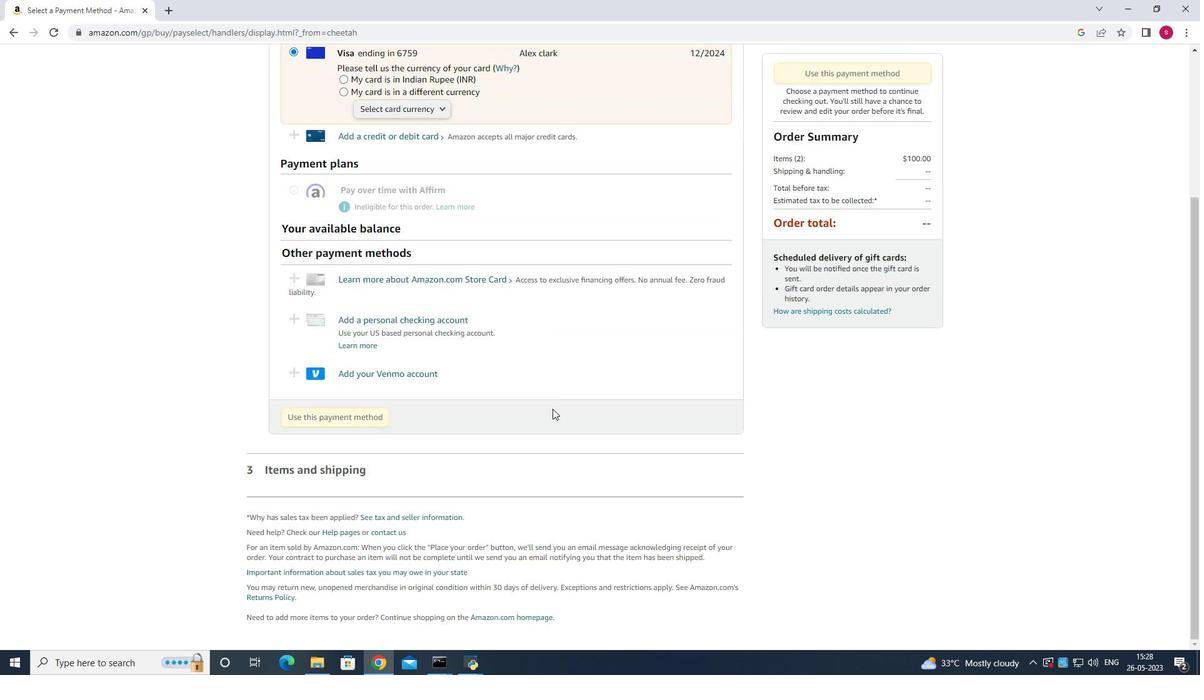 
Action: Mouse scrolled (552, 409) with delta (0, 0)
Screenshot: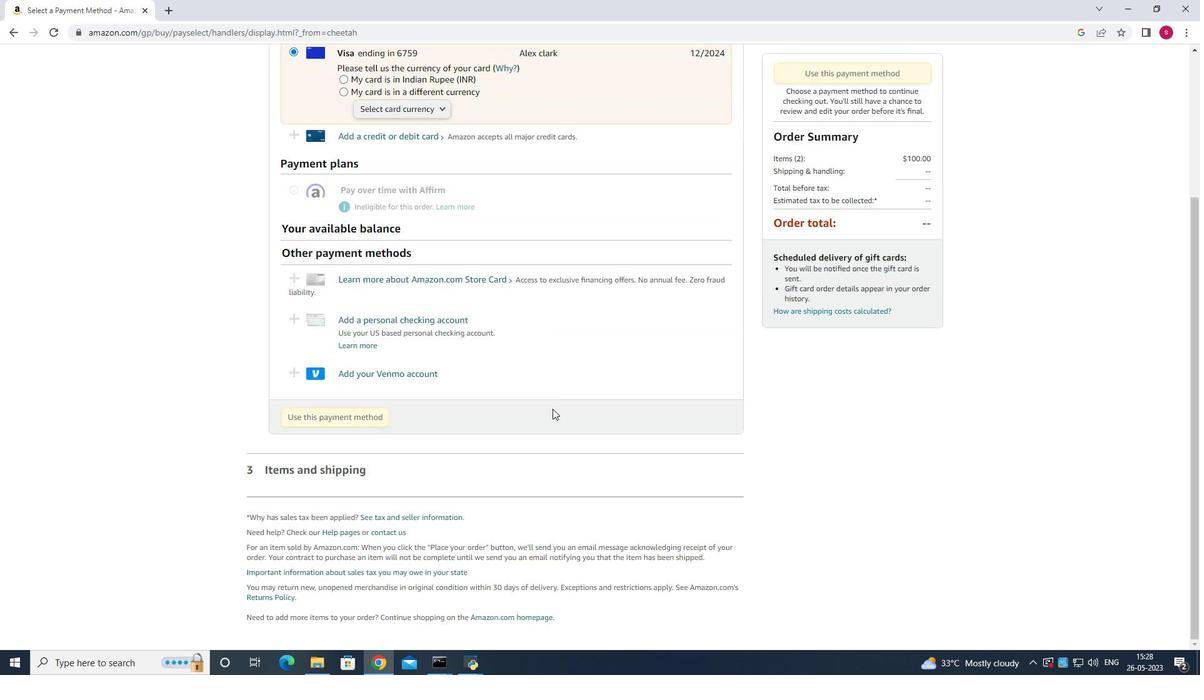 
Action: Mouse scrolled (552, 409) with delta (0, 0)
Screenshot: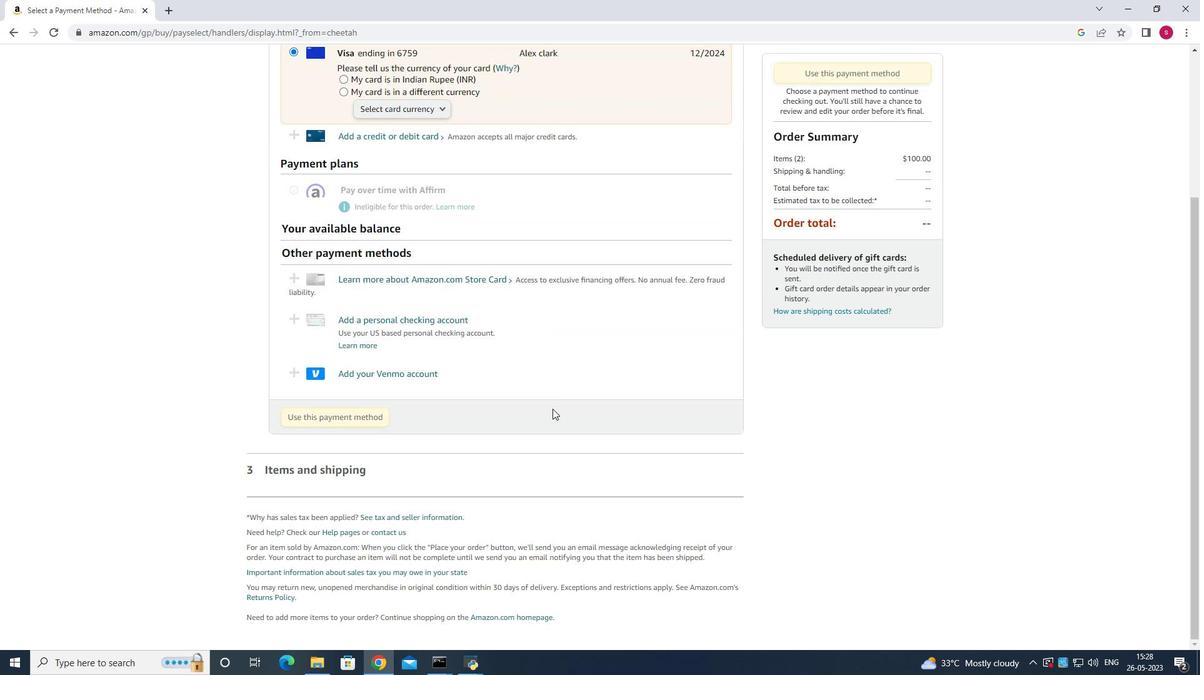 
Action: Mouse scrolled (552, 409) with delta (0, 0)
Screenshot: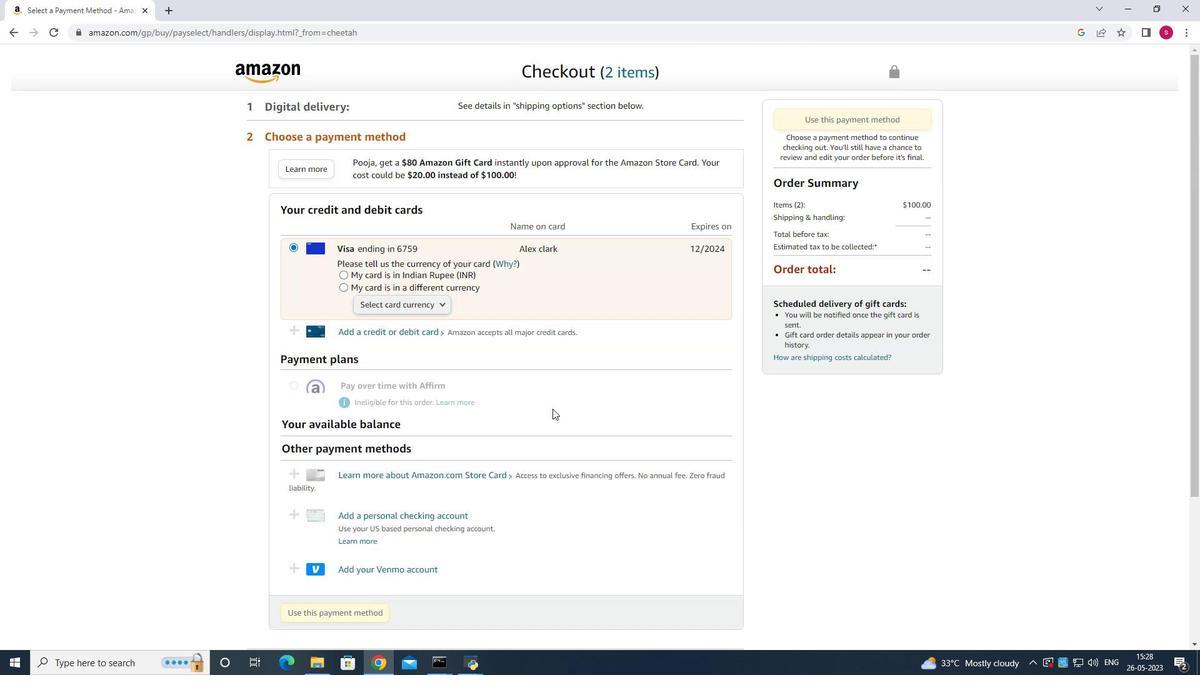 
Action: Mouse scrolled (552, 409) with delta (0, 0)
Screenshot: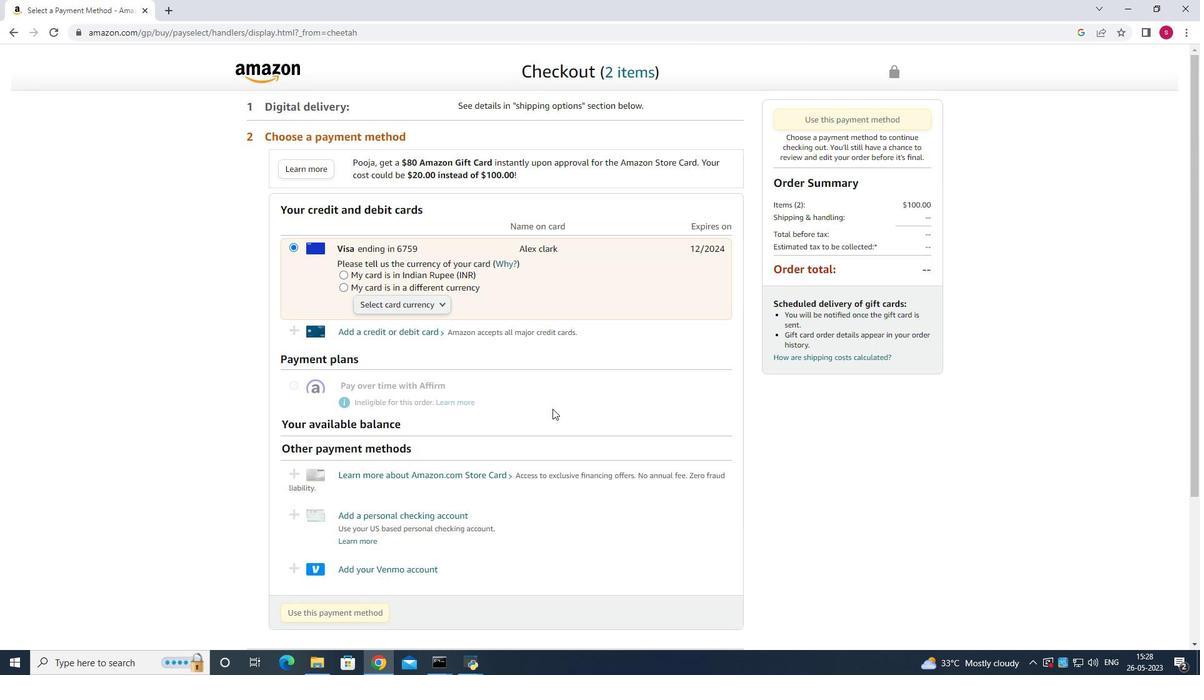 
Action: Mouse scrolled (552, 409) with delta (0, 0)
Screenshot: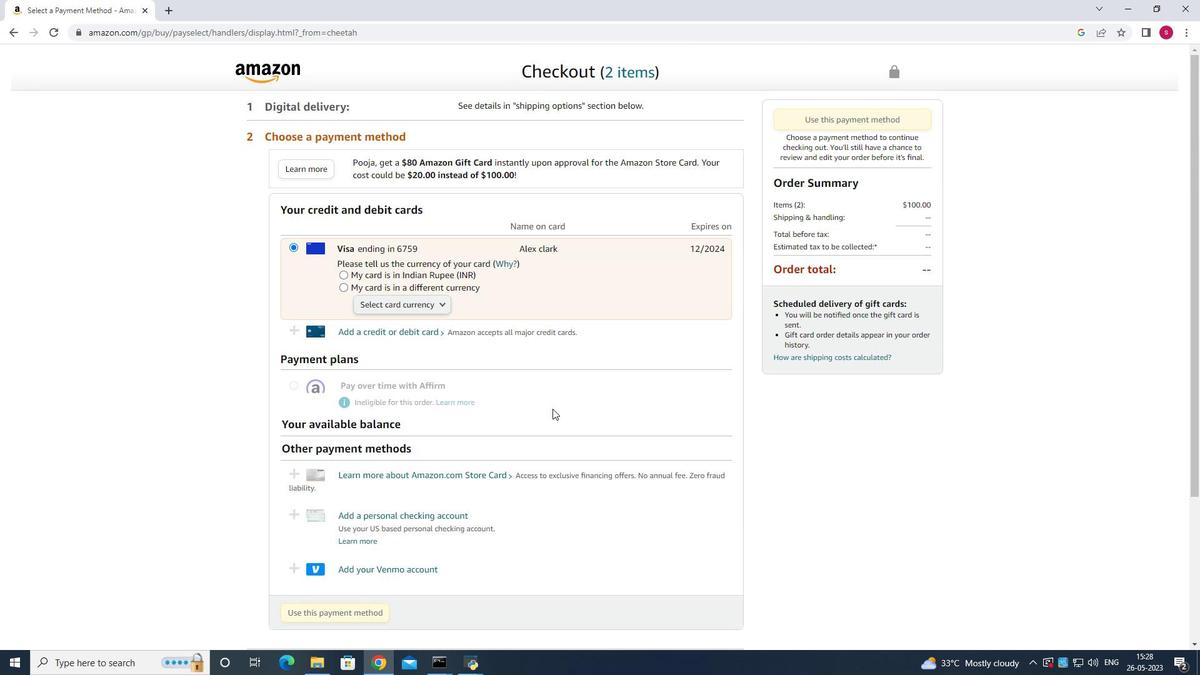 
Action: Mouse moved to (553, 408)
Screenshot: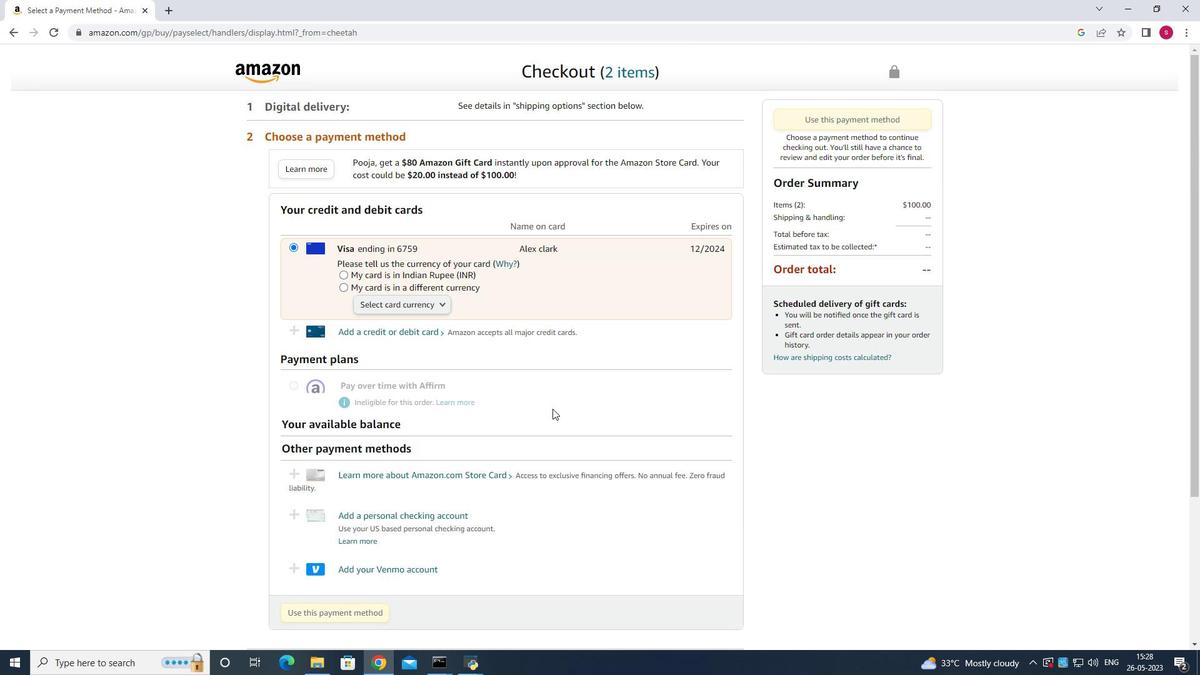 
Action: Mouse scrolled (553, 408) with delta (0, 0)
Screenshot: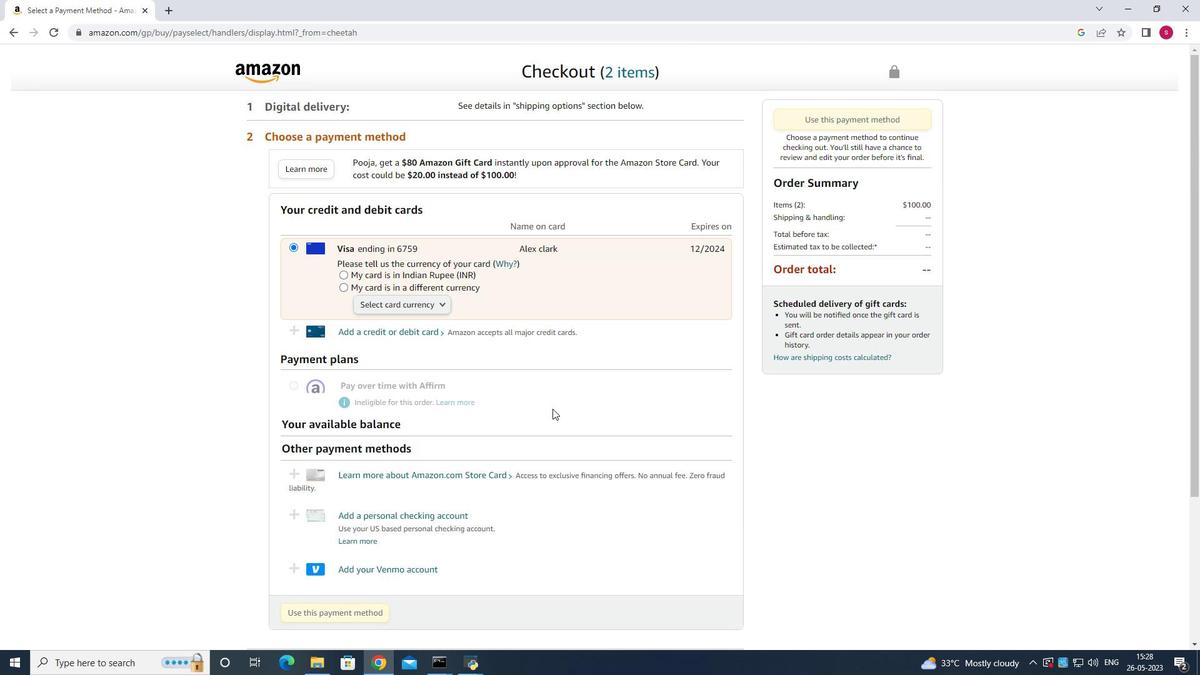 
Action: Mouse scrolled (553, 408) with delta (0, 0)
Screenshot: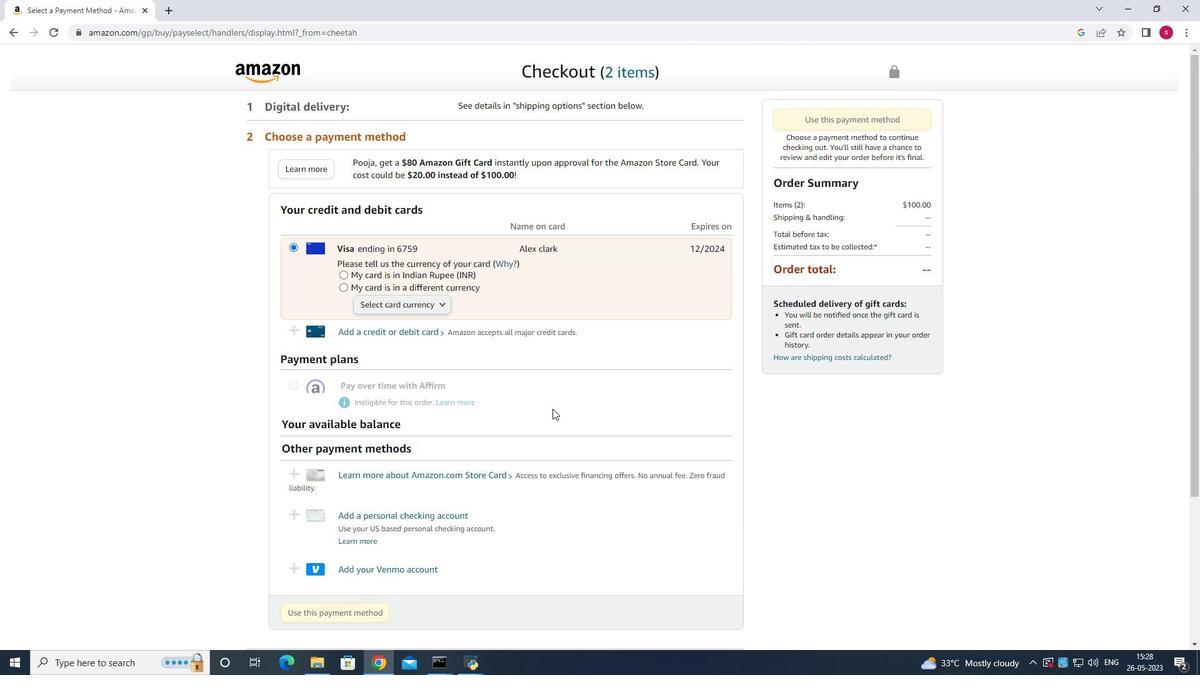 
Action: Mouse moved to (553, 407)
Screenshot: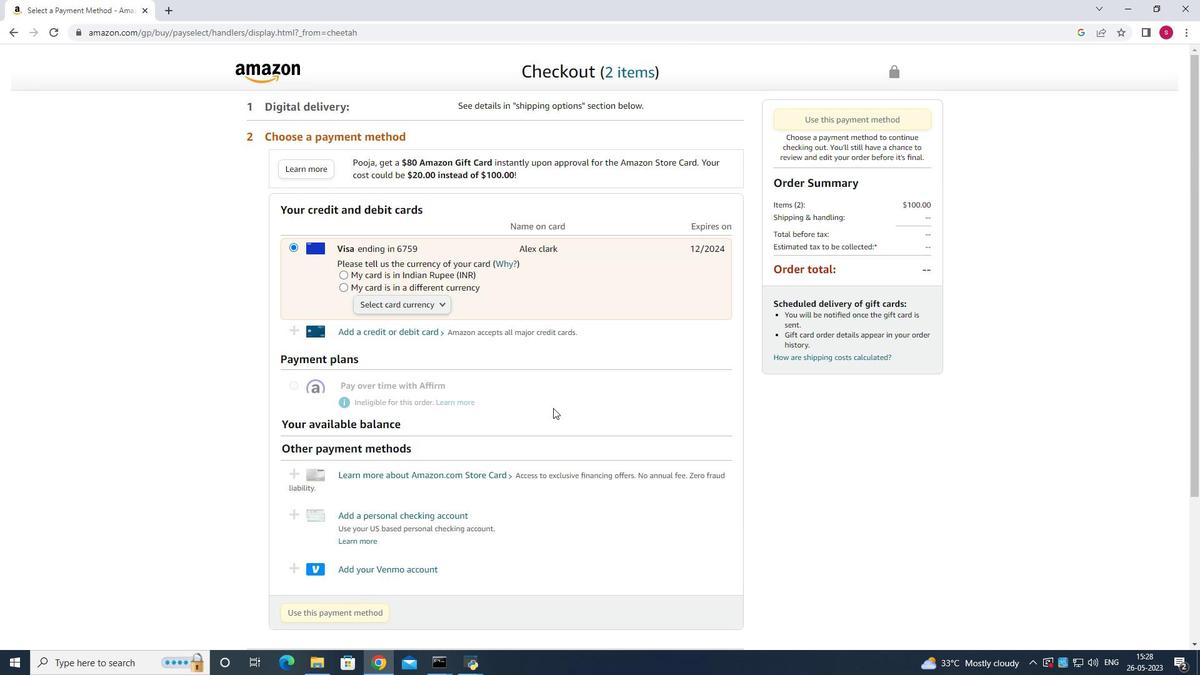 
Action: Mouse scrolled (553, 408) with delta (0, 0)
Screenshot: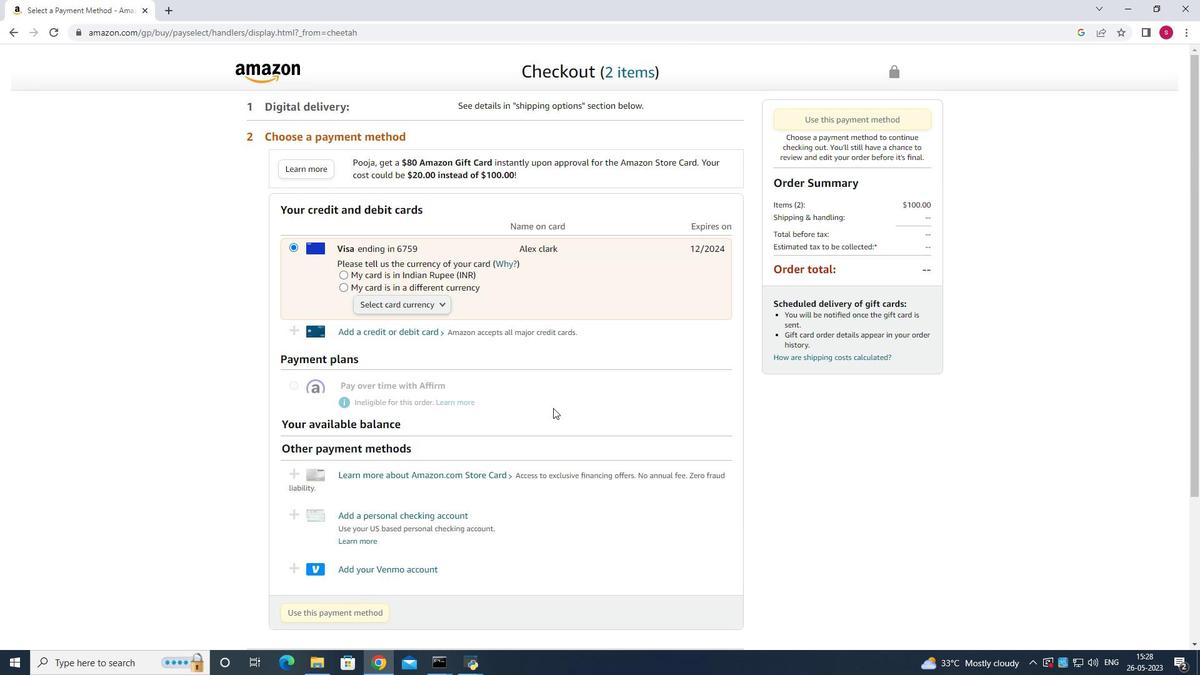 
Action: Mouse moved to (555, 407)
Screenshot: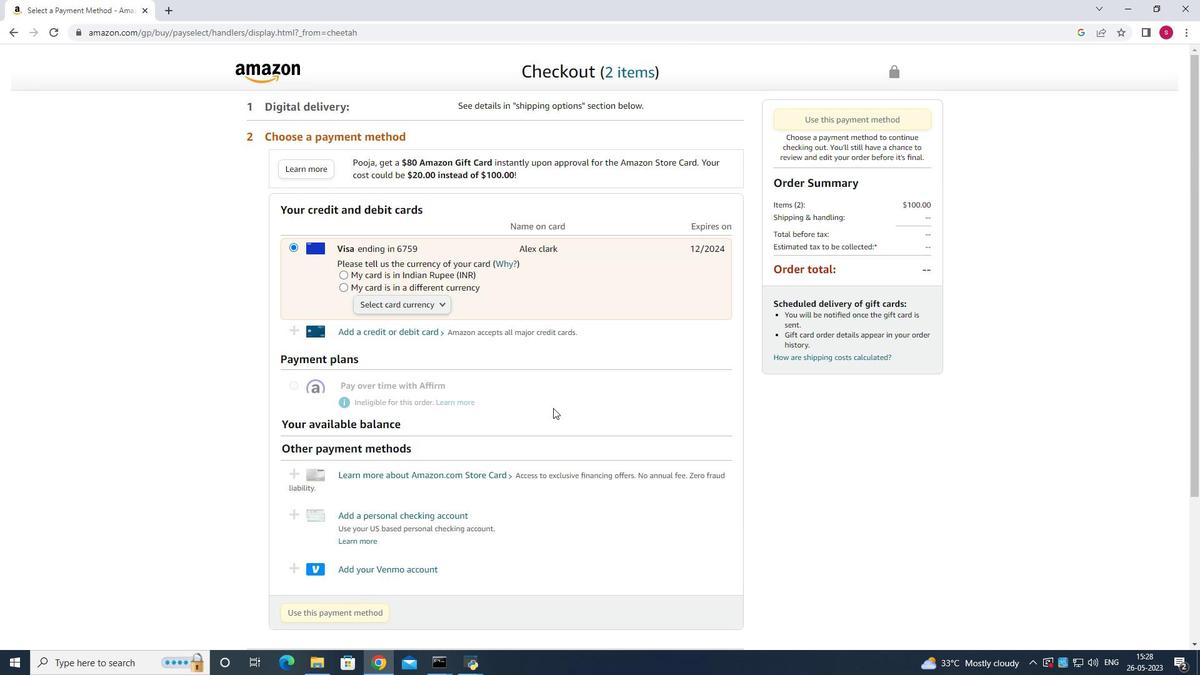 
Action: Mouse scrolled (555, 407) with delta (0, 0)
Screenshot: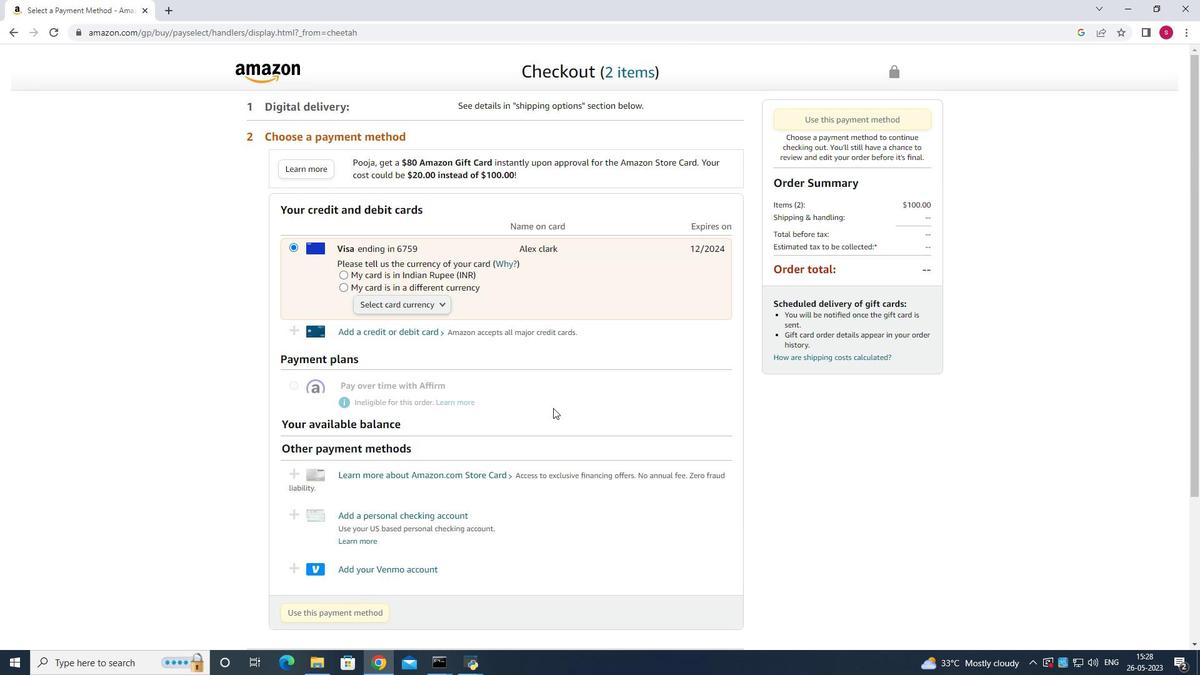 
Action: Mouse moved to (301, 340)
Screenshot: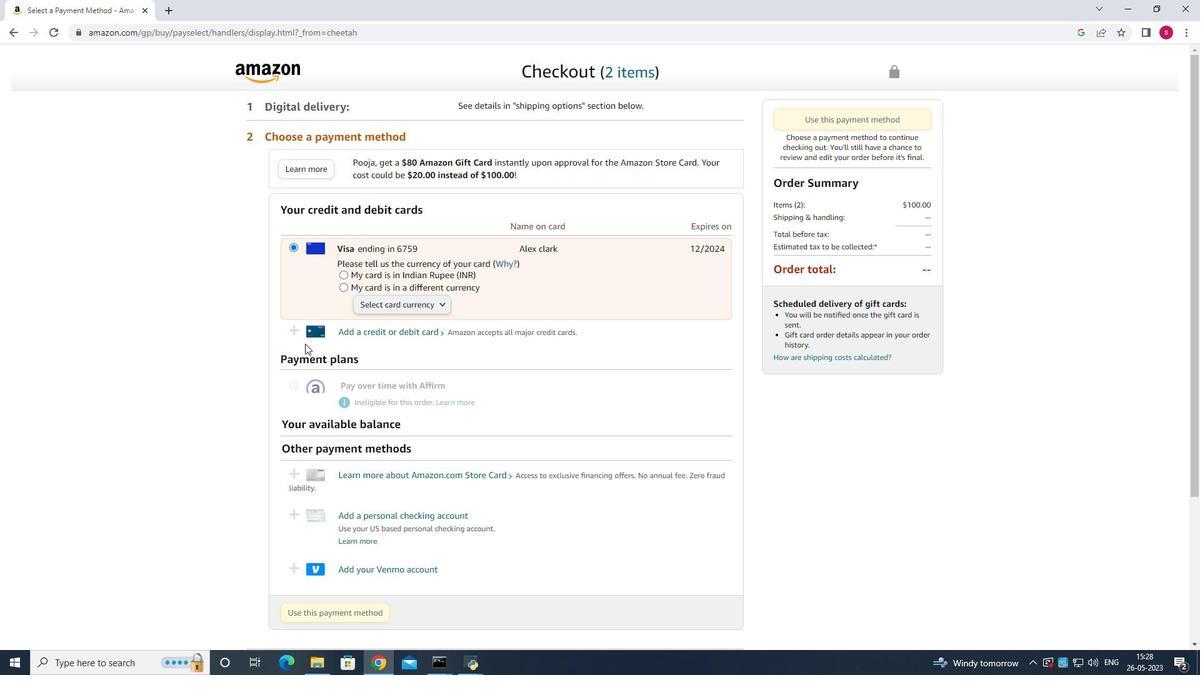 
Action: Mouse pressed left at (301, 340)
Screenshot: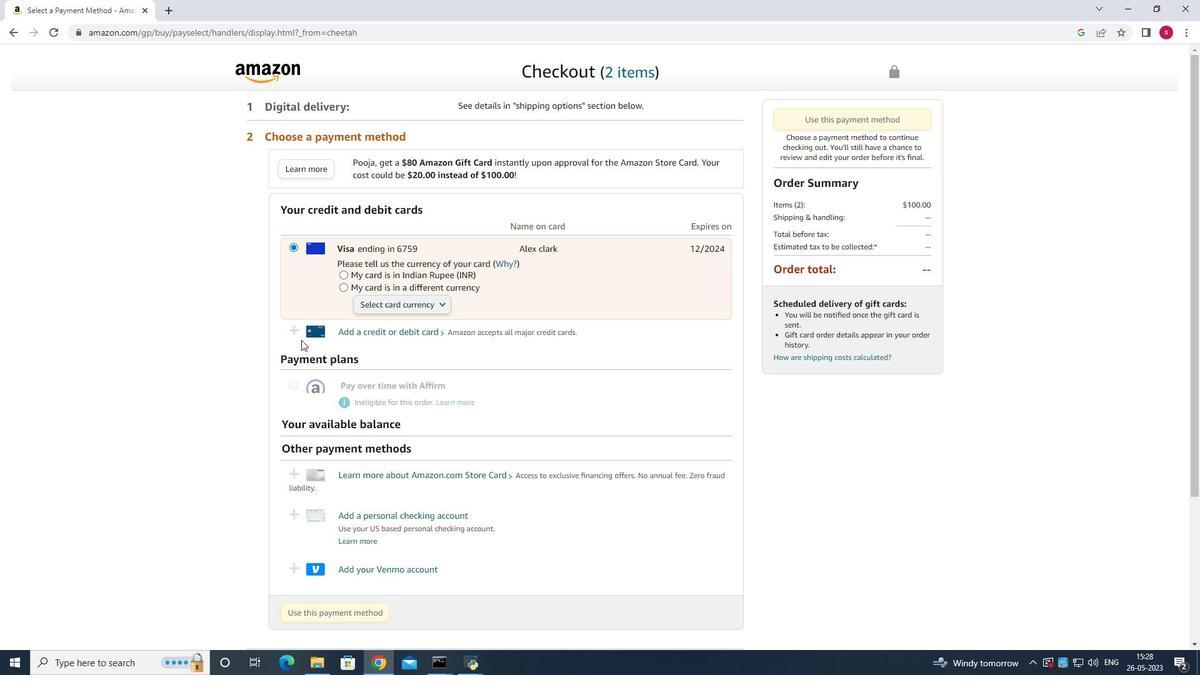 
Action: Mouse moved to (296, 332)
Screenshot: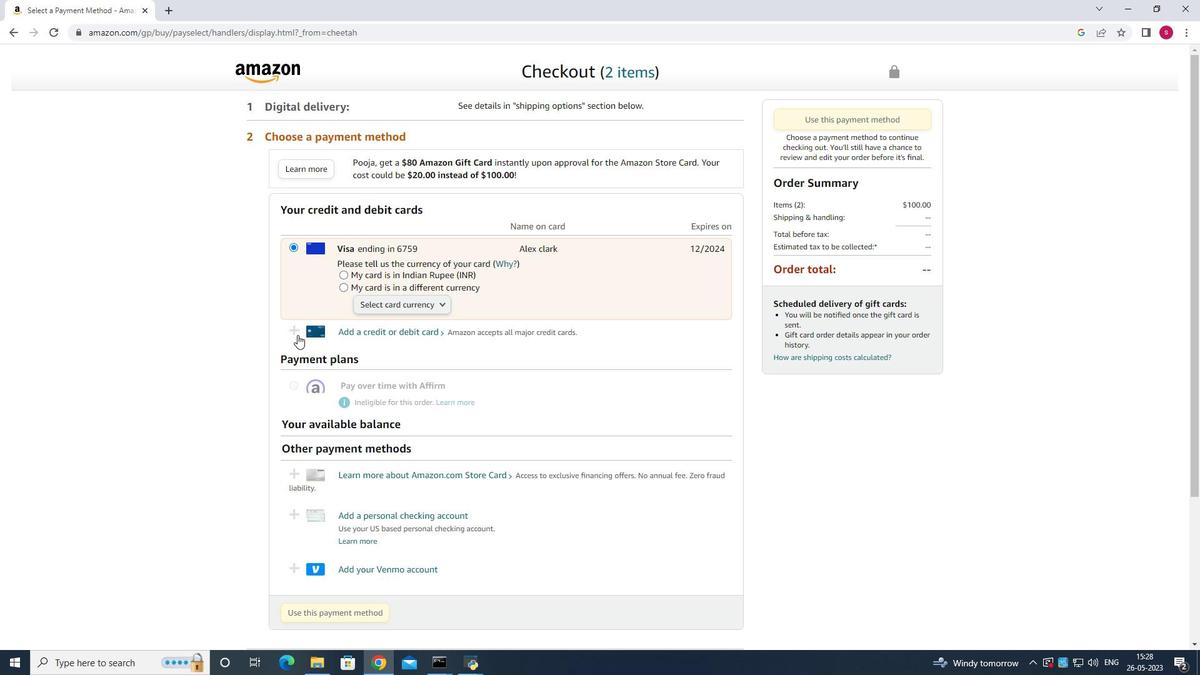 
Action: Mouse pressed left at (296, 332)
Screenshot: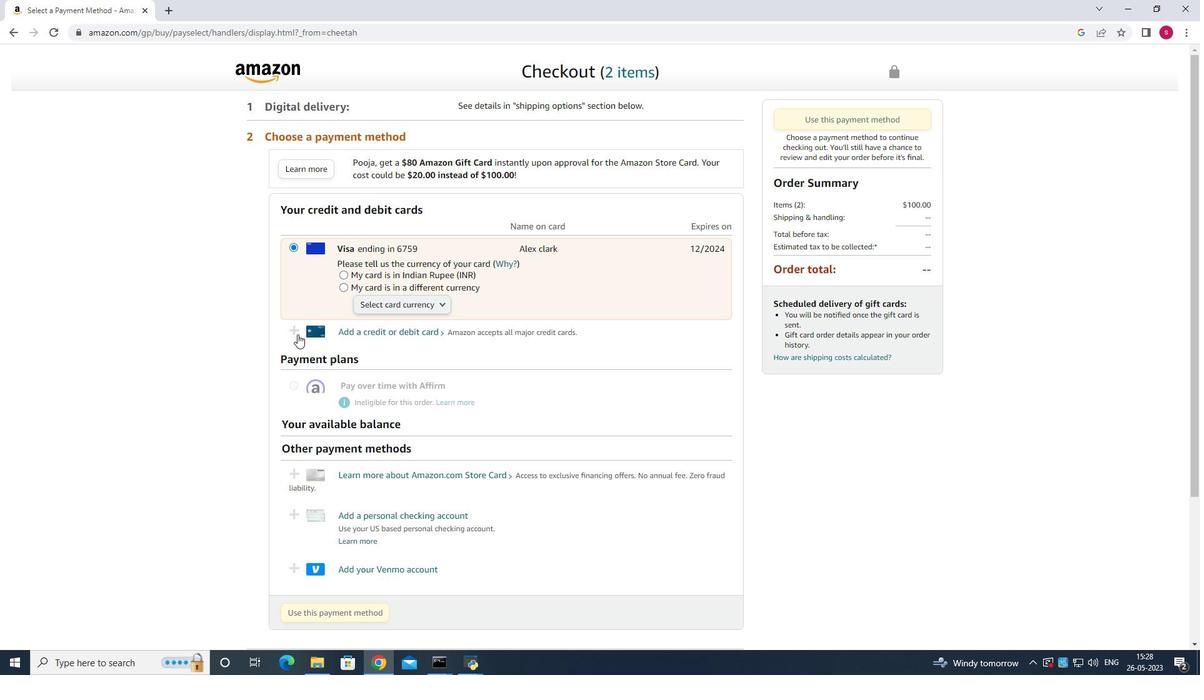 
Action: Mouse moved to (509, 303)
Screenshot: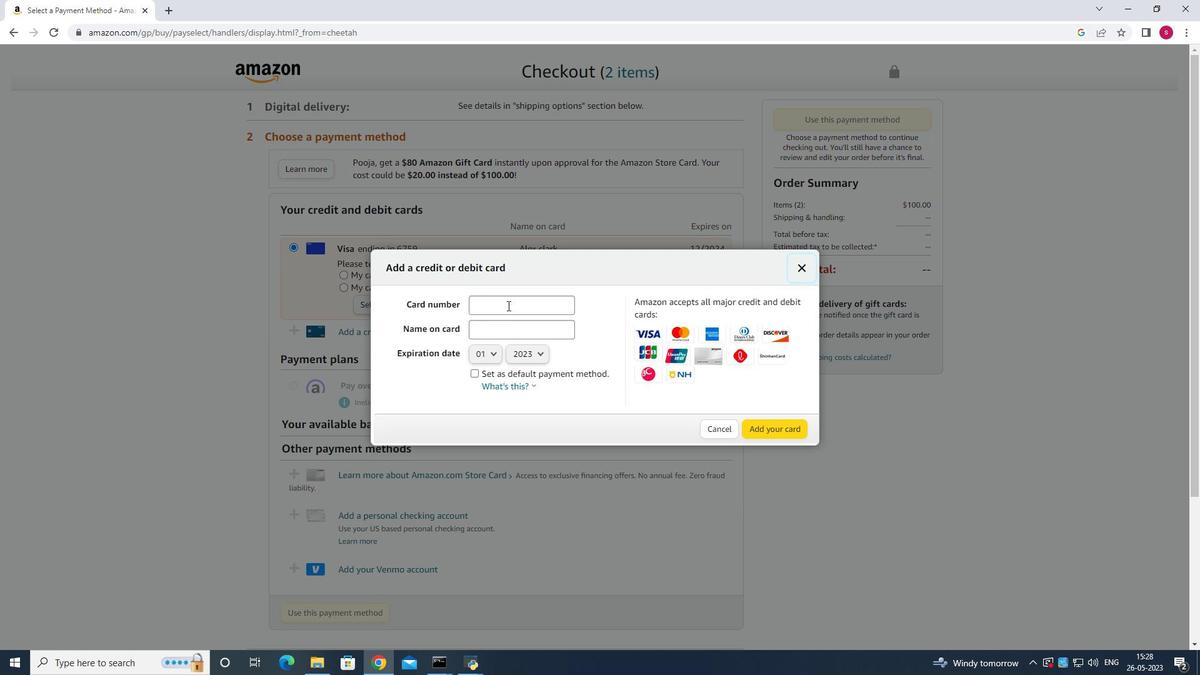
Action: Mouse pressed left at (509, 303)
Screenshot: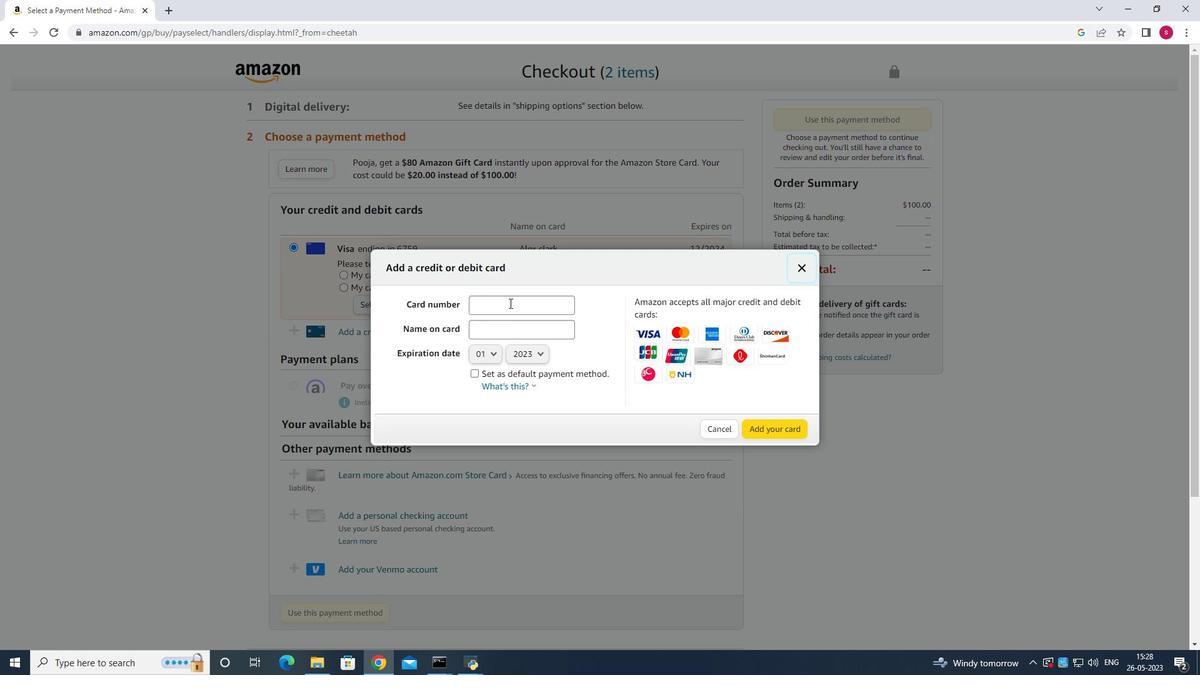 
Action: Key pressed 483<Key.backspace>93772456216759
Screenshot: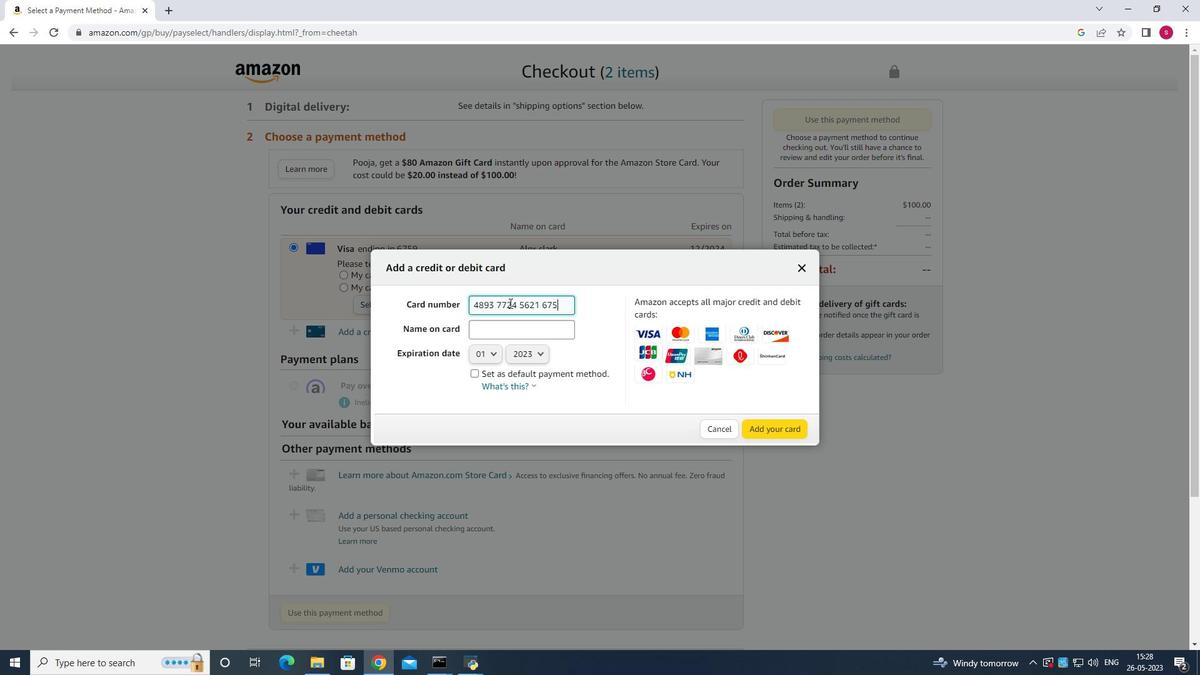
Action: Mouse moved to (498, 323)
Screenshot: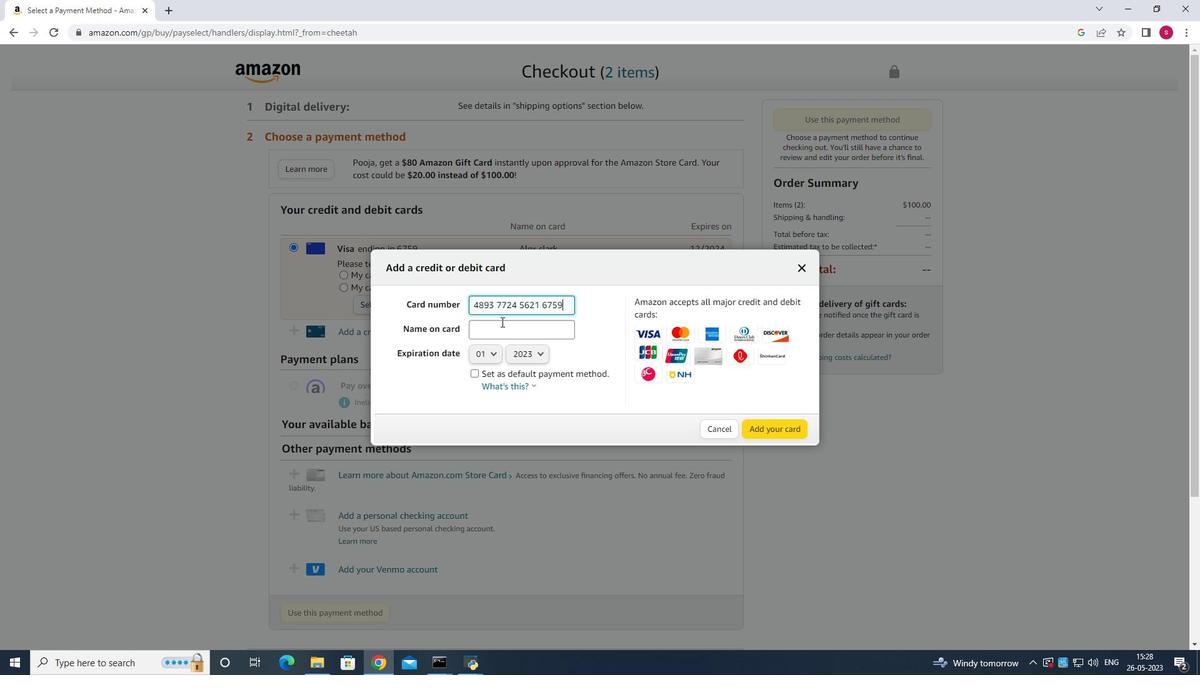 
Action: Mouse pressed left at (498, 323)
Screenshot: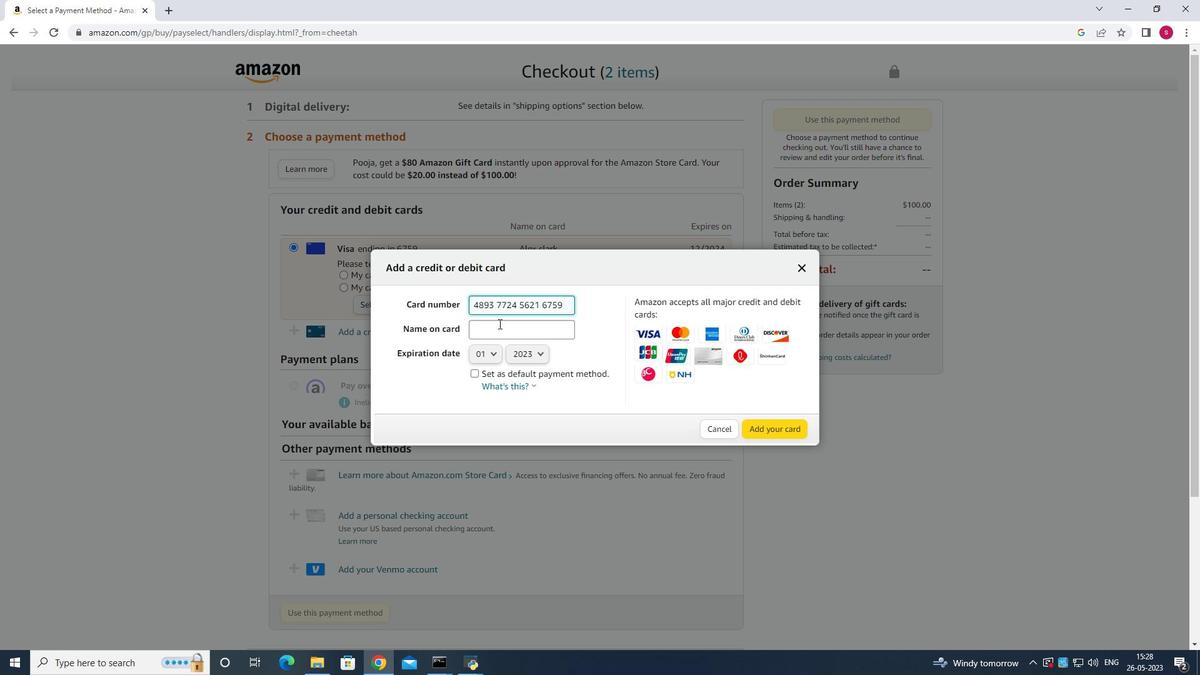 
Action: Mouse moved to (669, 353)
Screenshot: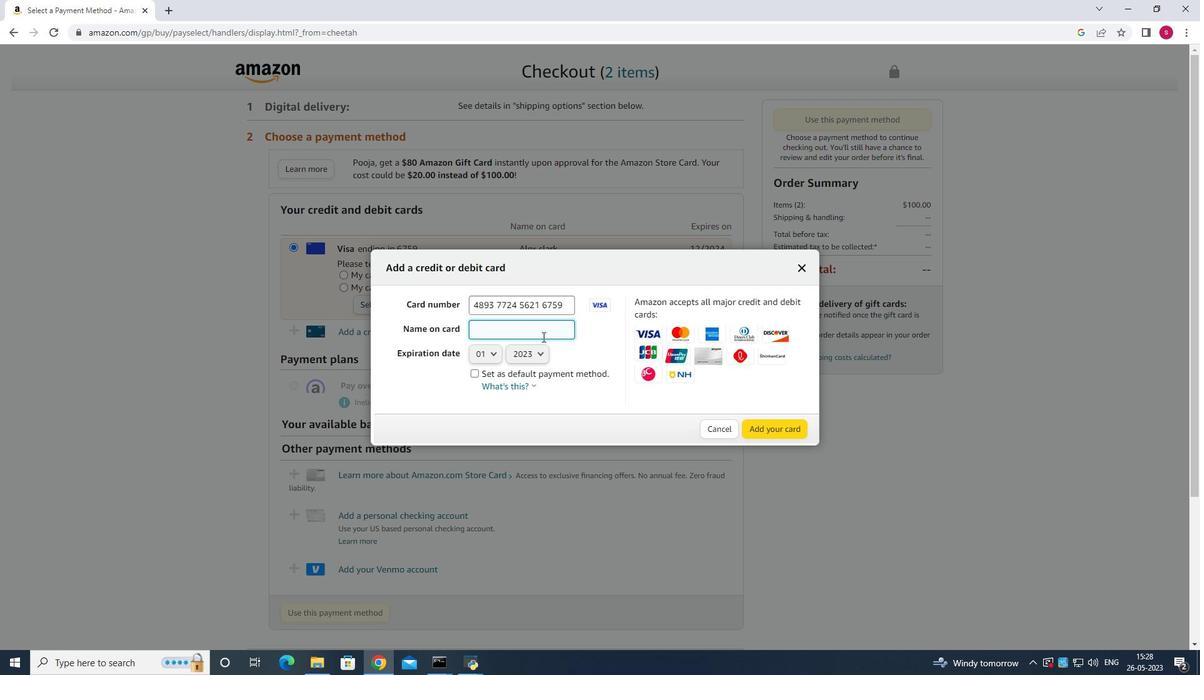
Action: Key pressed <Key.shift>Alexa<Key.space><Key.shift>C
Screenshot: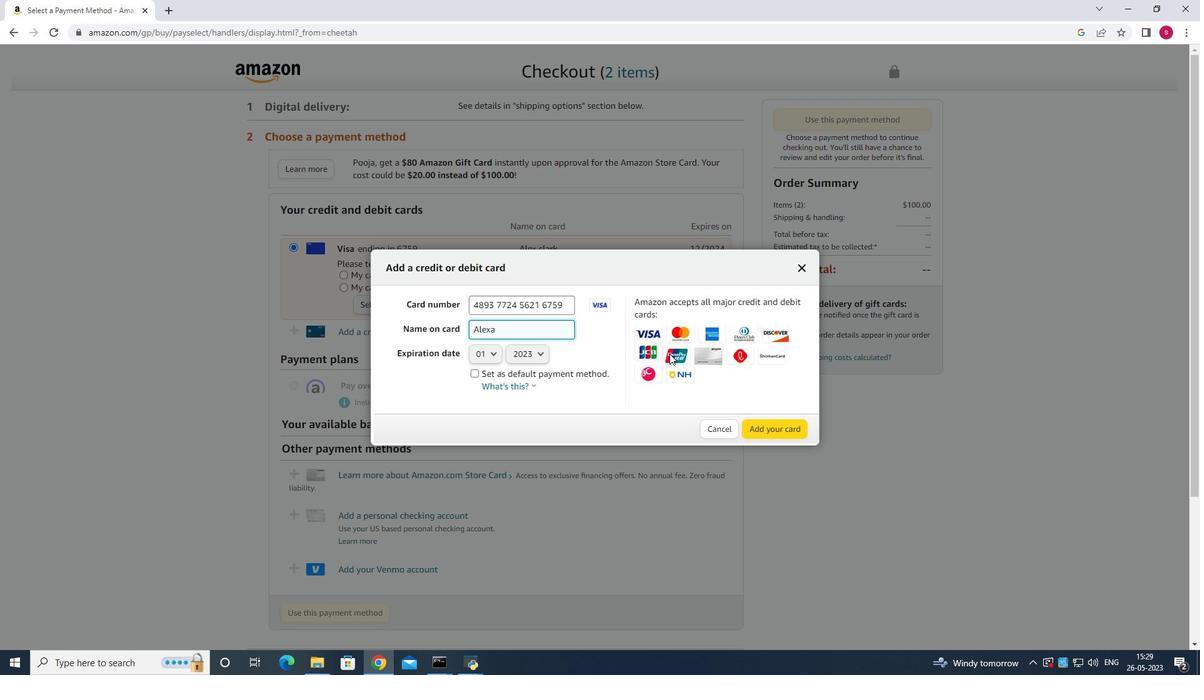 
Action: Mouse moved to (669, 354)
Screenshot: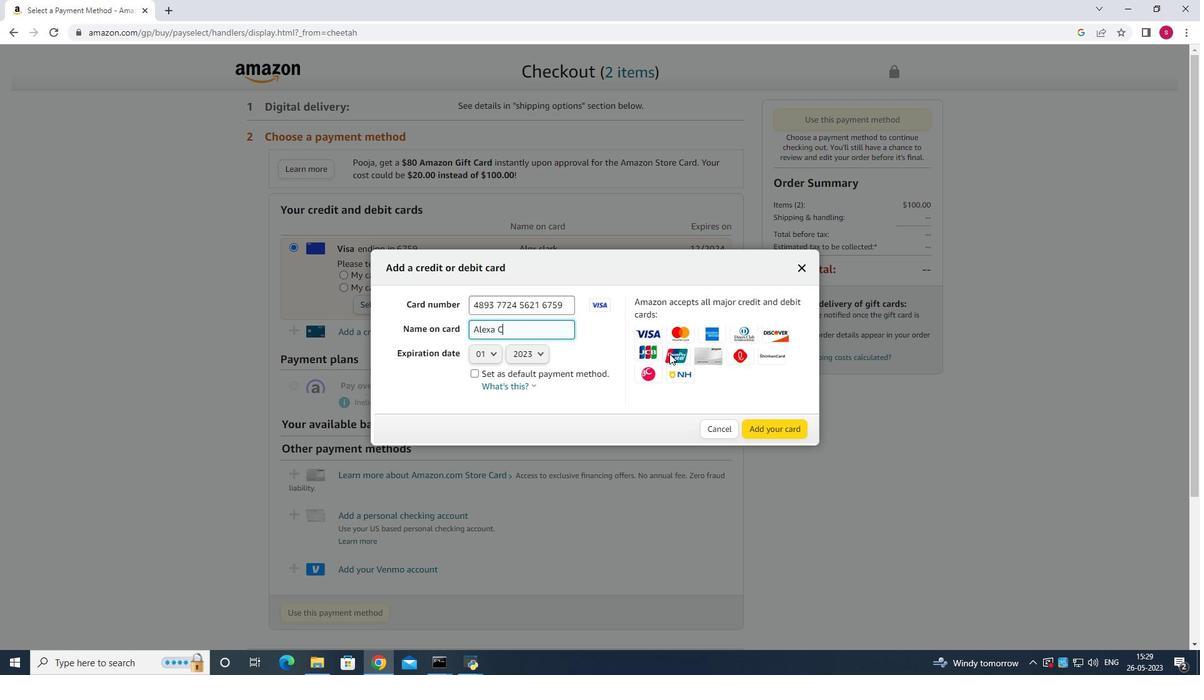
Action: Key pressed lark
Screenshot: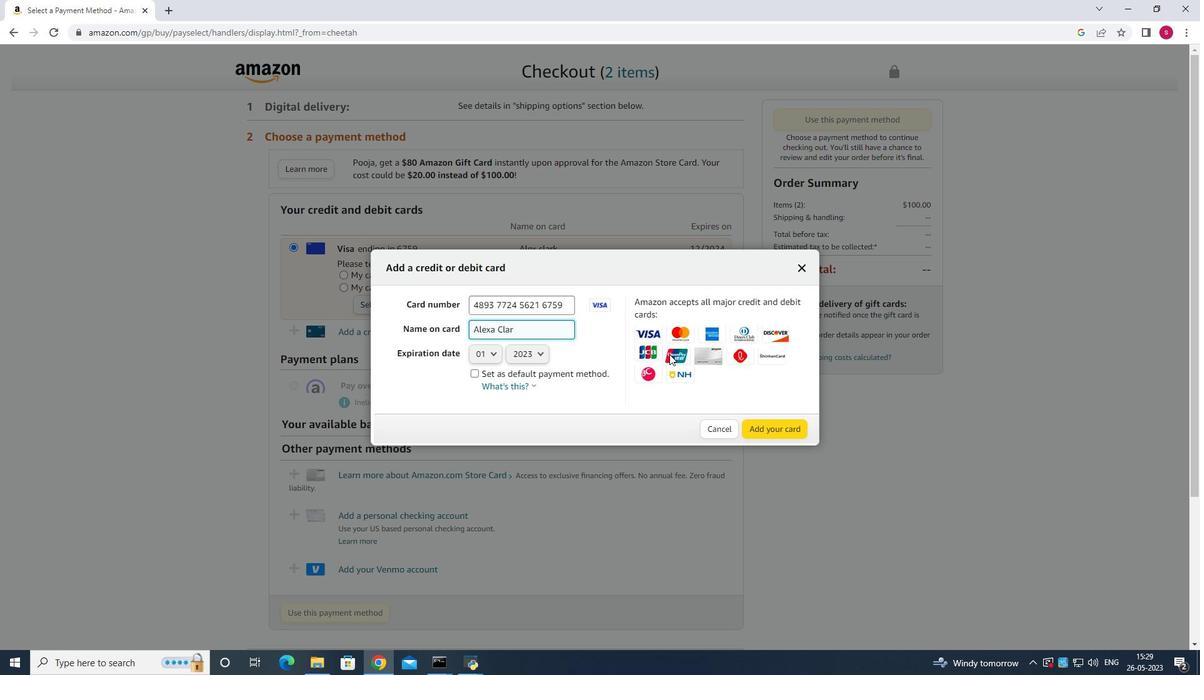 
Action: Mouse moved to (492, 355)
Screenshot: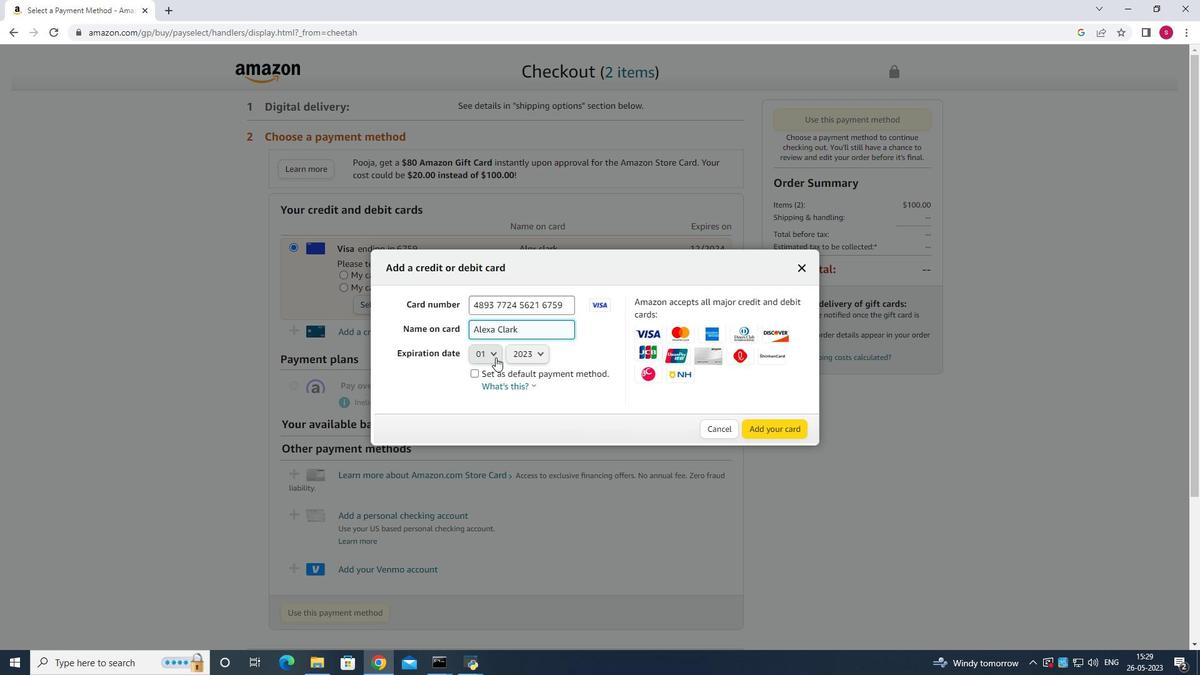 
Action: Mouse pressed left at (492, 355)
Screenshot: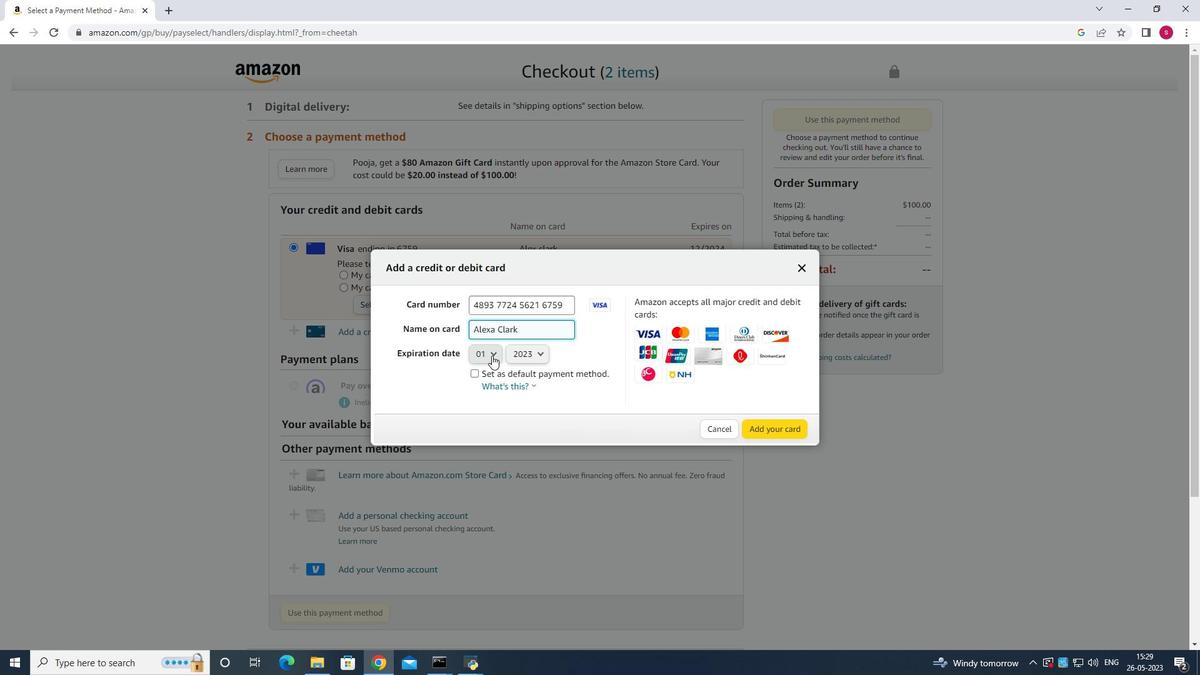 
Action: Mouse moved to (482, 524)
Screenshot: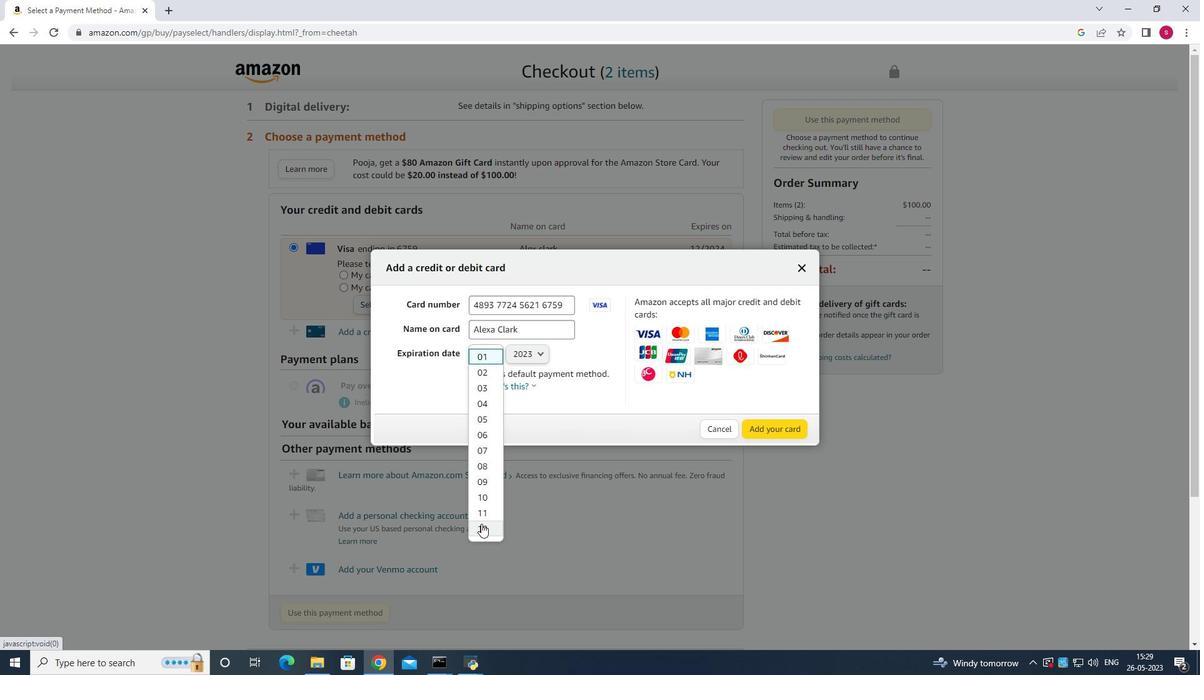 
Action: Mouse pressed left at (482, 524)
Screenshot: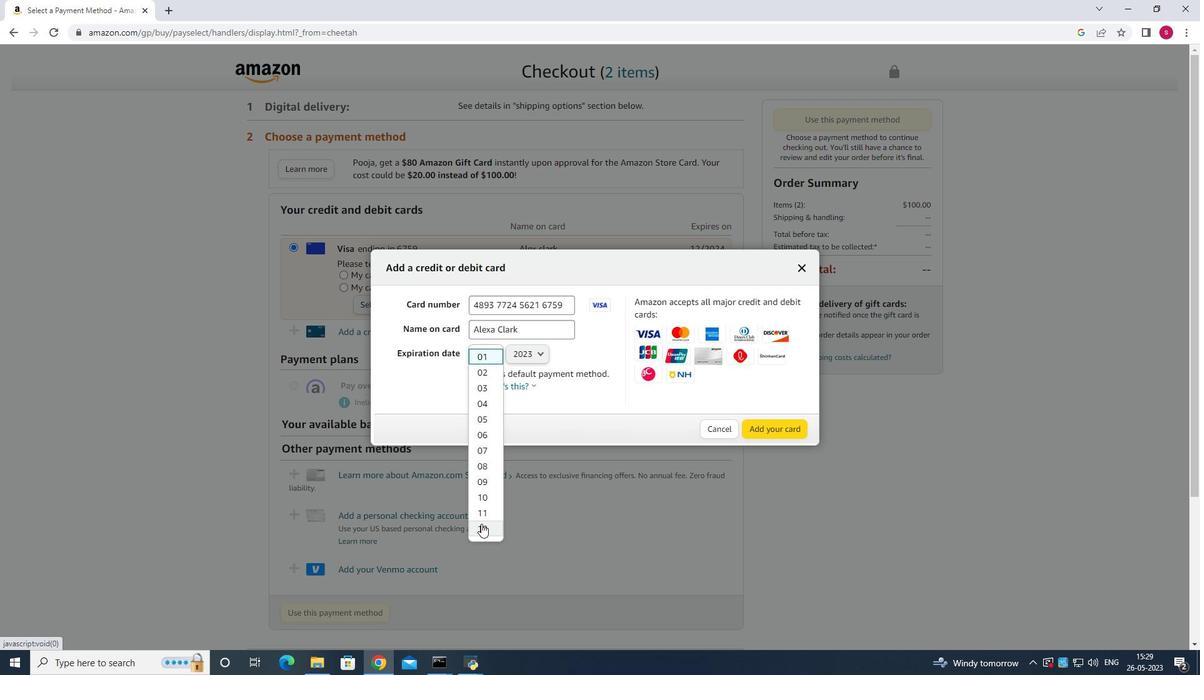 
Action: Mouse moved to (536, 352)
Screenshot: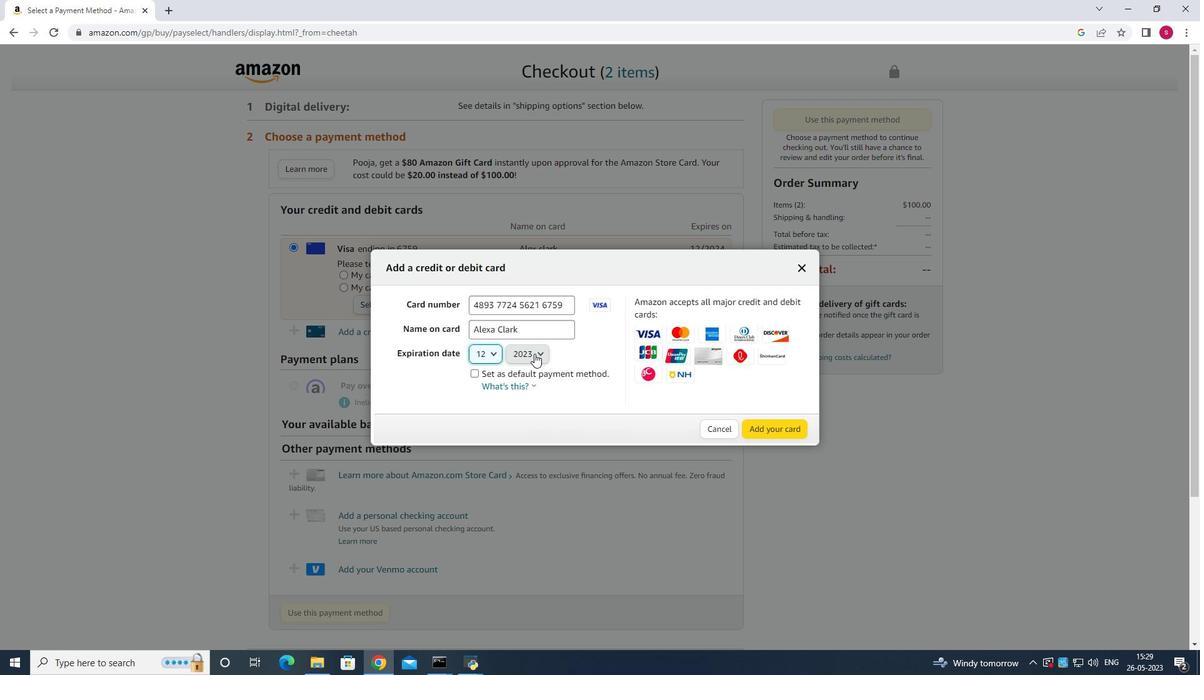 
Action: Mouse pressed left at (536, 352)
Screenshot: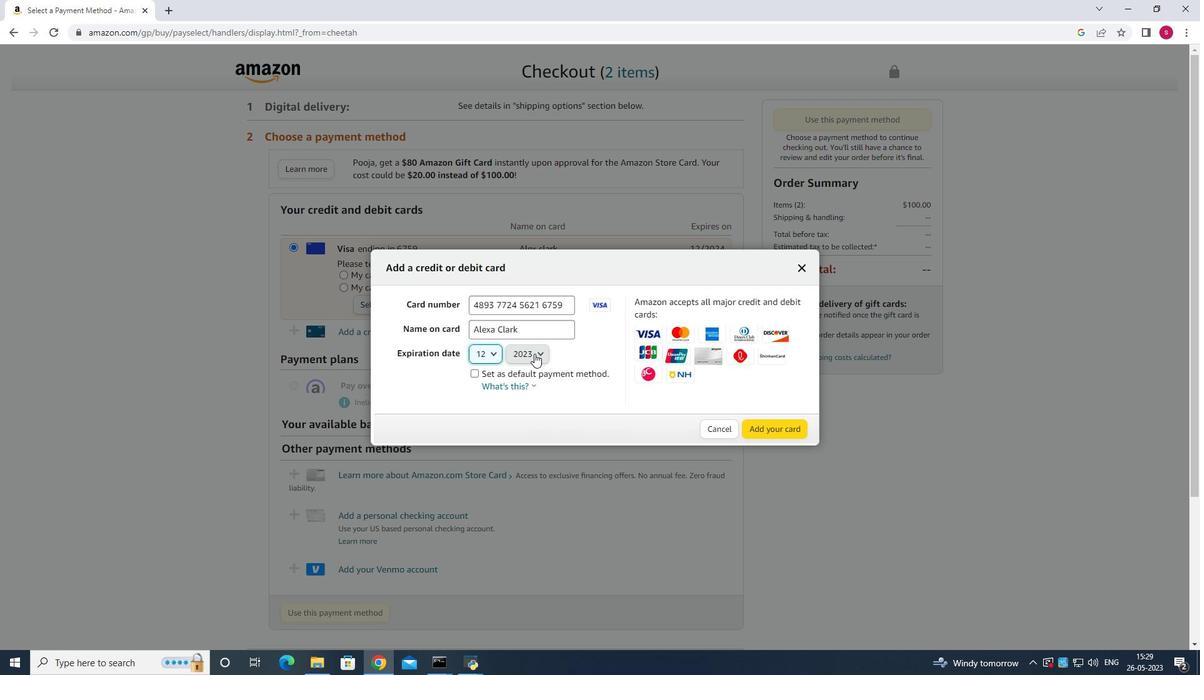 
Action: Mouse moved to (533, 93)
Screenshot: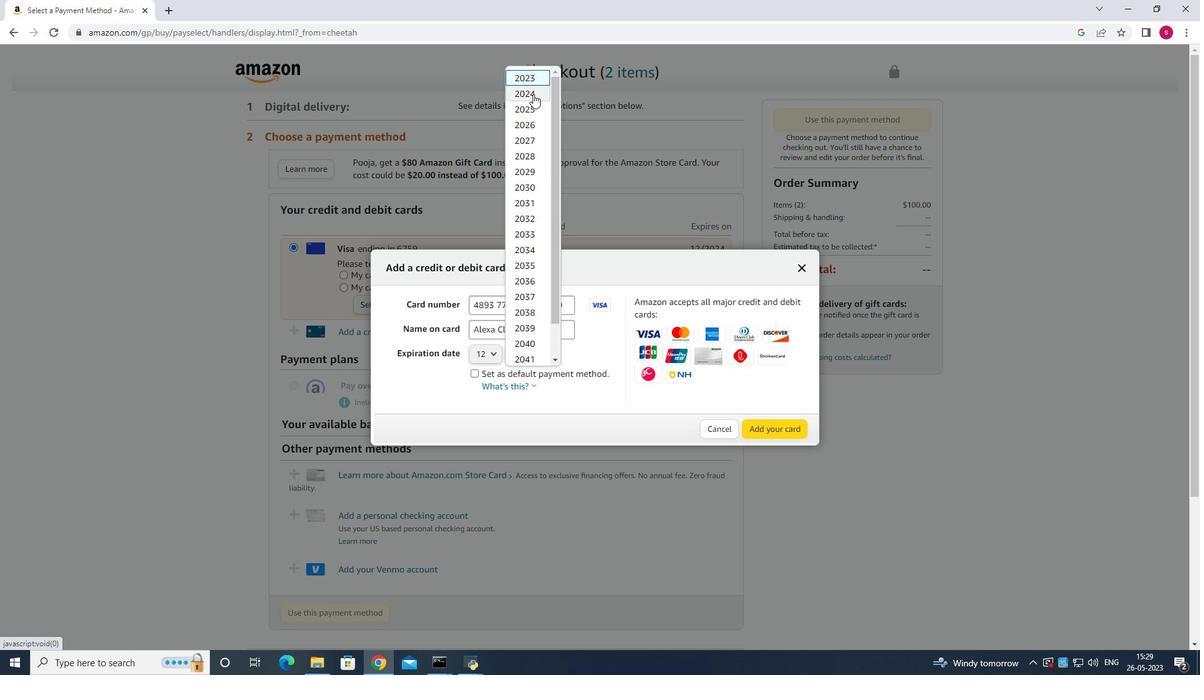 
Action: Mouse pressed left at (533, 93)
Screenshot: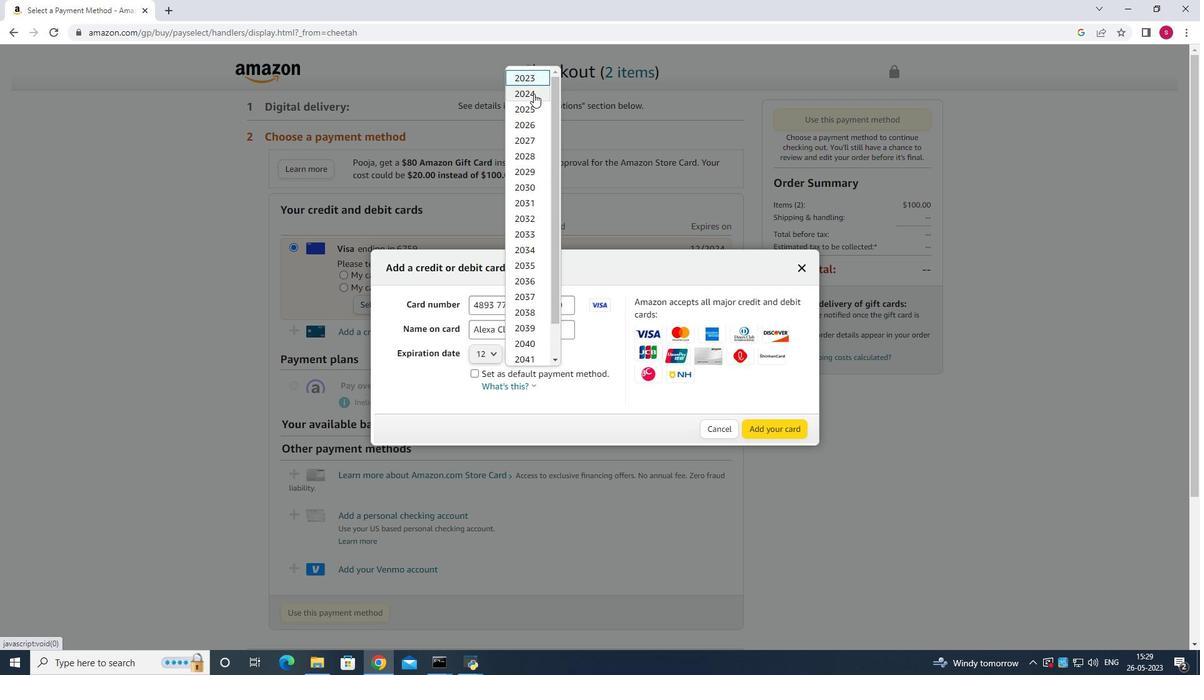 
Action: Mouse moved to (765, 424)
Screenshot: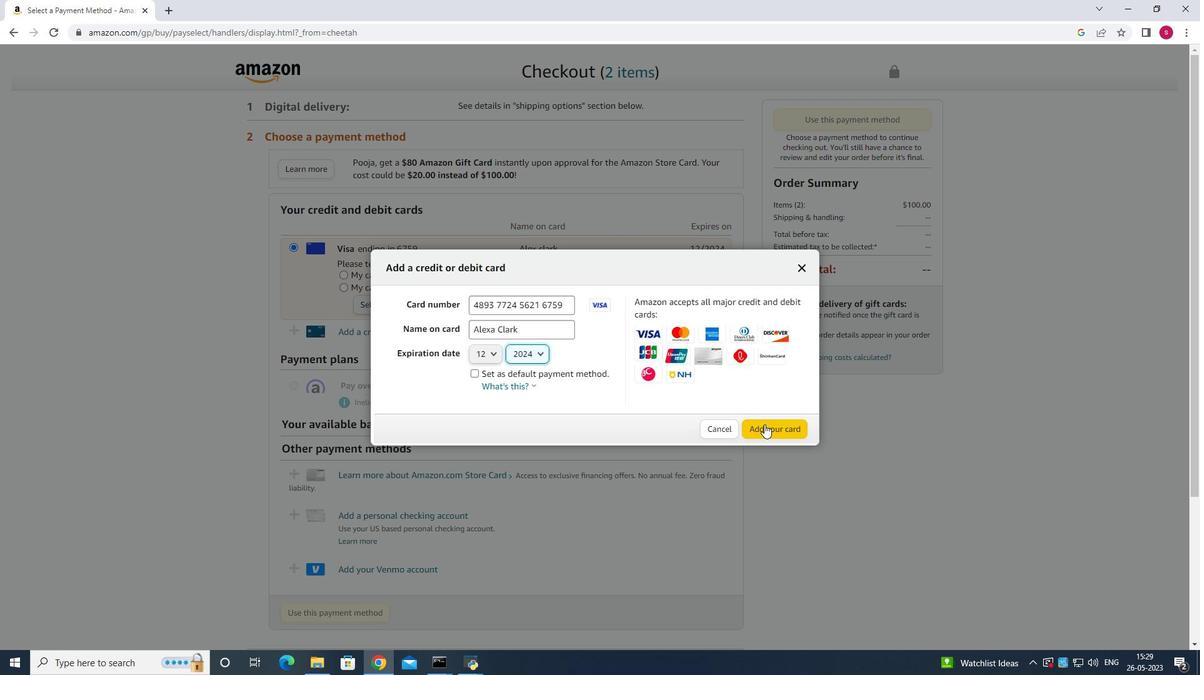 
Action: Mouse pressed left at (765, 424)
Screenshot: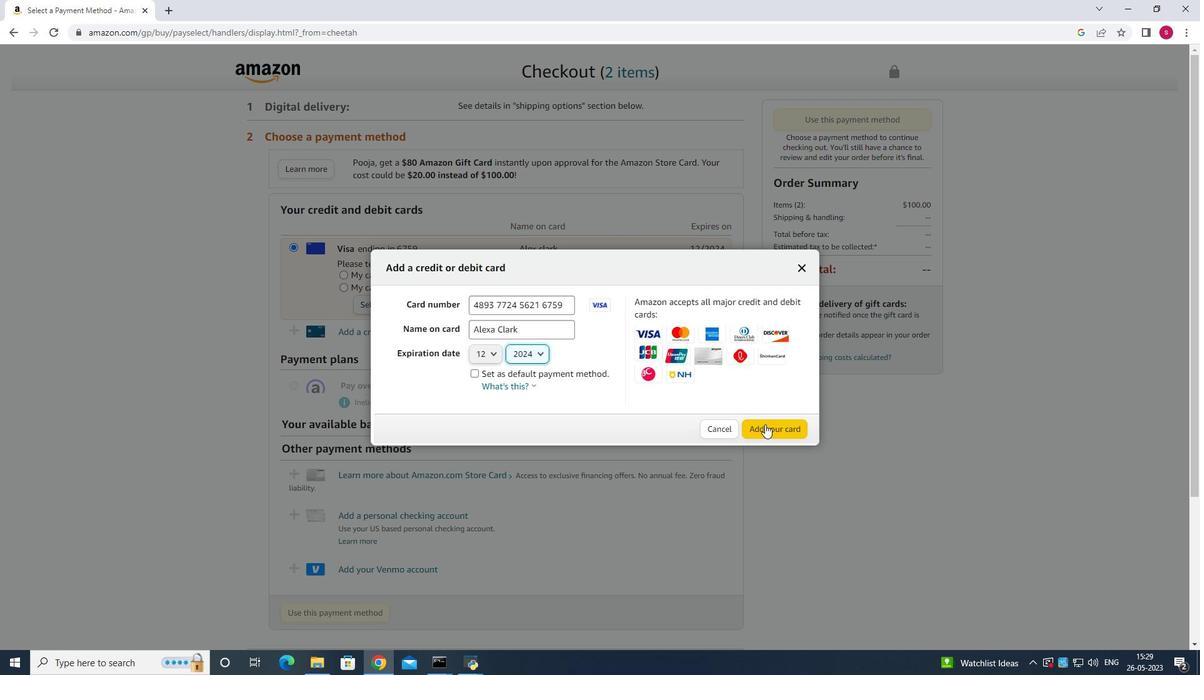 
